 Task: Play online Dominion games in easy mode.
Action: Mouse moved to (634, 420)
Screenshot: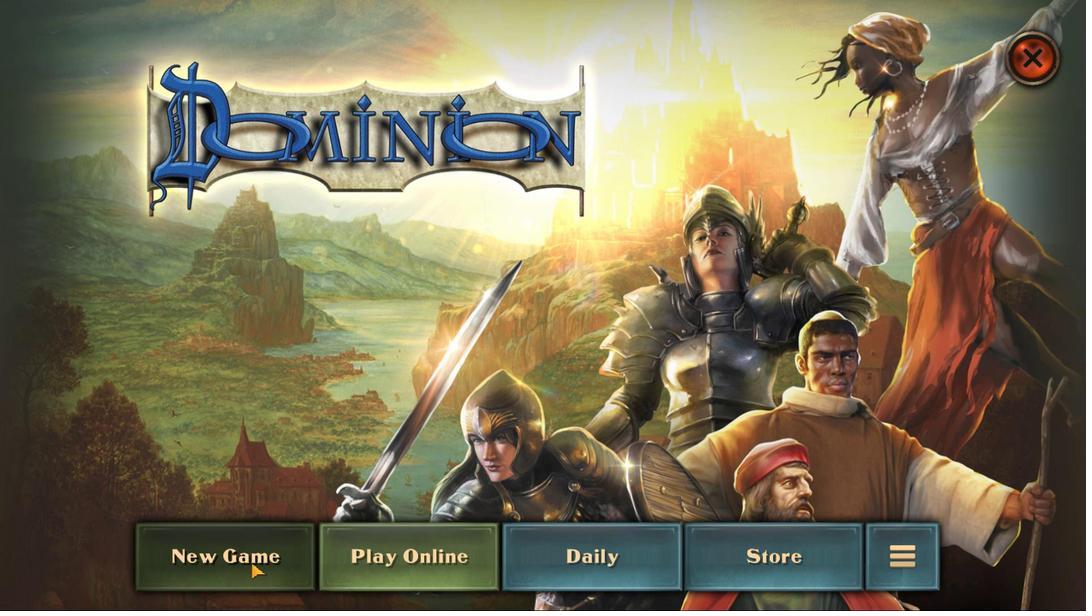 
Action: Mouse pressed left at (634, 420)
Screenshot: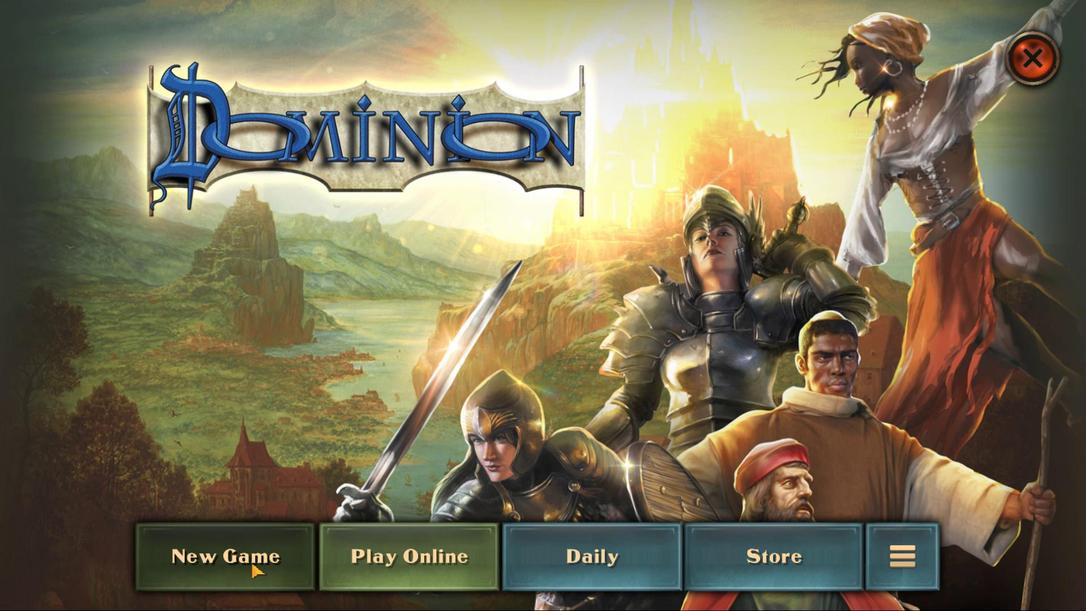 
Action: Mouse moved to (714, 469)
Screenshot: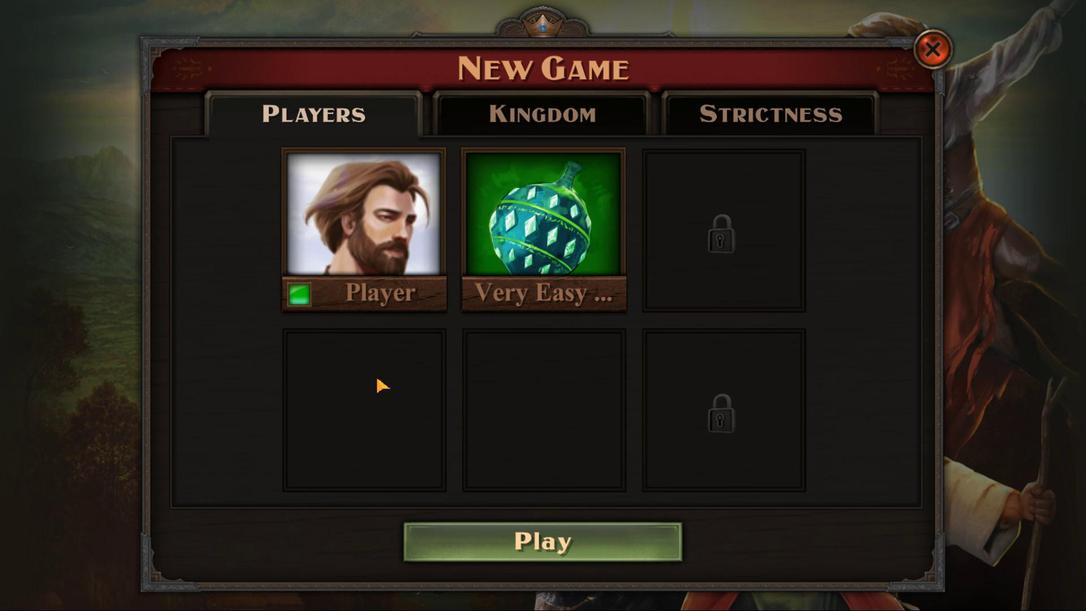
Action: Mouse pressed left at (714, 469)
Screenshot: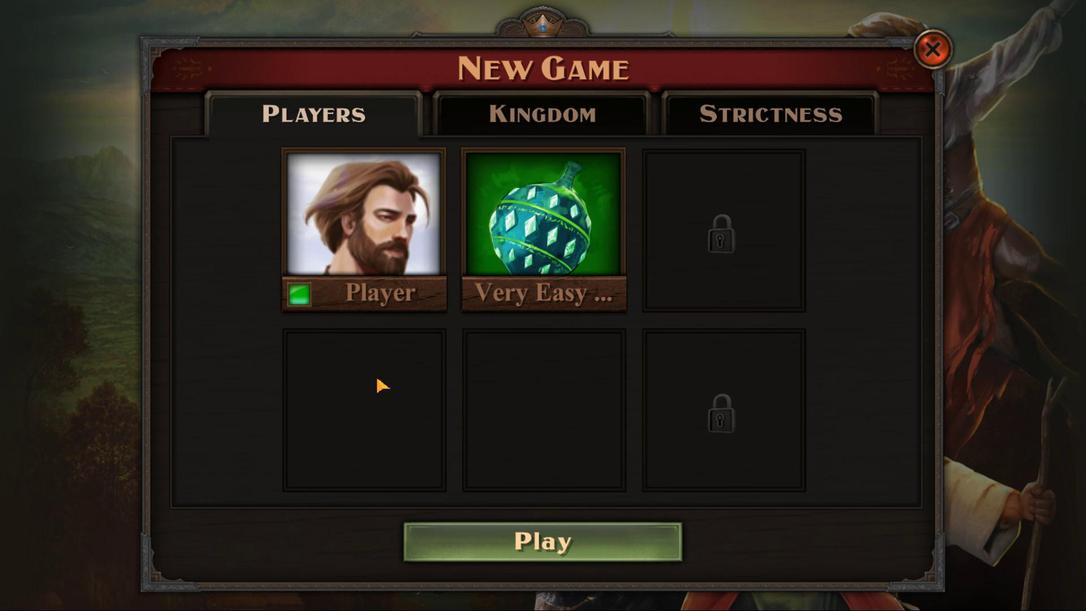 
Action: Mouse moved to (645, 456)
Screenshot: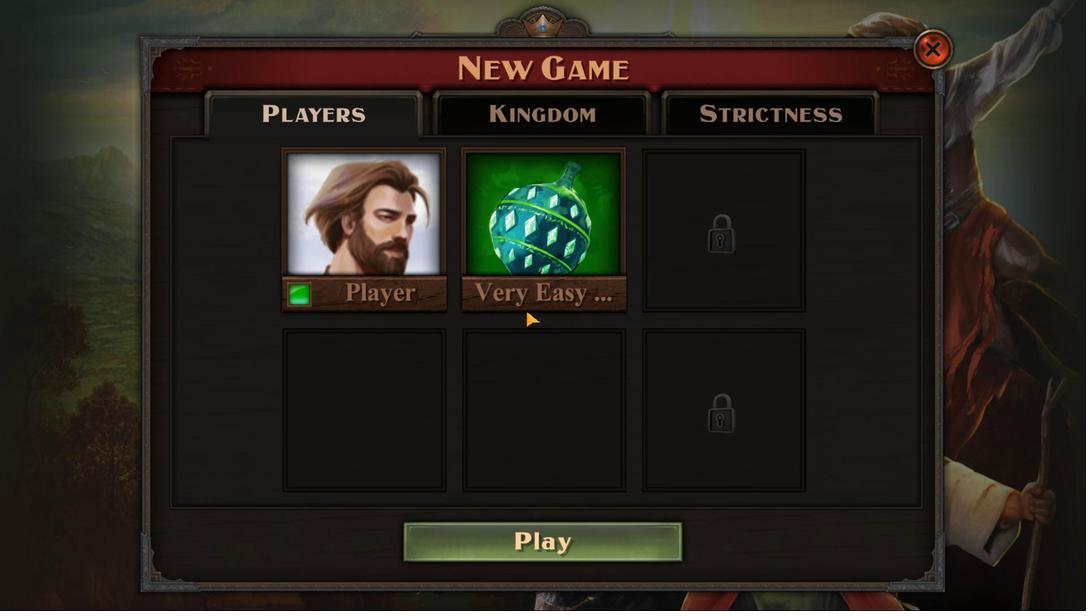 
Action: Mouse pressed left at (645, 456)
Screenshot: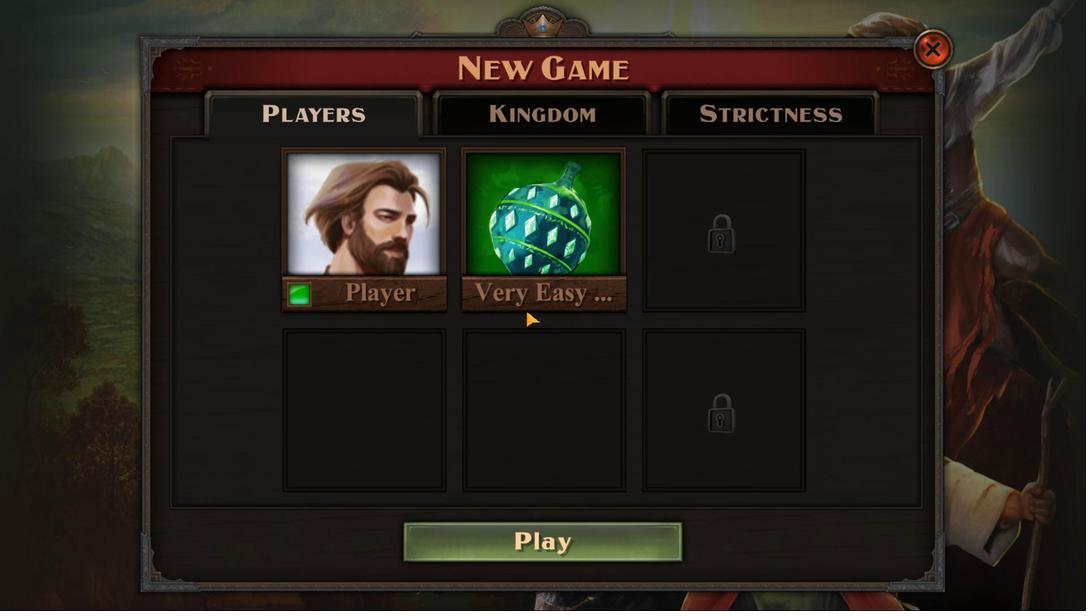 
Action: Mouse moved to (709, 426)
Screenshot: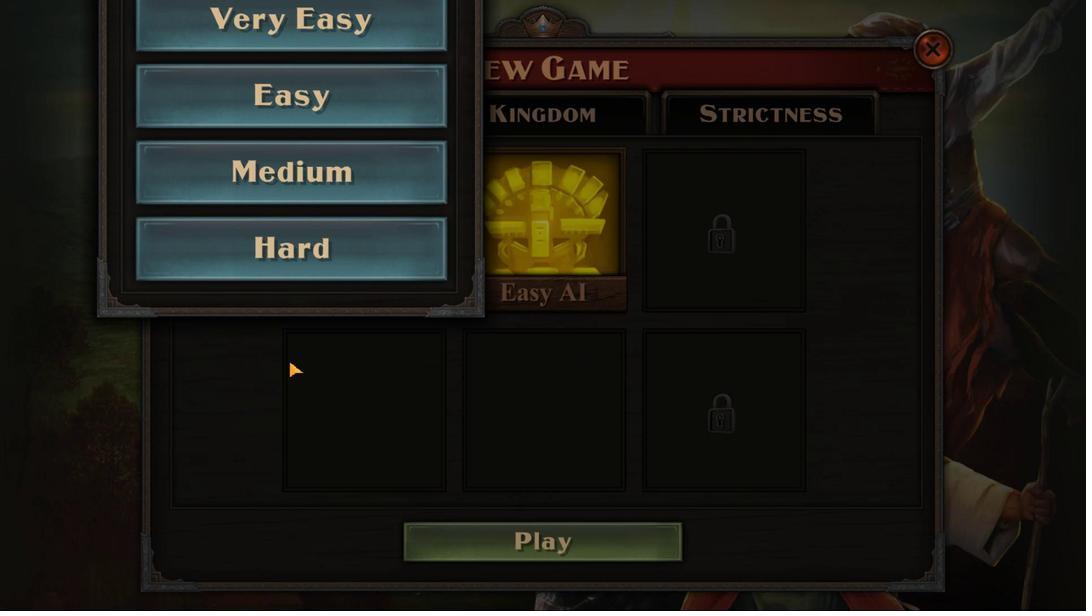 
Action: Mouse pressed left at (709, 426)
Screenshot: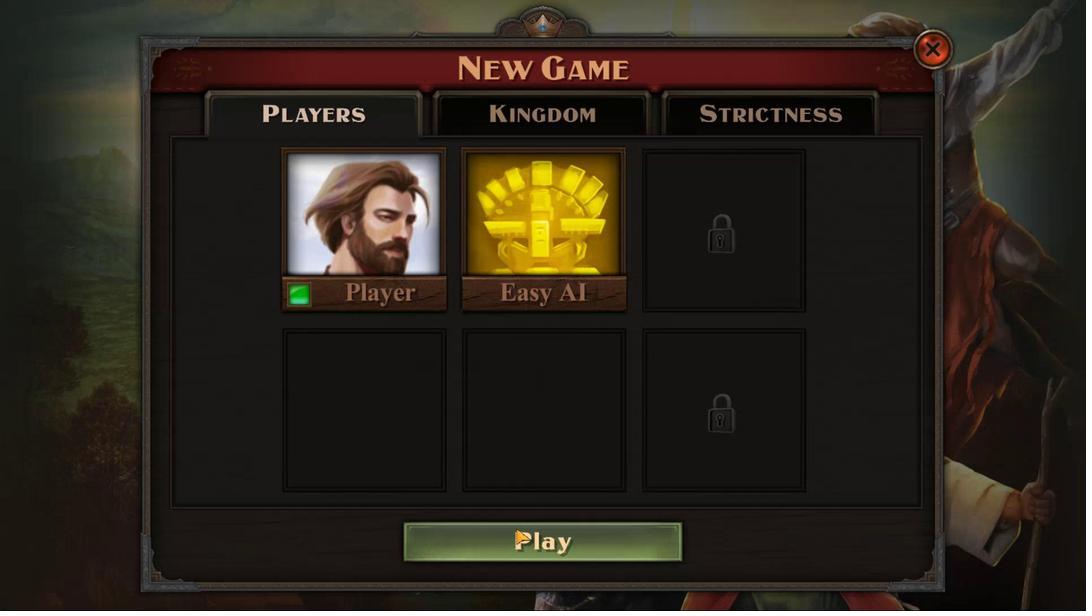 
Action: Mouse moved to (728, 426)
Screenshot: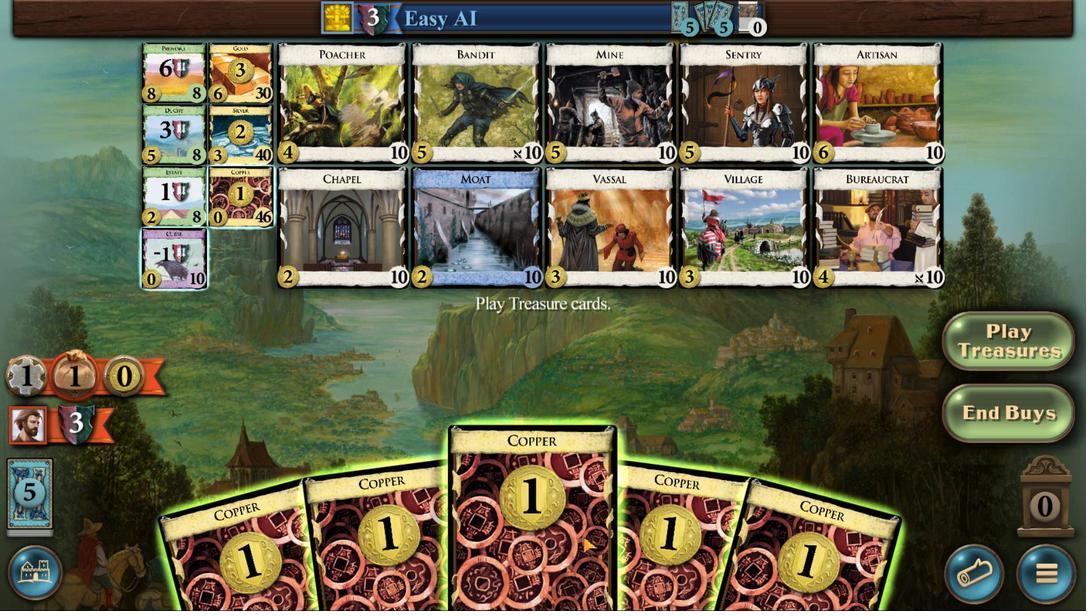 
Action: Mouse scrolled (728, 426) with delta (0, 0)
Screenshot: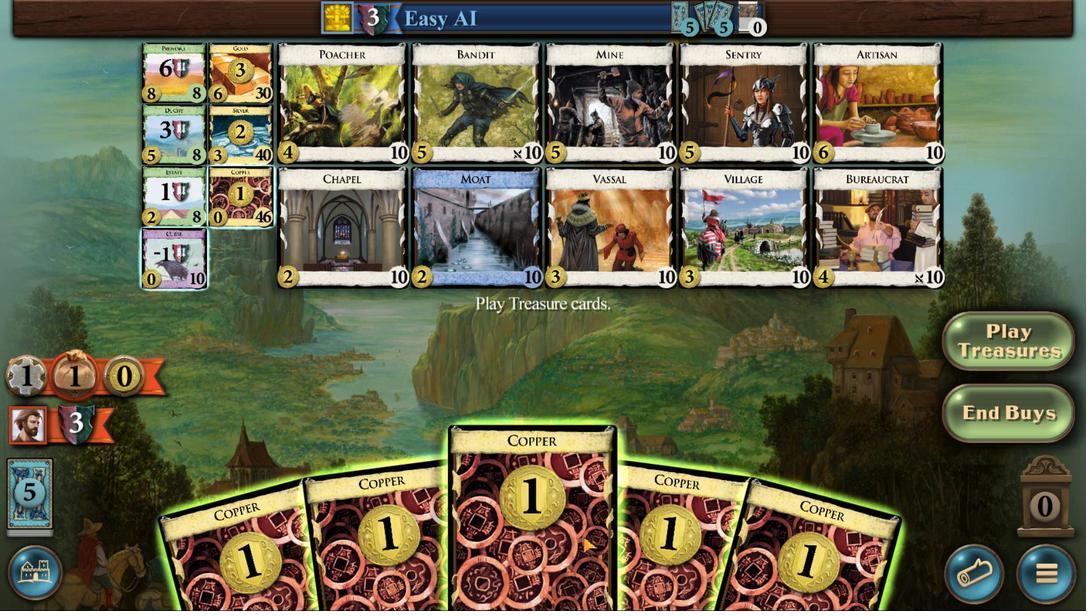 
Action: Mouse moved to (728, 425)
Screenshot: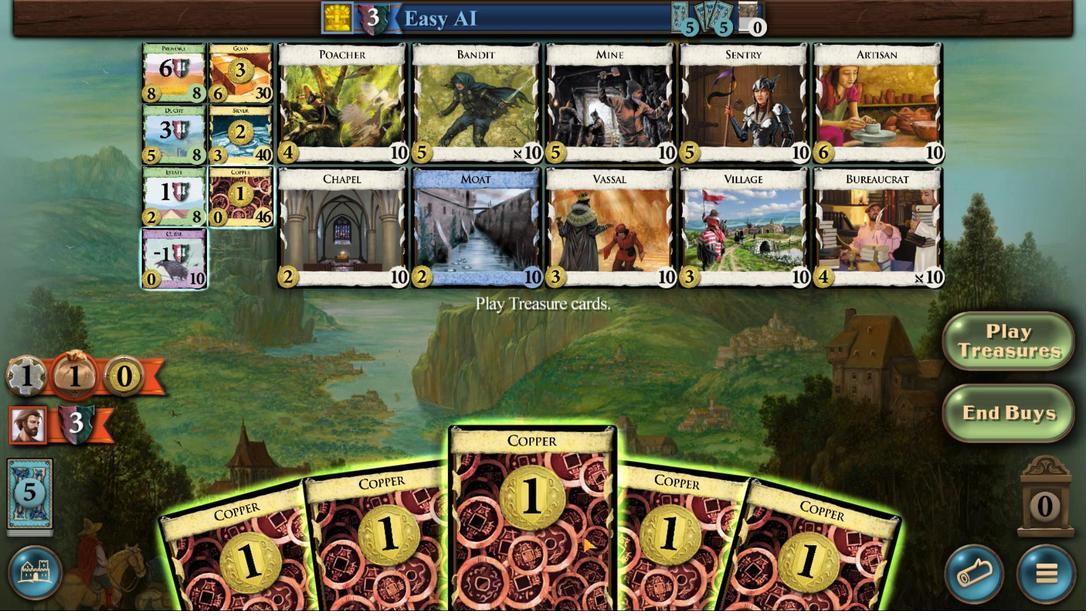 
Action: Mouse scrolled (728, 425) with delta (0, 0)
Screenshot: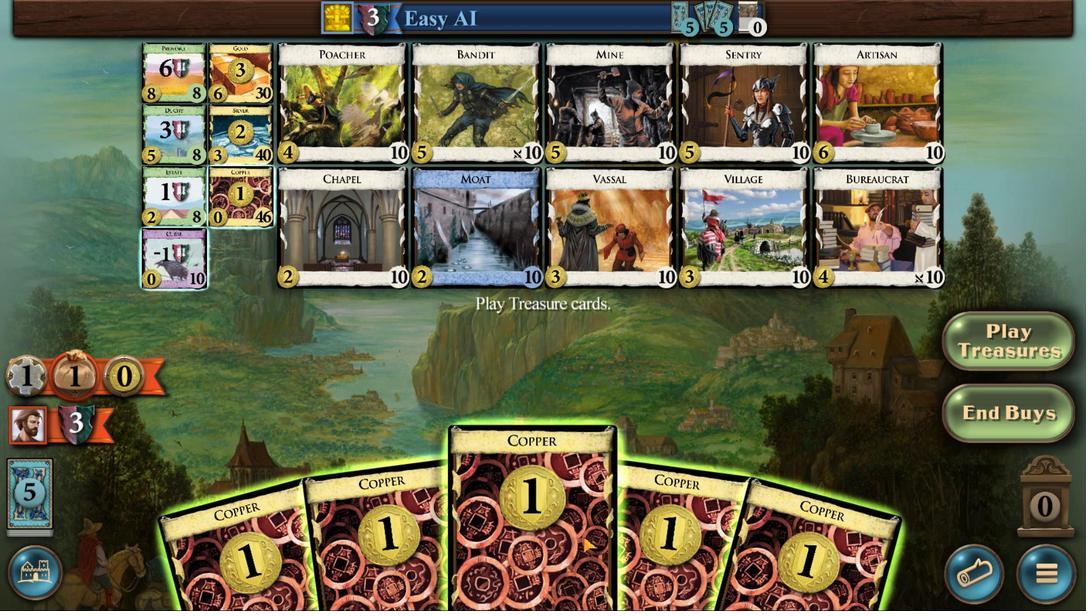 
Action: Mouse moved to (746, 431)
Screenshot: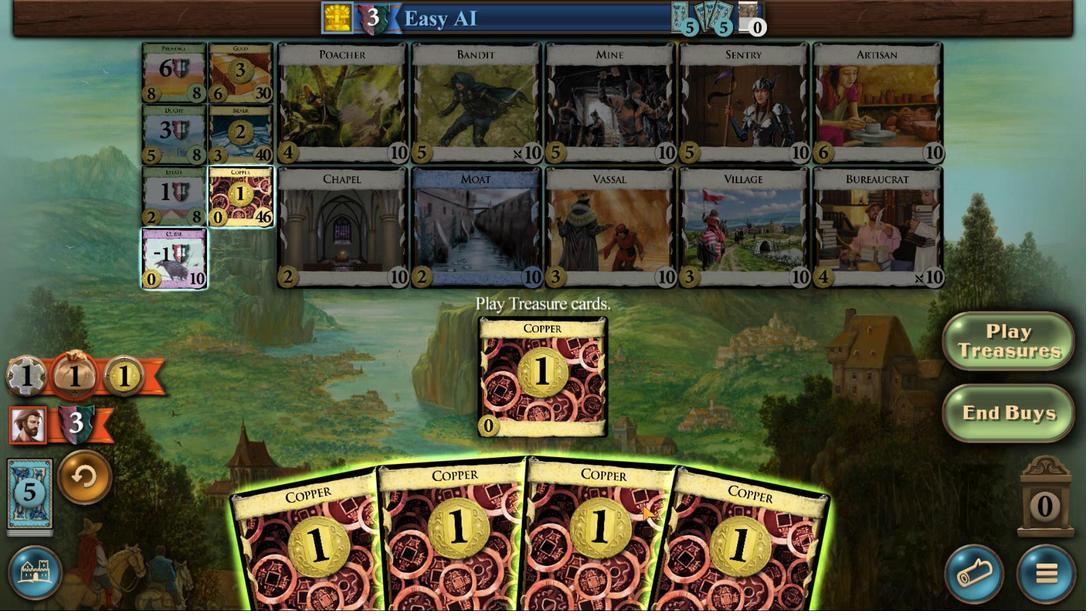 
Action: Mouse scrolled (746, 431) with delta (0, 0)
Screenshot: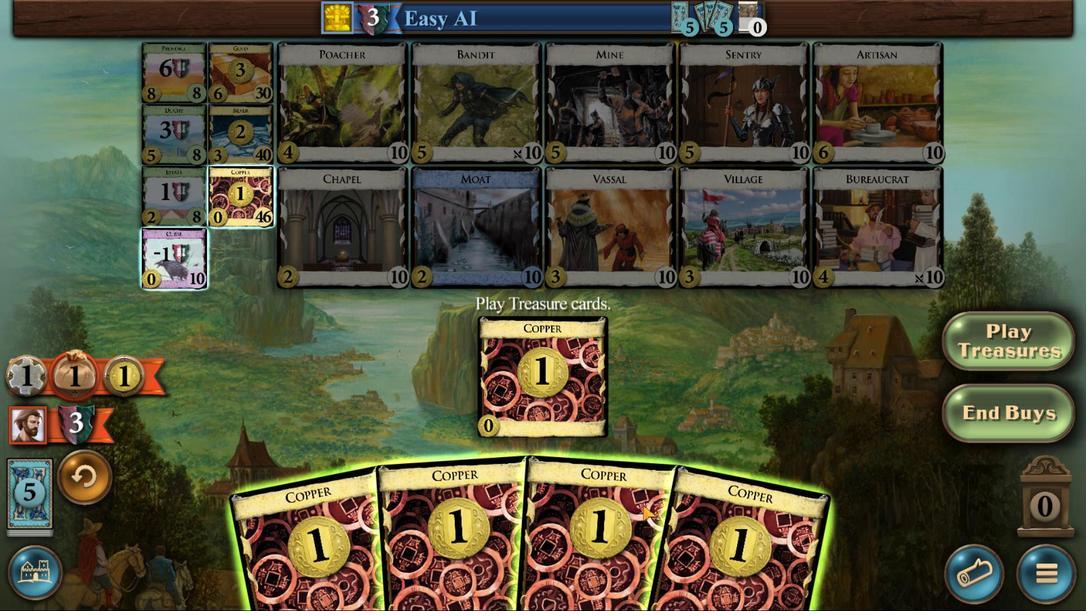 
Action: Mouse moved to (745, 431)
Screenshot: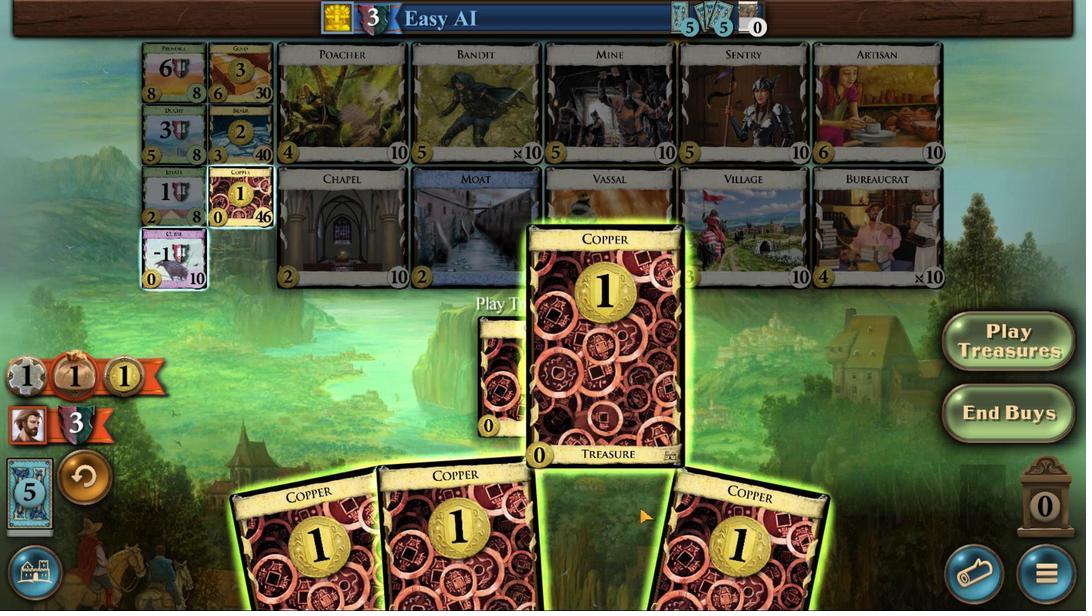
Action: Mouse scrolled (745, 431) with delta (0, 0)
Screenshot: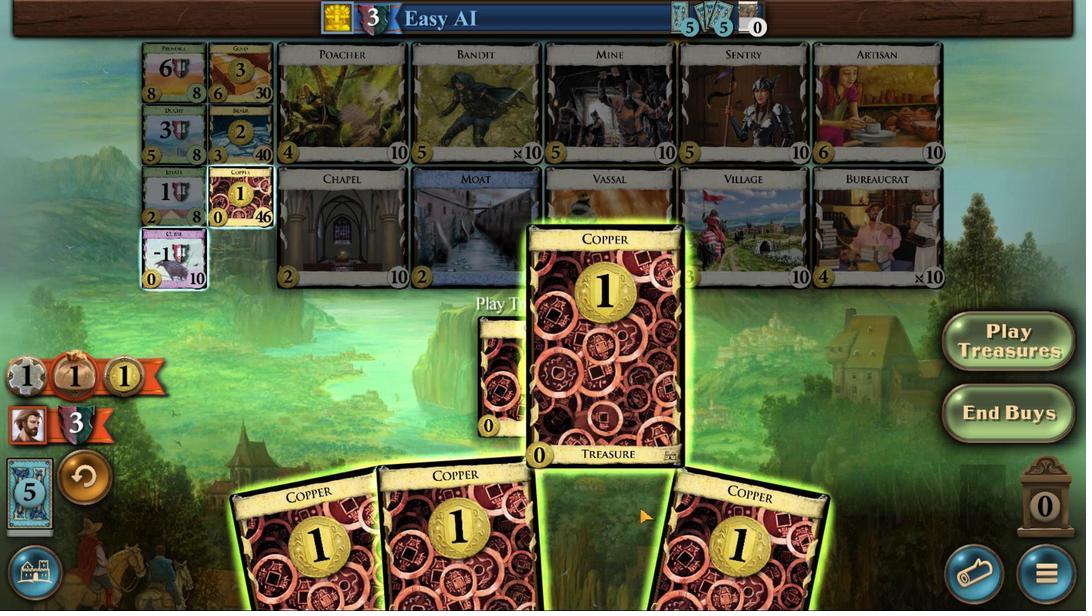 
Action: Mouse moved to (745, 431)
Screenshot: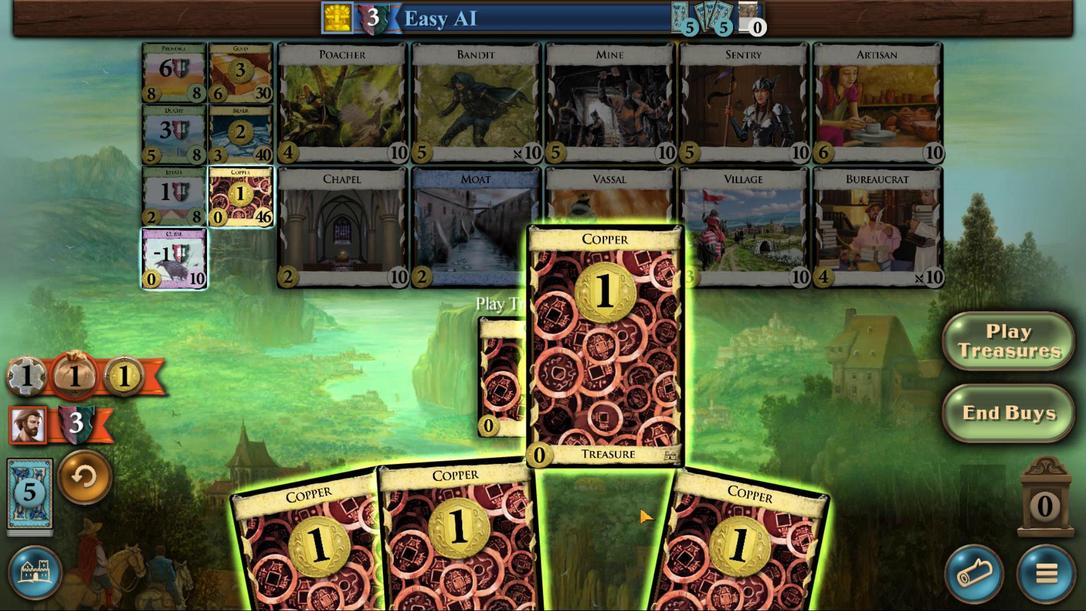 
Action: Mouse scrolled (745, 431) with delta (0, 0)
Screenshot: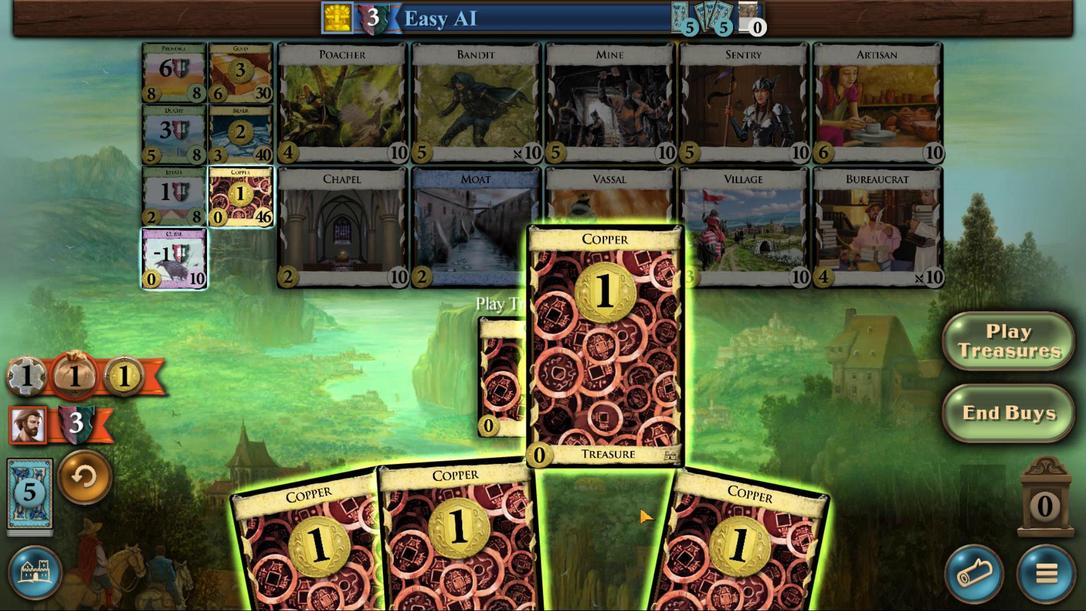 
Action: Mouse moved to (744, 430)
Screenshot: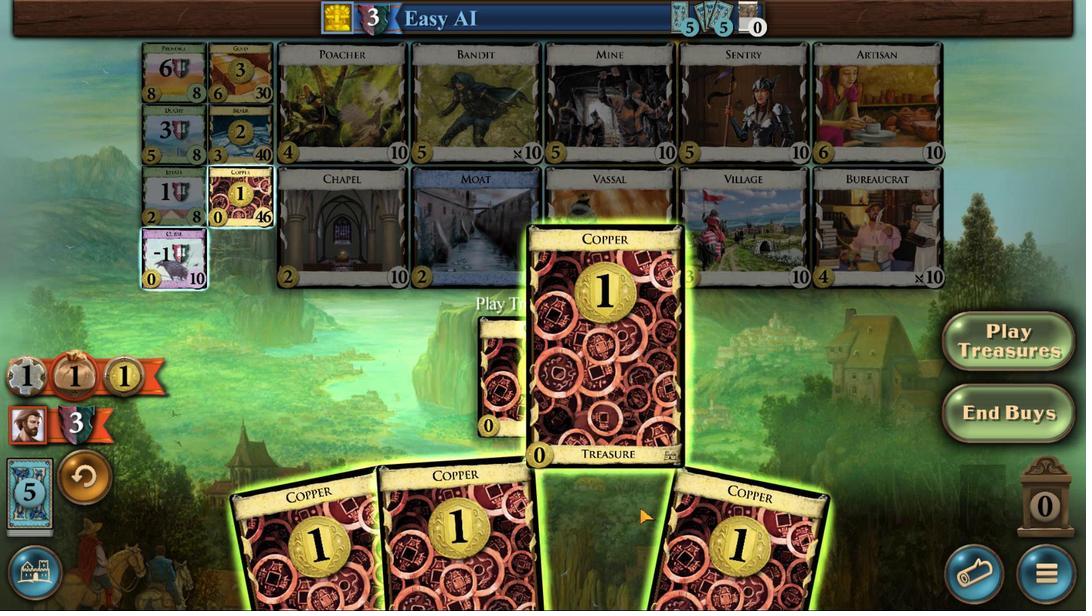 
Action: Mouse scrolled (744, 430) with delta (0, 0)
Screenshot: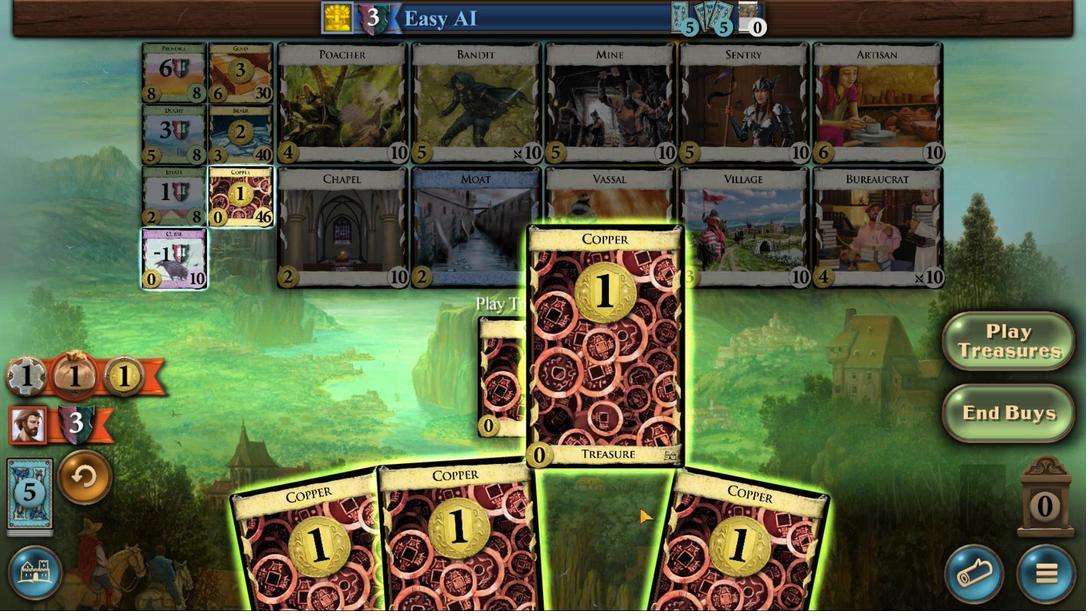 
Action: Mouse moved to (755, 426)
Screenshot: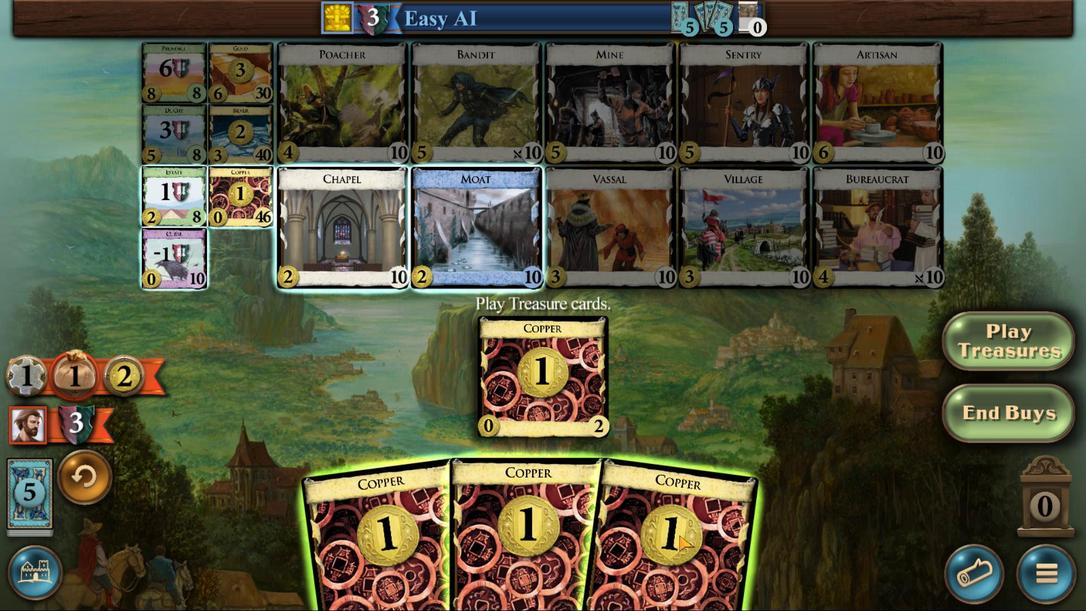 
Action: Mouse scrolled (755, 426) with delta (0, 0)
Screenshot: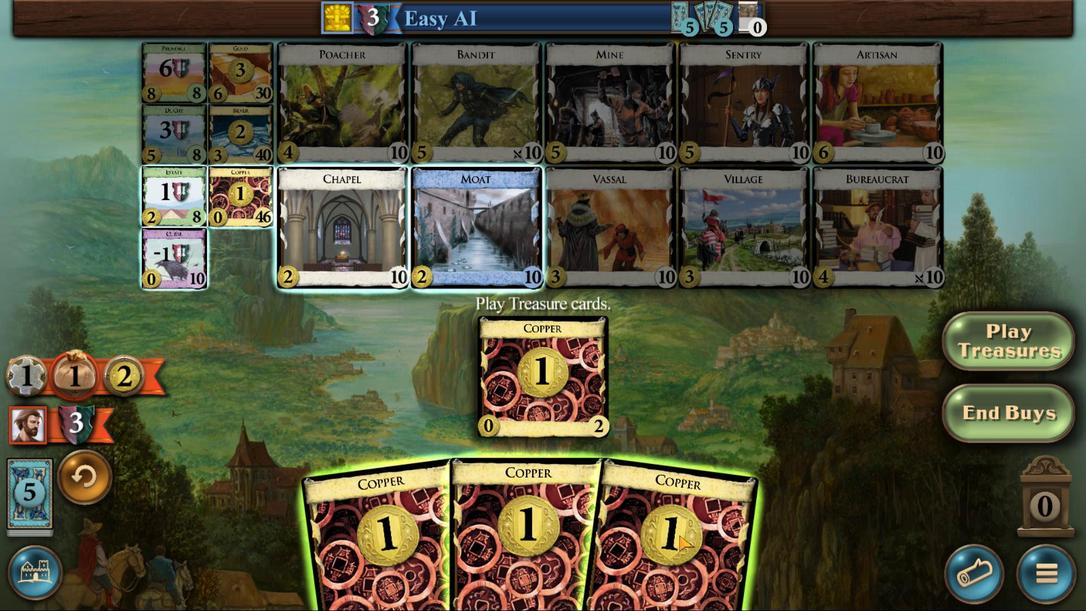 
Action: Mouse moved to (755, 426)
Screenshot: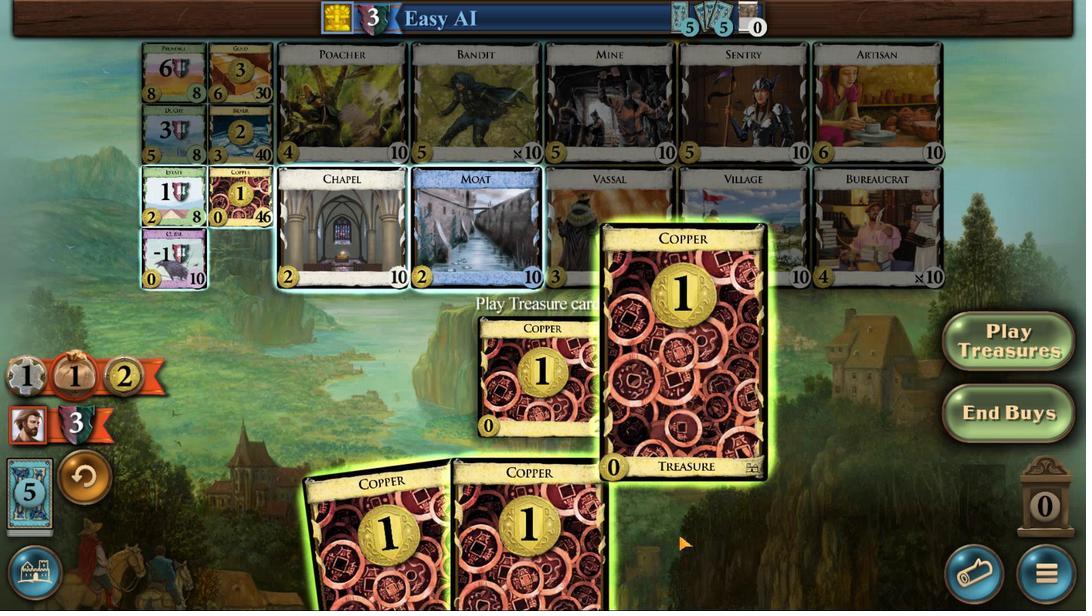 
Action: Mouse scrolled (755, 426) with delta (0, 0)
Screenshot: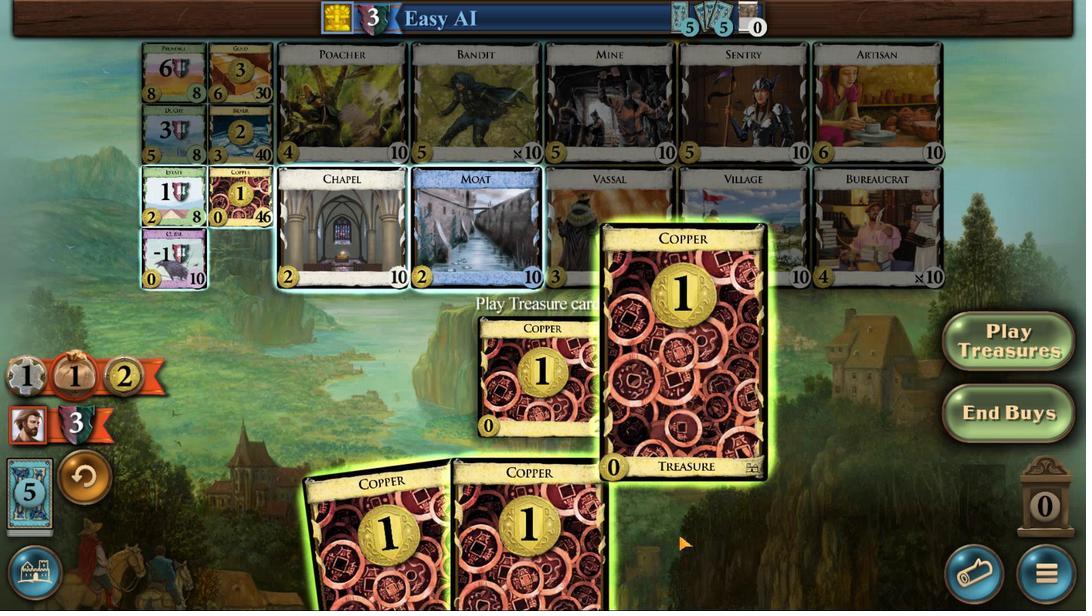 
Action: Mouse moved to (755, 425)
Screenshot: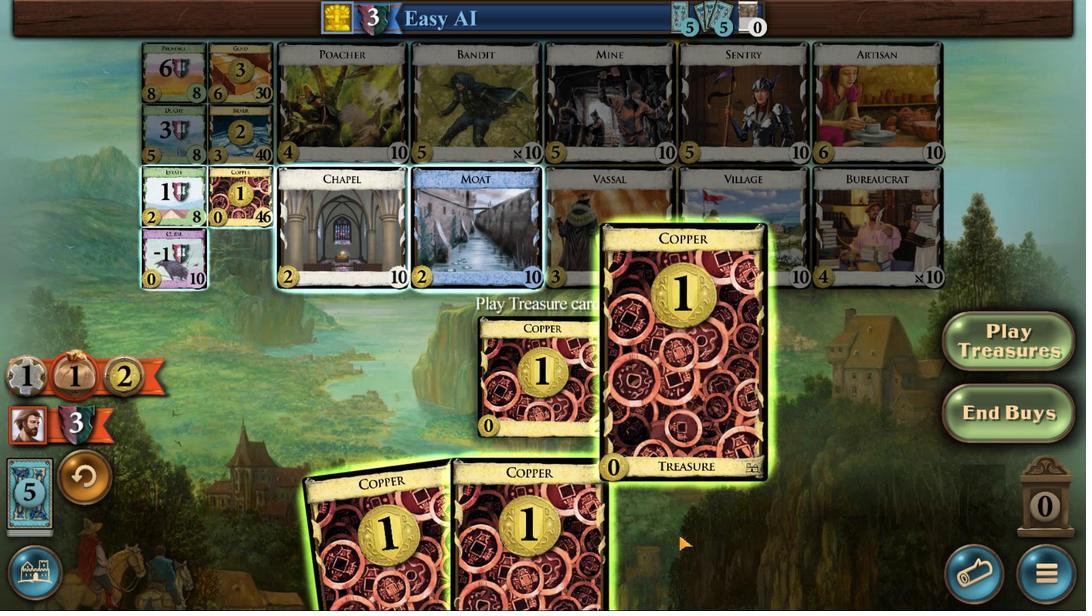 
Action: Mouse scrolled (755, 426) with delta (0, 0)
Screenshot: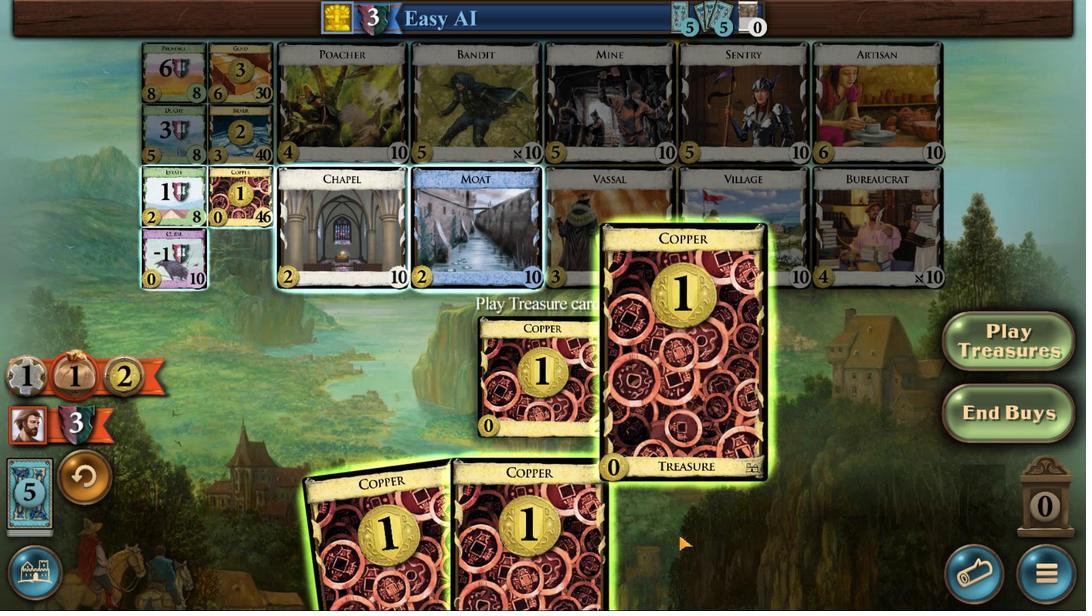 
Action: Mouse scrolled (755, 426) with delta (0, 0)
Screenshot: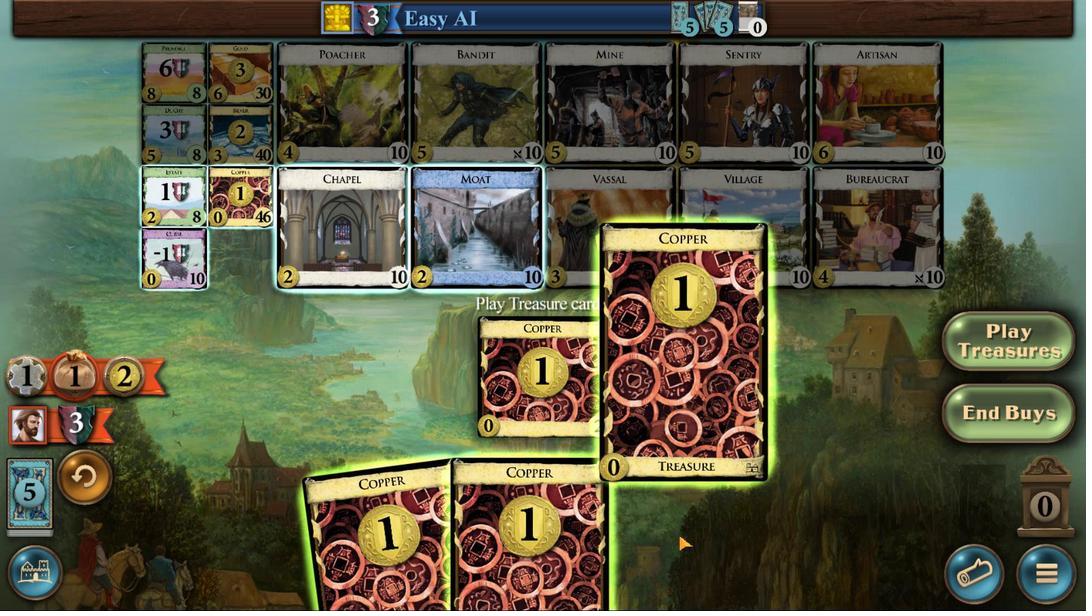 
Action: Mouse moved to (721, 423)
Screenshot: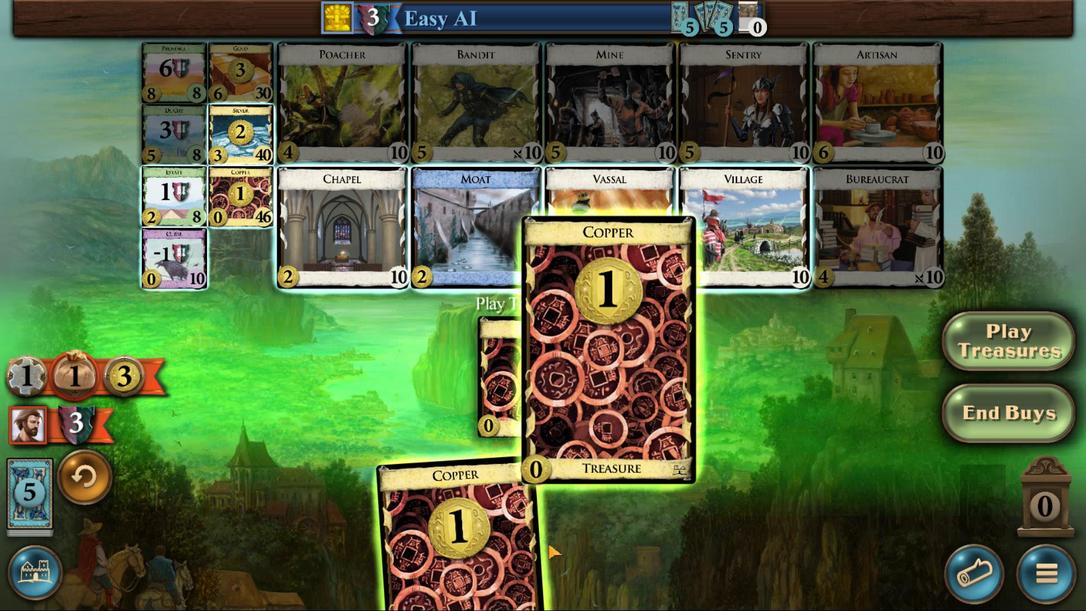
Action: Mouse scrolled (721, 423) with delta (0, 0)
Screenshot: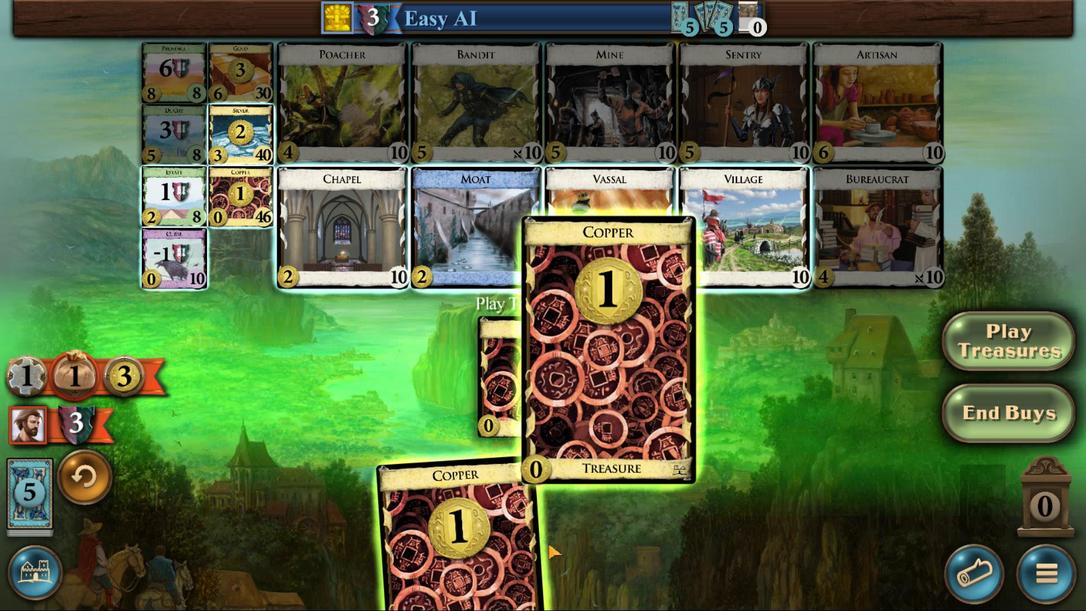 
Action: Mouse moved to (720, 423)
Screenshot: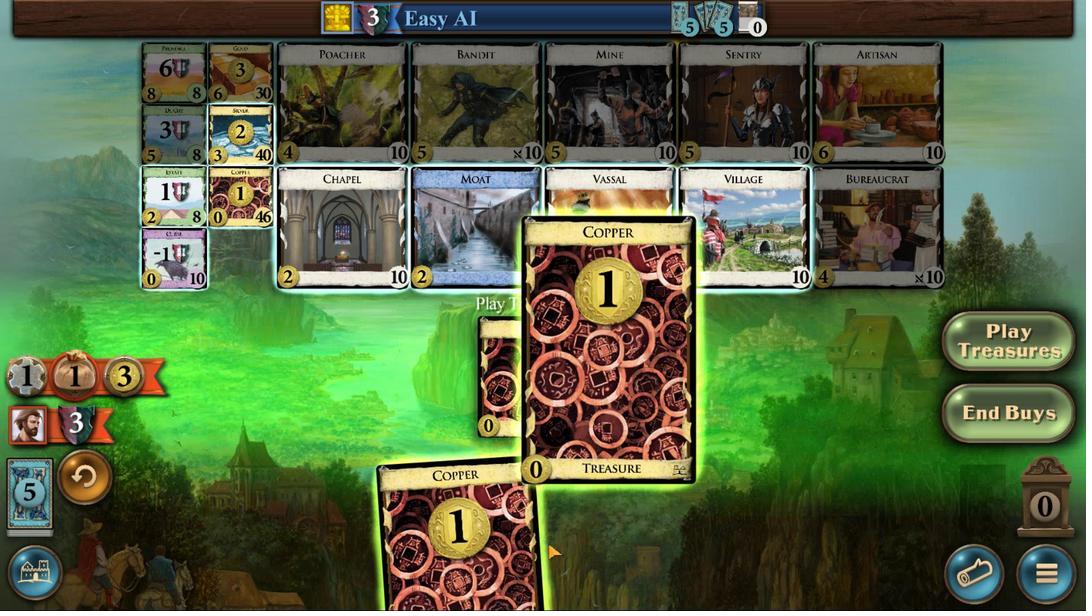 
Action: Mouse scrolled (720, 423) with delta (0, 0)
Screenshot: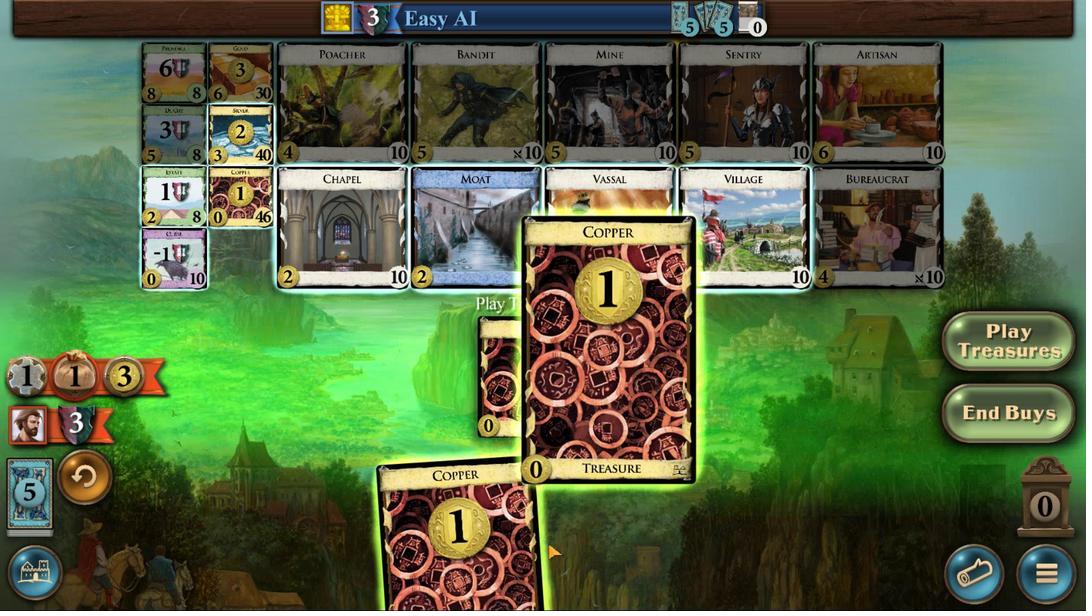 
Action: Mouse moved to (720, 423)
Screenshot: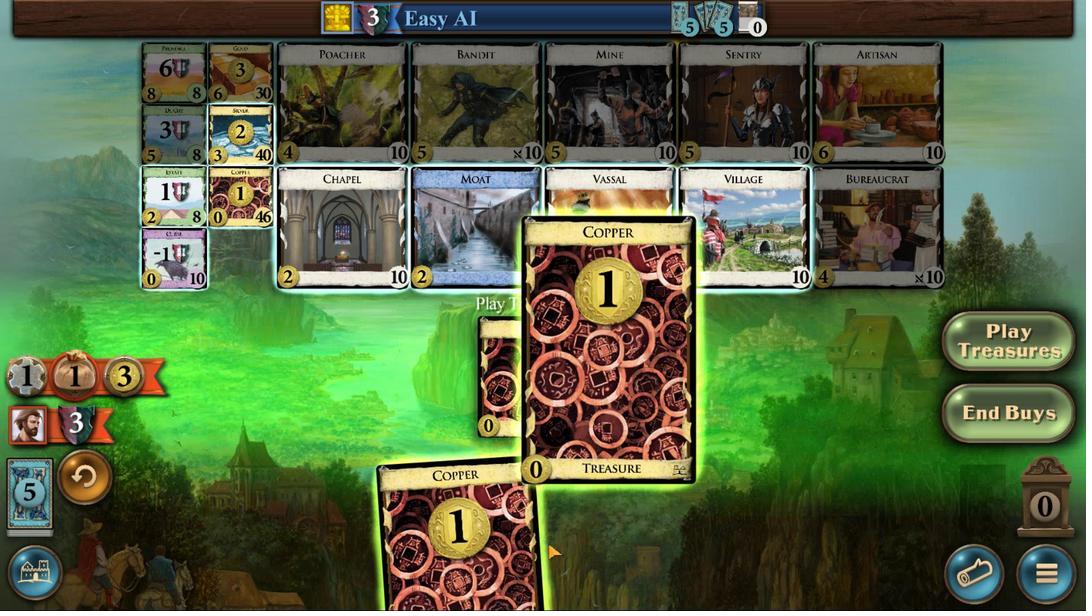 
Action: Mouse scrolled (720, 423) with delta (0, 0)
Screenshot: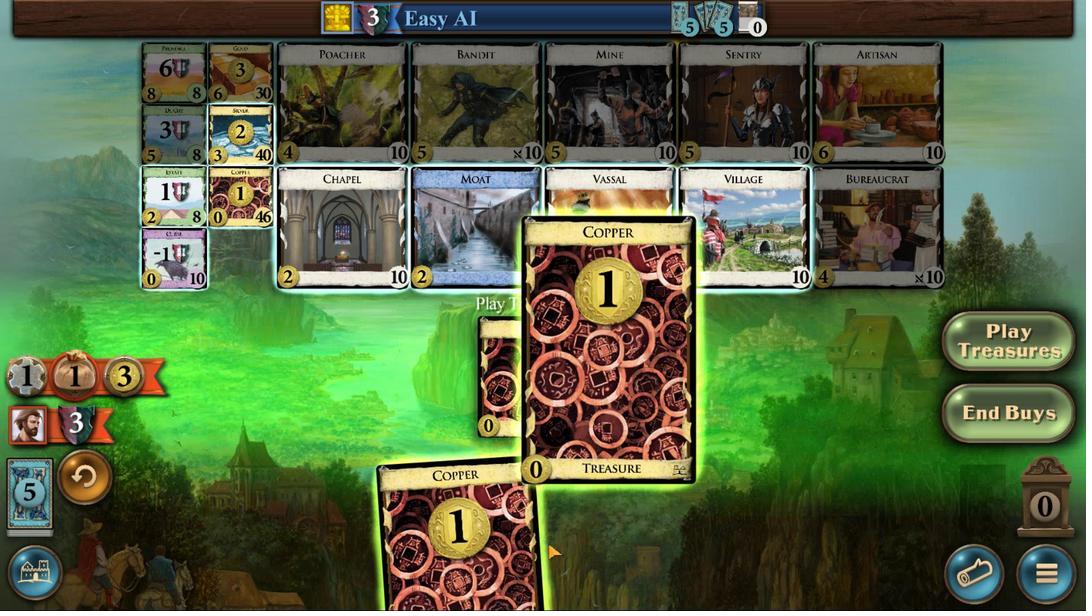 
Action: Mouse moved to (719, 423)
Screenshot: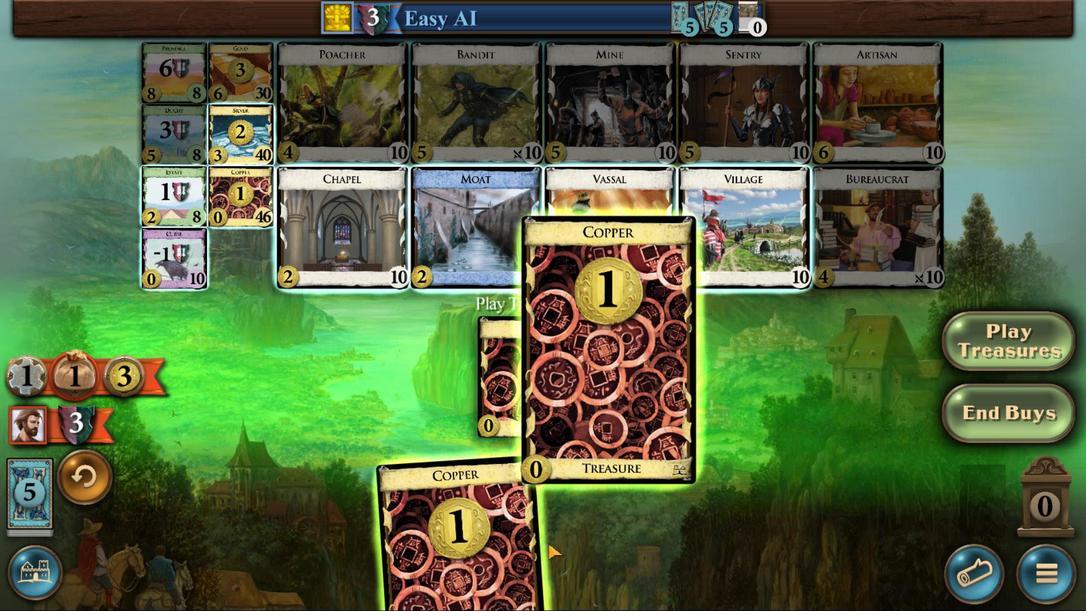 
Action: Mouse scrolled (719, 423) with delta (0, 0)
Screenshot: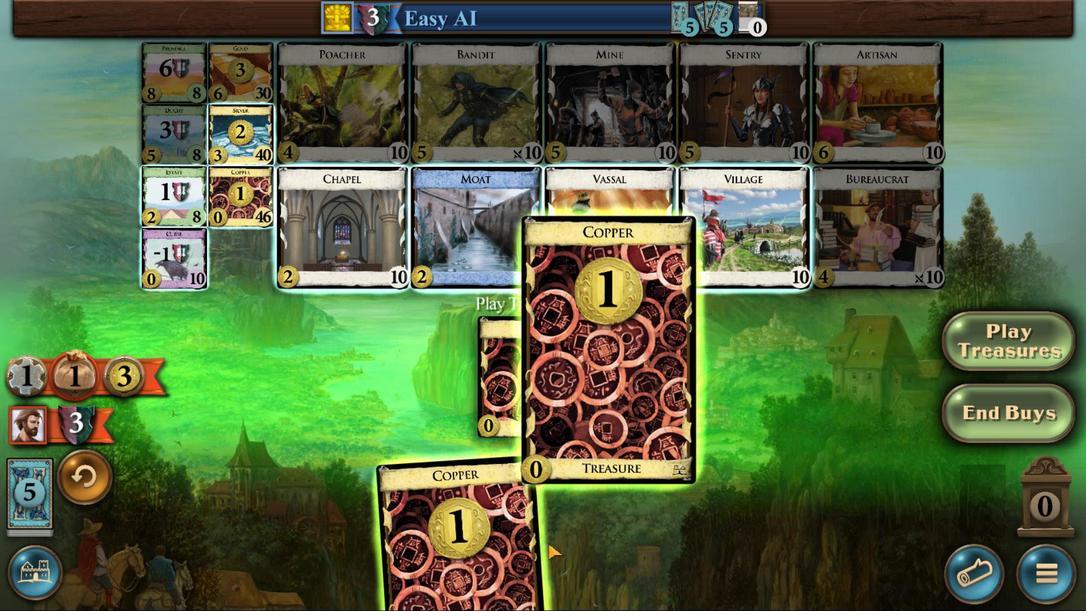 
Action: Mouse moved to (719, 423)
Screenshot: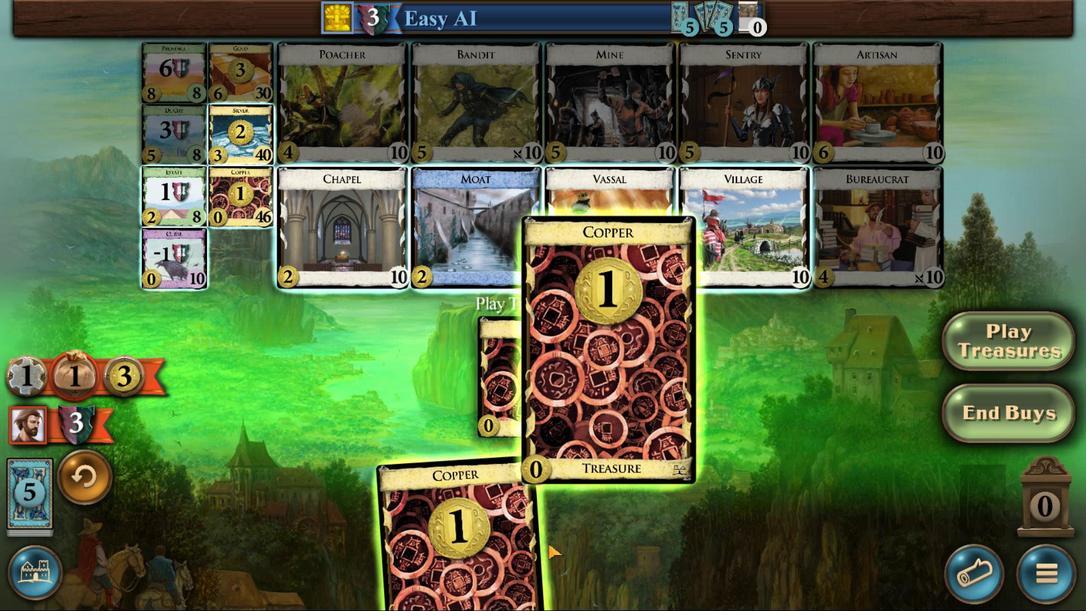 
Action: Mouse scrolled (719, 423) with delta (0, 0)
Screenshot: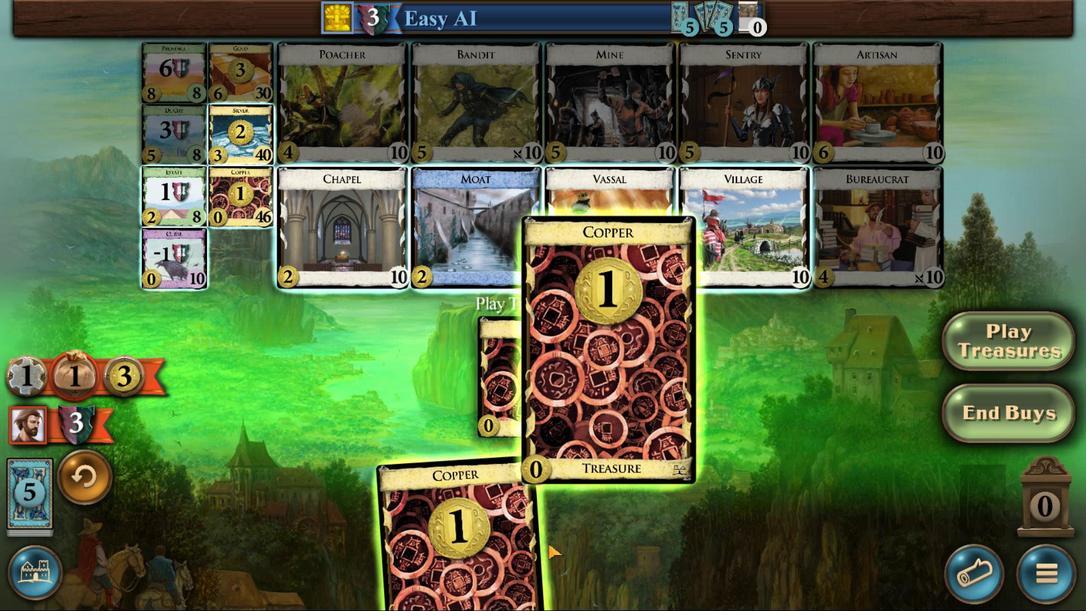
Action: Mouse moved to (719, 423)
Screenshot: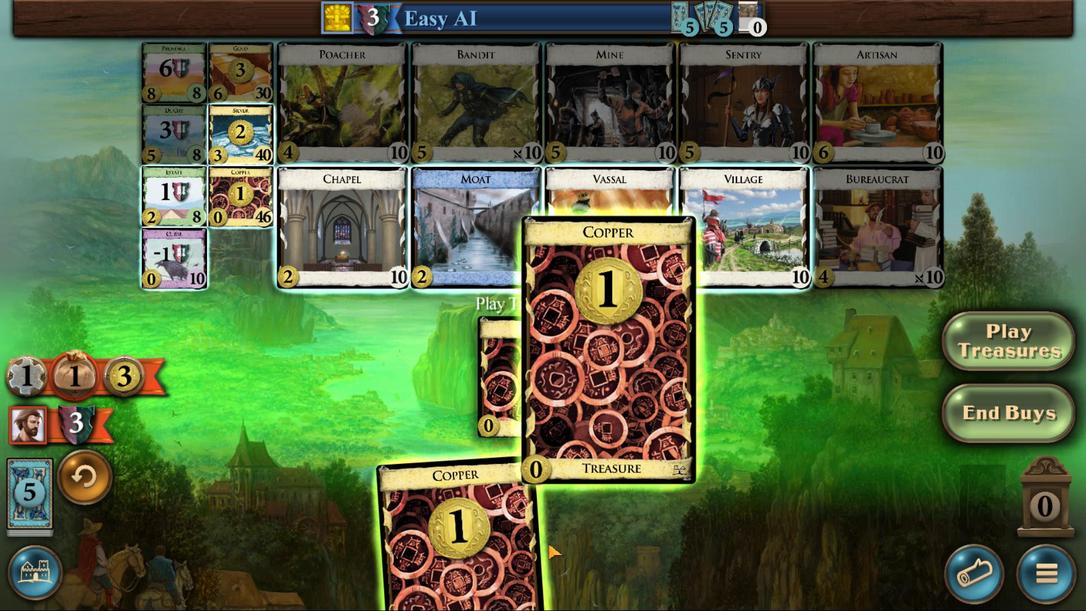 
Action: Mouse scrolled (719, 423) with delta (0, 0)
Screenshot: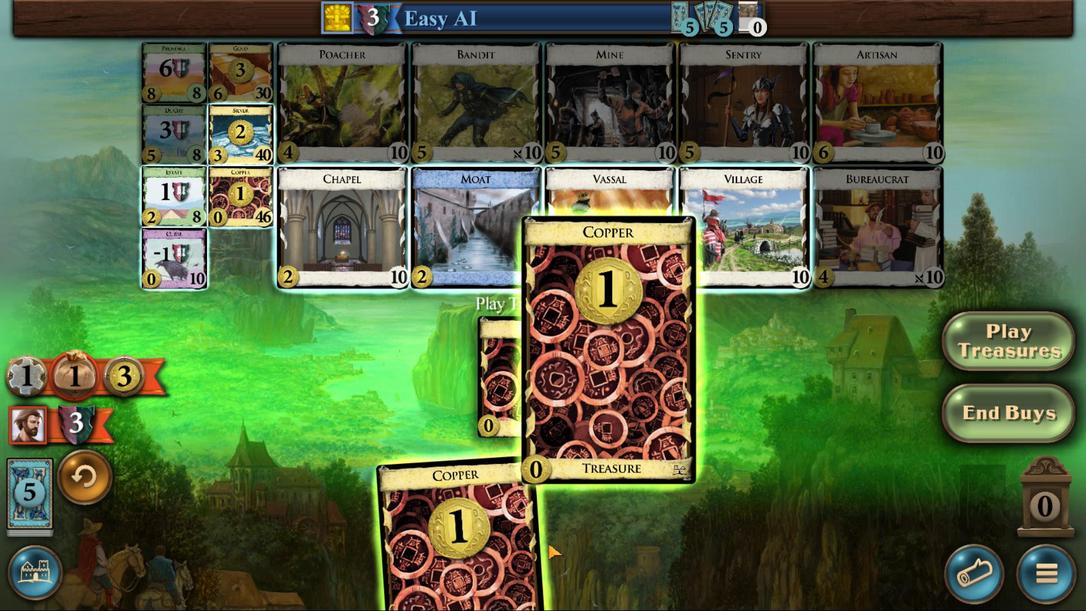 
Action: Mouse moved to (698, 426)
Screenshot: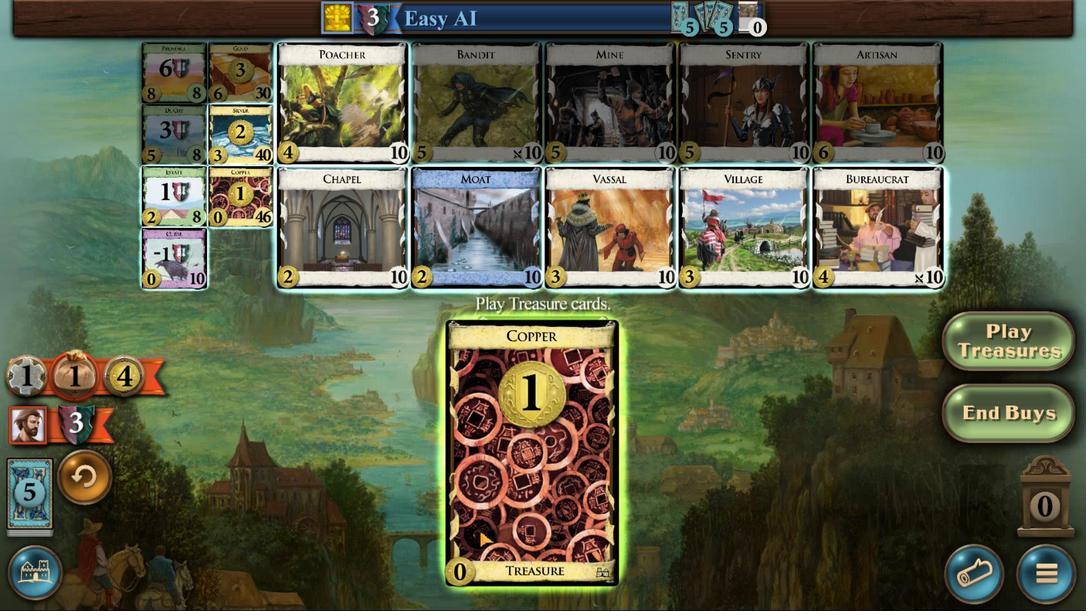 
Action: Mouse scrolled (698, 426) with delta (0, 0)
Screenshot: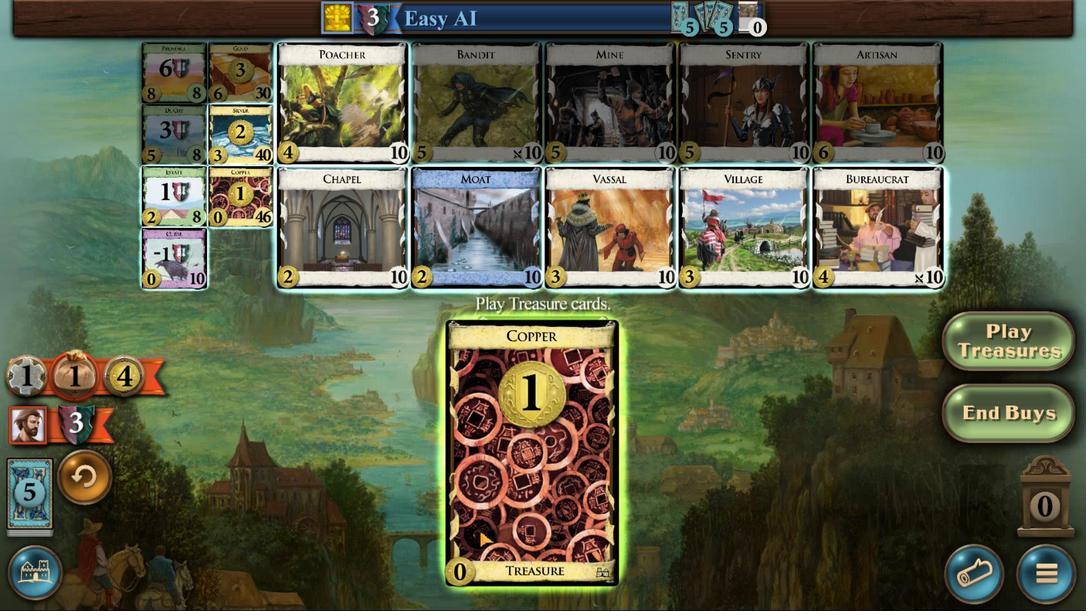 
Action: Mouse scrolled (698, 426) with delta (0, 0)
Screenshot: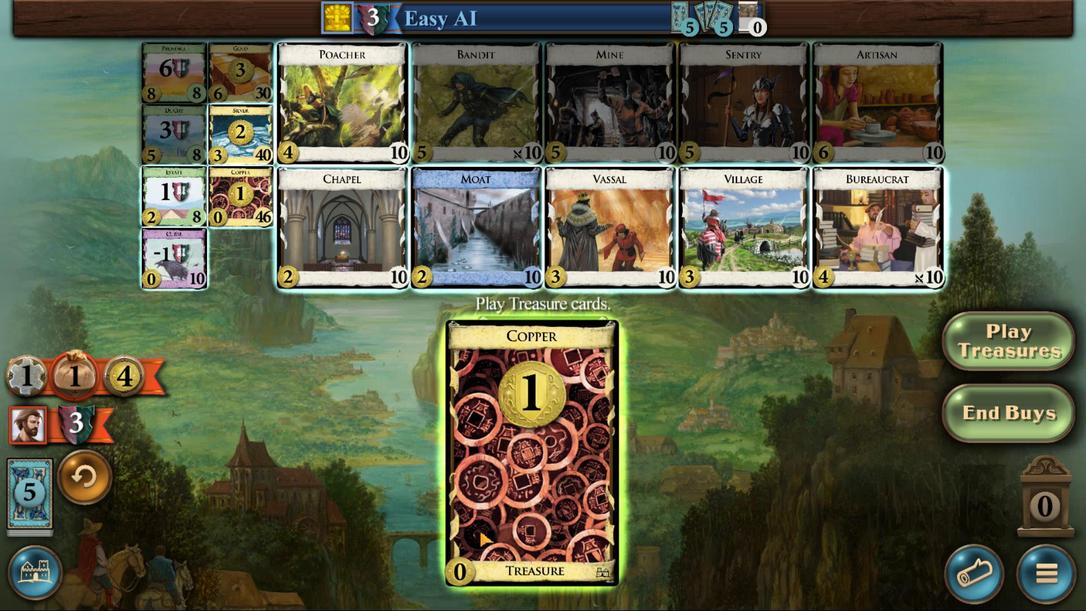 
Action: Mouse scrolled (698, 426) with delta (0, 0)
Screenshot: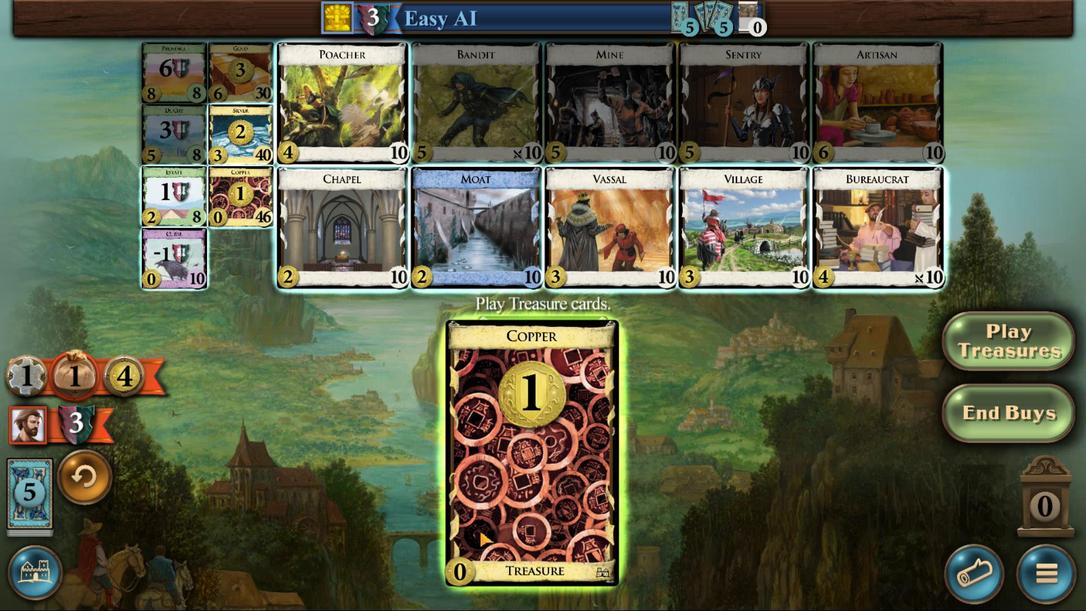 
Action: Mouse moved to (698, 426)
Screenshot: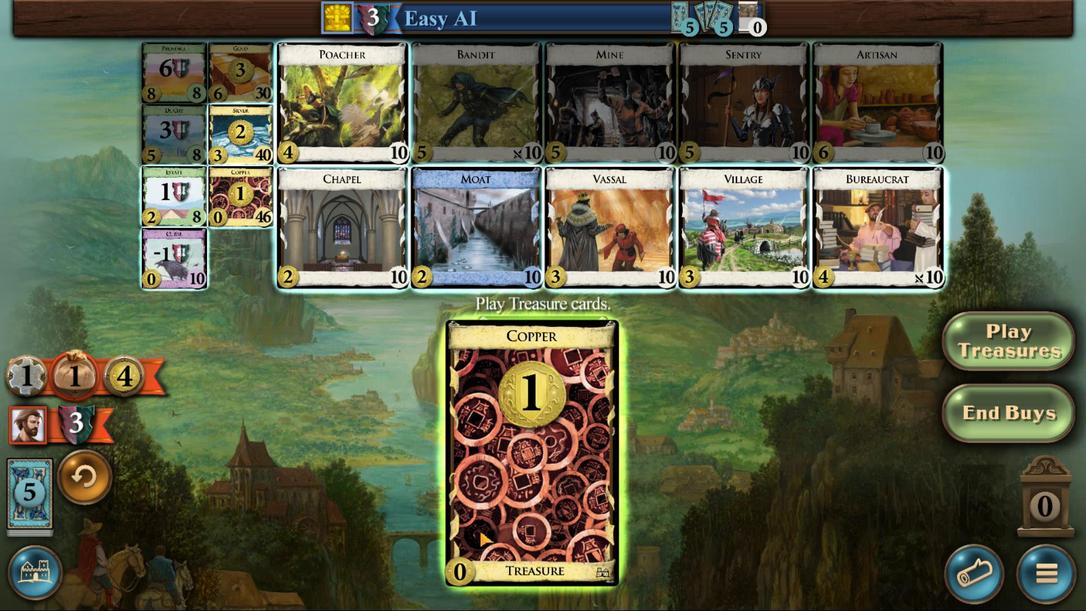 
Action: Mouse scrolled (698, 426) with delta (0, 0)
Screenshot: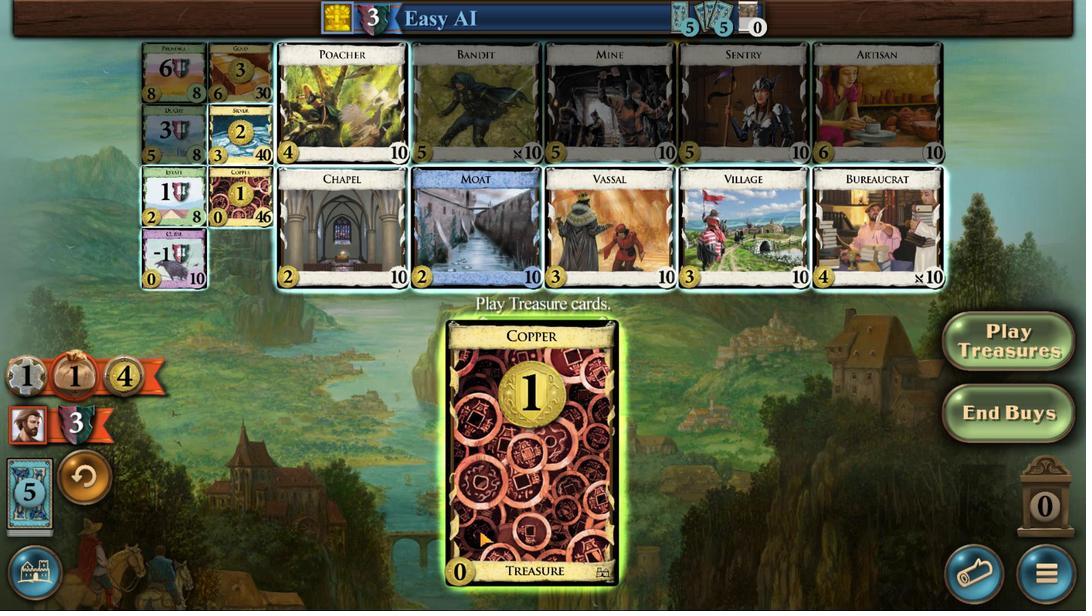 
Action: Mouse scrolled (698, 426) with delta (0, 0)
Screenshot: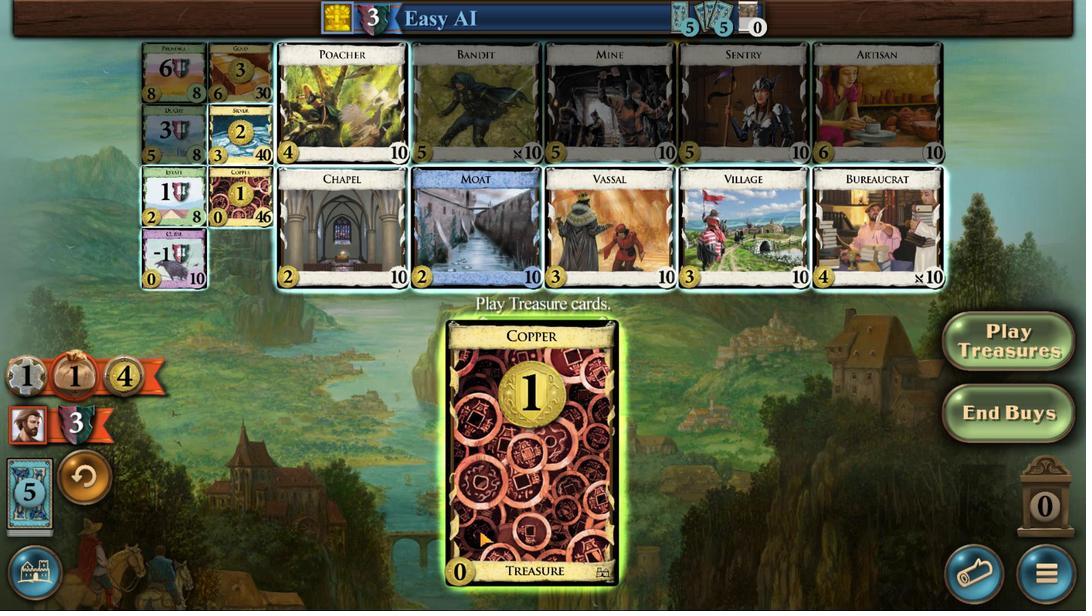 
Action: Mouse moved to (613, 495)
Screenshot: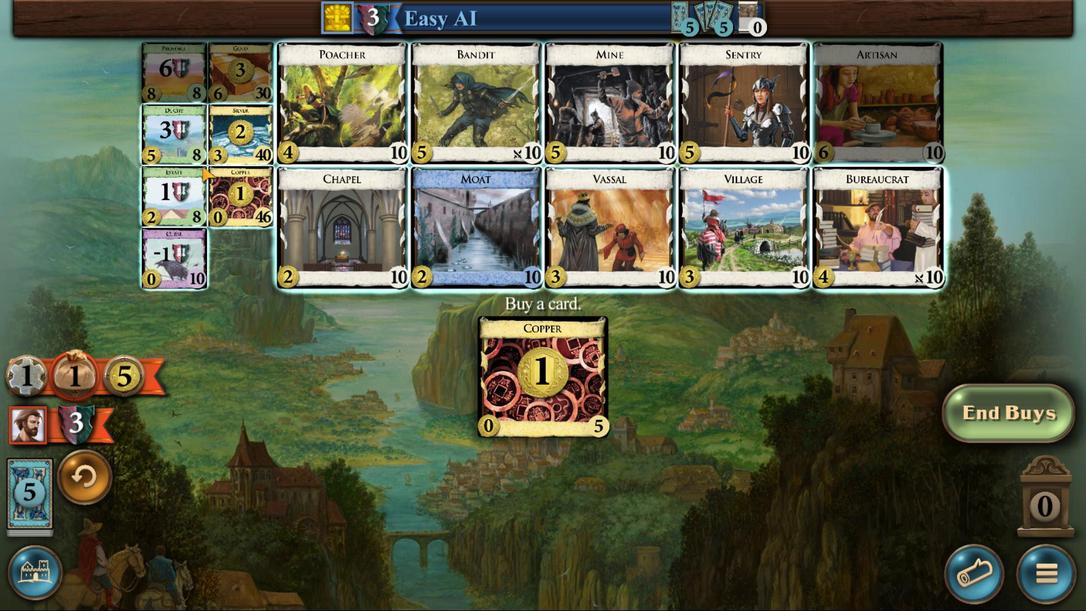 
Action: Mouse pressed left at (613, 495)
Screenshot: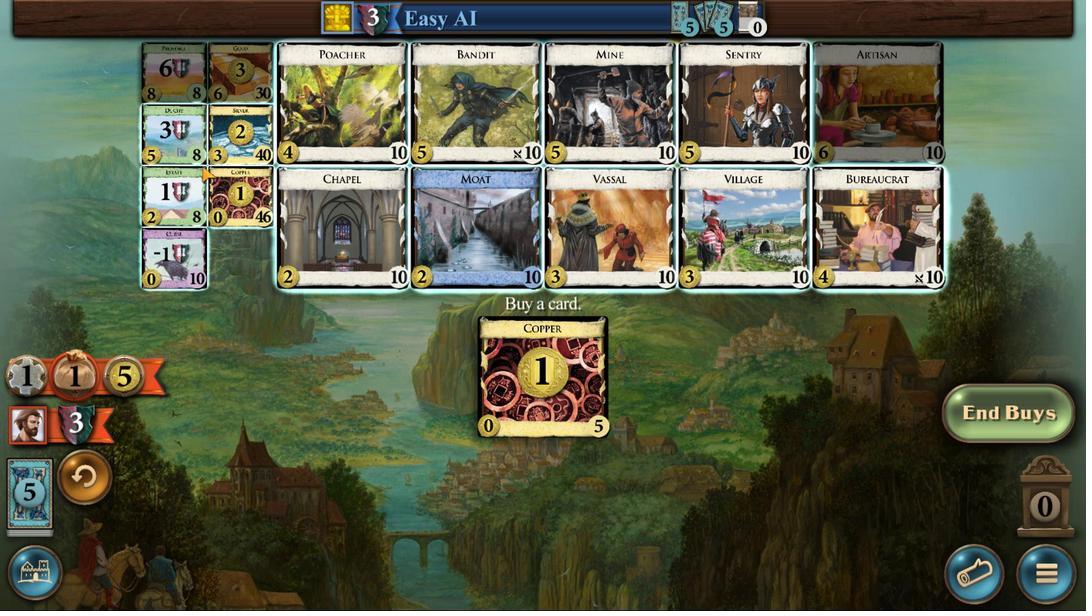 
Action: Mouse moved to (677, 425)
Screenshot: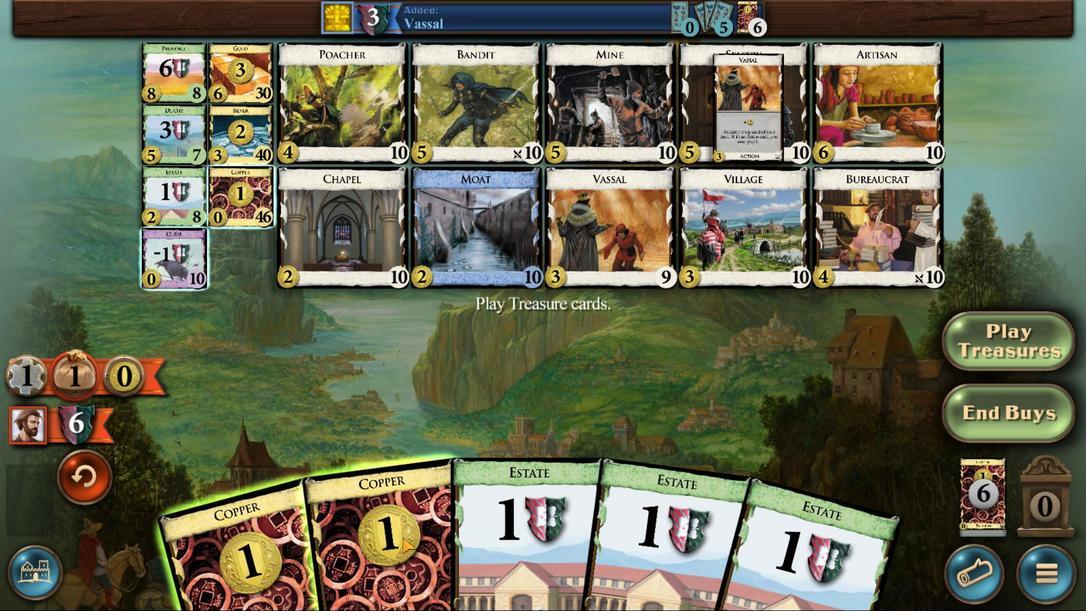 
Action: Mouse scrolled (677, 425) with delta (0, 0)
Screenshot: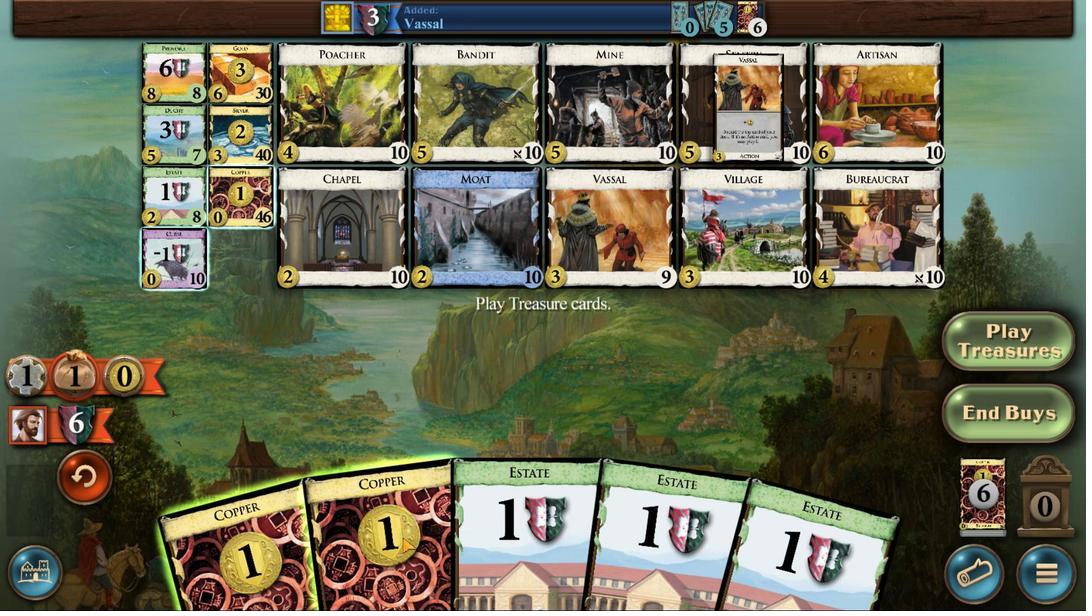 
Action: Mouse scrolled (677, 425) with delta (0, 0)
Screenshot: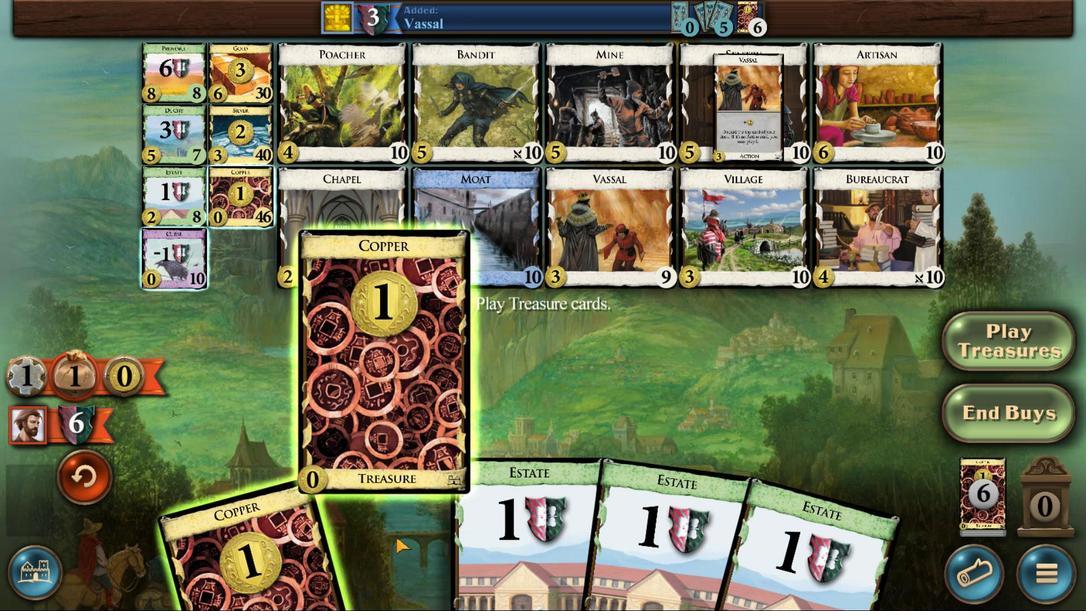 
Action: Mouse scrolled (677, 425) with delta (0, 0)
Screenshot: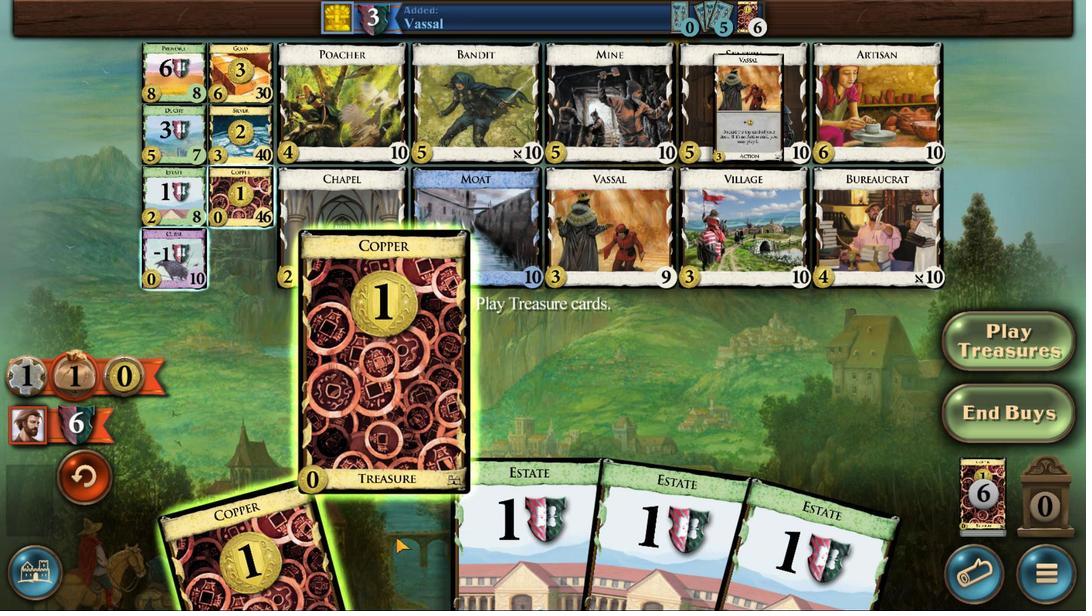 
Action: Mouse moved to (648, 422)
Screenshot: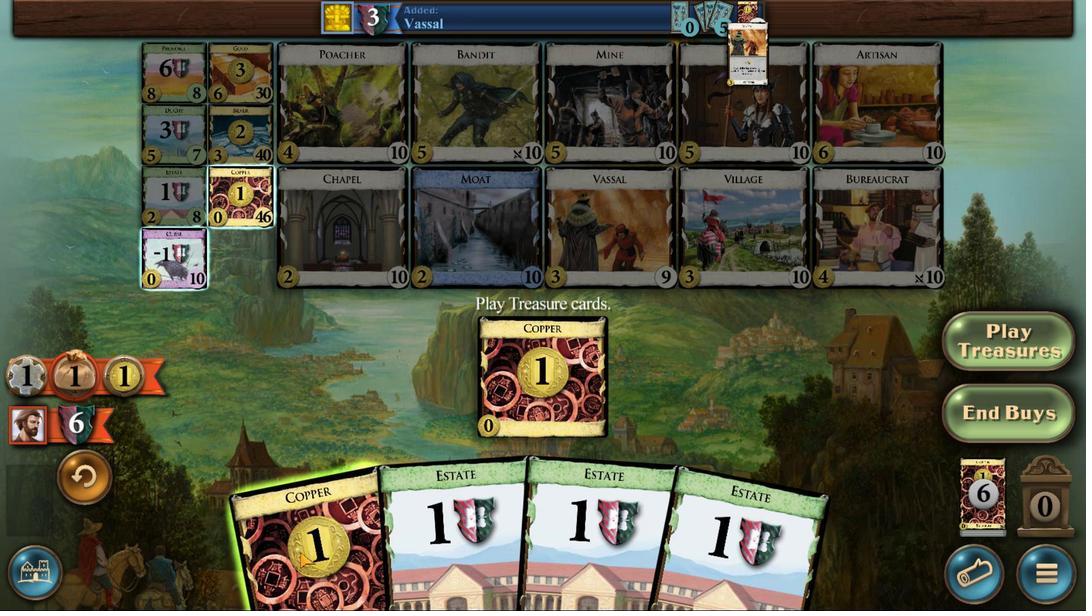 
Action: Mouse scrolled (648, 422) with delta (0, 0)
Screenshot: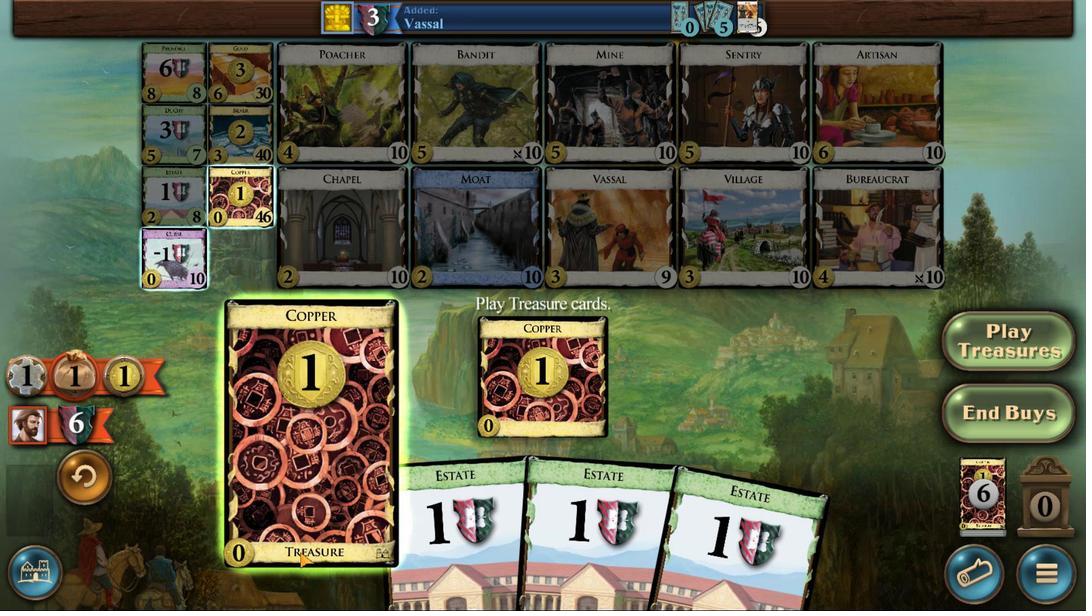
Action: Mouse scrolled (648, 422) with delta (0, 0)
Screenshot: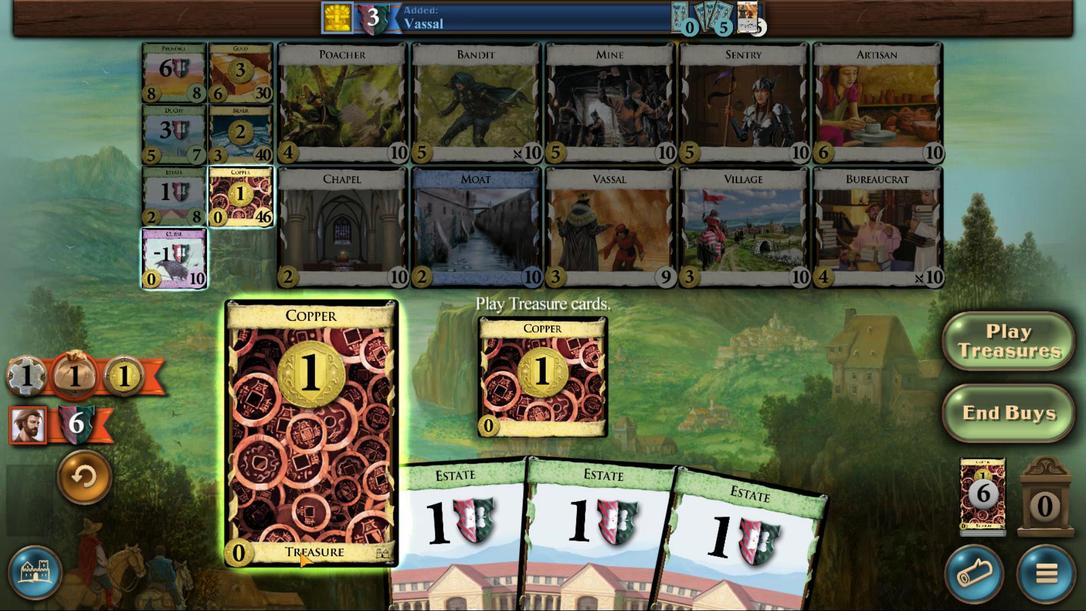
Action: Mouse scrolled (648, 422) with delta (0, 0)
Screenshot: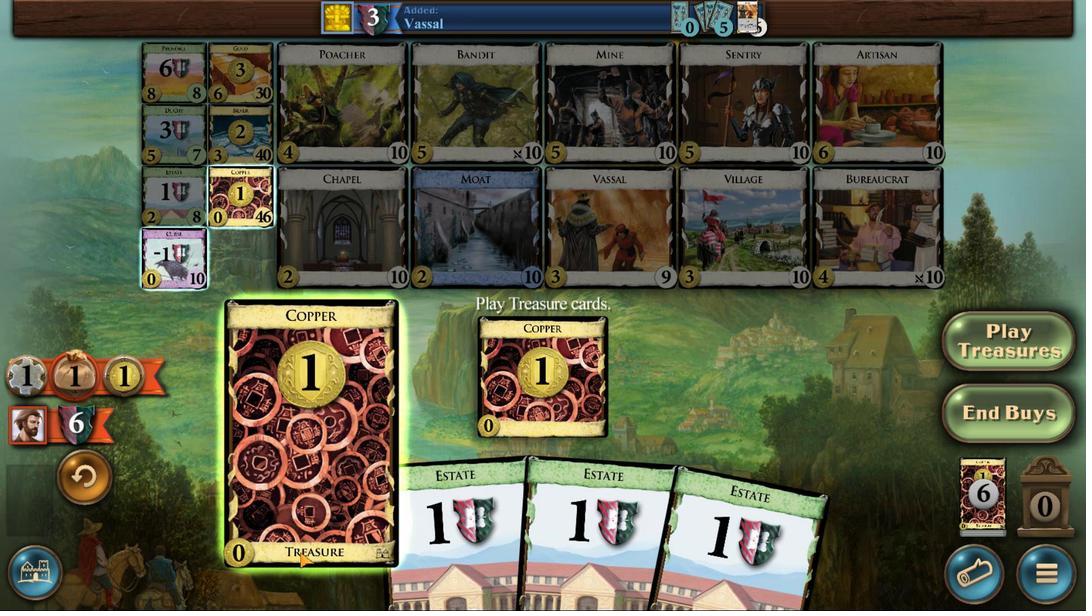 
Action: Mouse scrolled (648, 422) with delta (0, 0)
Screenshot: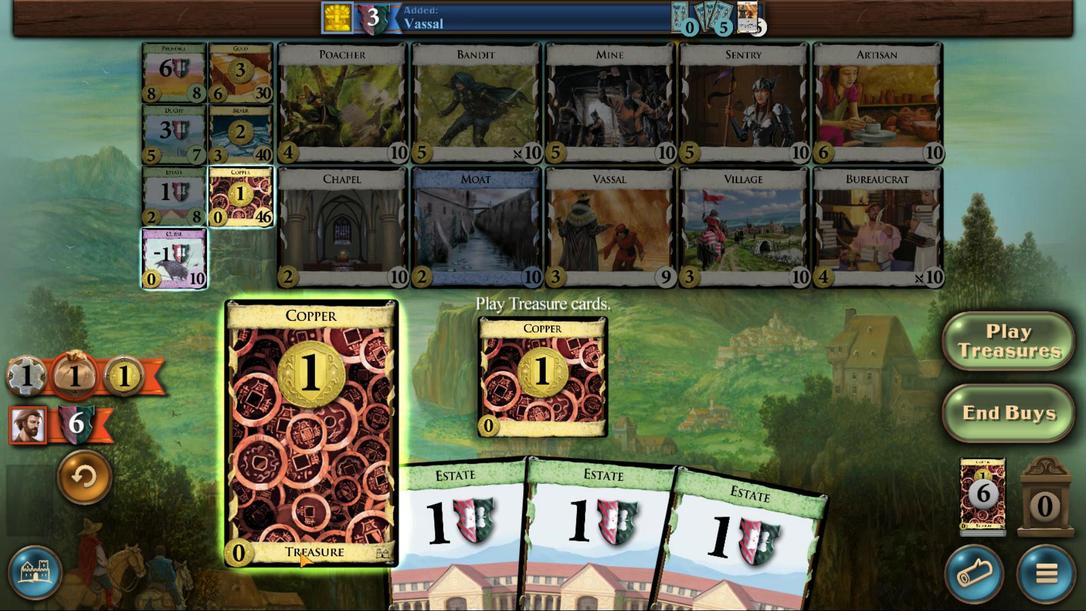 
Action: Mouse moved to (612, 485)
Screenshot: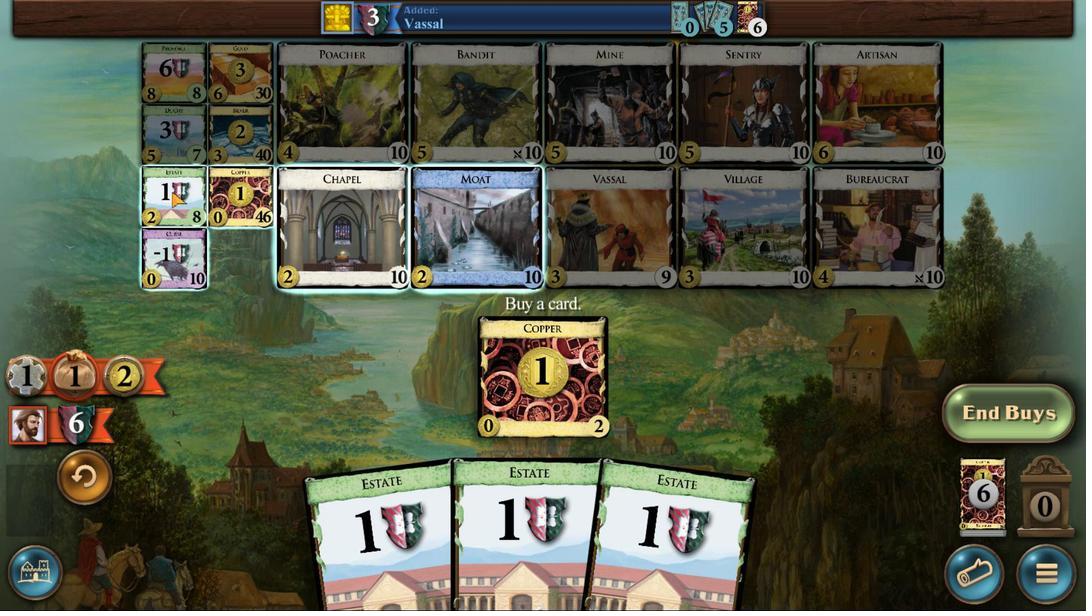
Action: Mouse pressed left at (612, 485)
Screenshot: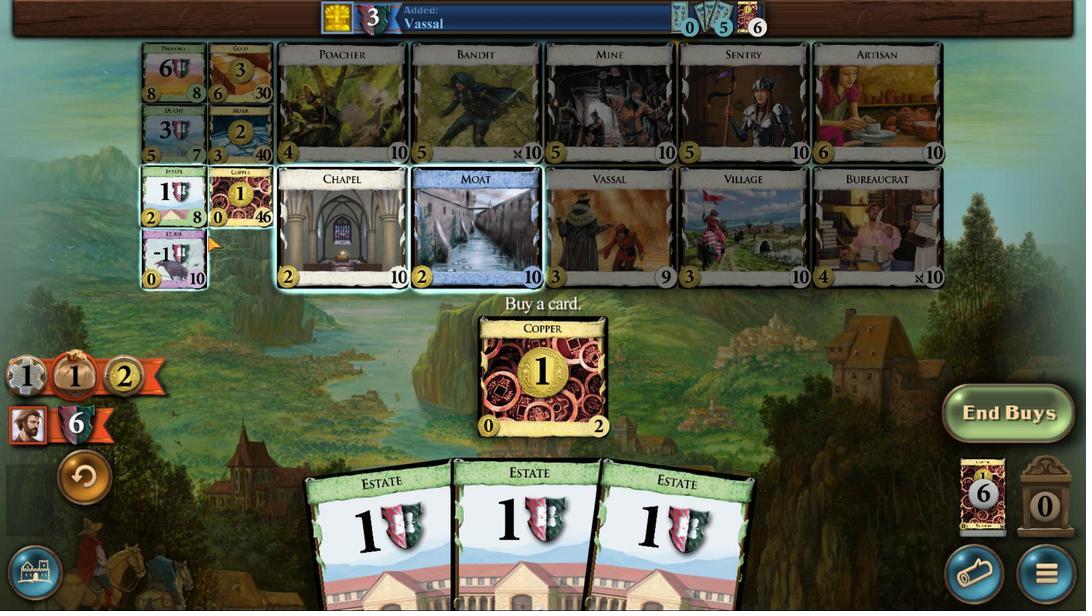 
Action: Mouse moved to (742, 418)
Screenshot: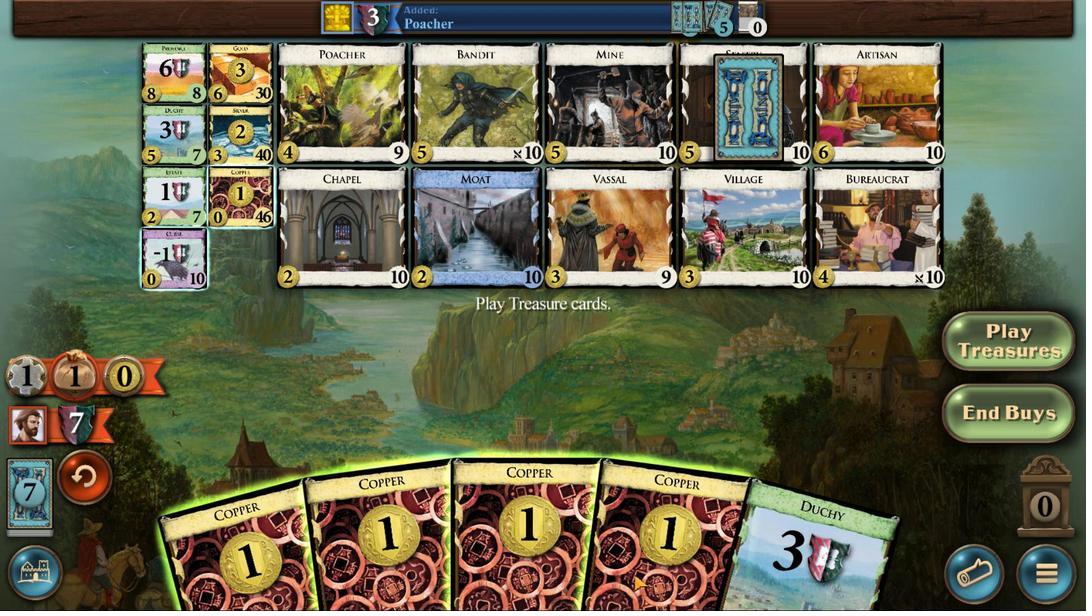 
Action: Mouse scrolled (742, 418) with delta (0, 0)
Screenshot: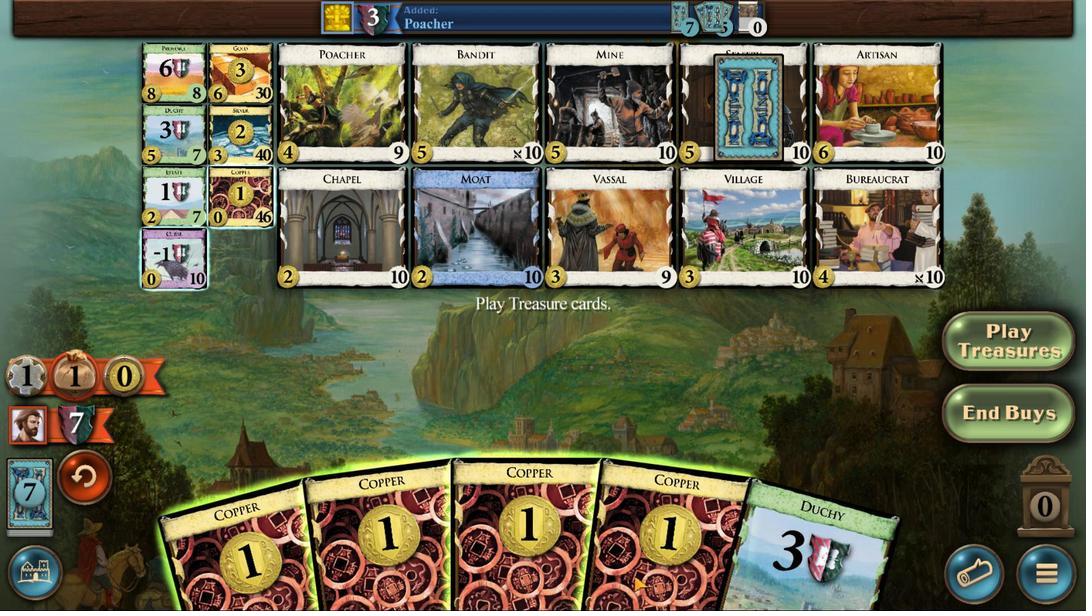 
Action: Mouse moved to (742, 418)
Screenshot: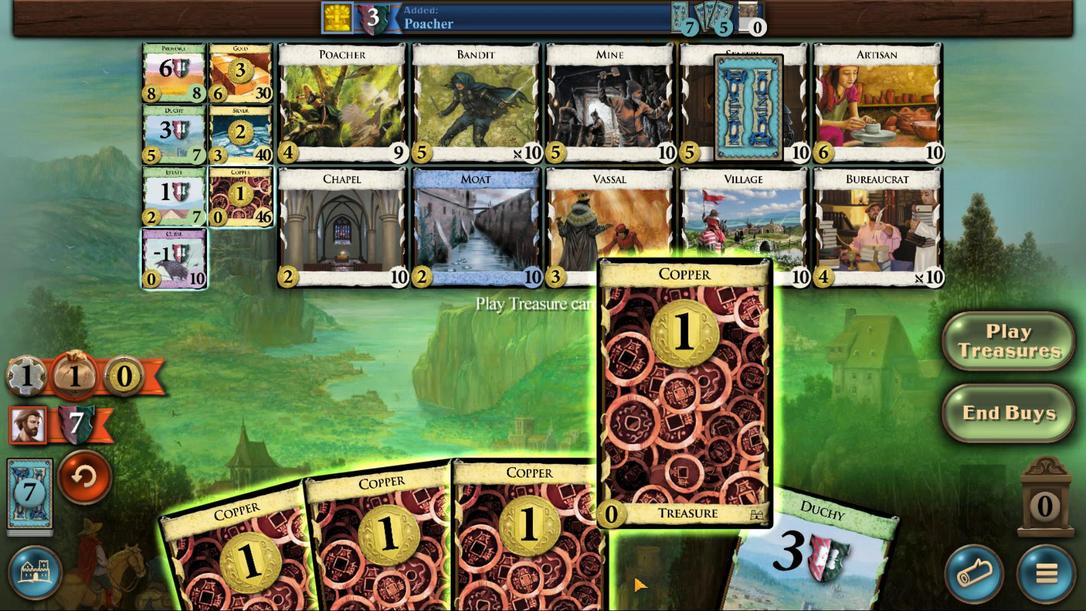 
Action: Mouse scrolled (742, 418) with delta (0, 0)
Screenshot: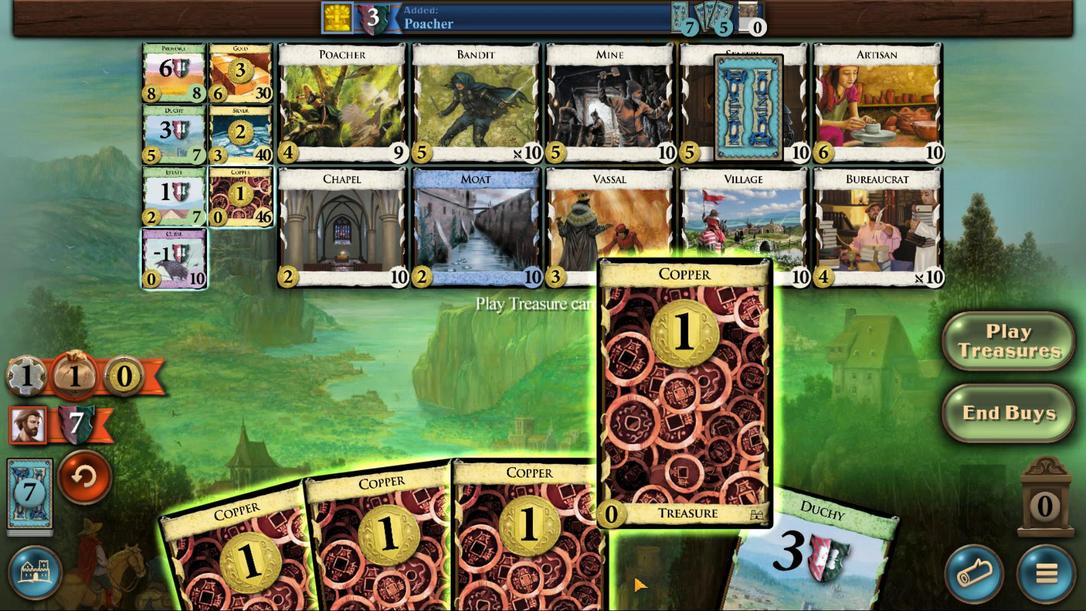 
Action: Mouse moved to (742, 418)
Screenshot: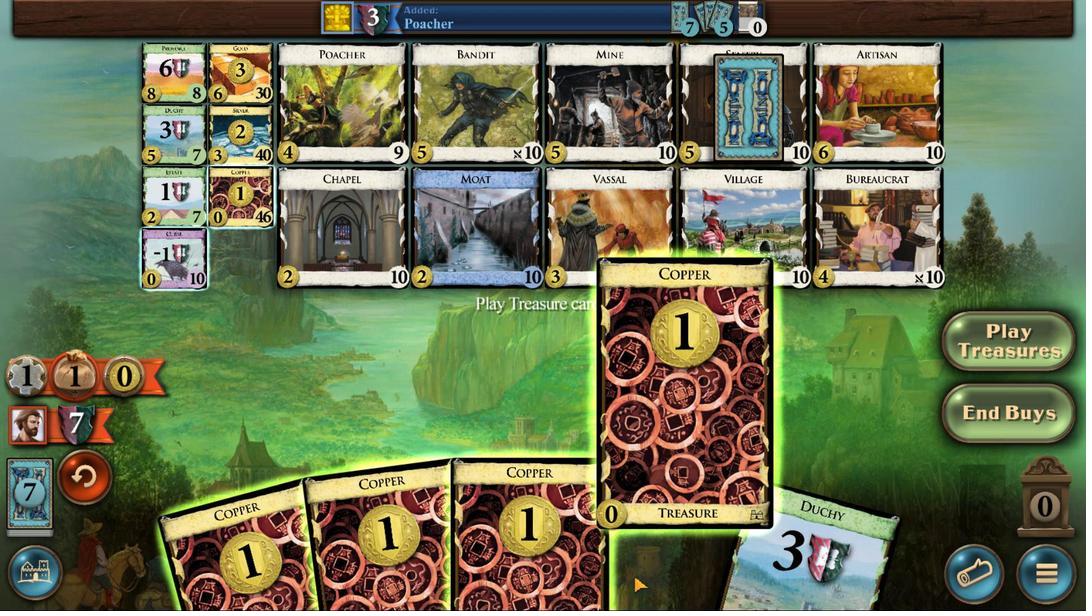 
Action: Mouse scrolled (742, 418) with delta (0, 0)
Screenshot: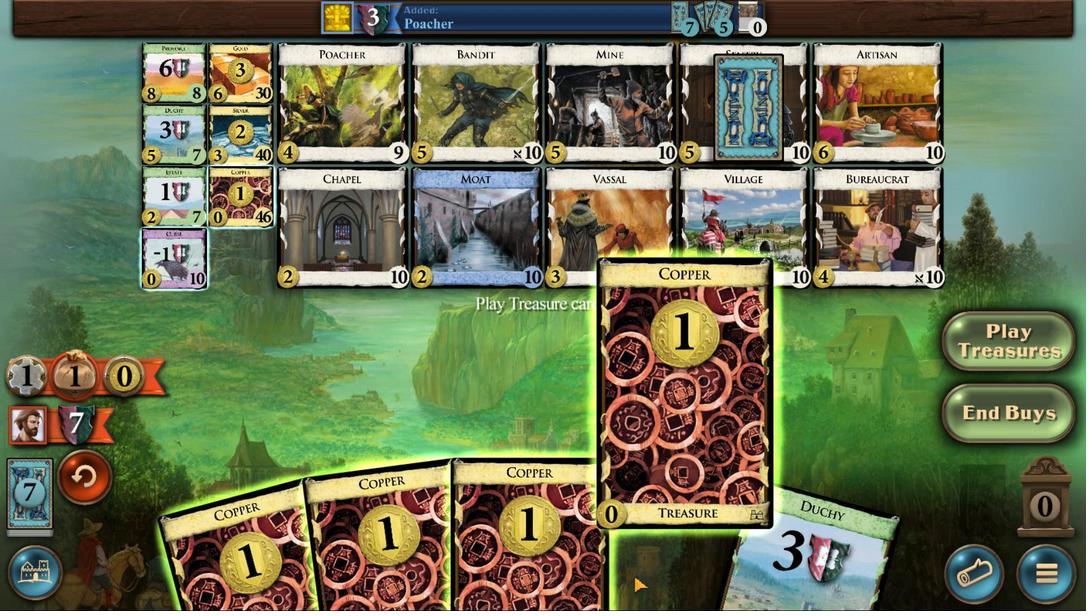 
Action: Mouse moved to (729, 419)
Screenshot: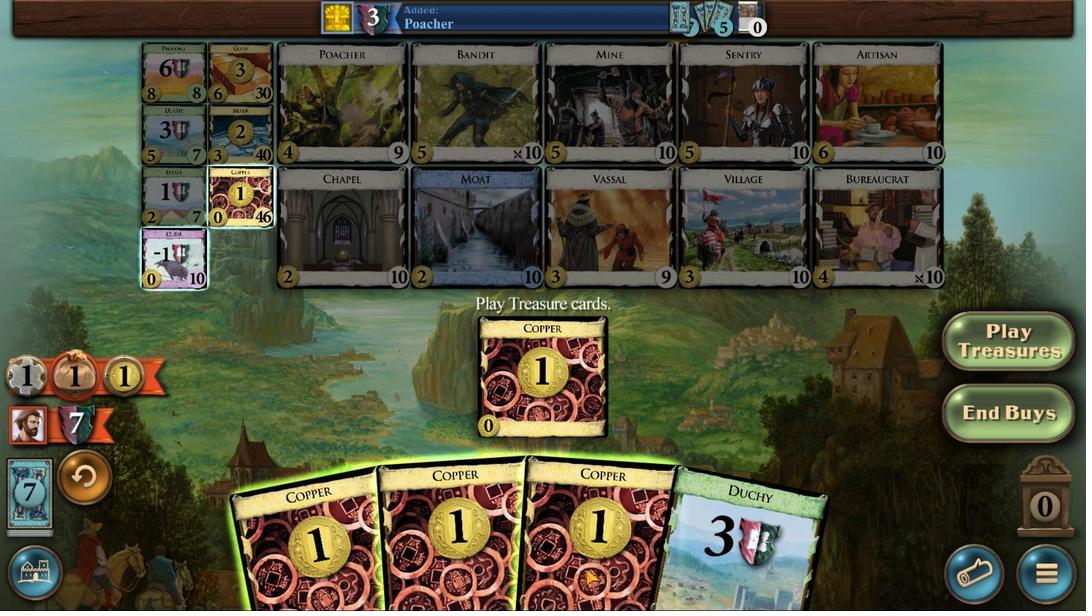 
Action: Mouse scrolled (729, 419) with delta (0, 0)
Screenshot: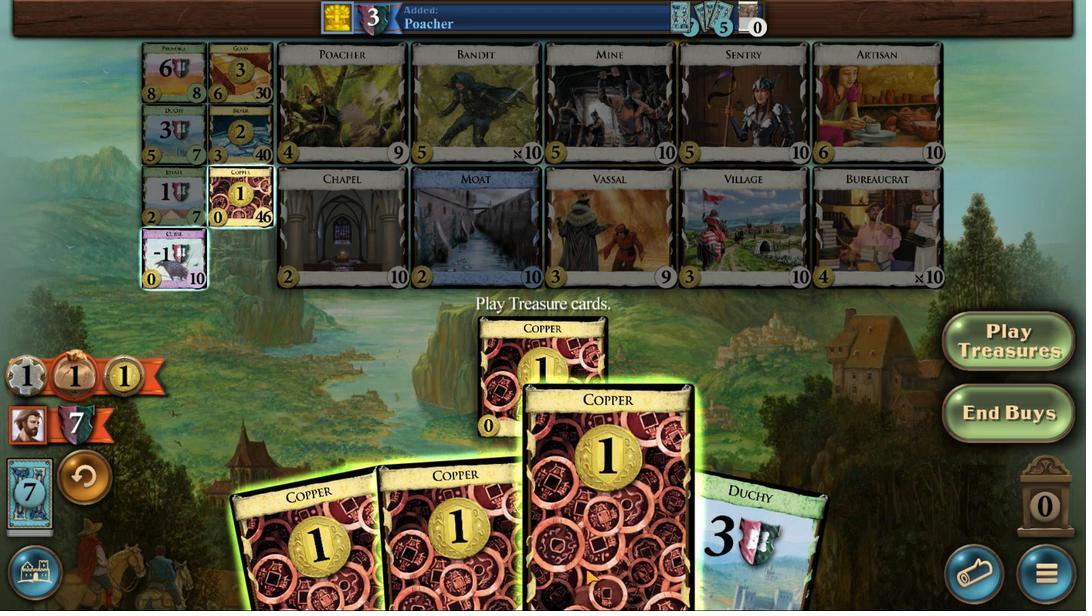 
Action: Mouse moved to (729, 419)
Screenshot: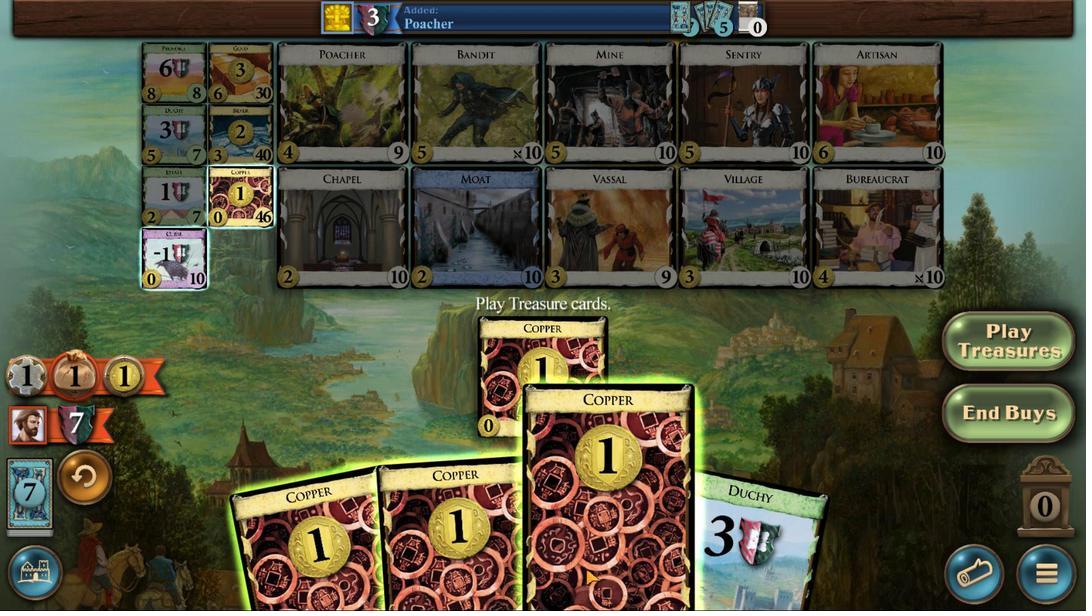 
Action: Mouse scrolled (729, 419) with delta (0, 0)
Screenshot: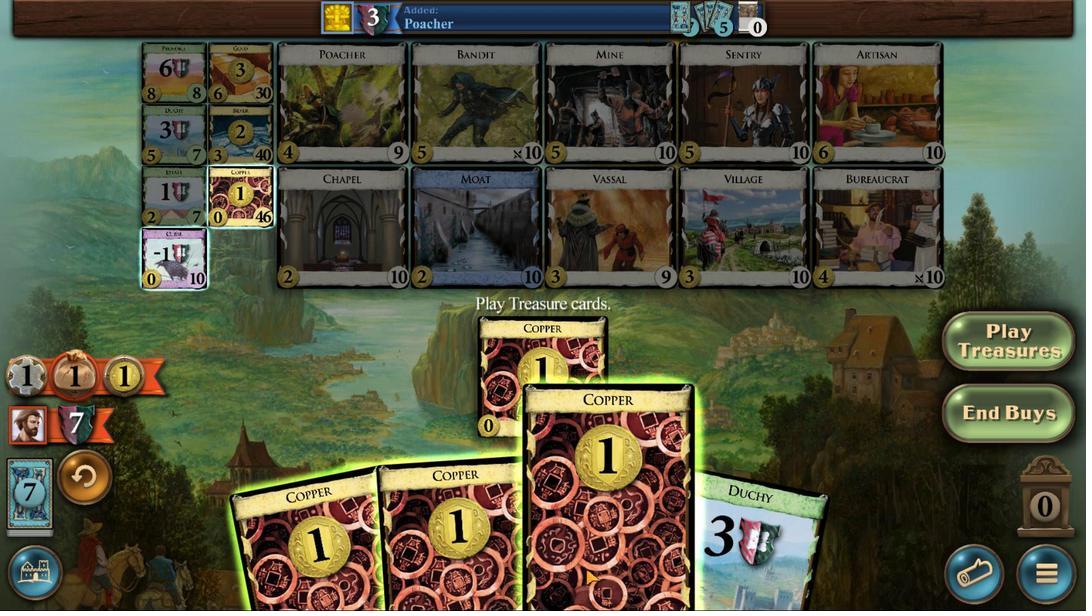 
Action: Mouse scrolled (729, 419) with delta (0, 0)
Screenshot: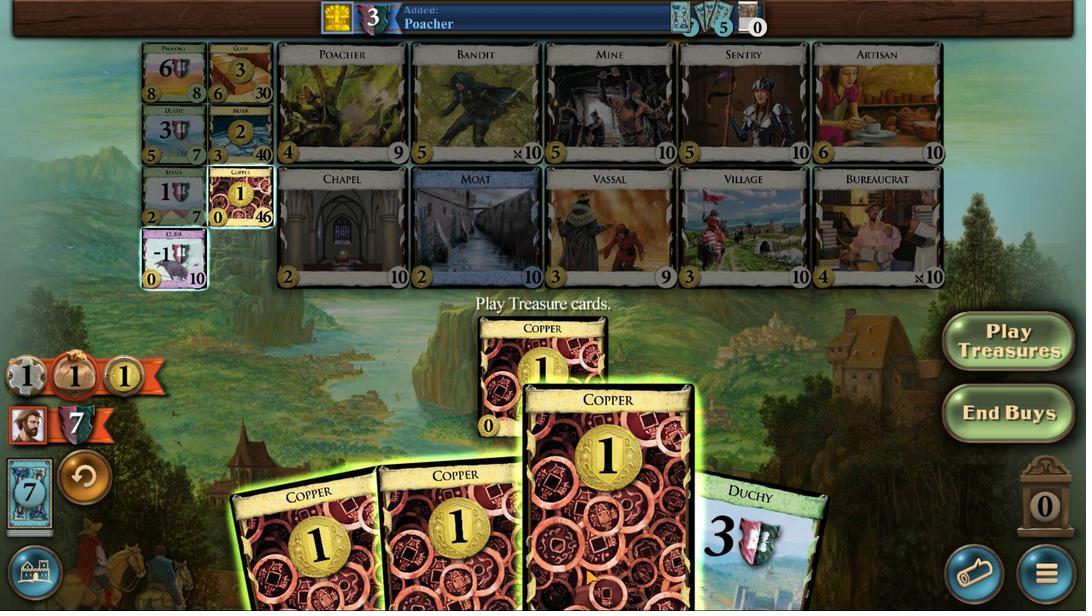 
Action: Mouse scrolled (729, 419) with delta (0, 0)
Screenshot: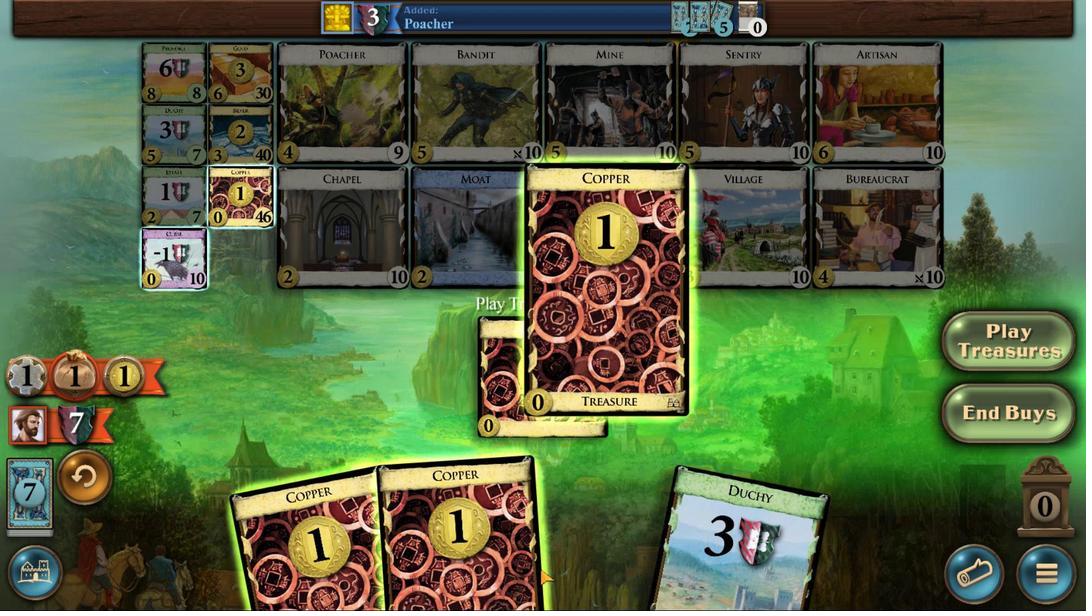 
Action: Mouse moved to (707, 422)
Screenshot: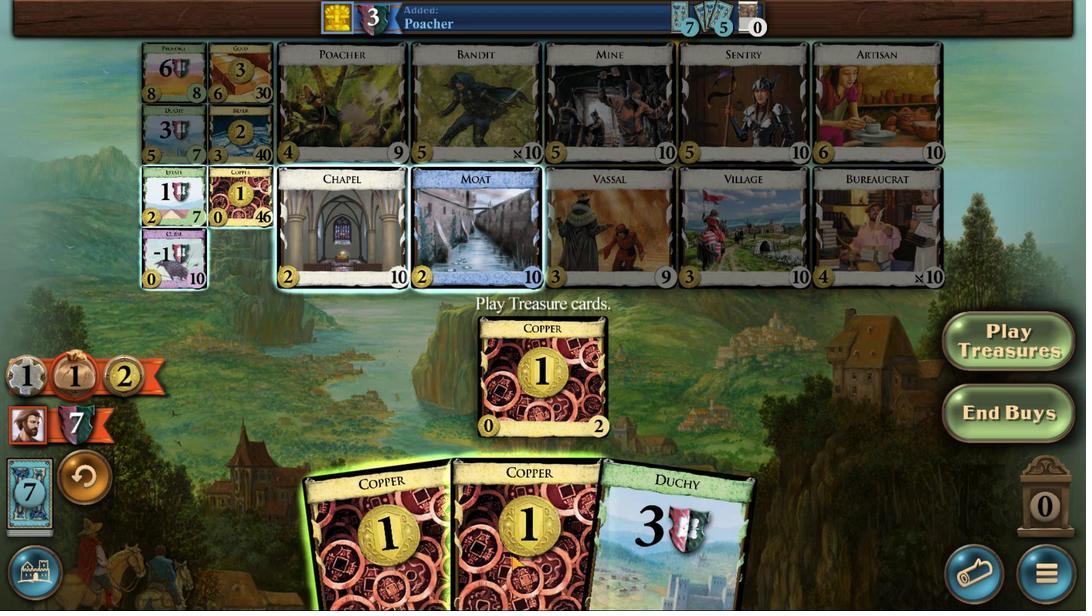 
Action: Mouse scrolled (707, 422) with delta (0, 0)
Screenshot: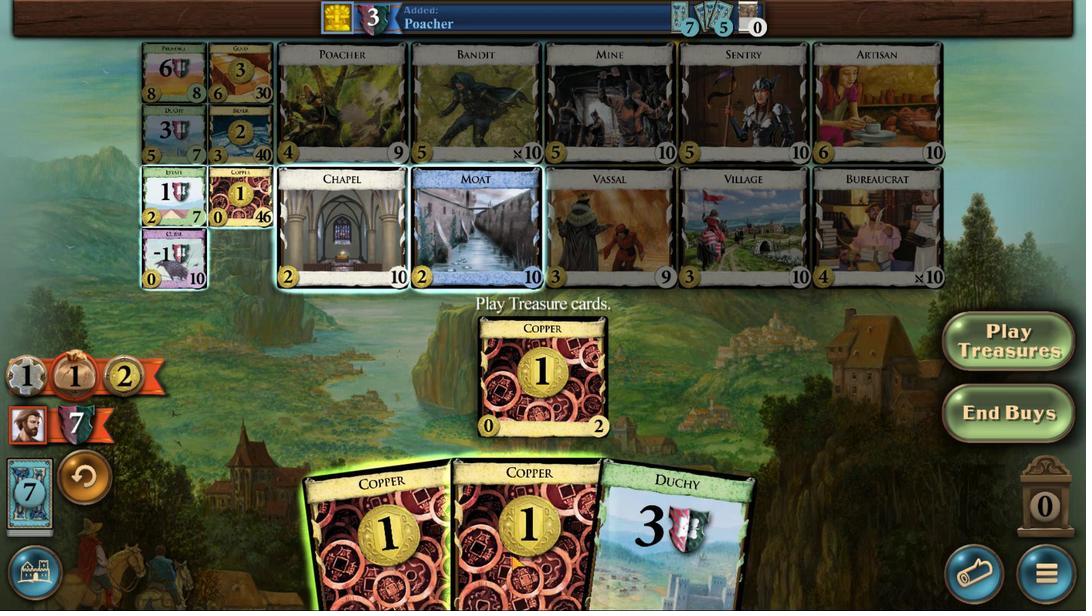 
Action: Mouse scrolled (707, 422) with delta (0, 0)
Screenshot: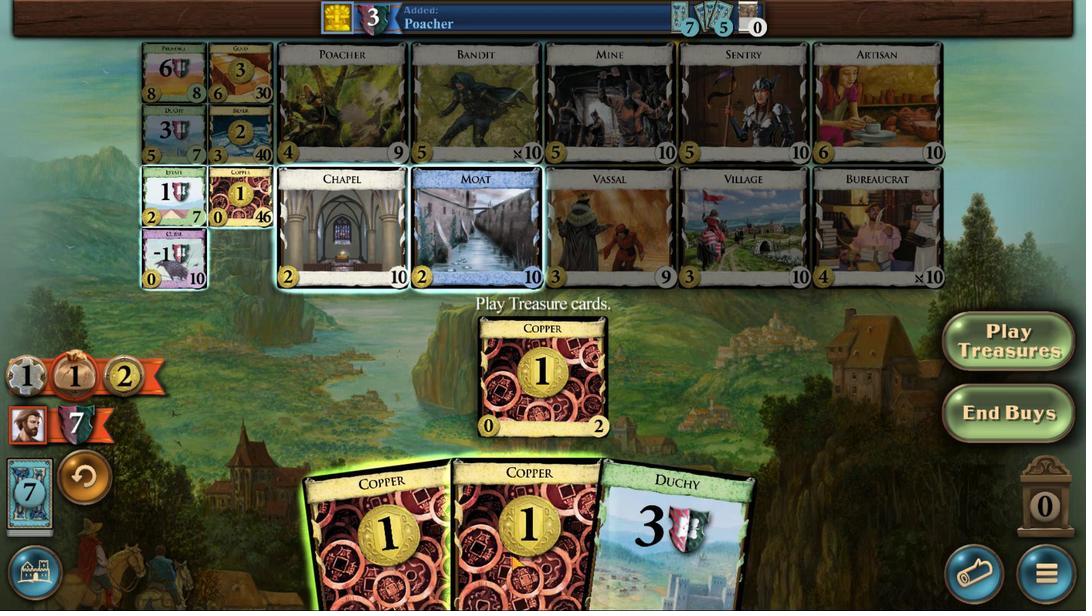 
Action: Mouse scrolled (707, 422) with delta (0, 0)
Screenshot: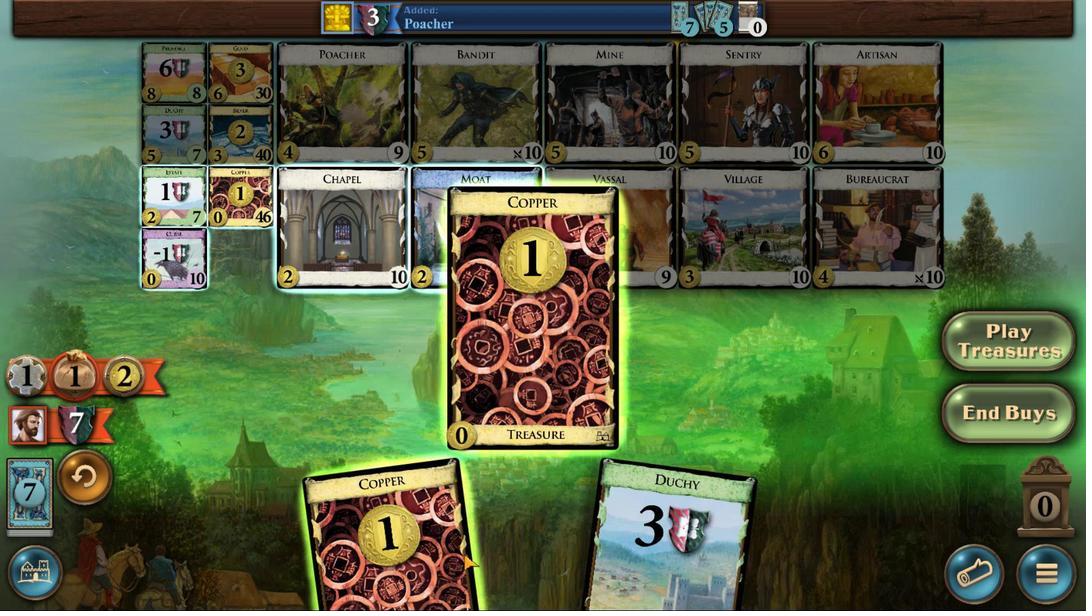 
Action: Mouse scrolled (707, 422) with delta (0, 0)
Screenshot: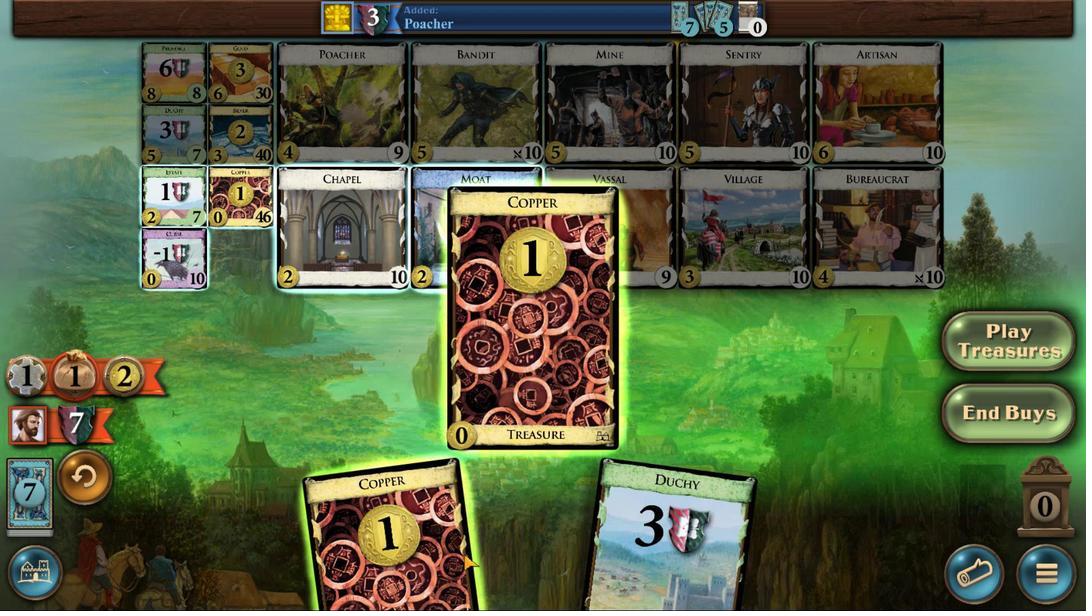 
Action: Mouse moved to (679, 422)
Screenshot: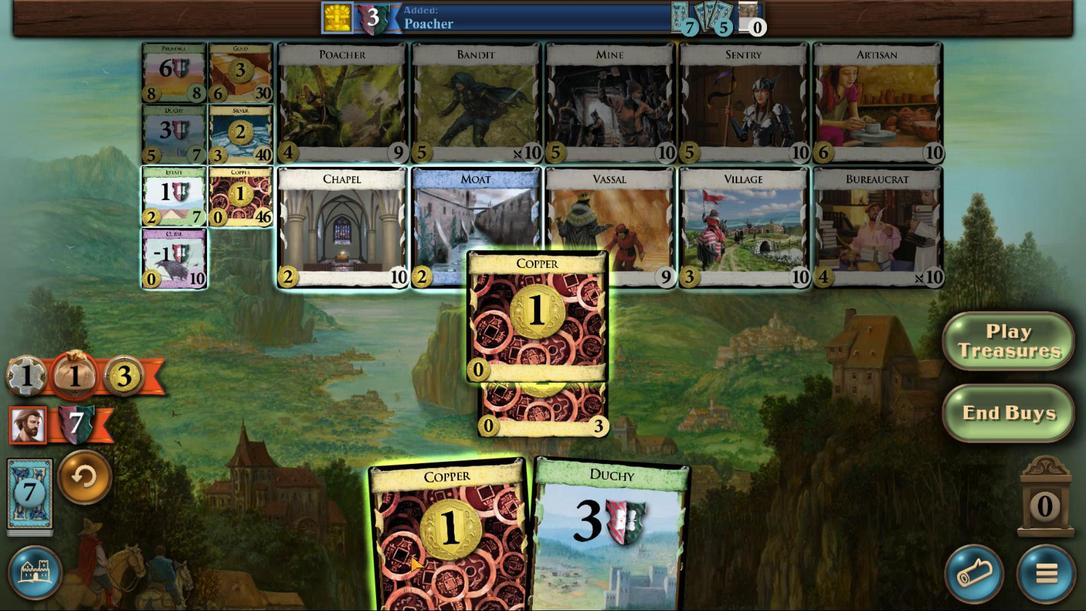 
Action: Mouse scrolled (679, 422) with delta (0, 0)
Screenshot: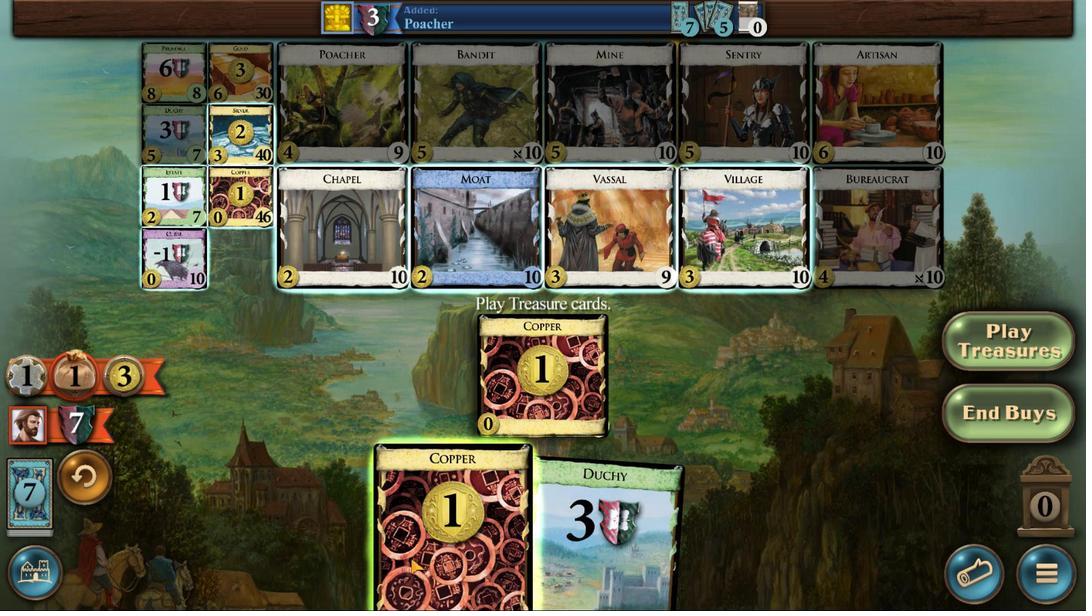 
Action: Mouse moved to (679, 422)
Screenshot: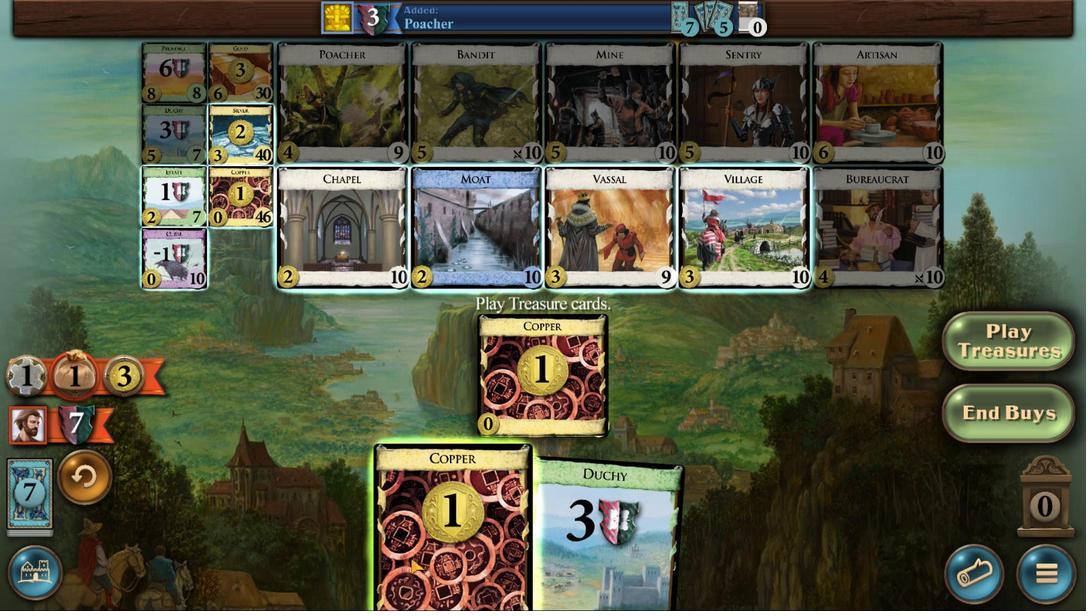 
Action: Mouse scrolled (679, 422) with delta (0, 0)
Screenshot: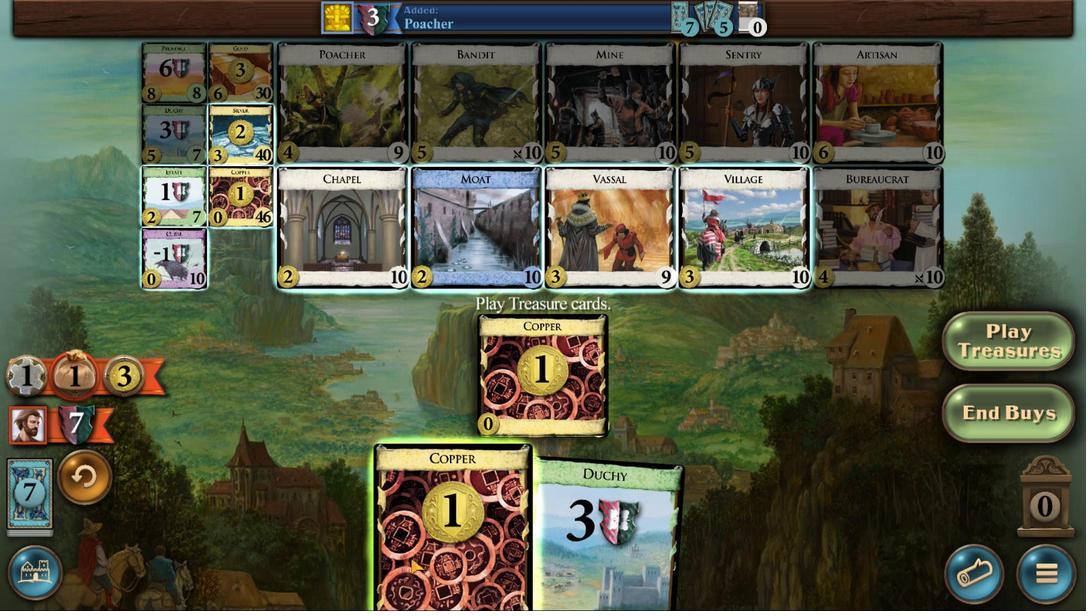 
Action: Mouse moved to (679, 421)
Screenshot: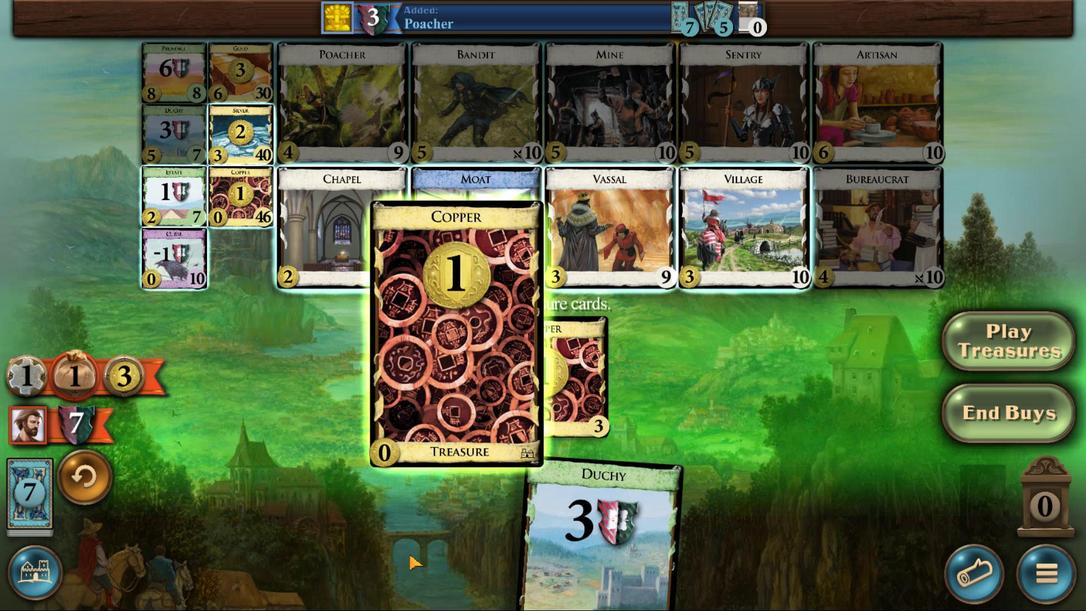 
Action: Mouse scrolled (679, 422) with delta (0, 0)
Screenshot: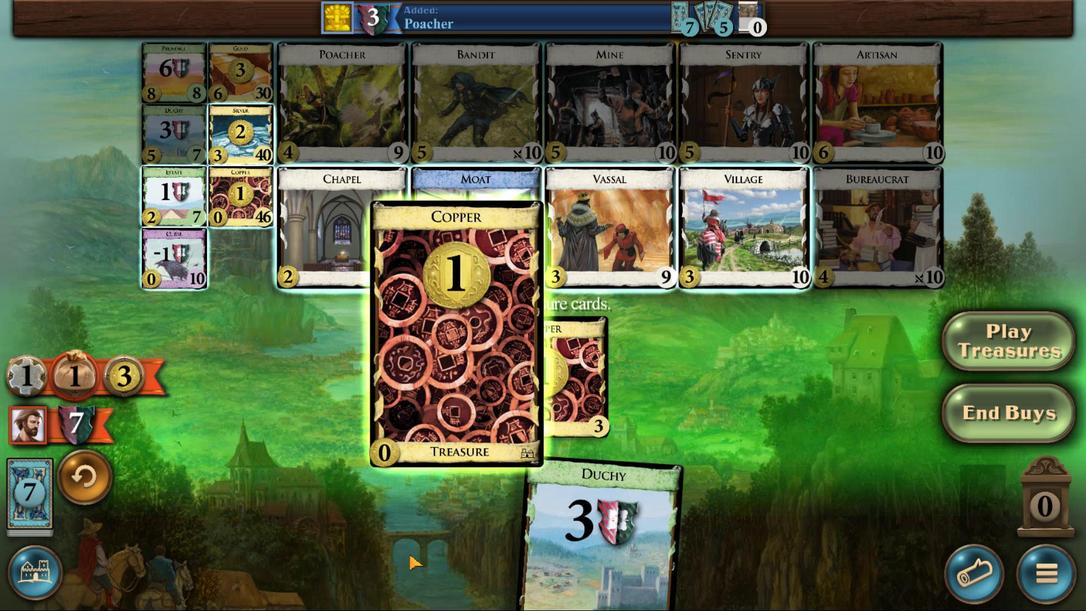 
Action: Mouse moved to (679, 421)
Screenshot: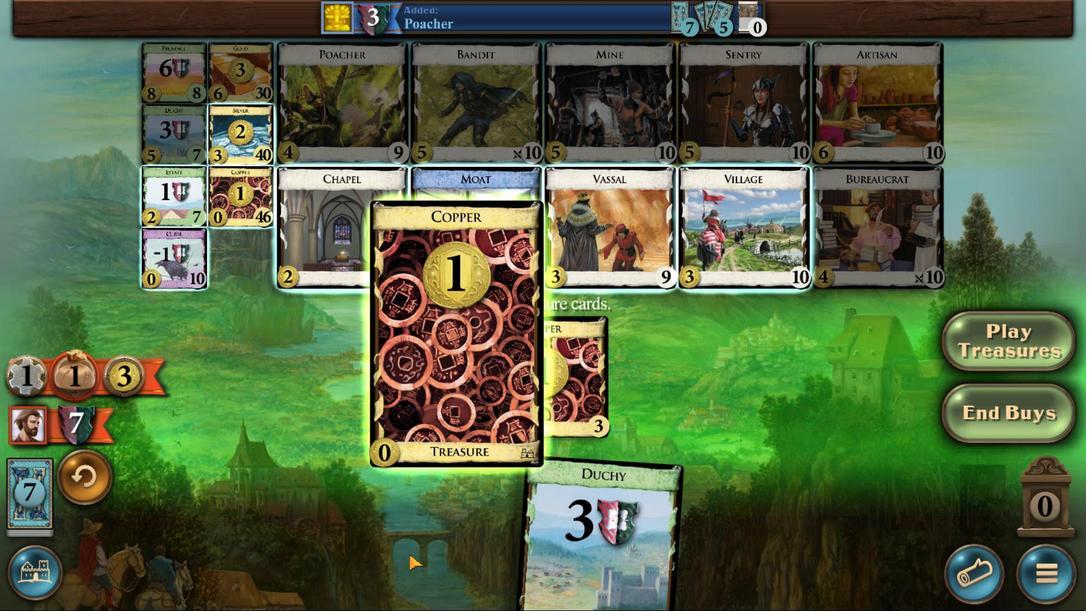 
Action: Mouse scrolled (679, 421) with delta (0, 0)
Screenshot: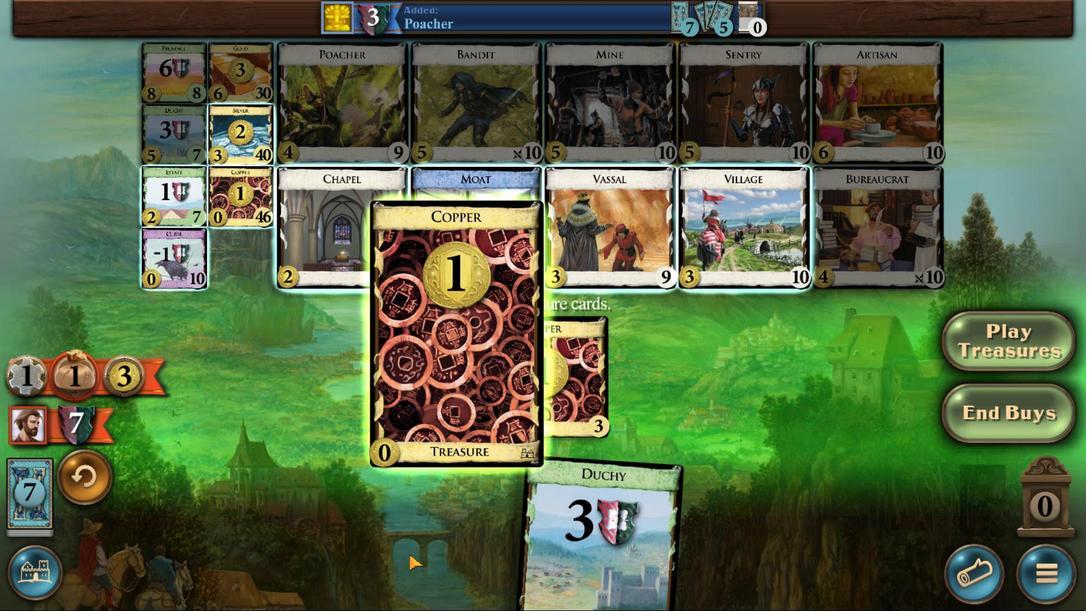 
Action: Mouse scrolled (679, 421) with delta (0, 0)
Screenshot: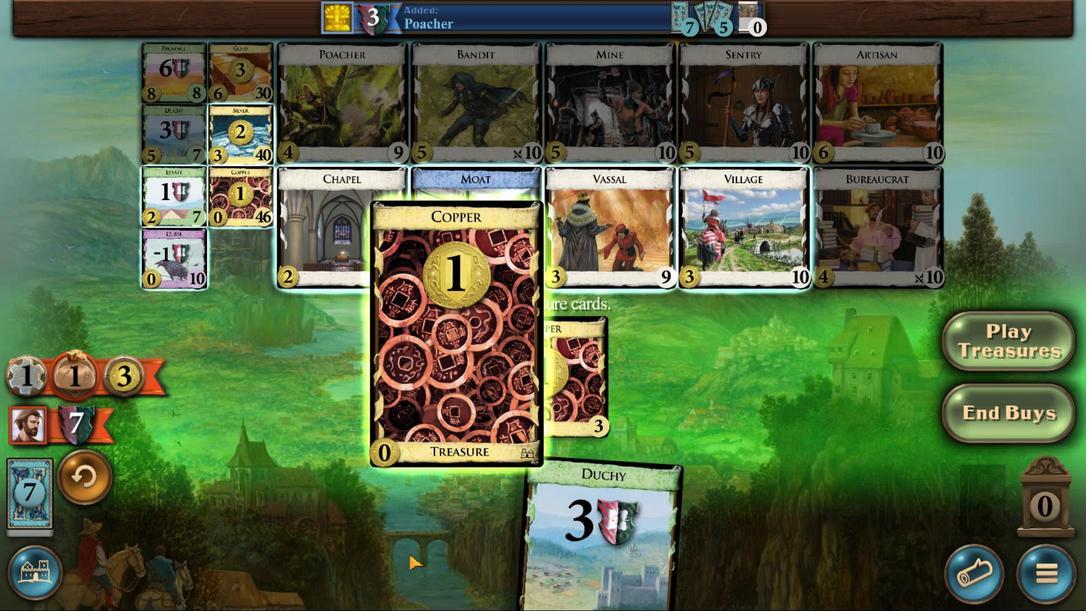 
Action: Mouse moved to (626, 495)
Screenshot: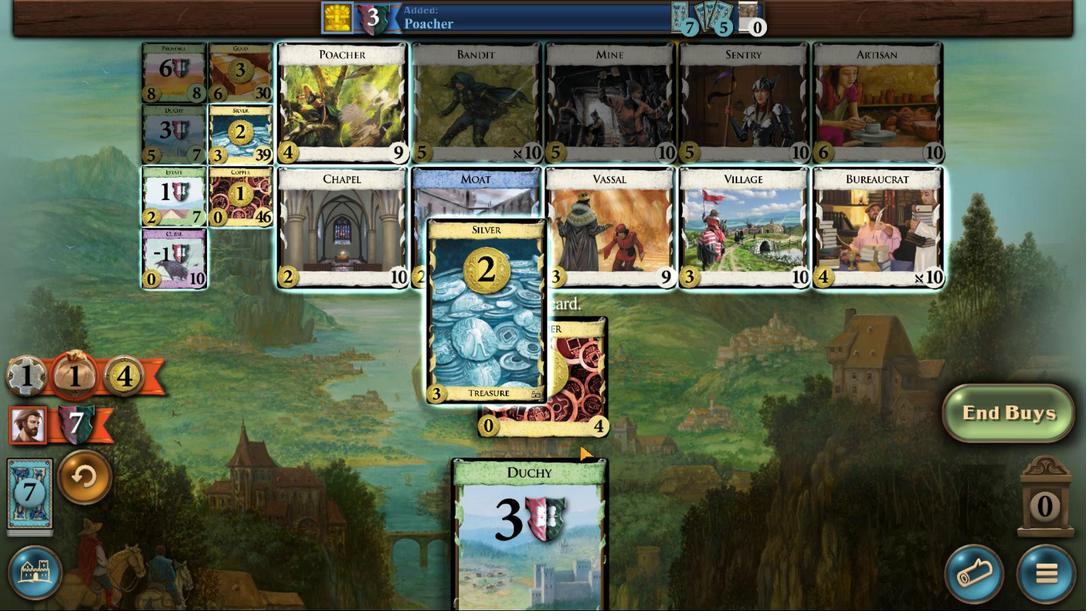
Action: Mouse pressed left at (626, 495)
Screenshot: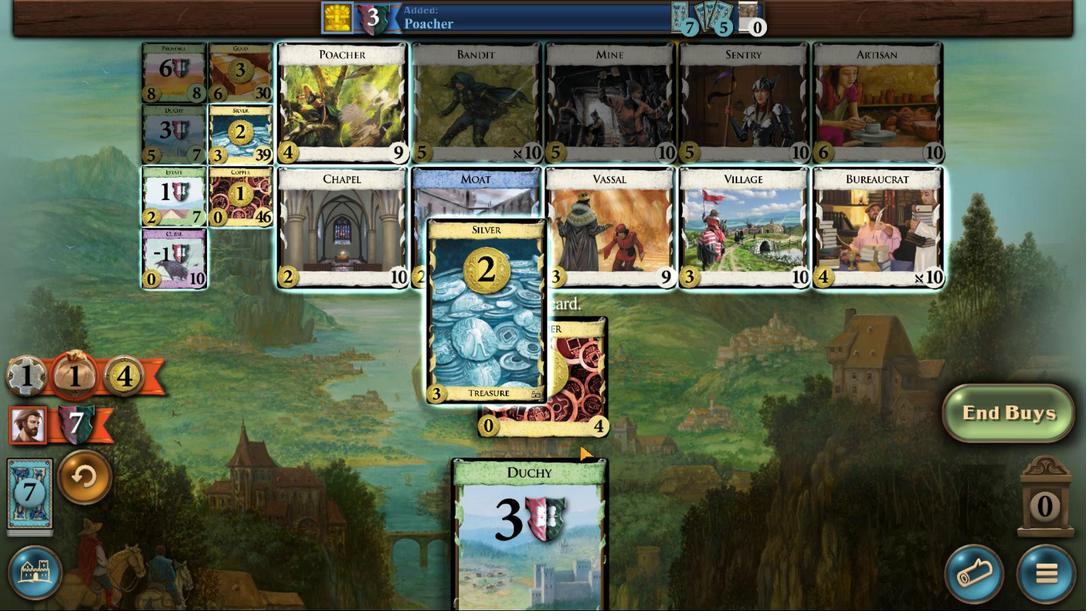 
Action: Mouse moved to (663, 420)
Screenshot: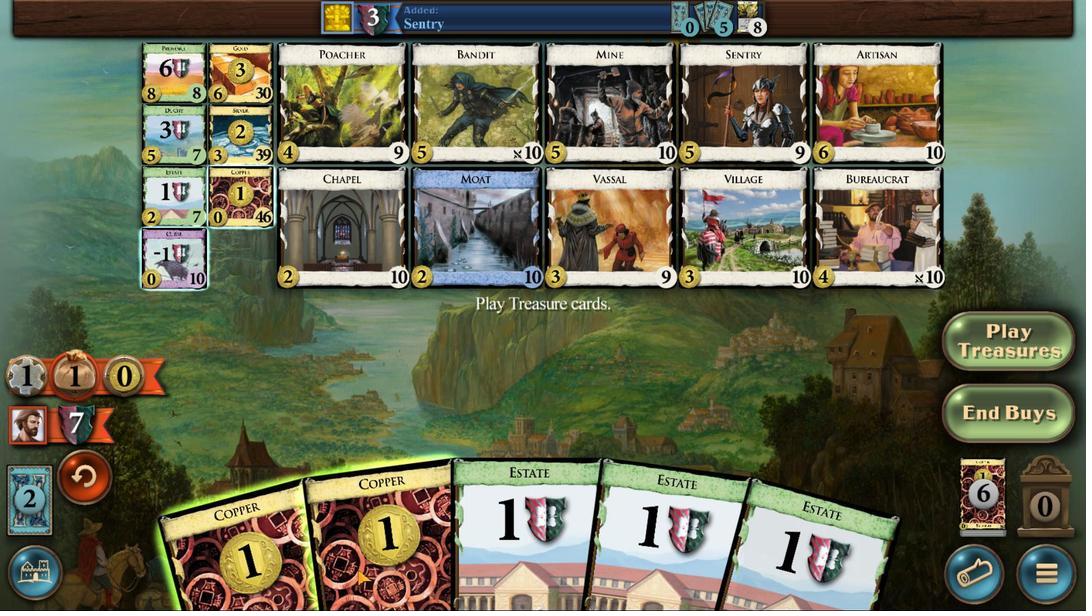 
Action: Mouse scrolled (663, 420) with delta (0, 0)
Screenshot: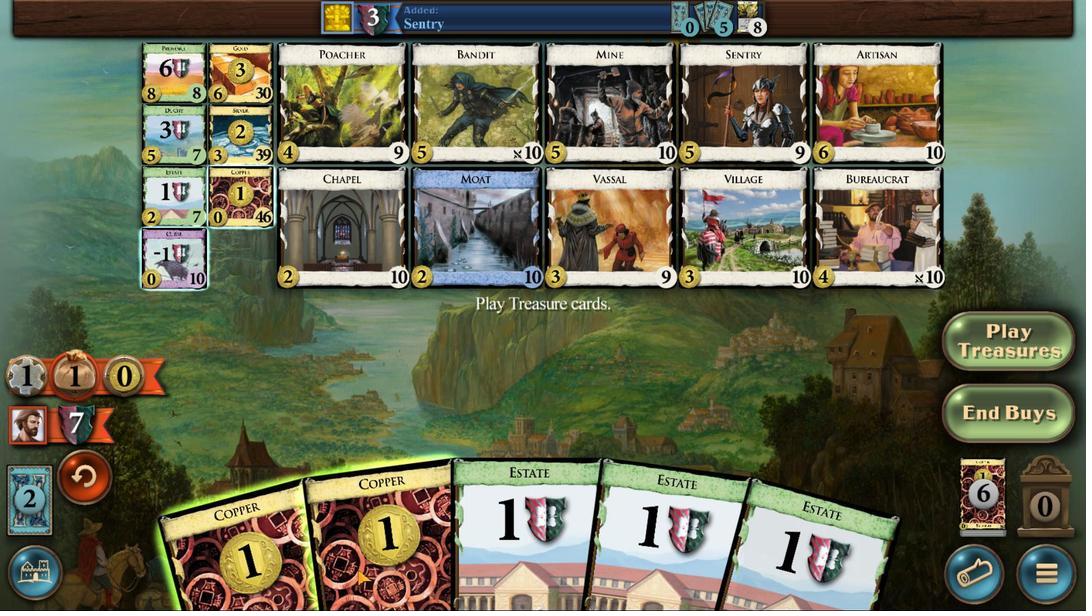 
Action: Mouse moved to (664, 419)
Screenshot: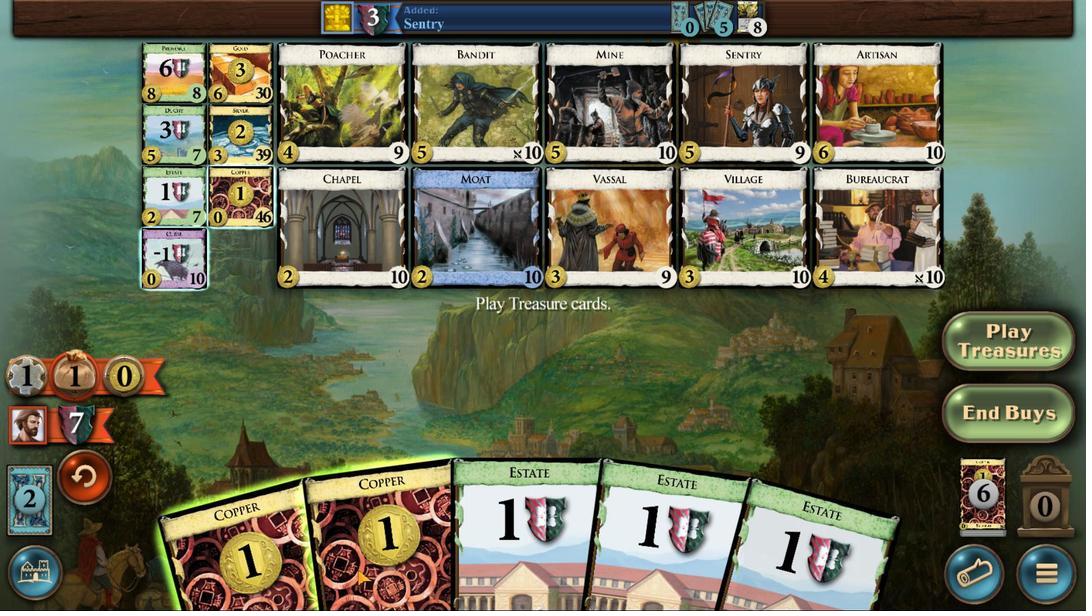 
Action: Mouse scrolled (664, 419) with delta (0, 0)
Screenshot: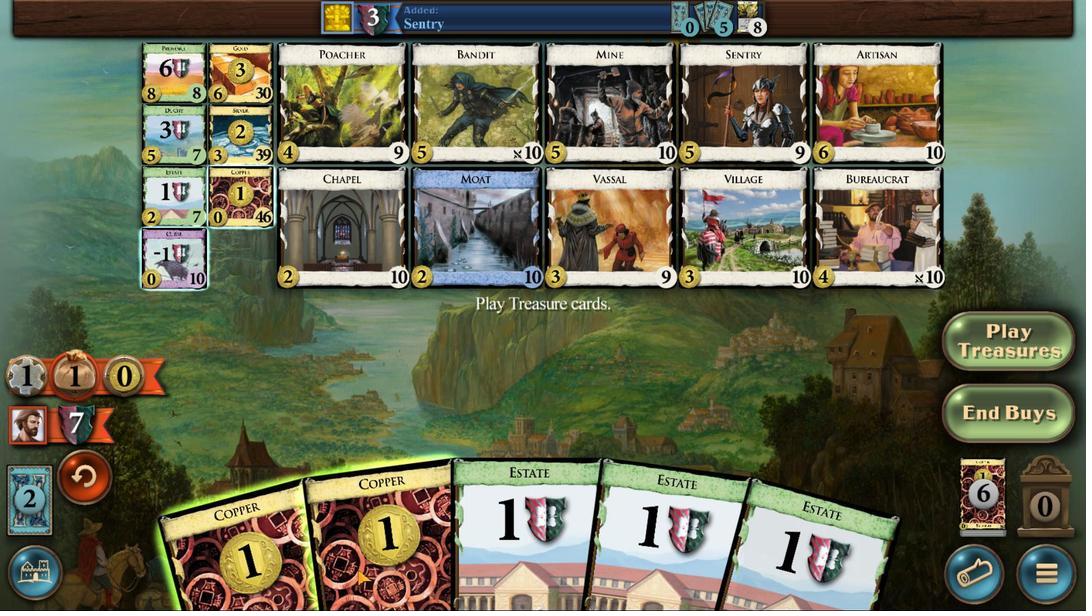 
Action: Mouse moved to (665, 419)
Screenshot: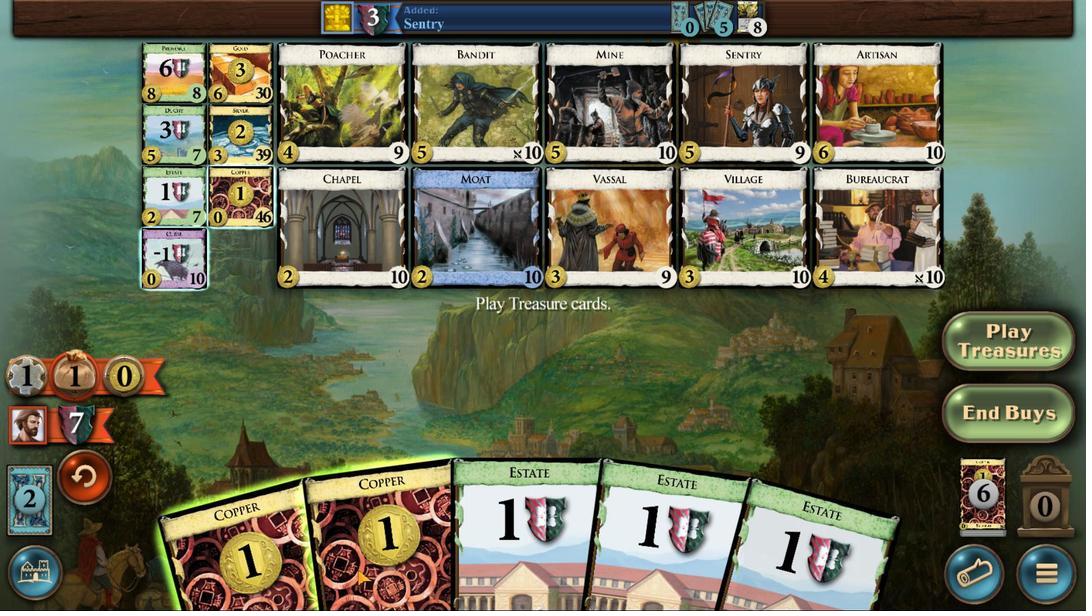 
Action: Mouse scrolled (665, 419) with delta (0, 0)
Screenshot: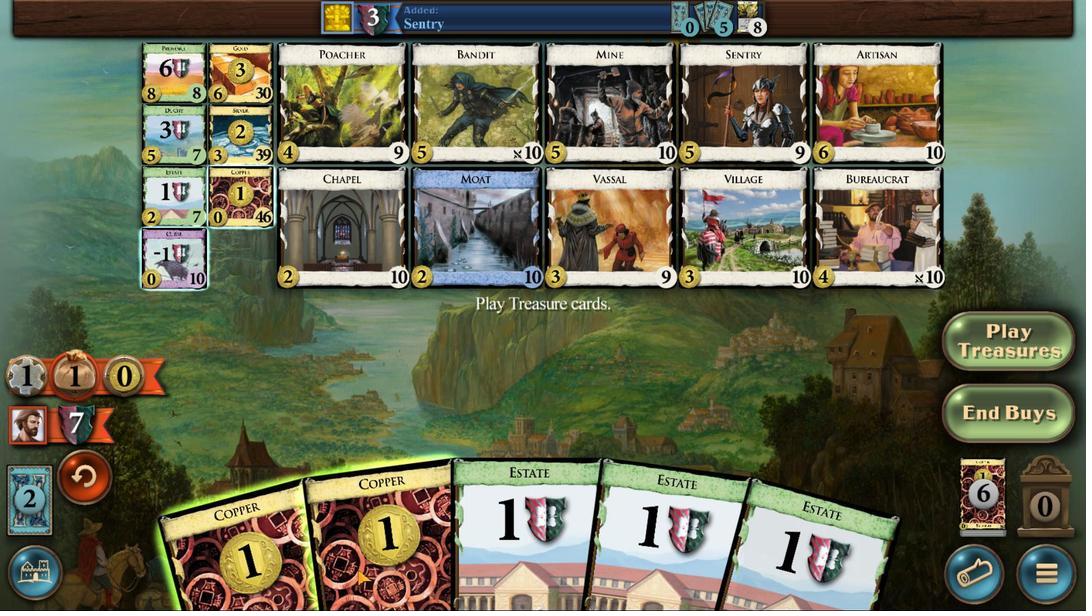 
Action: Mouse moved to (644, 420)
Screenshot: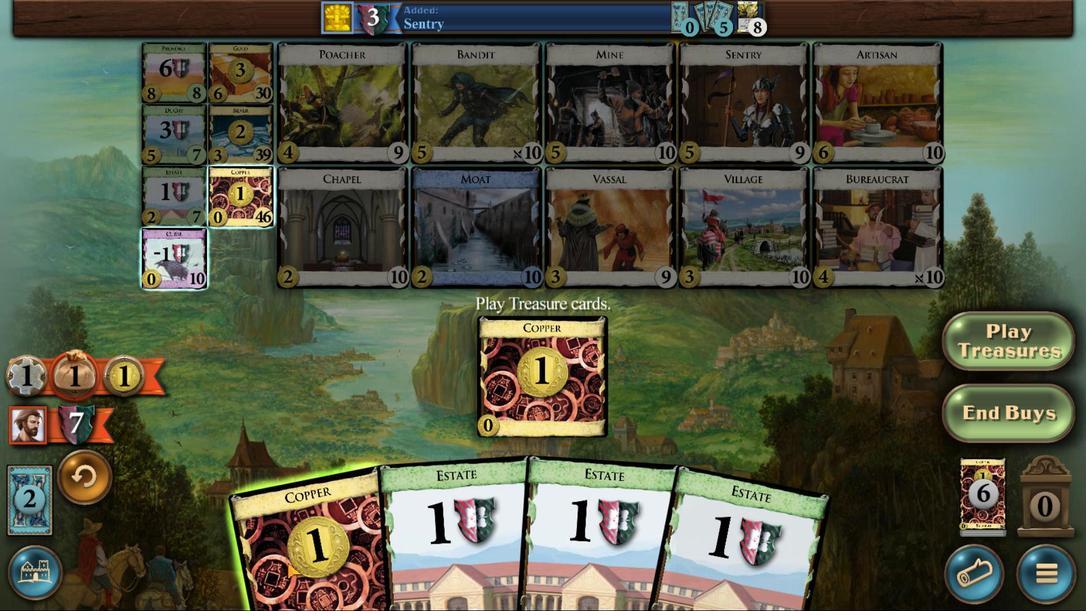 
Action: Mouse scrolled (644, 420) with delta (0, 0)
Screenshot: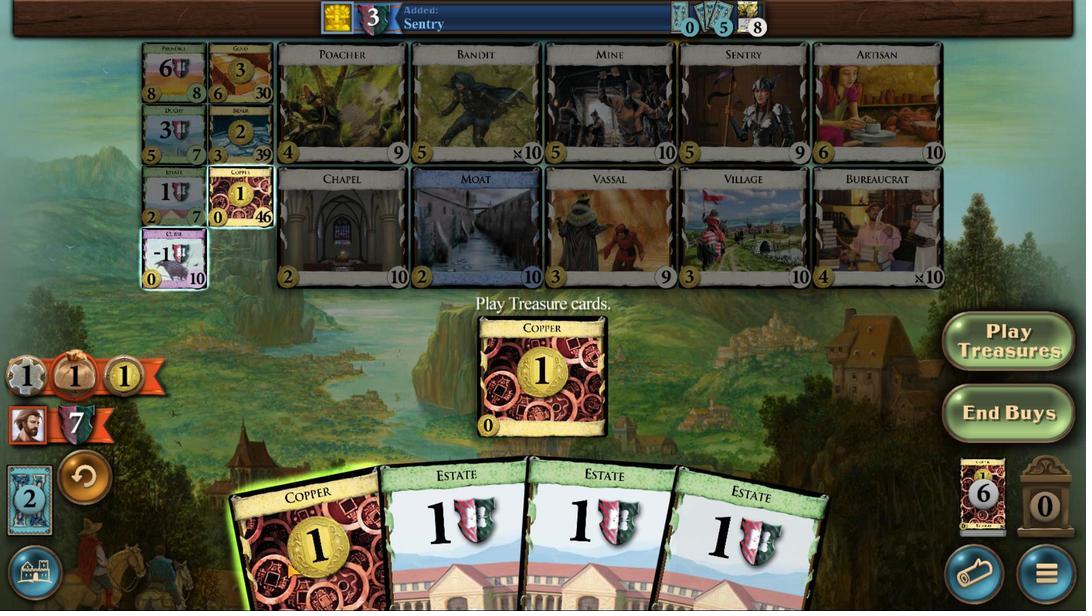 
Action: Mouse moved to (645, 420)
Screenshot: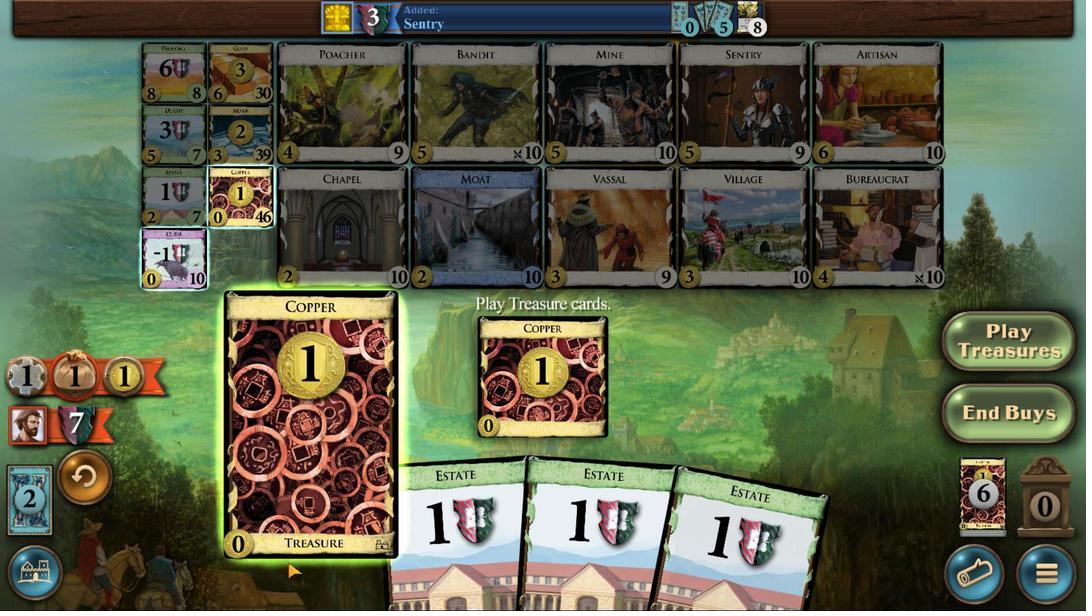 
Action: Mouse scrolled (645, 420) with delta (0, 0)
Screenshot: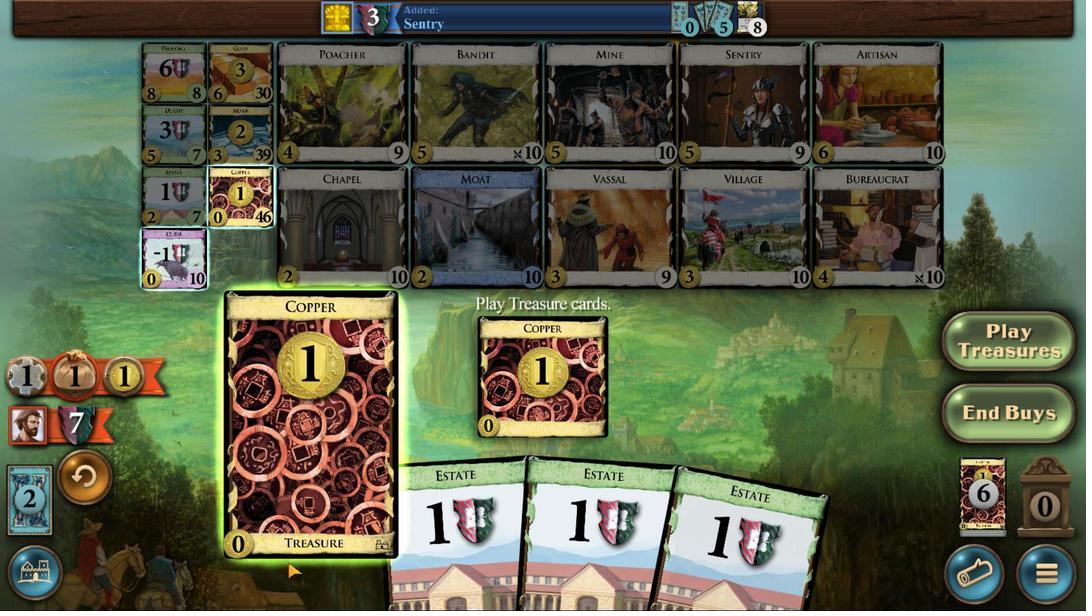 
Action: Mouse scrolled (645, 420) with delta (0, 0)
Screenshot: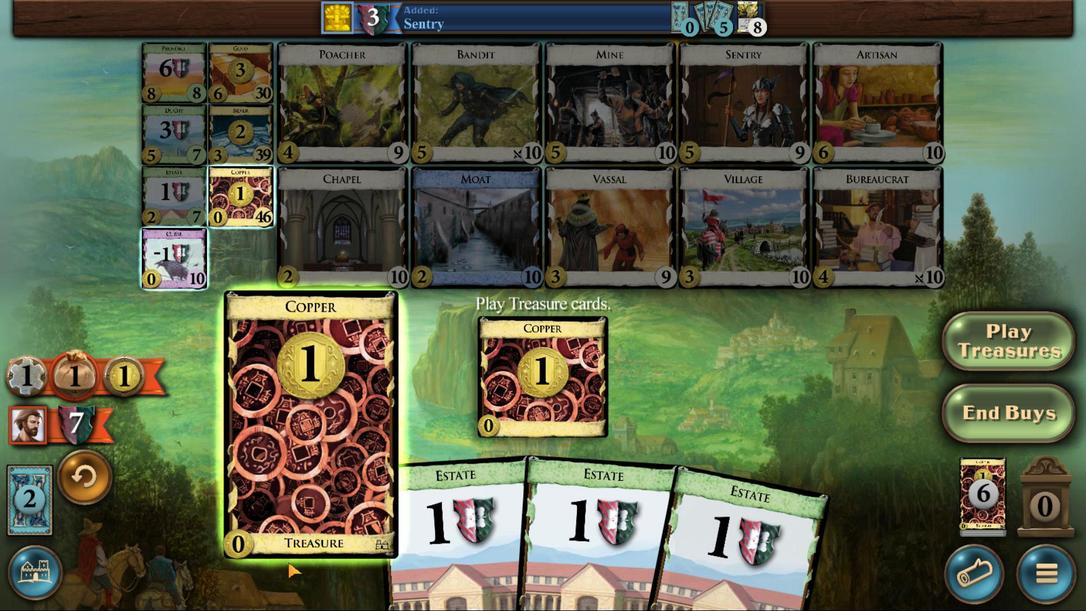 
Action: Mouse moved to (613, 485)
Screenshot: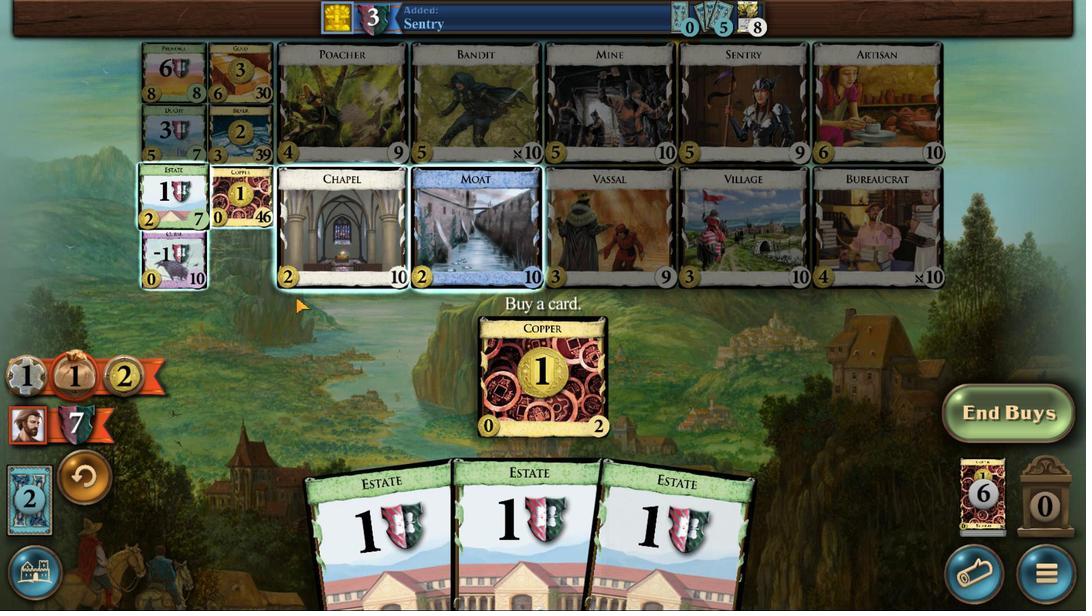 
Action: Mouse pressed left at (613, 485)
Screenshot: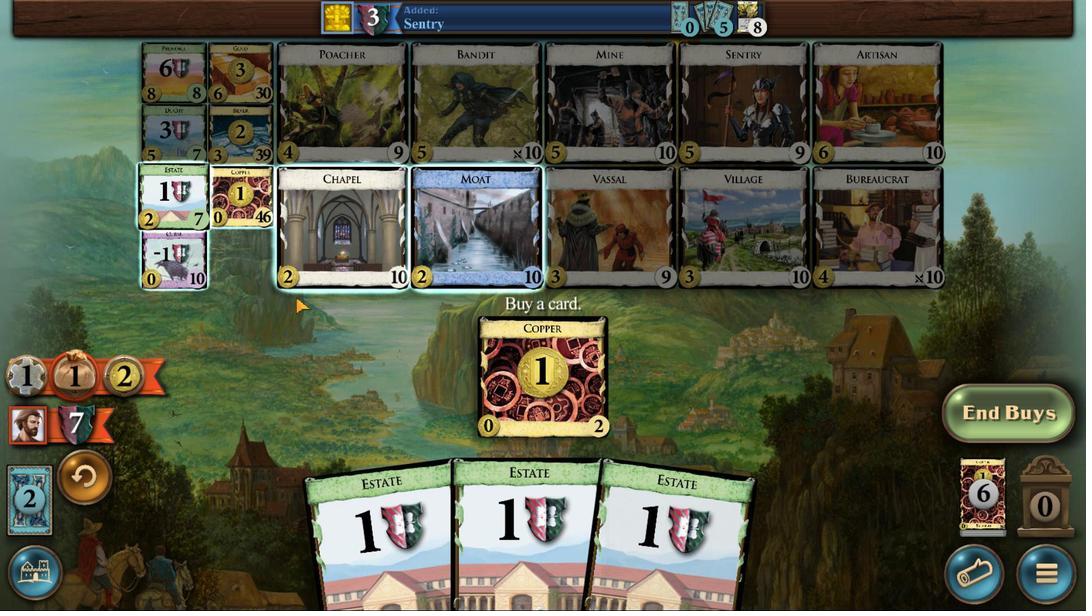 
Action: Mouse moved to (711, 430)
Screenshot: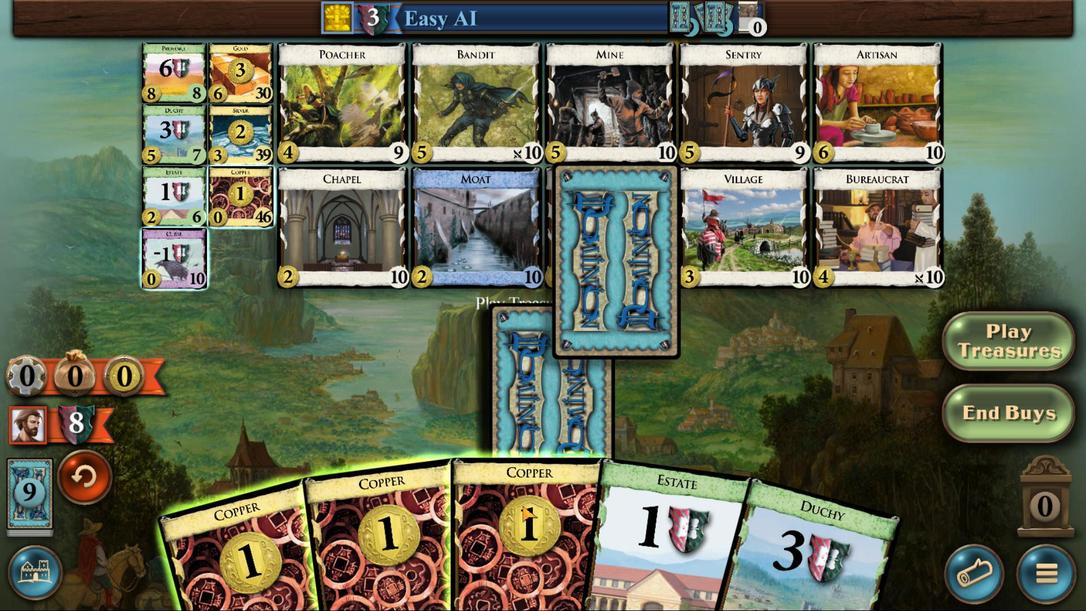 
Action: Mouse scrolled (711, 431) with delta (0, 0)
Screenshot: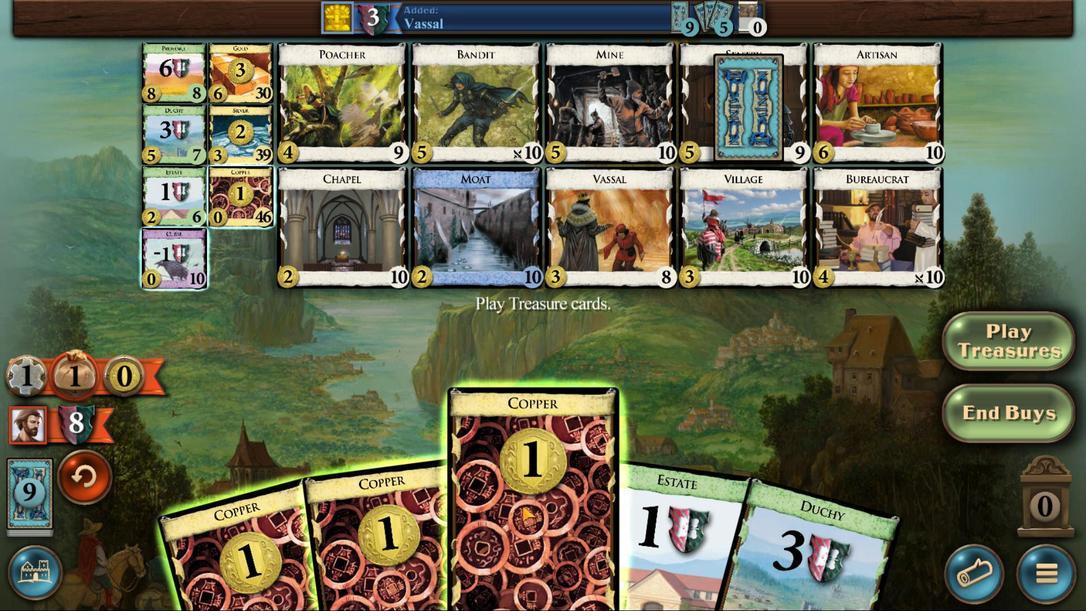 
Action: Mouse scrolled (711, 431) with delta (0, 0)
Screenshot: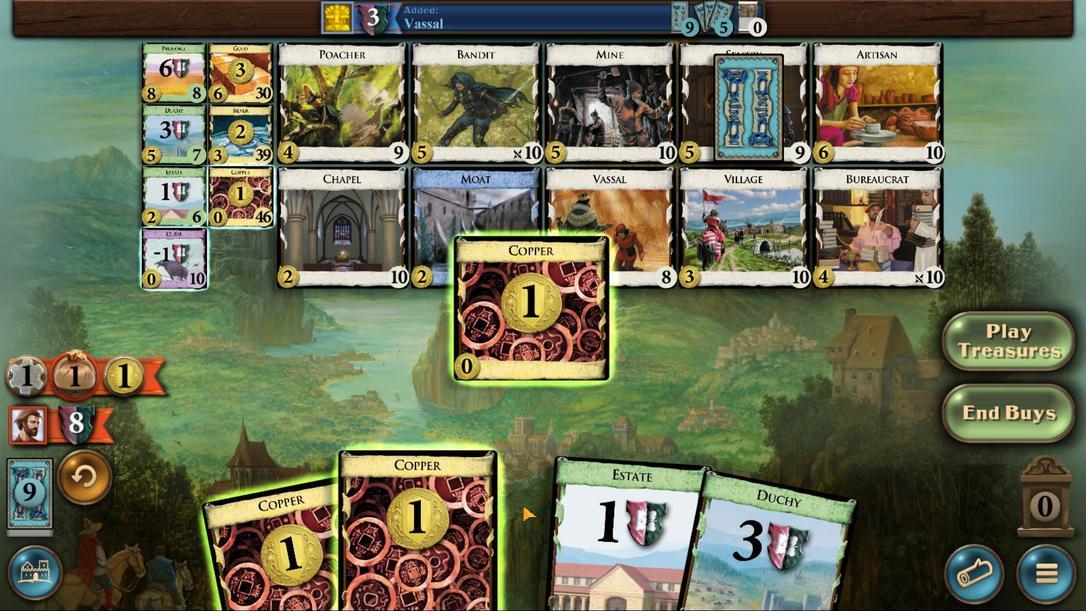 
Action: Mouse scrolled (711, 431) with delta (0, 0)
Screenshot: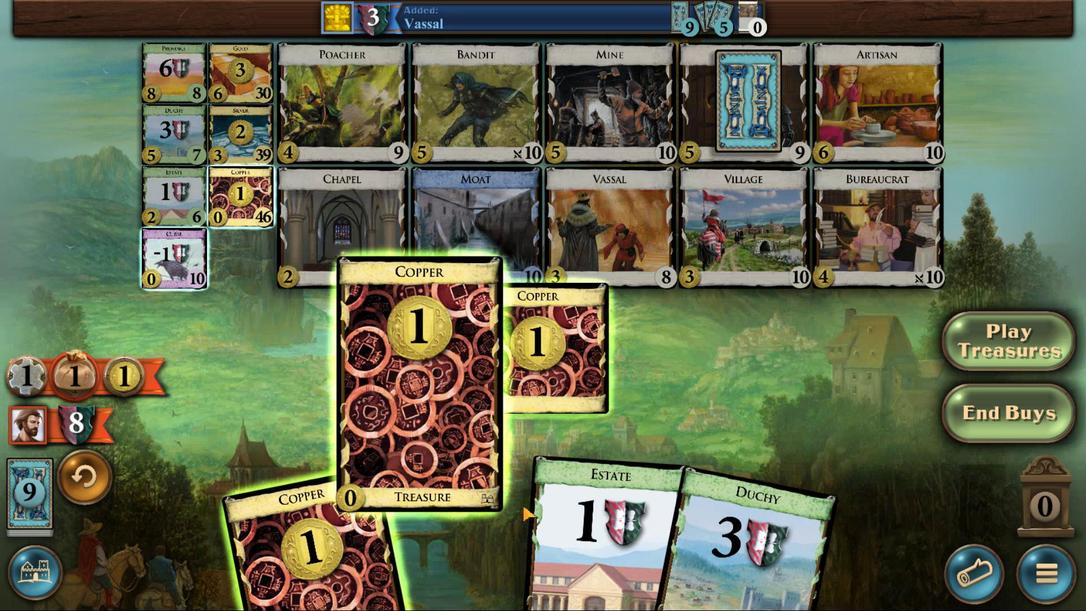 
Action: Mouse moved to (711, 430)
Screenshot: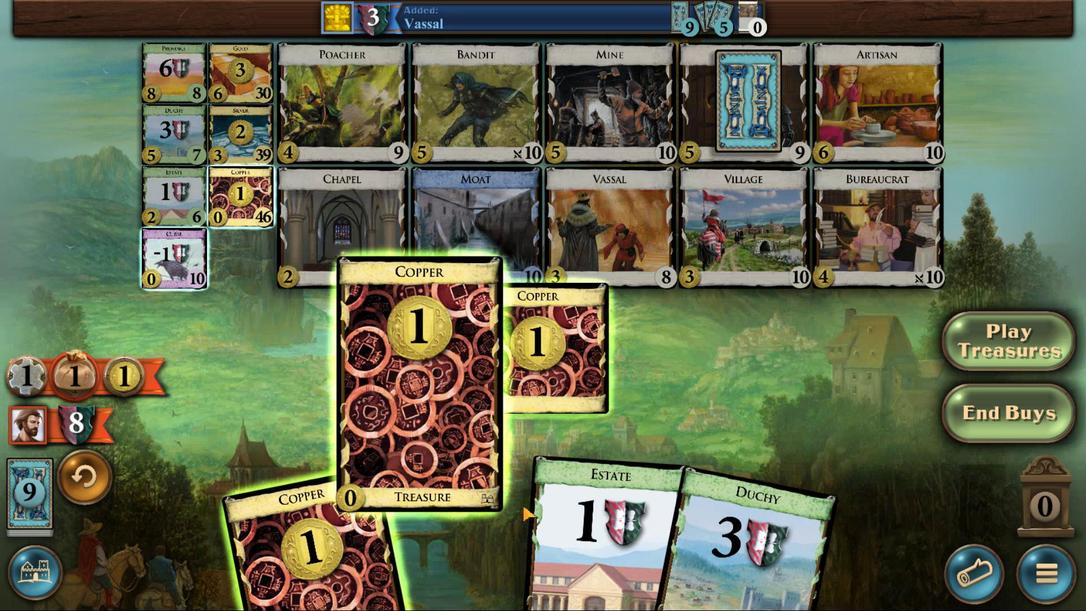 
Action: Mouse scrolled (711, 431) with delta (0, 0)
Screenshot: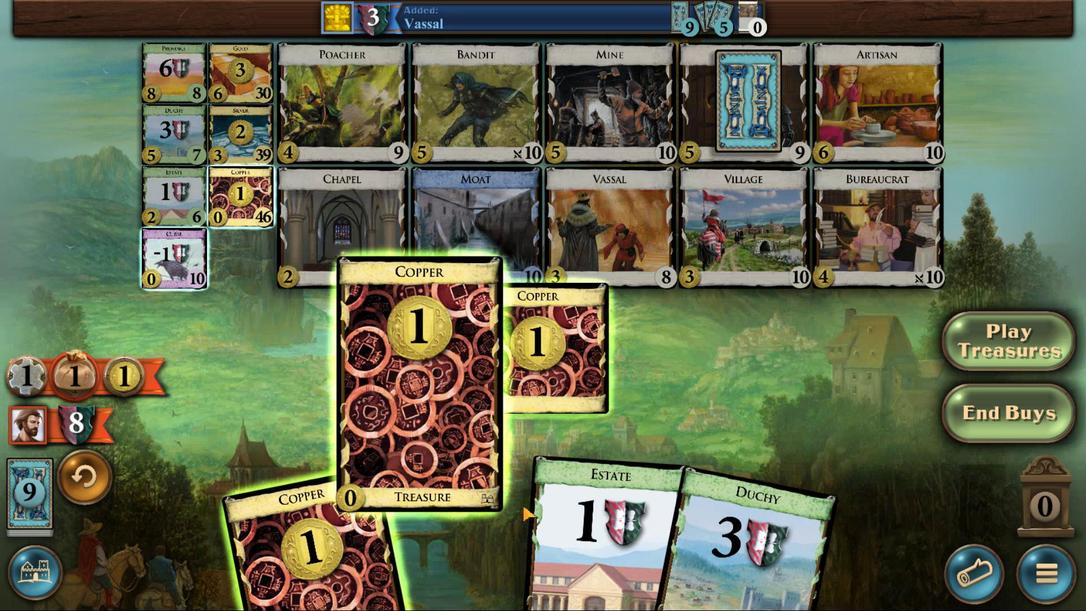 
Action: Mouse scrolled (711, 431) with delta (0, 0)
Screenshot: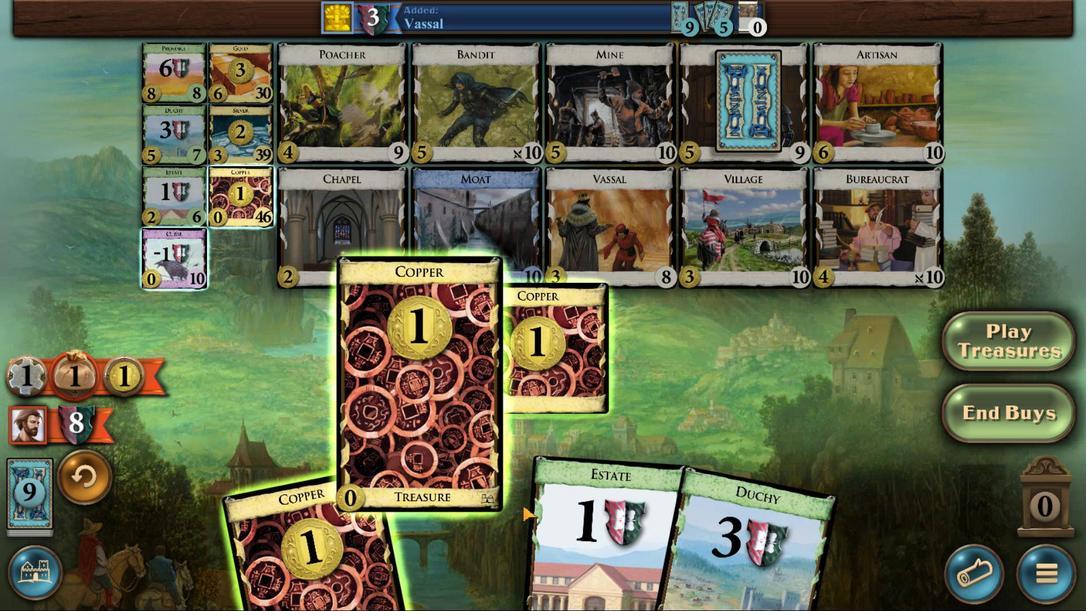 
Action: Mouse moved to (690, 430)
Screenshot: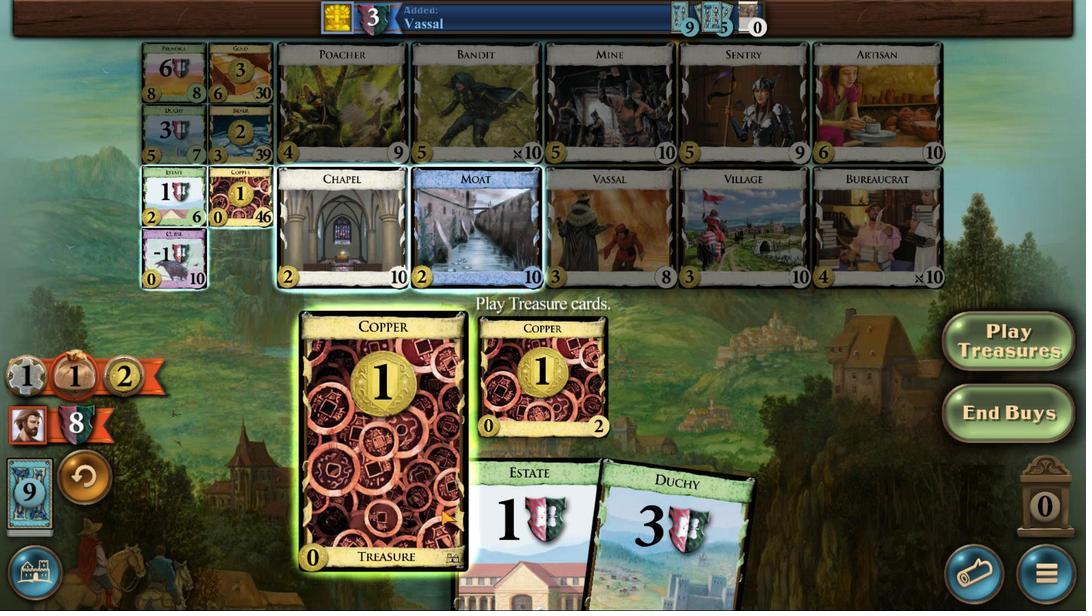 
Action: Mouse scrolled (690, 430) with delta (0, 0)
Screenshot: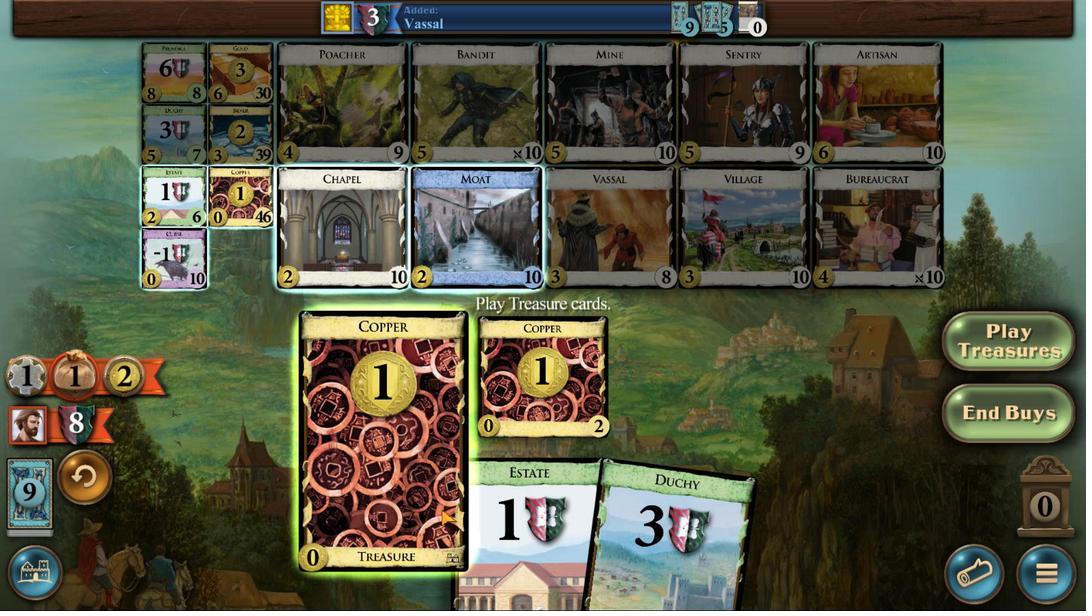 
Action: Mouse moved to (690, 430)
Screenshot: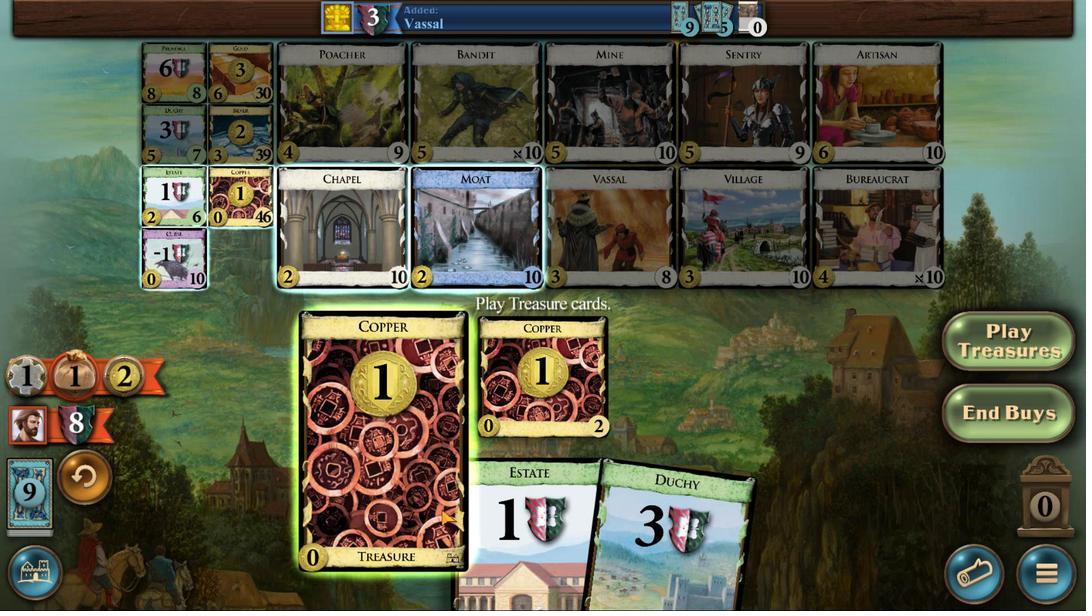 
Action: Mouse scrolled (690, 430) with delta (0, 0)
Screenshot: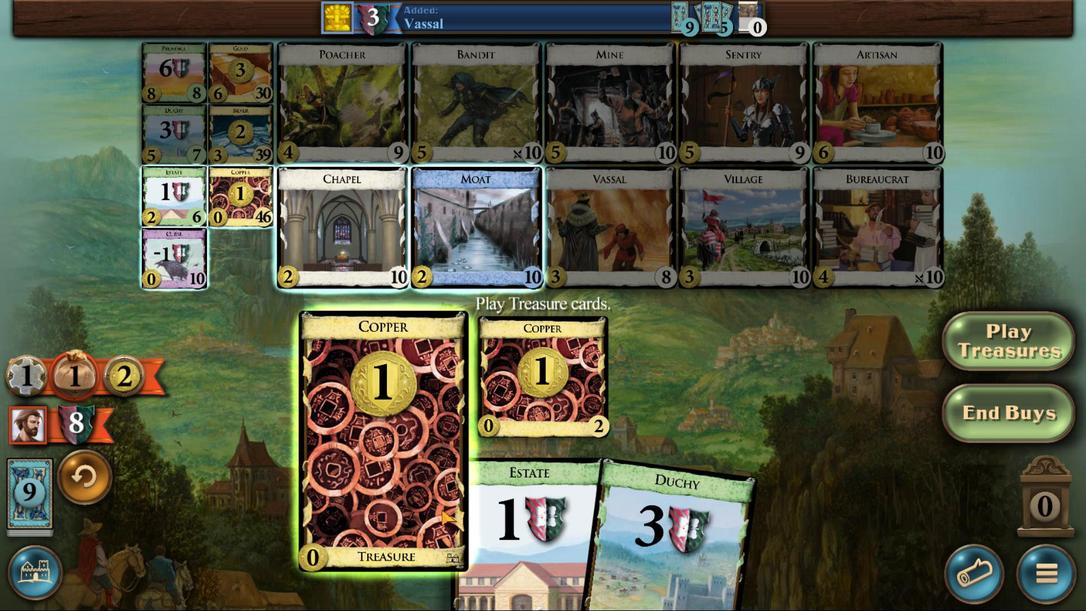
Action: Mouse moved to (690, 430)
Screenshot: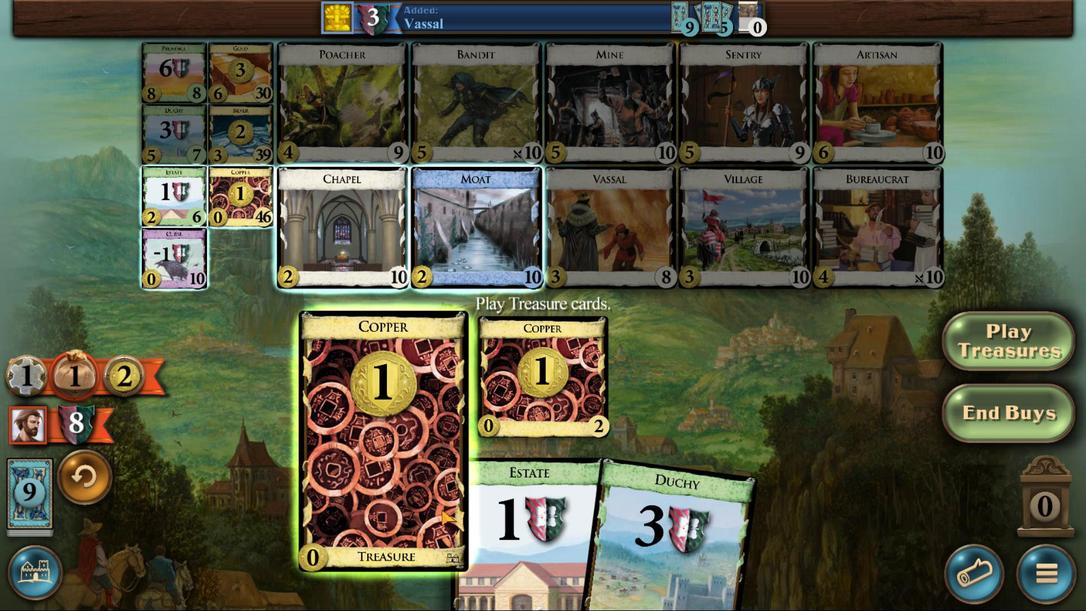 
Action: Mouse scrolled (690, 430) with delta (0, 0)
Screenshot: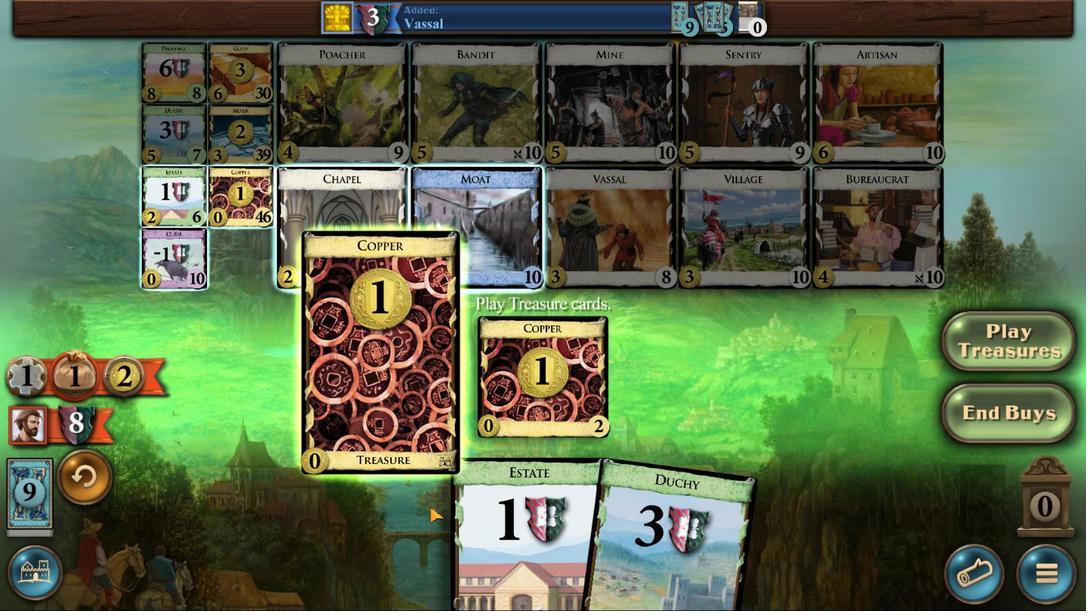 
Action: Mouse moved to (689, 430)
Screenshot: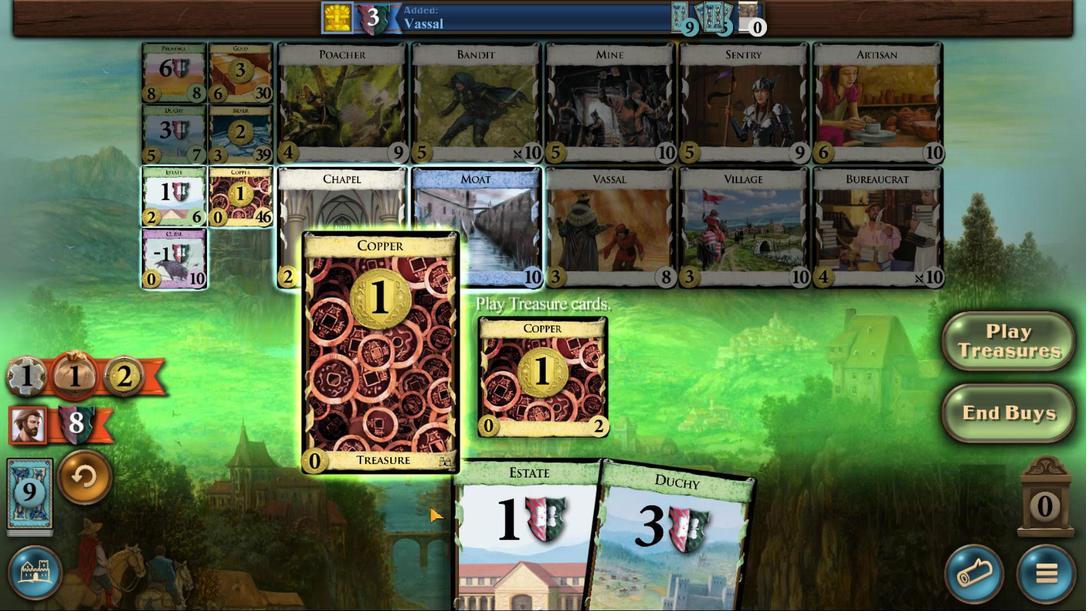 
Action: Mouse scrolled (689, 430) with delta (0, 0)
Screenshot: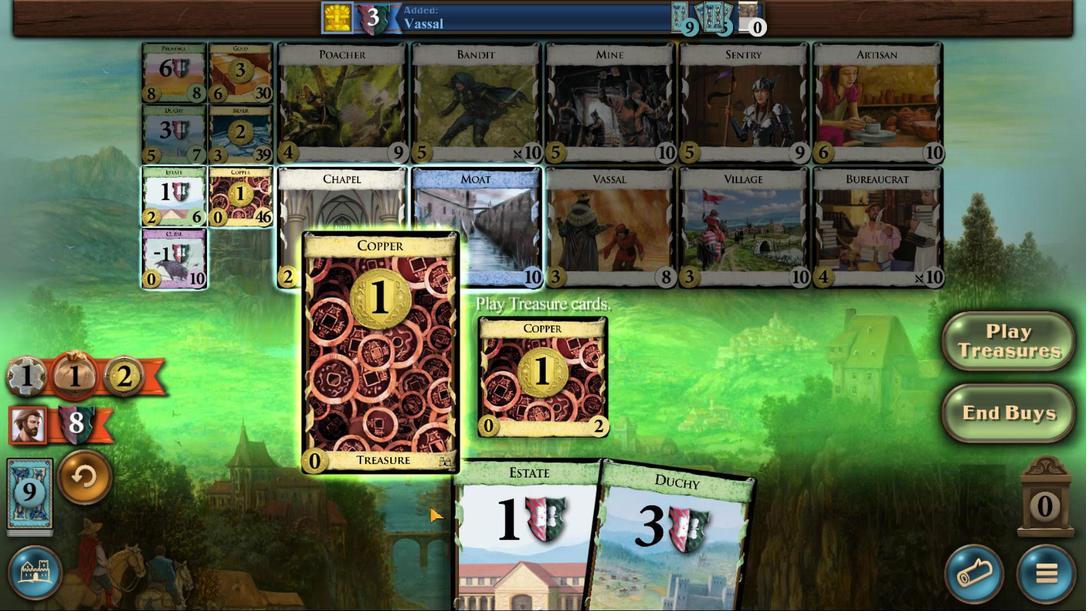
Action: Mouse moved to (626, 497)
Screenshot: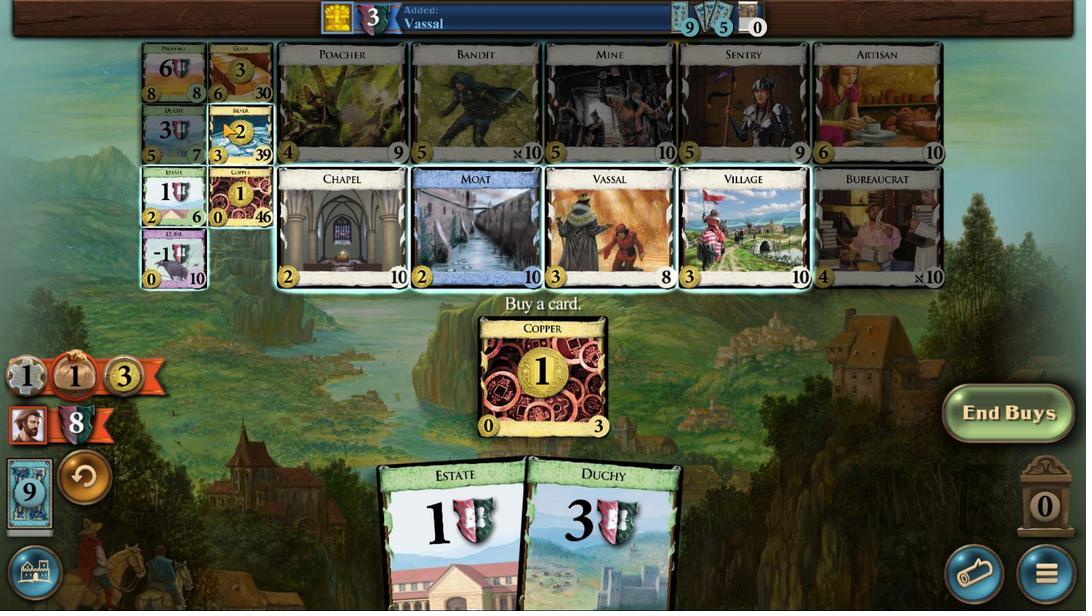 
Action: Mouse pressed left at (626, 497)
Screenshot: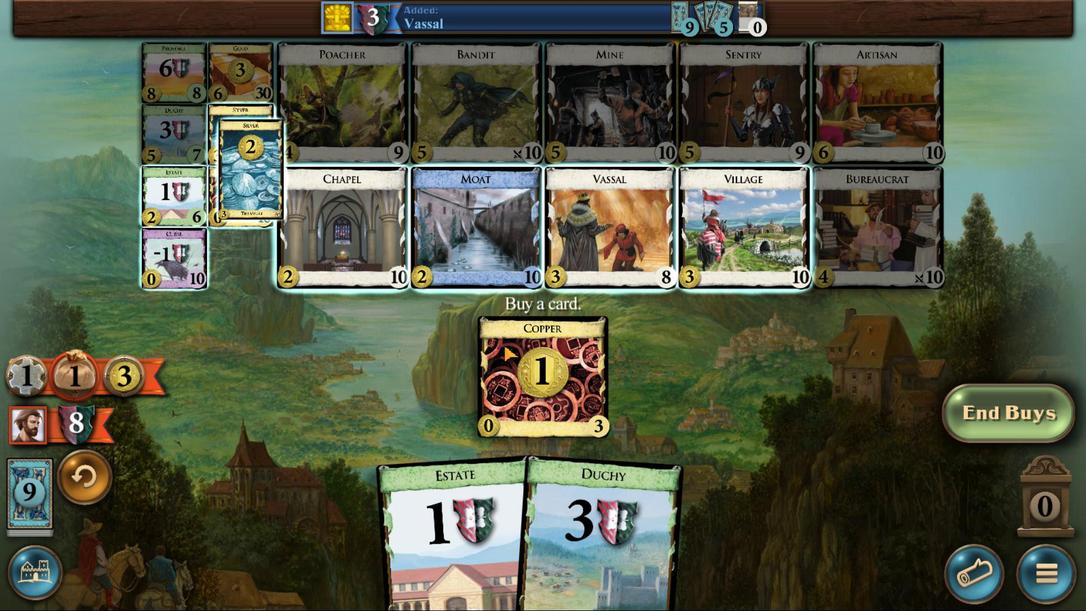
Action: Mouse moved to (756, 424)
Screenshot: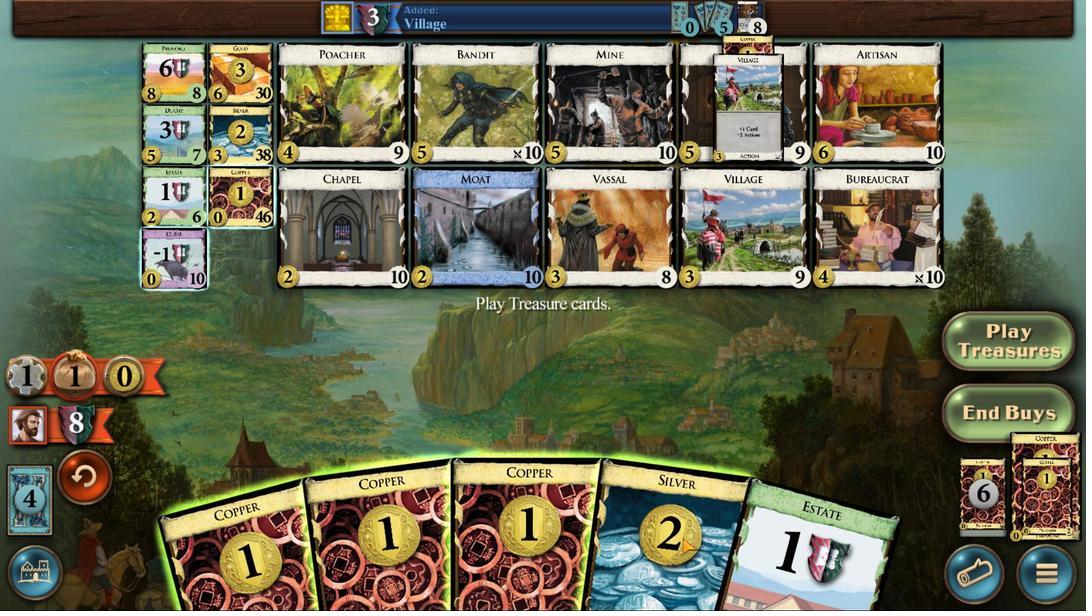 
Action: Mouse scrolled (756, 425) with delta (0, 0)
Screenshot: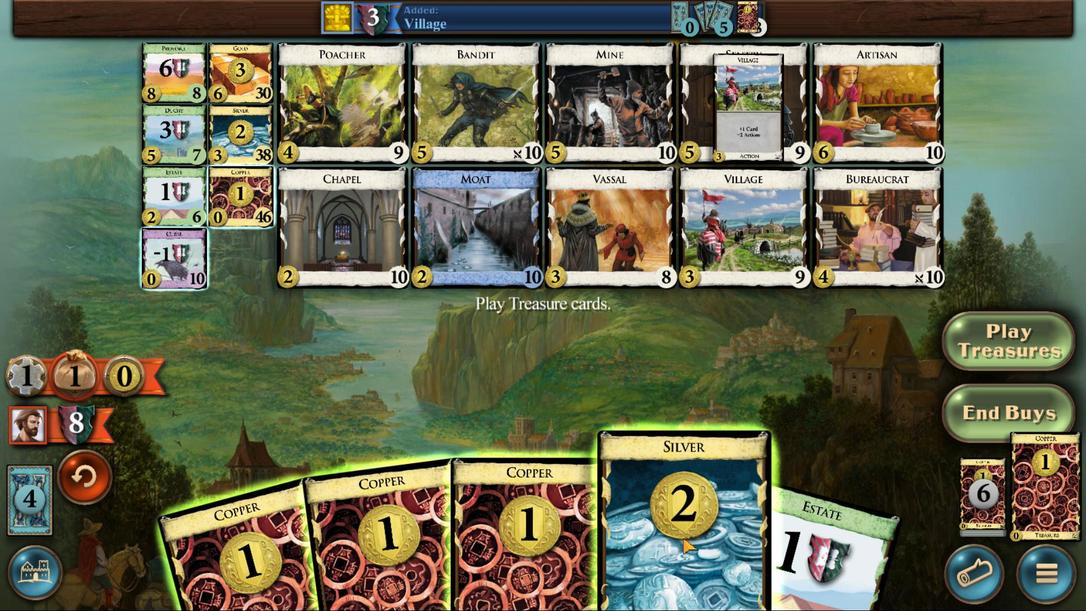
Action: Mouse moved to (756, 424)
Screenshot: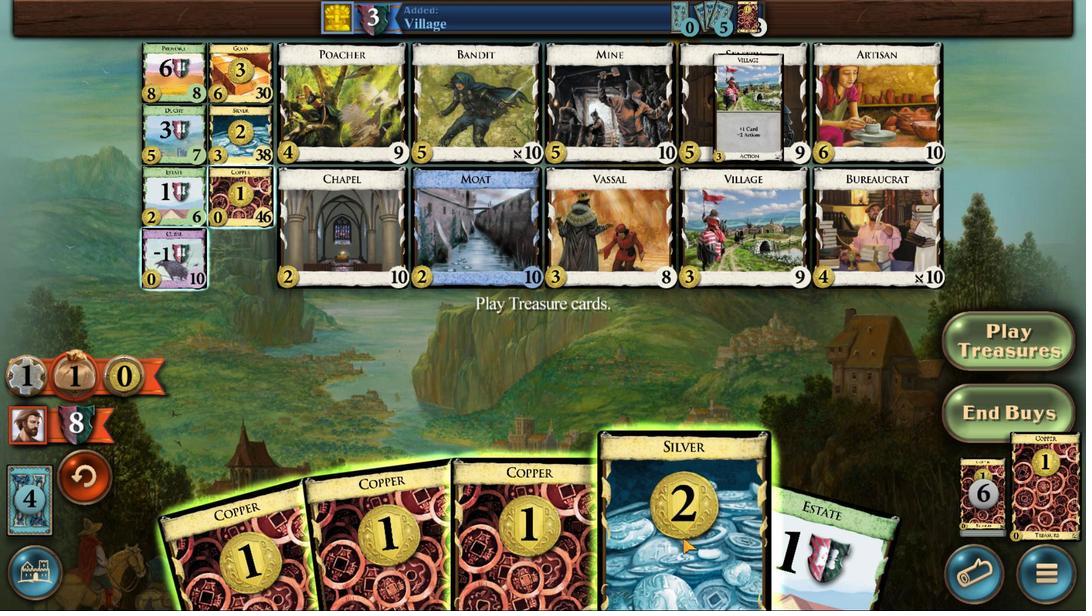 
Action: Mouse scrolled (756, 425) with delta (0, 0)
Screenshot: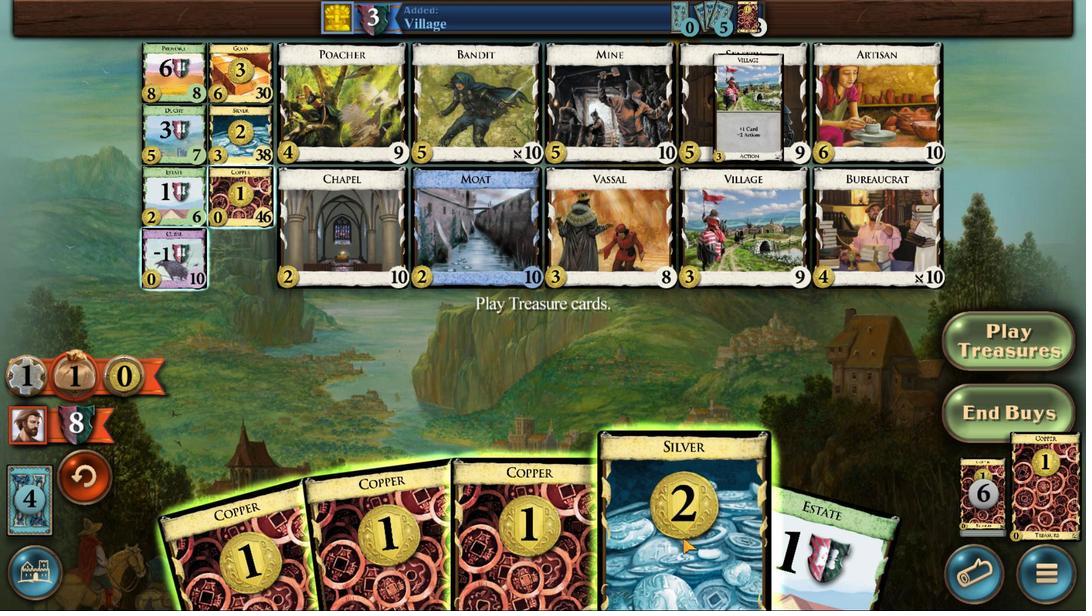 
Action: Mouse scrolled (756, 425) with delta (0, 0)
Screenshot: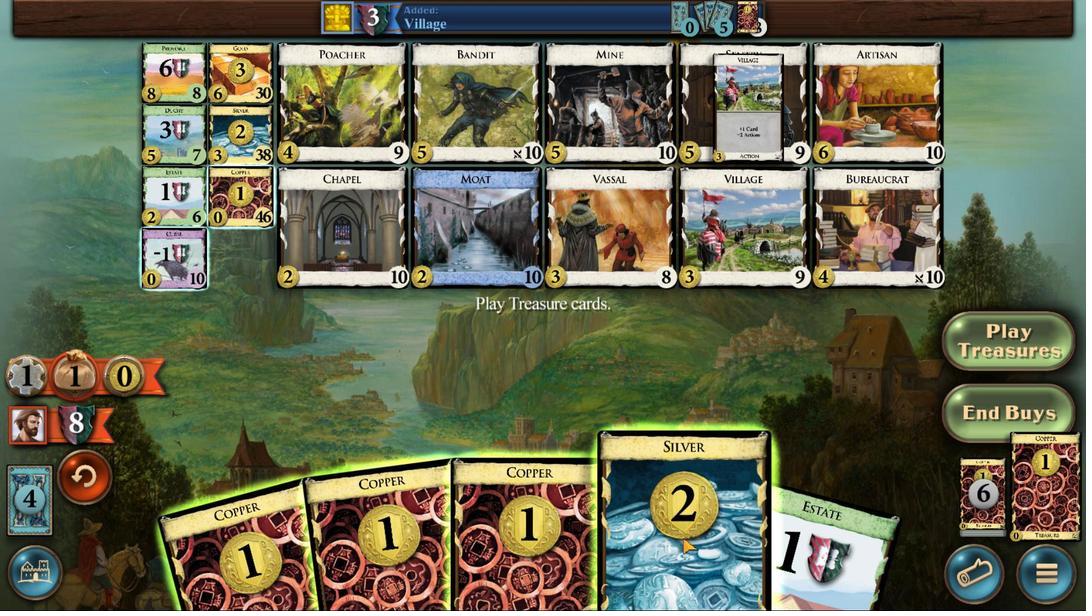 
Action: Mouse scrolled (756, 425) with delta (0, 0)
Screenshot: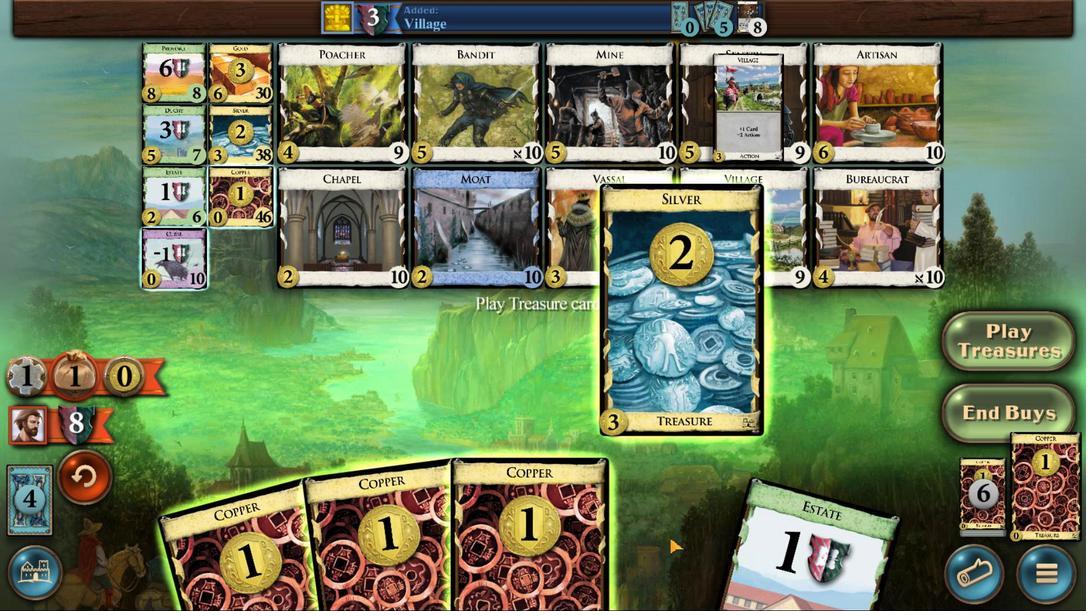 
Action: Mouse moved to (724, 424)
Screenshot: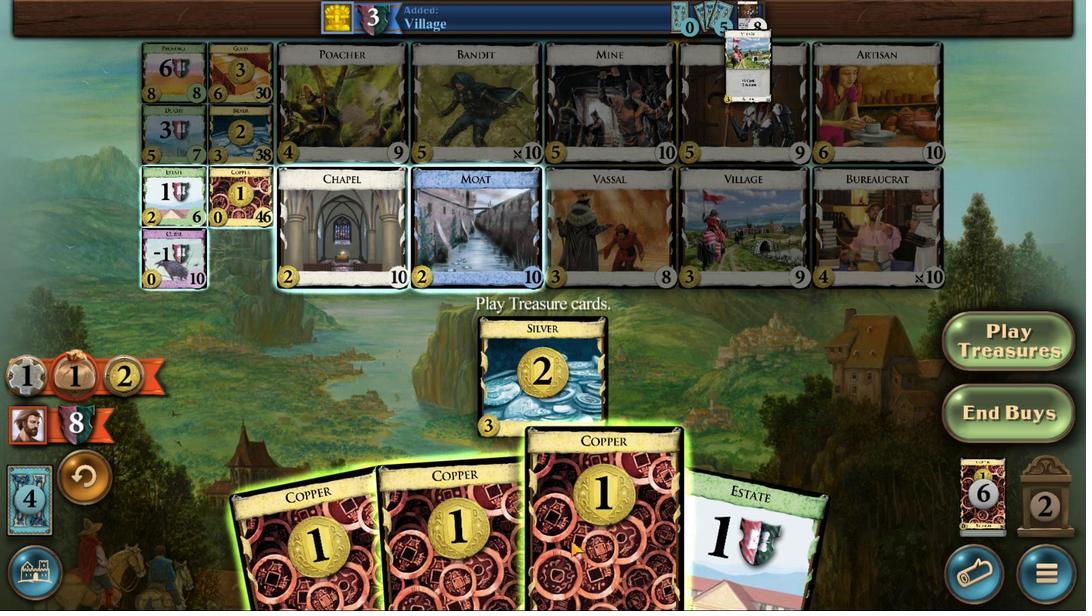 
Action: Mouse scrolled (724, 424) with delta (0, 0)
Screenshot: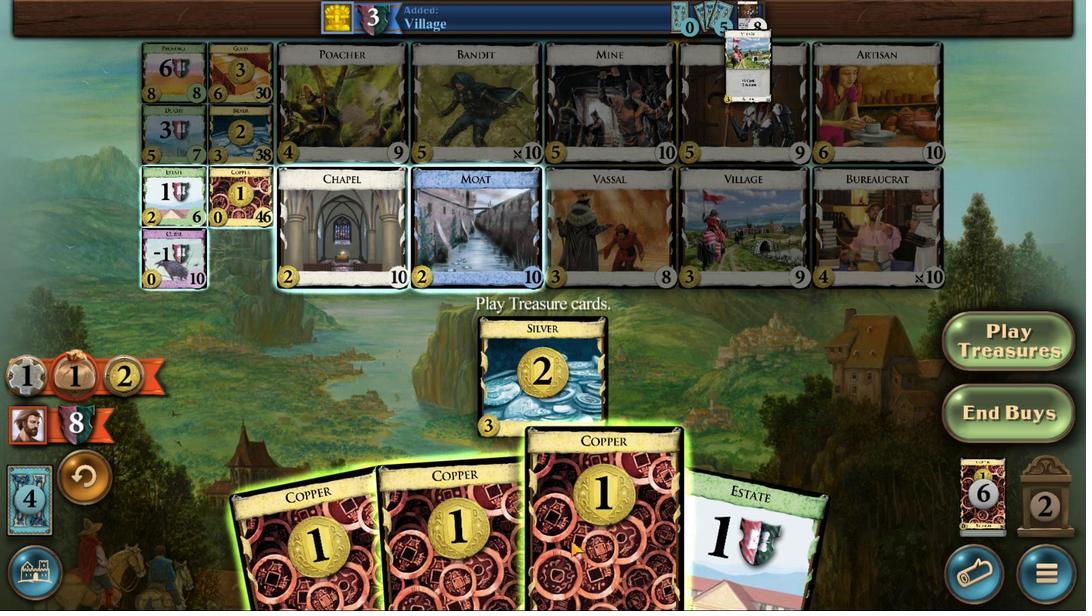 
Action: Mouse moved to (724, 424)
Screenshot: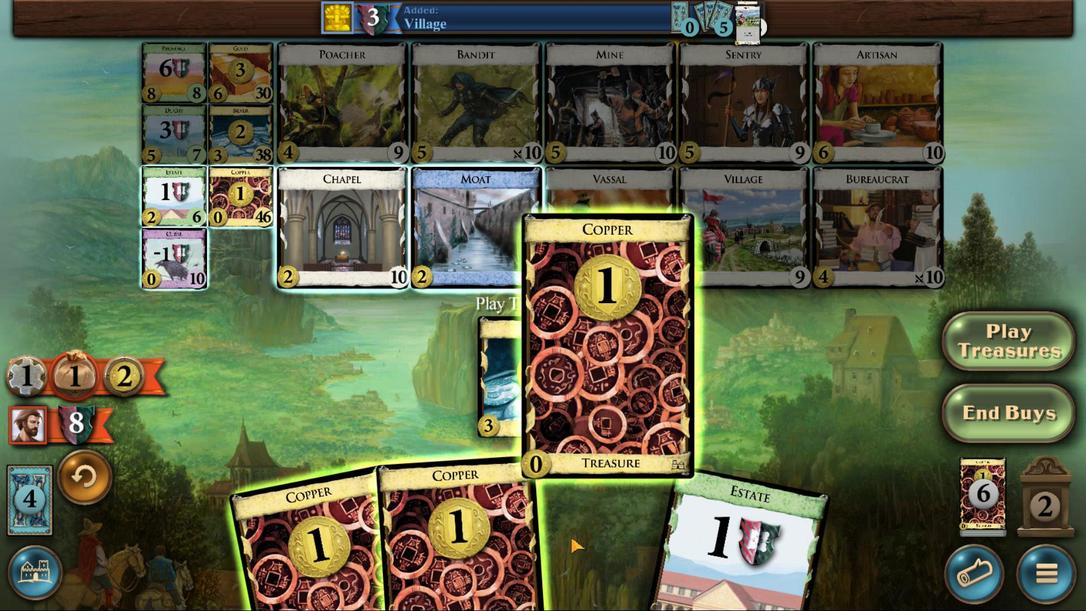 
Action: Mouse scrolled (724, 424) with delta (0, 0)
Screenshot: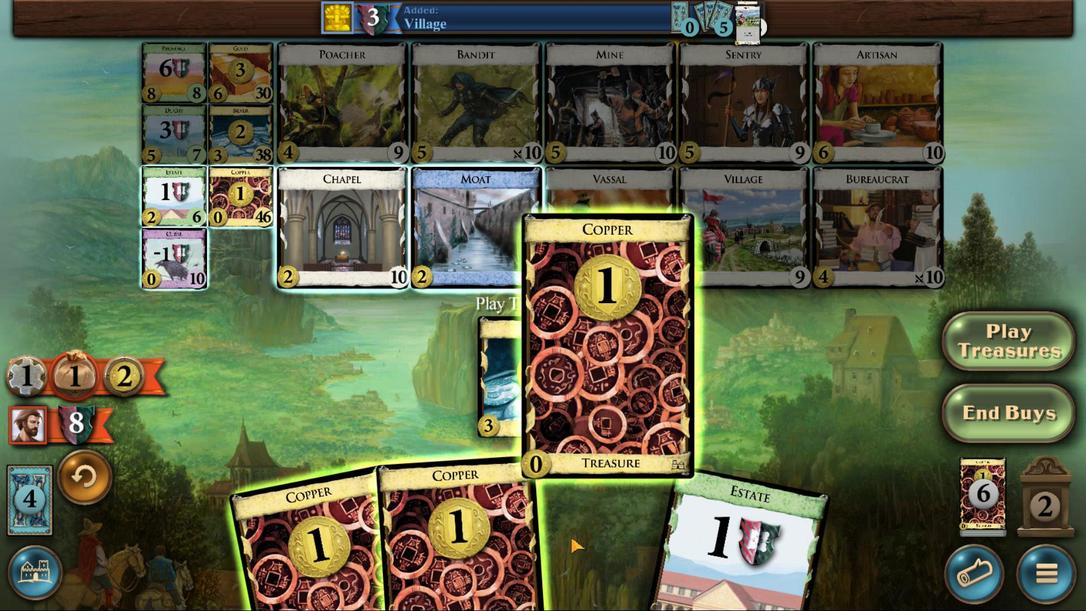 
Action: Mouse scrolled (724, 424) with delta (0, 0)
Screenshot: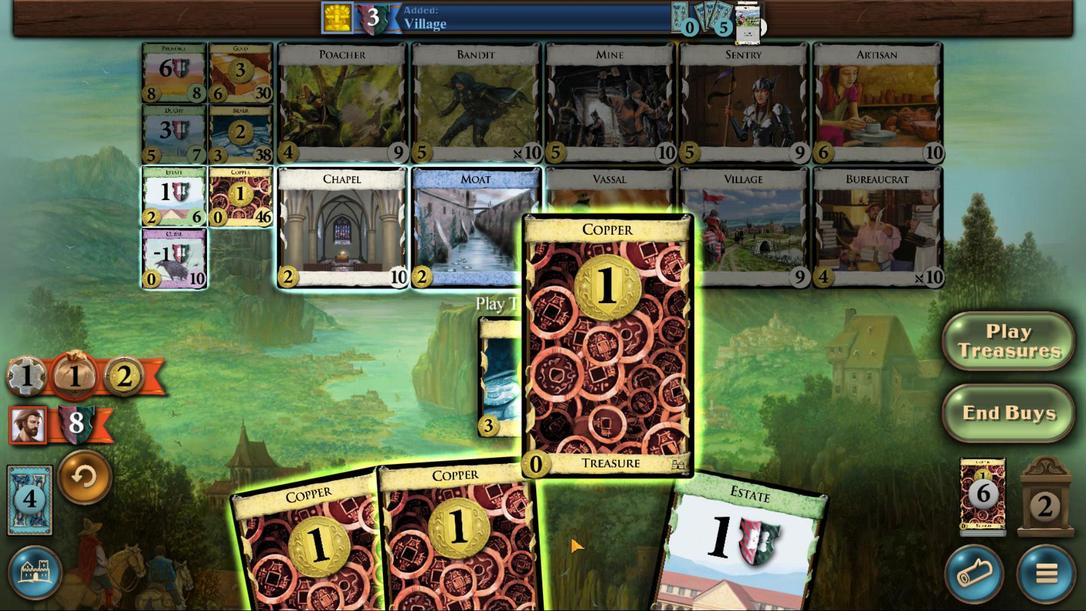
Action: Mouse moved to (704, 424)
Screenshot: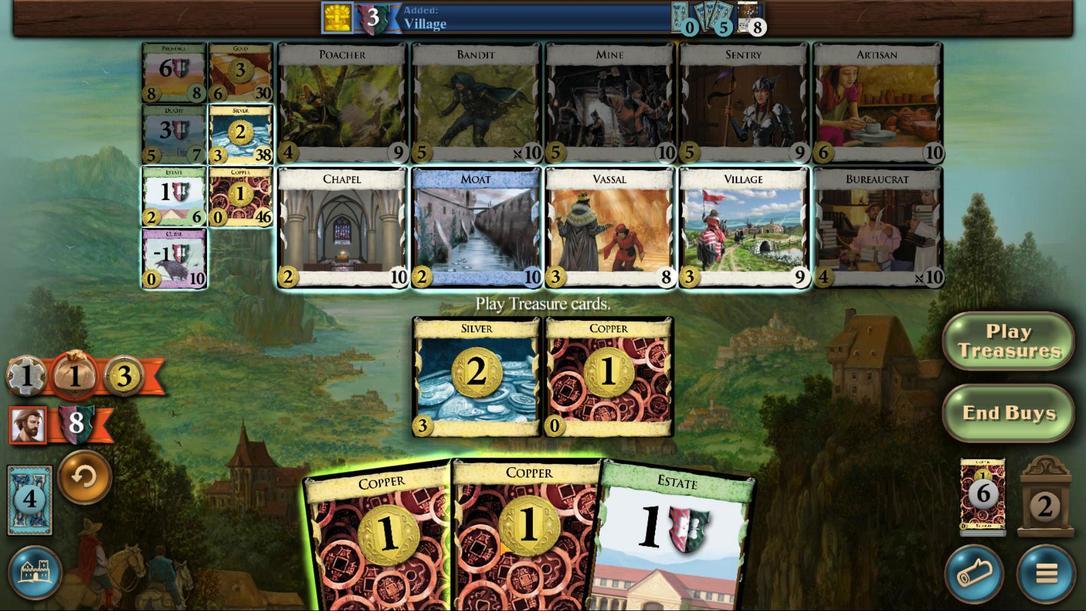 
Action: Mouse scrolled (704, 424) with delta (0, 0)
Screenshot: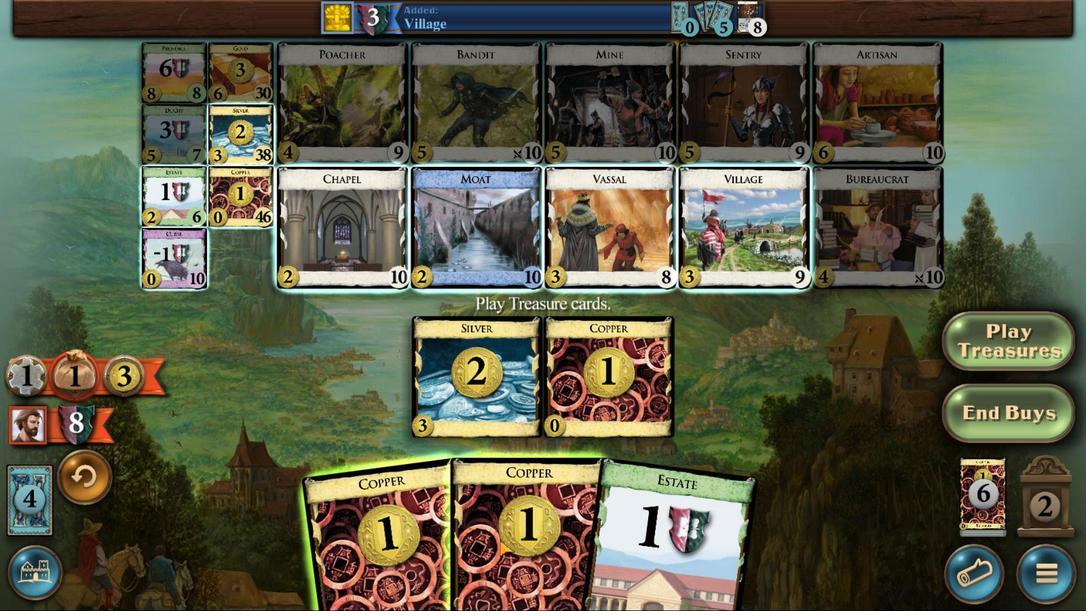 
Action: Mouse moved to (704, 424)
Screenshot: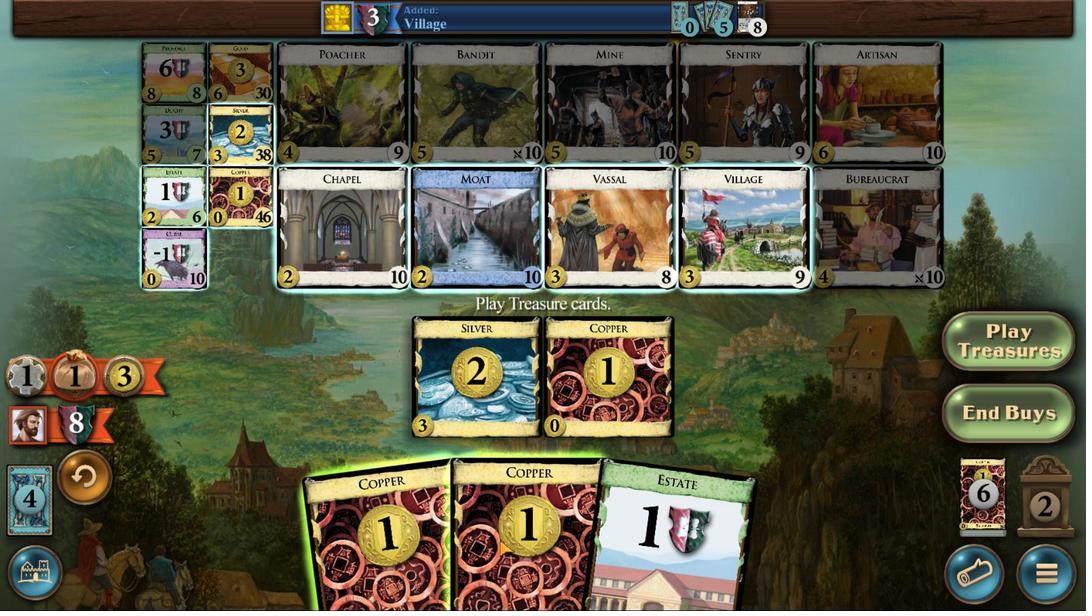 
Action: Mouse scrolled (704, 424) with delta (0, 0)
Screenshot: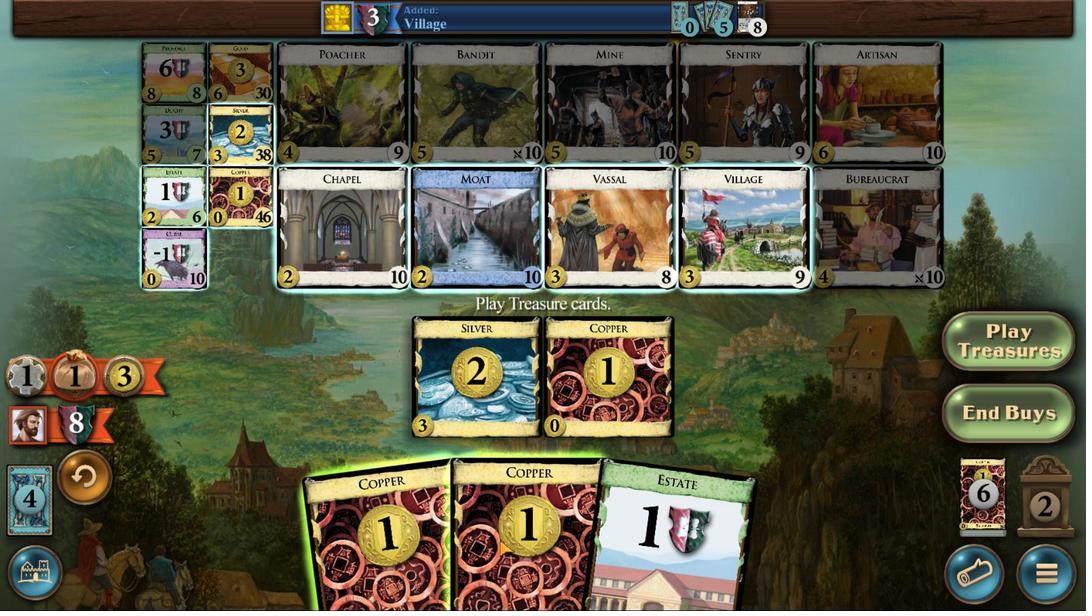 
Action: Mouse scrolled (704, 424) with delta (0, 0)
Screenshot: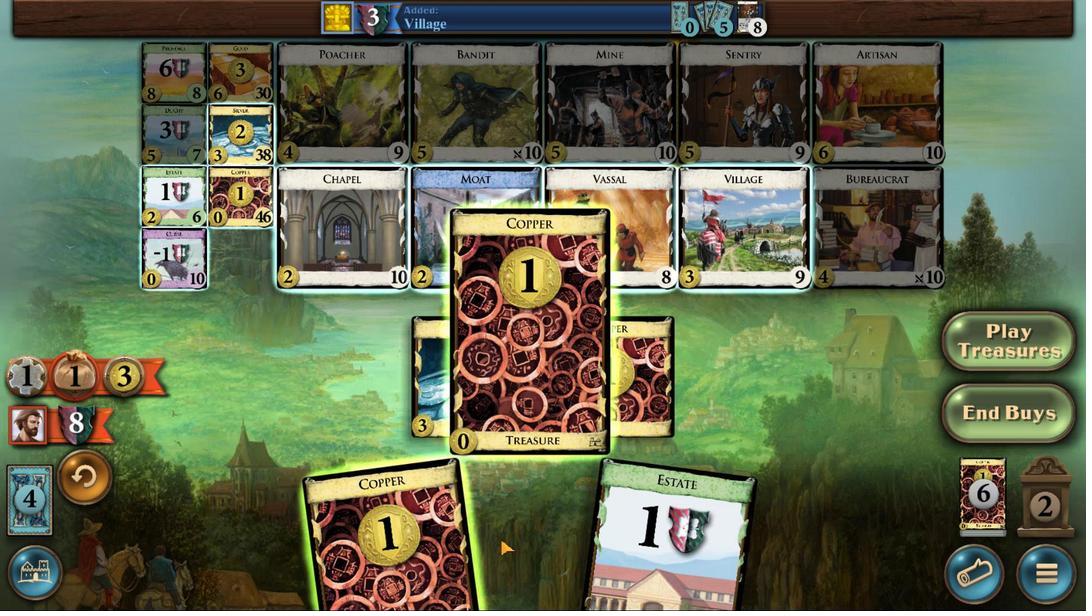 
Action: Mouse moved to (693, 426)
Screenshot: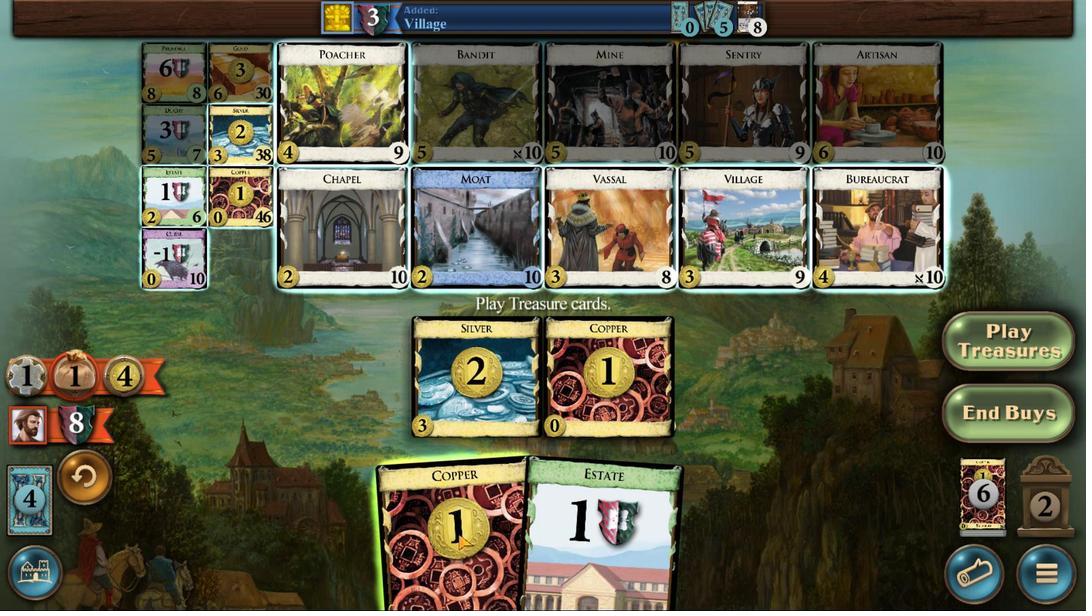 
Action: Mouse scrolled (693, 426) with delta (0, 0)
Screenshot: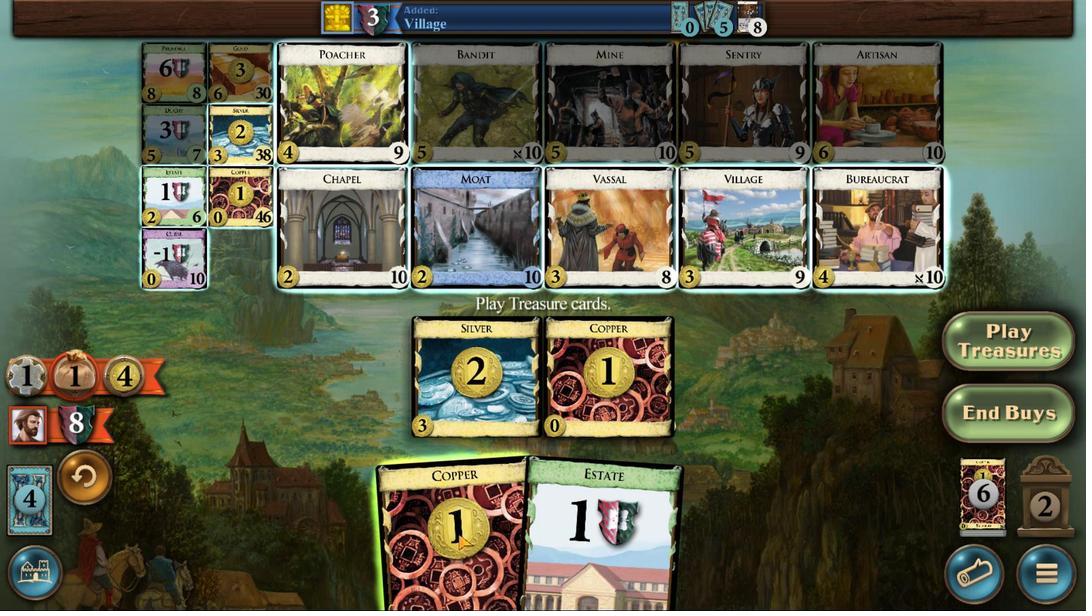 
Action: Mouse moved to (693, 426)
Screenshot: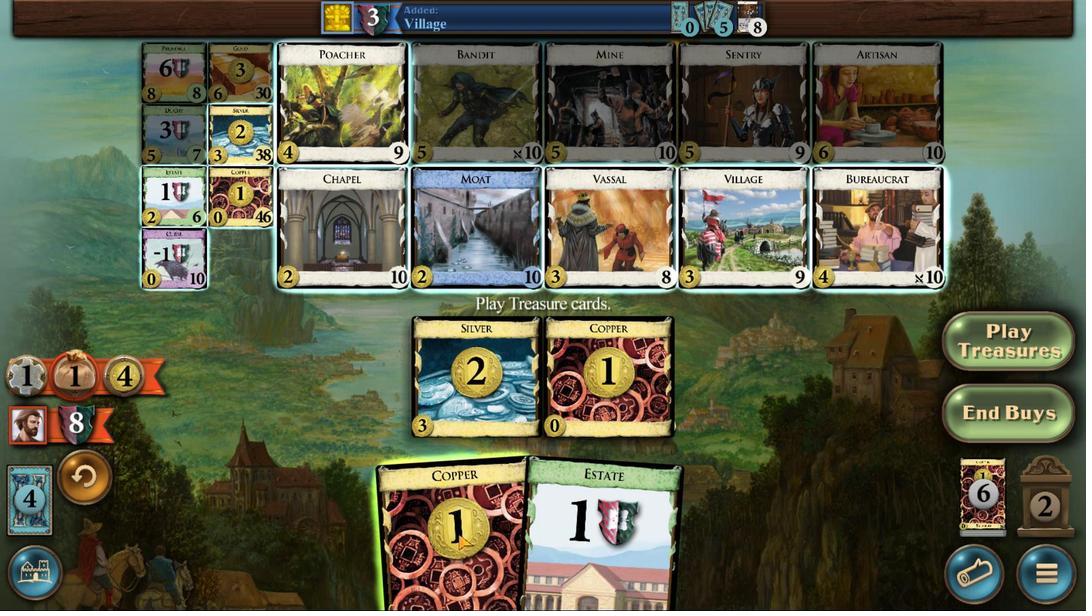 
Action: Mouse scrolled (693, 426) with delta (0, 0)
Screenshot: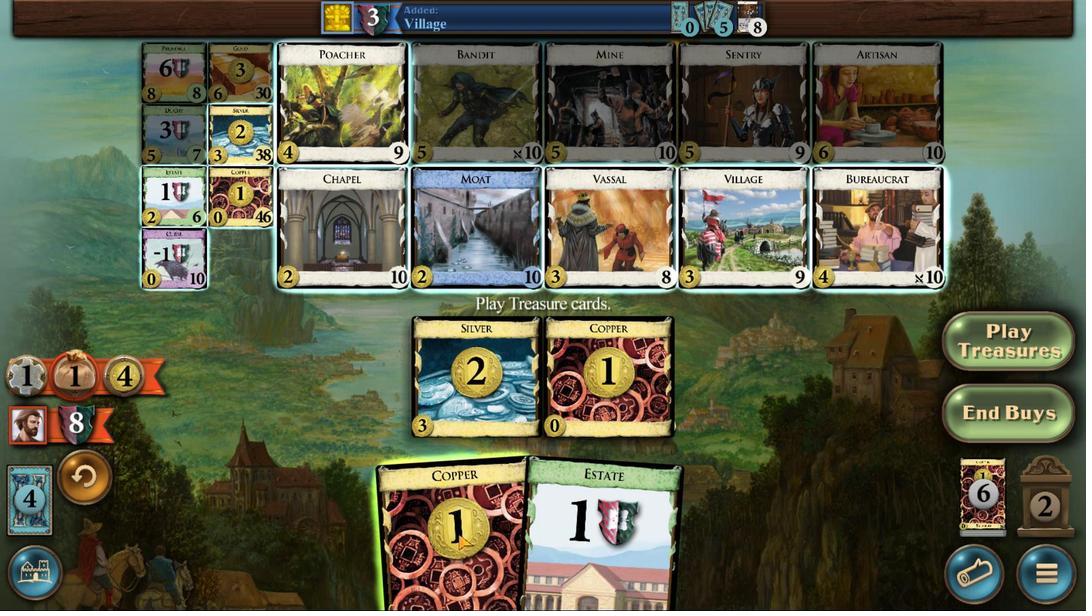 
Action: Mouse scrolled (693, 426) with delta (0, 0)
Screenshot: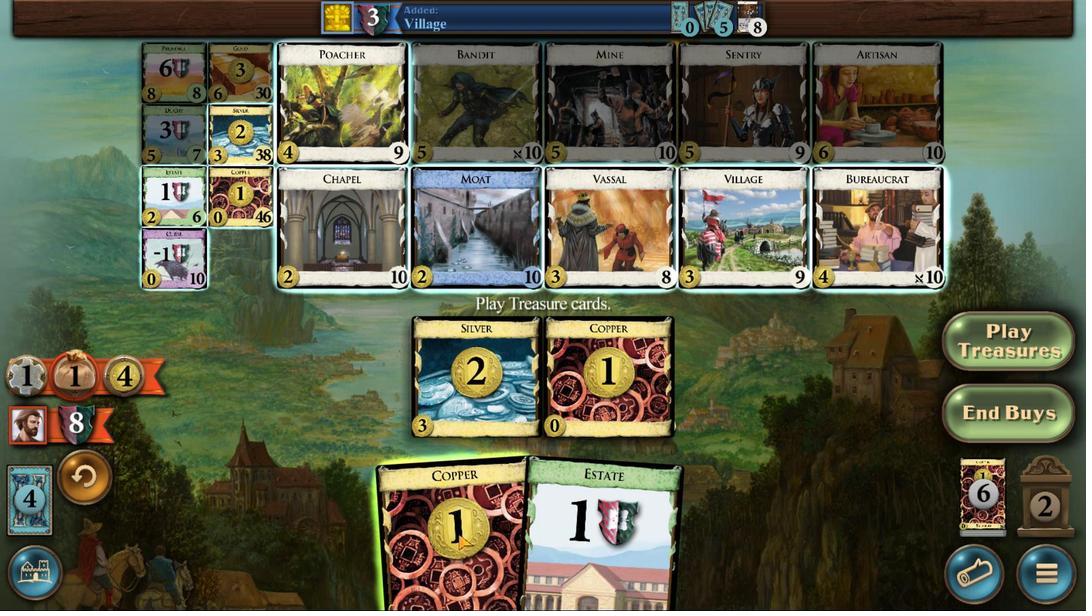
Action: Mouse moved to (692, 426)
Screenshot: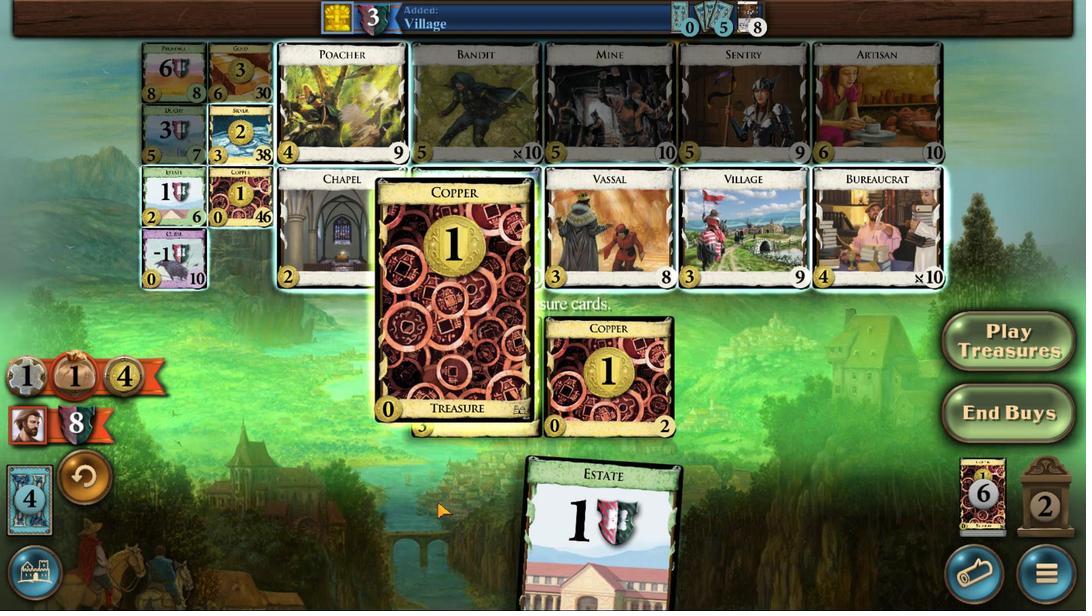 
Action: Mouse scrolled (692, 426) with delta (0, 0)
Screenshot: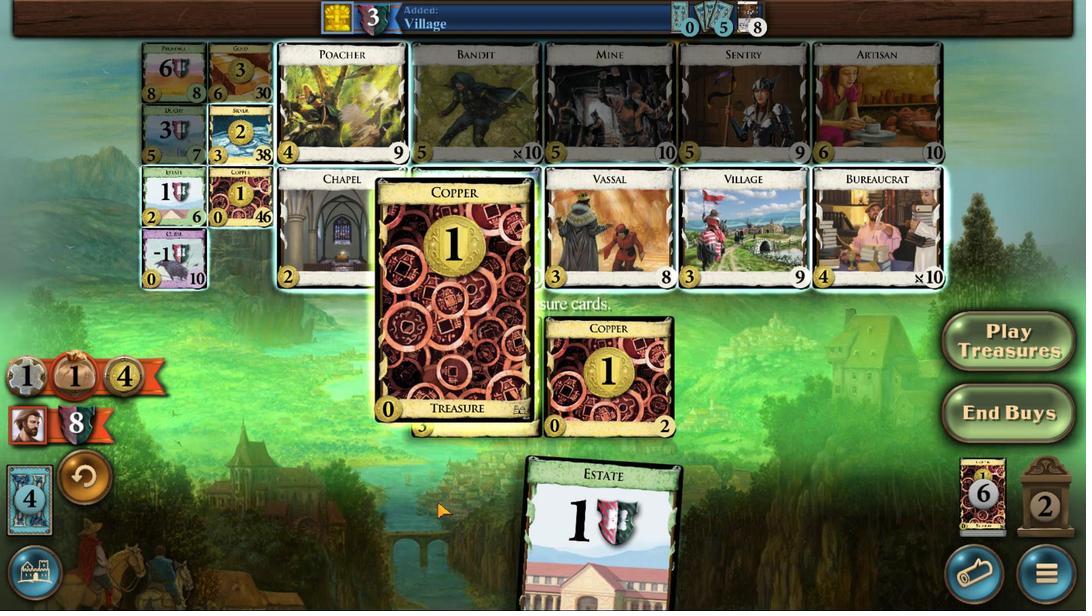 
Action: Mouse moved to (611, 496)
Screenshot: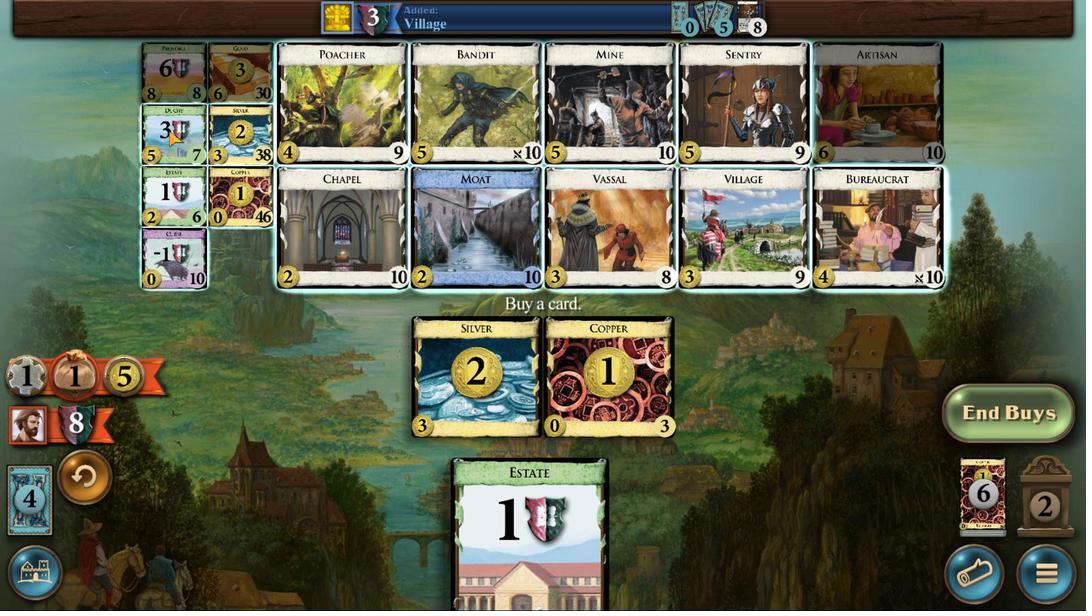 
Action: Mouse pressed left at (611, 496)
Screenshot: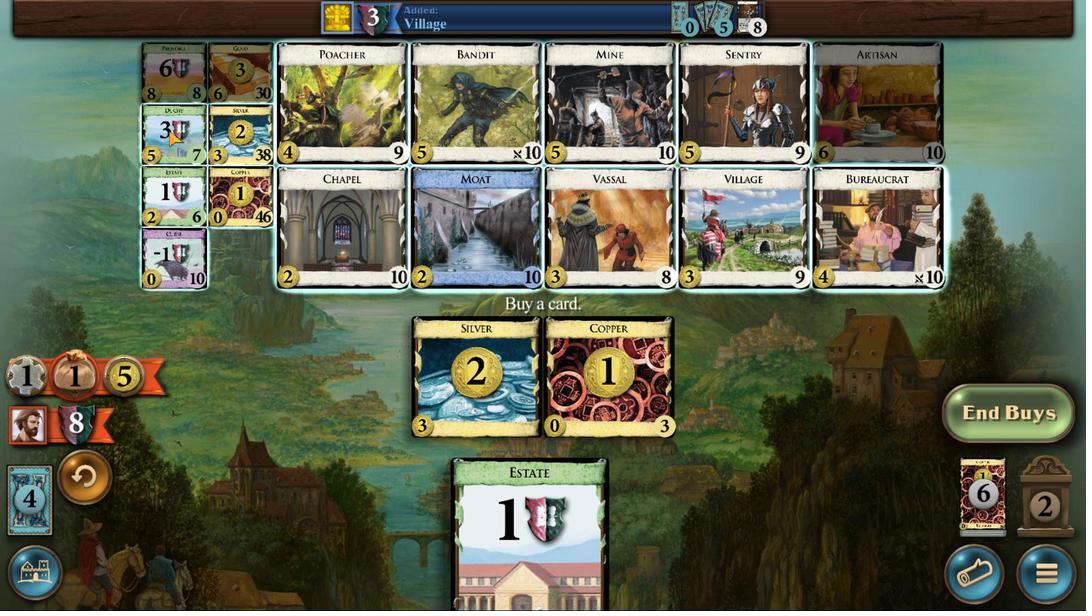 
Action: Mouse moved to (676, 423)
Screenshot: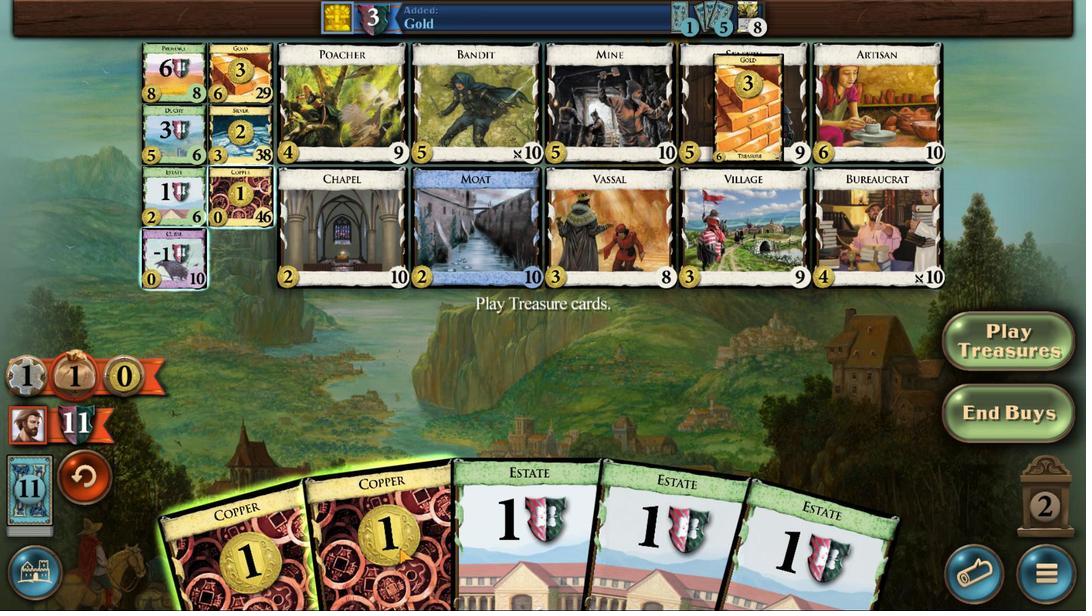 
Action: Mouse scrolled (676, 423) with delta (0, 0)
Screenshot: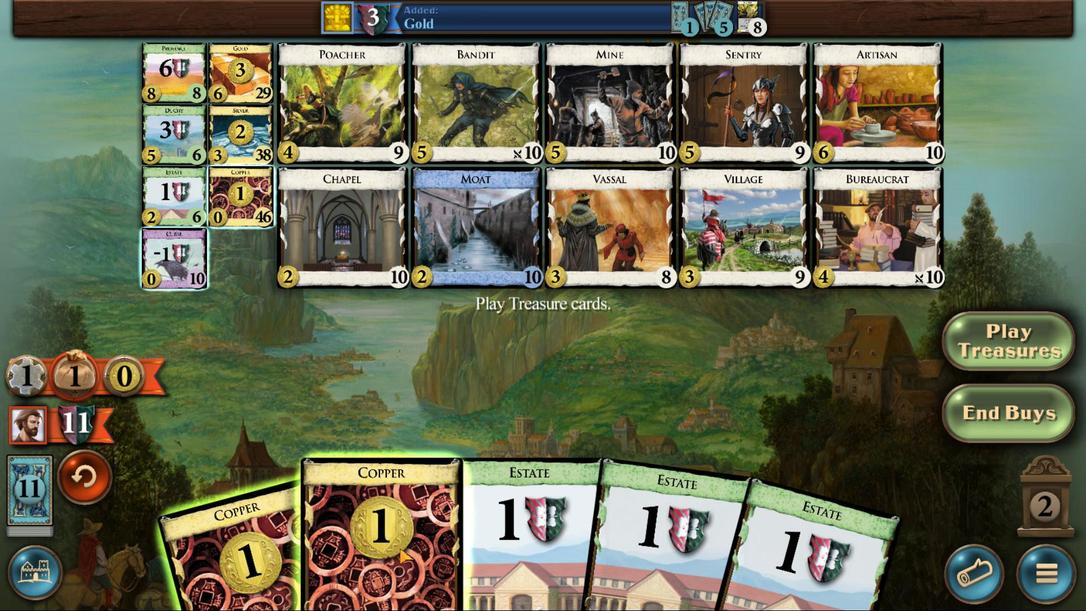 
Action: Mouse scrolled (676, 423) with delta (0, 0)
Screenshot: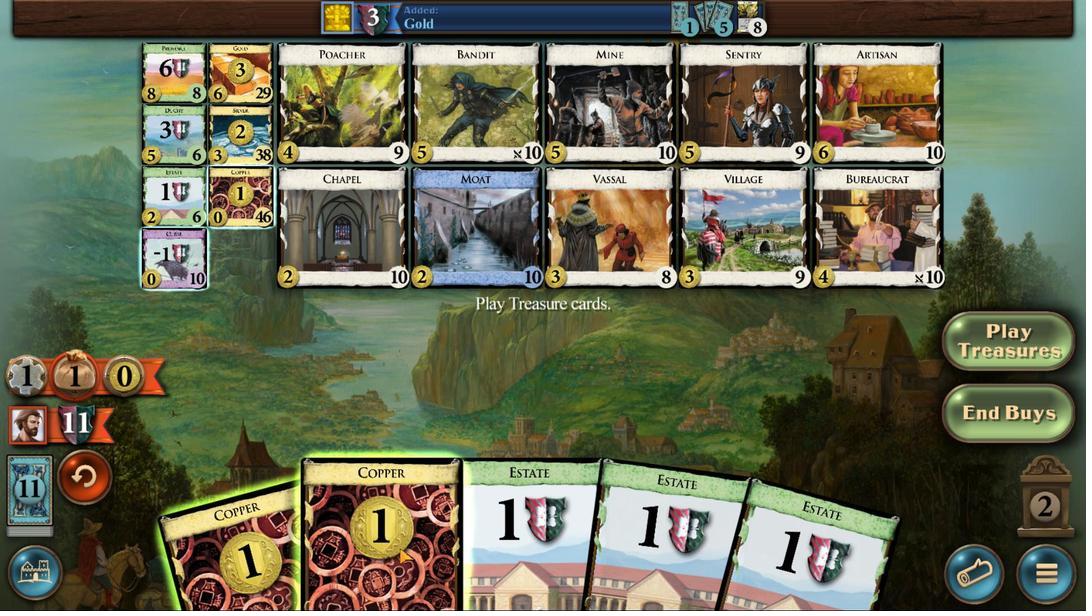 
Action: Mouse scrolled (676, 423) with delta (0, 0)
Screenshot: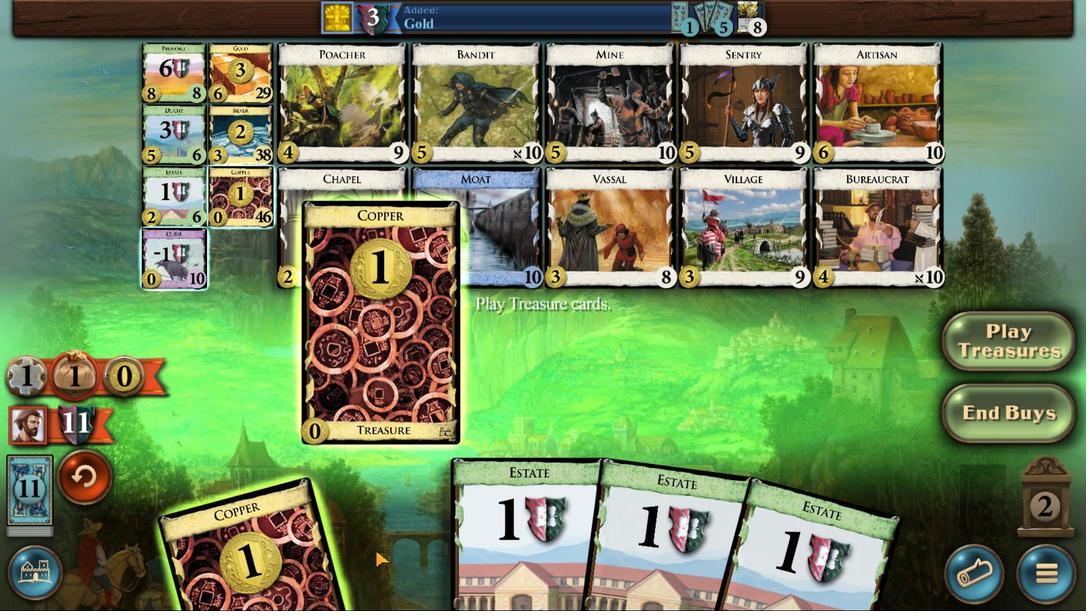 
Action: Mouse moved to (649, 422)
Screenshot: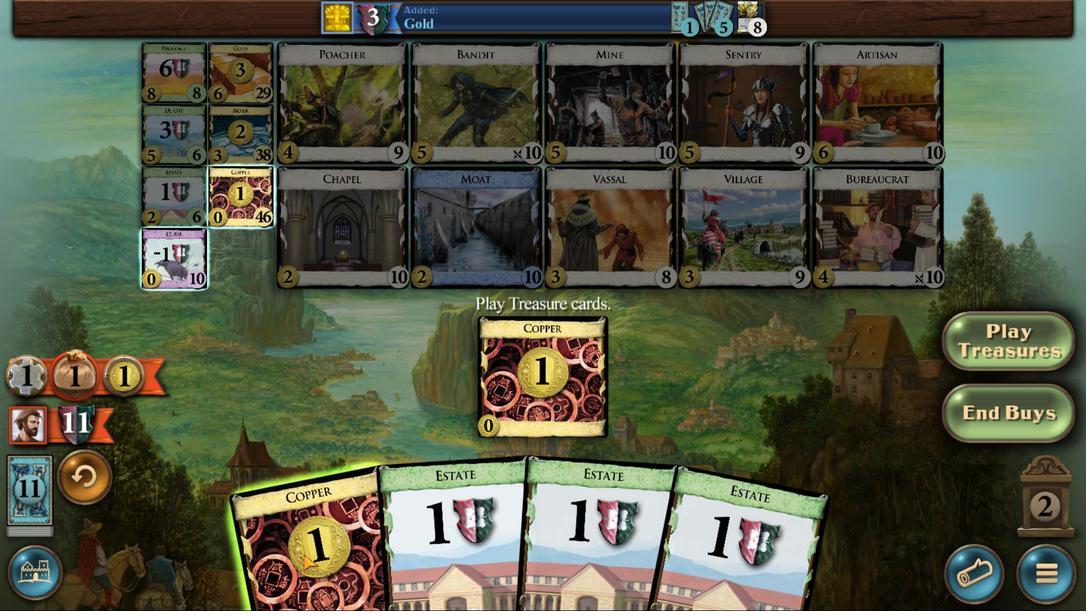 
Action: Mouse scrolled (649, 422) with delta (0, 0)
Screenshot: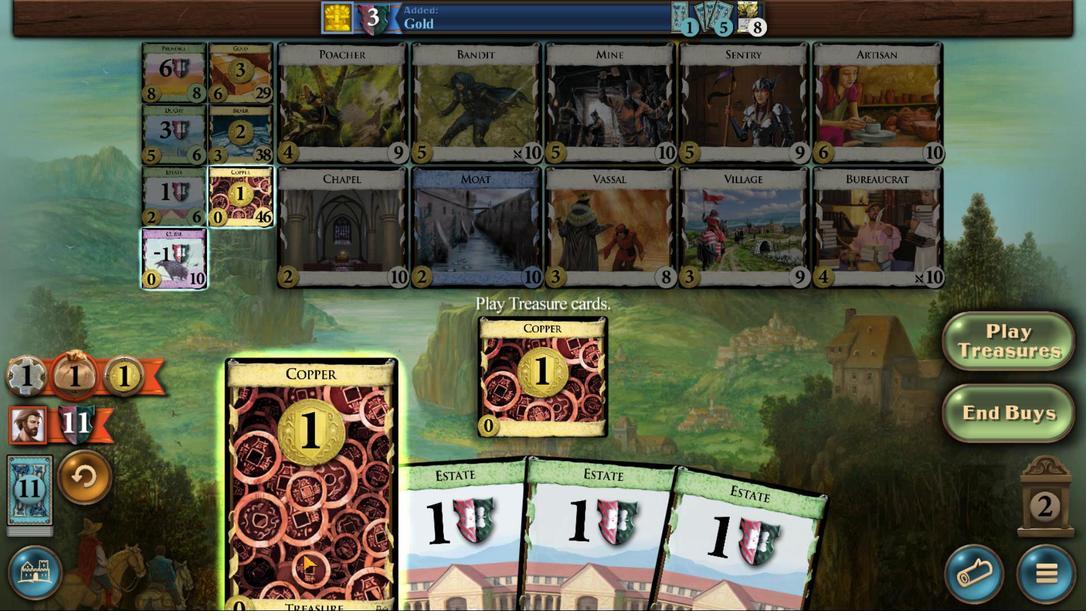 
Action: Mouse scrolled (649, 422) with delta (0, 0)
Screenshot: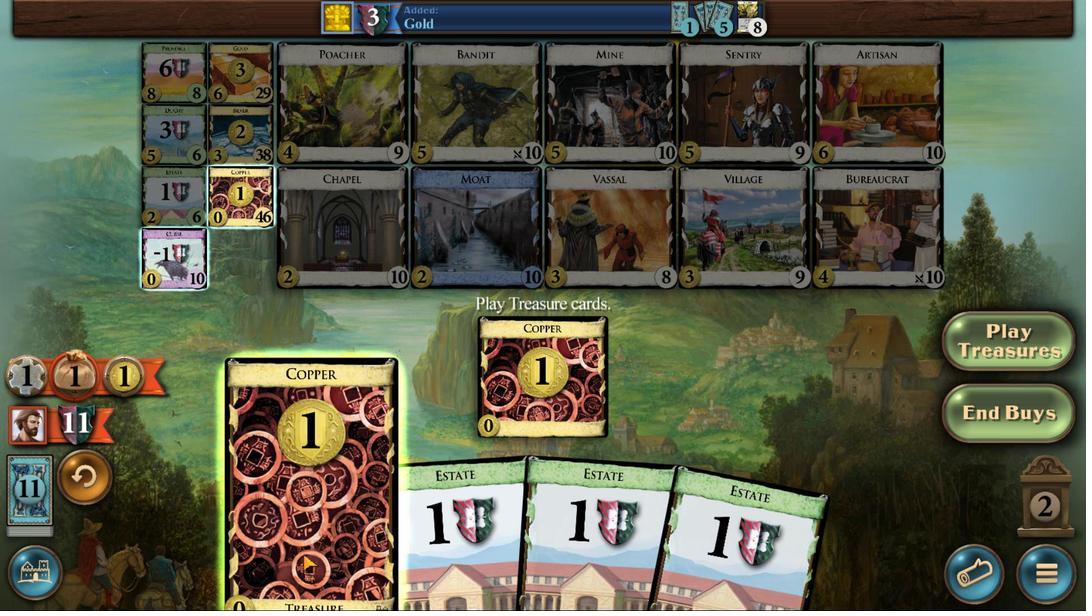 
Action: Mouse scrolled (649, 422) with delta (0, 0)
Screenshot: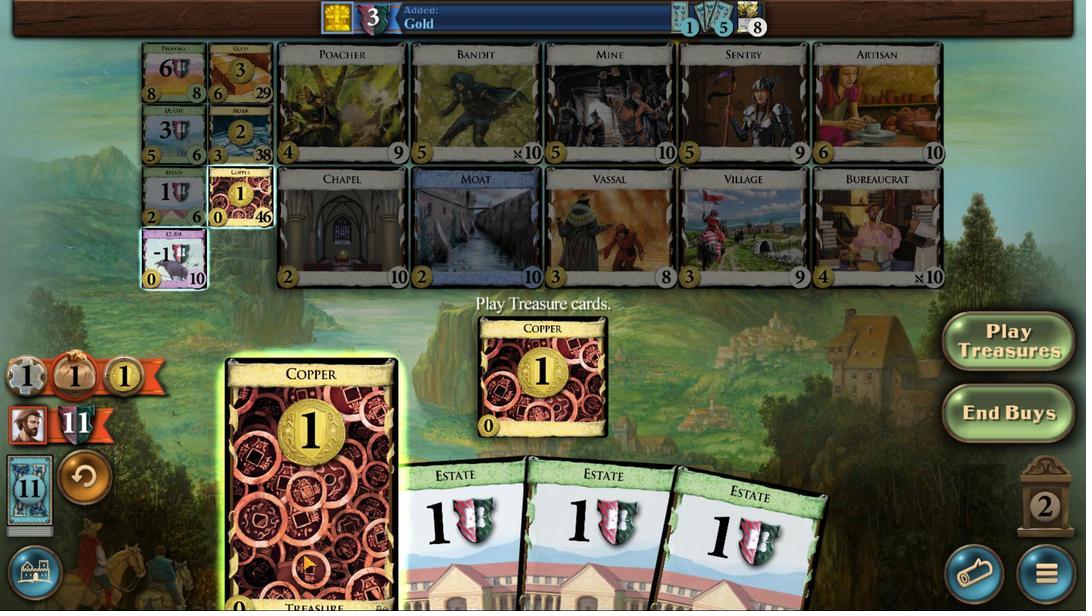 
Action: Mouse moved to (608, 484)
Screenshot: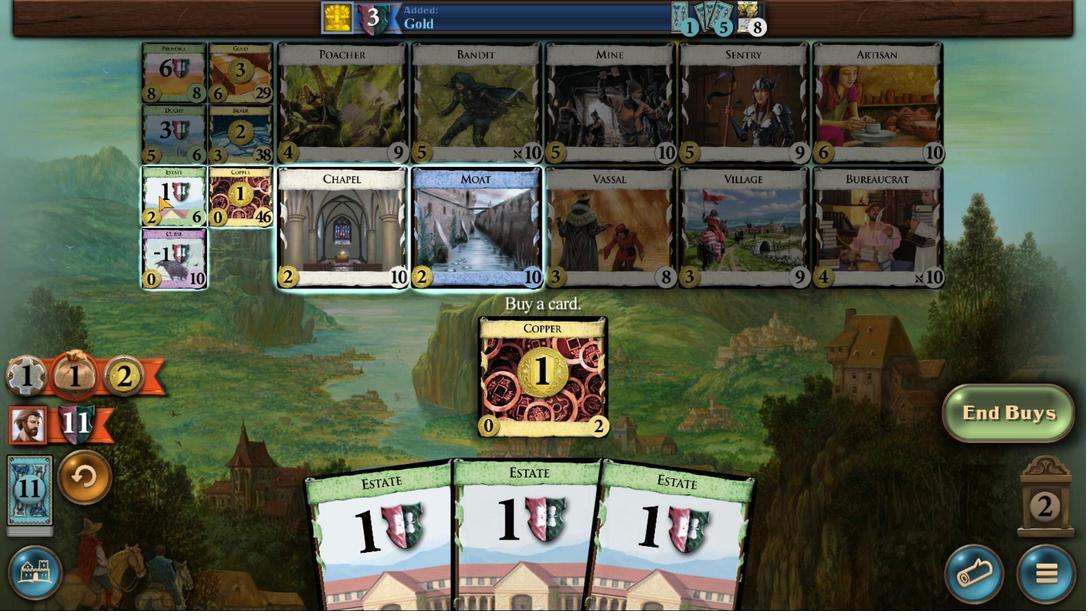 
Action: Mouse pressed left at (608, 484)
Screenshot: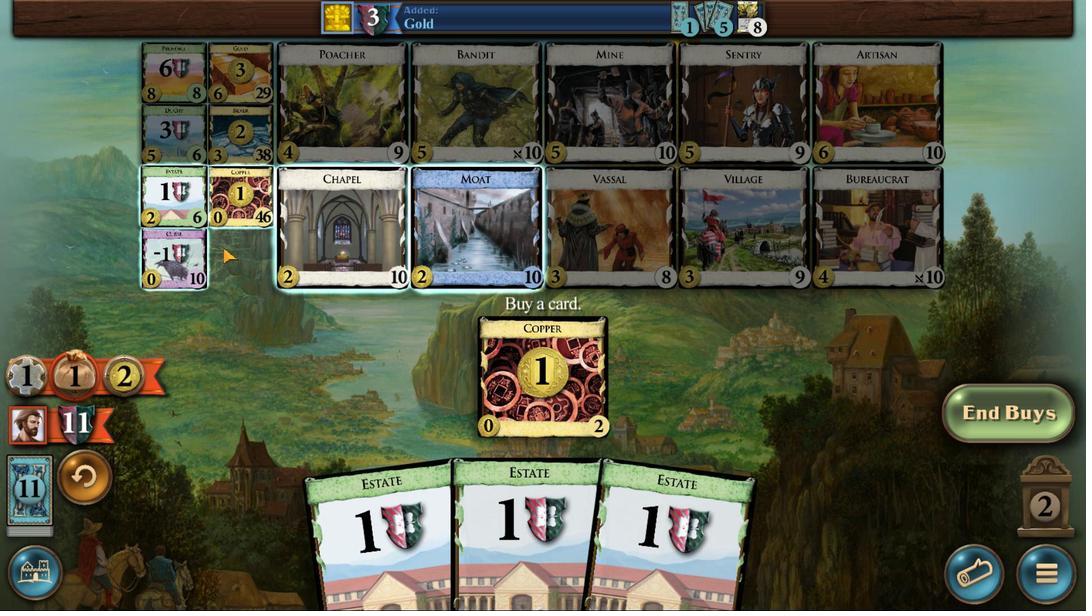 
Action: Mouse moved to (746, 422)
Screenshot: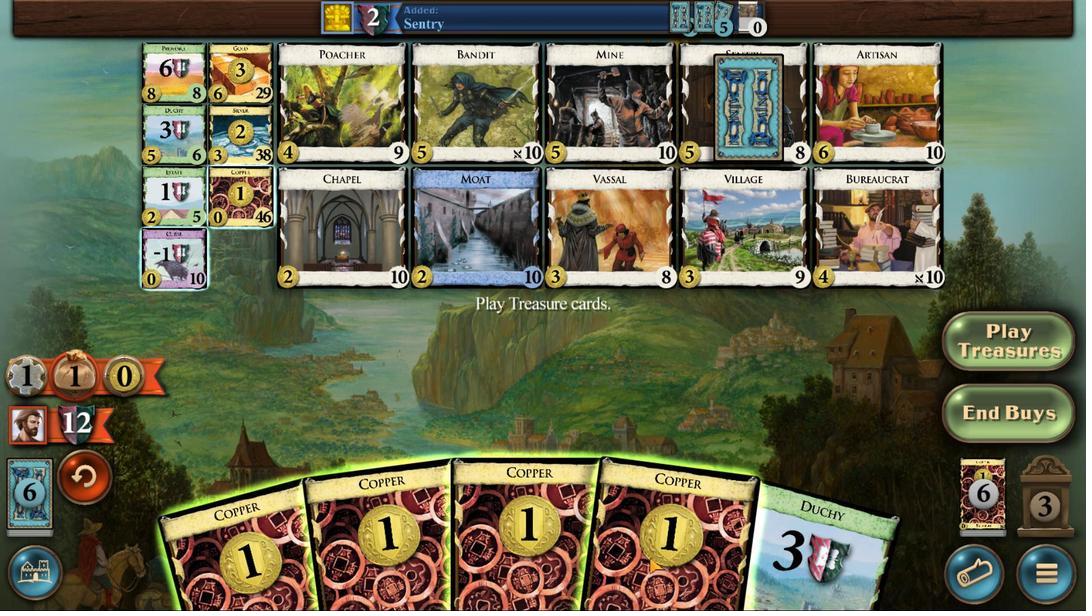 
Action: Mouse scrolled (746, 422) with delta (0, 0)
Screenshot: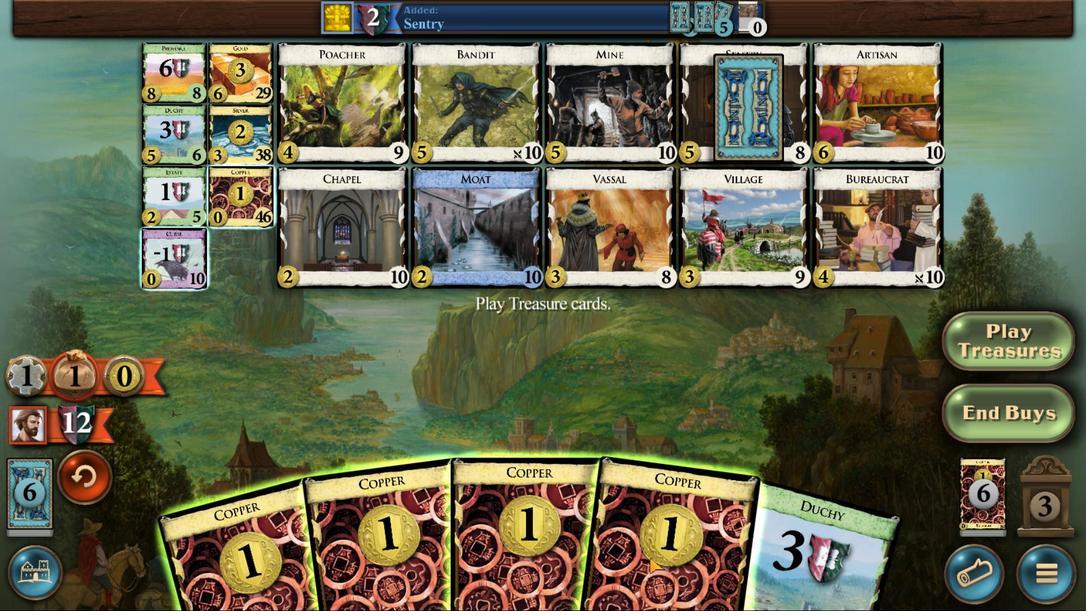 
Action: Mouse moved to (746, 422)
Screenshot: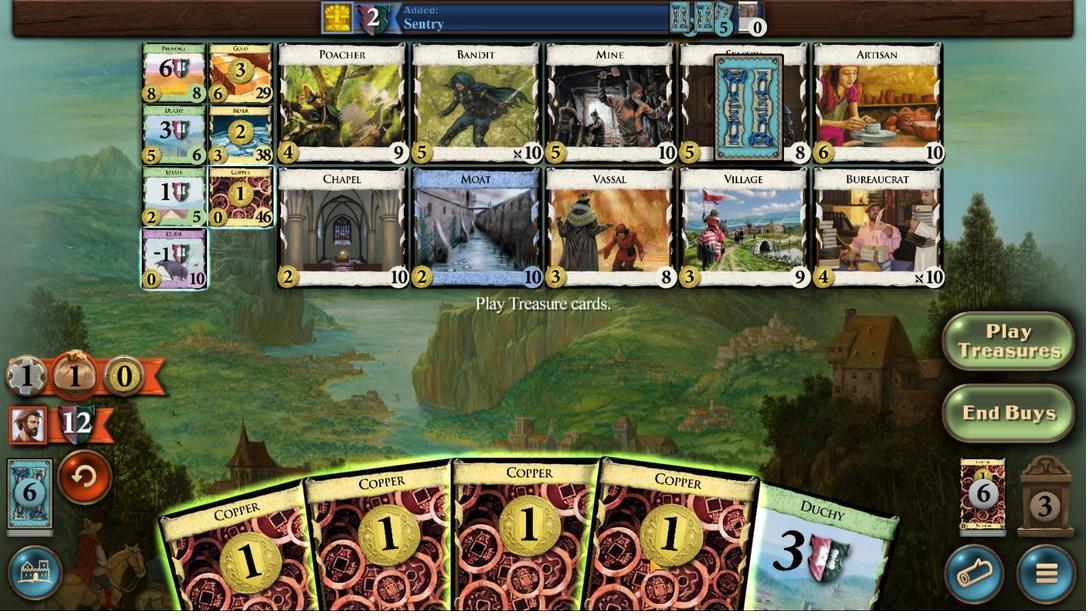 
Action: Mouse scrolled (746, 422) with delta (0, 0)
Screenshot: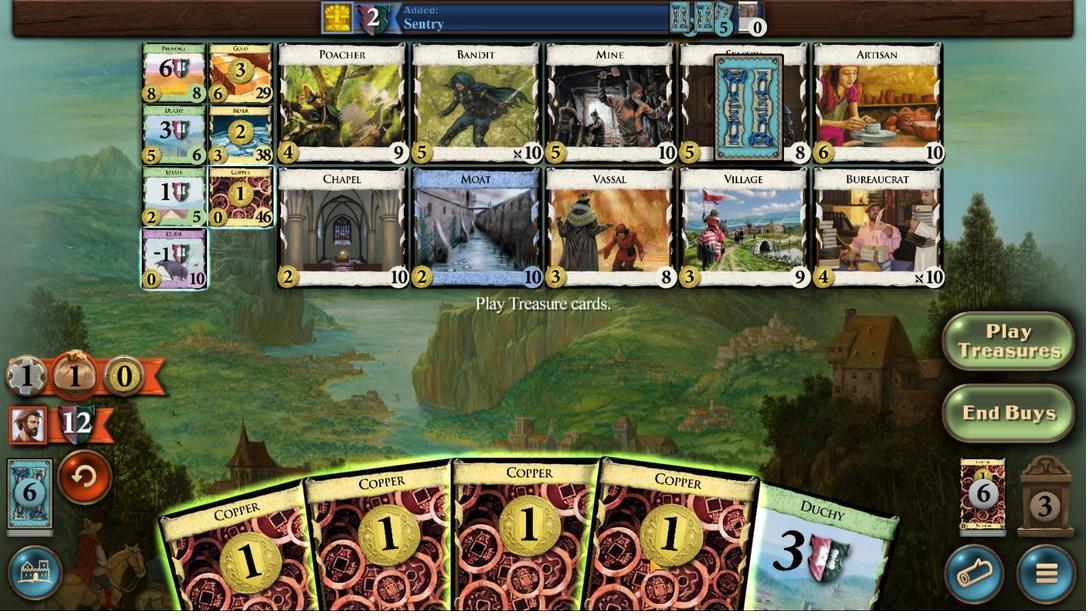 
Action: Mouse moved to (746, 421)
Screenshot: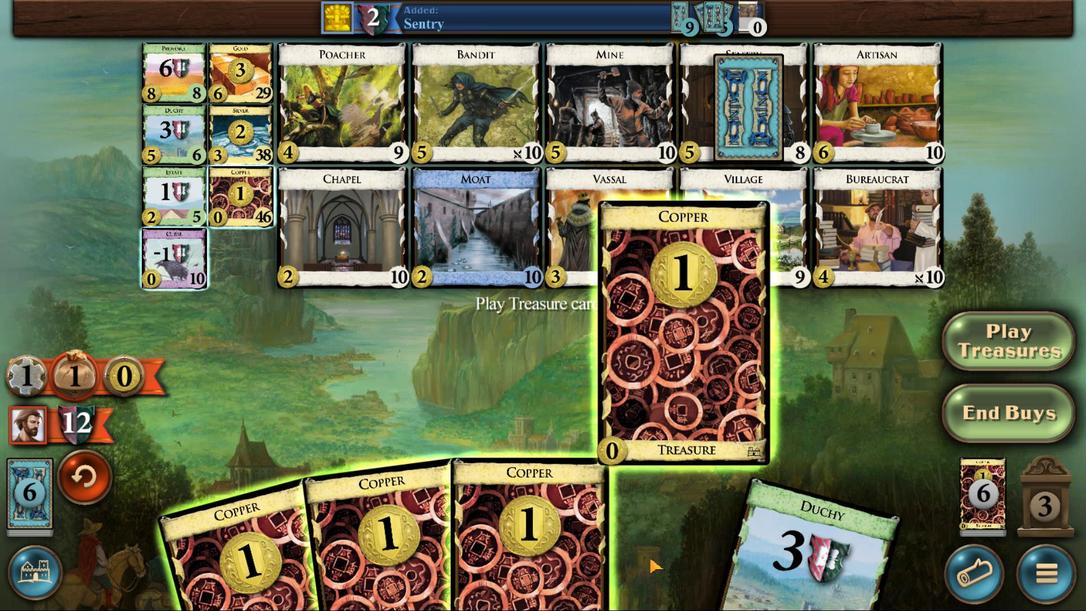 
Action: Mouse scrolled (746, 422) with delta (0, 0)
Screenshot: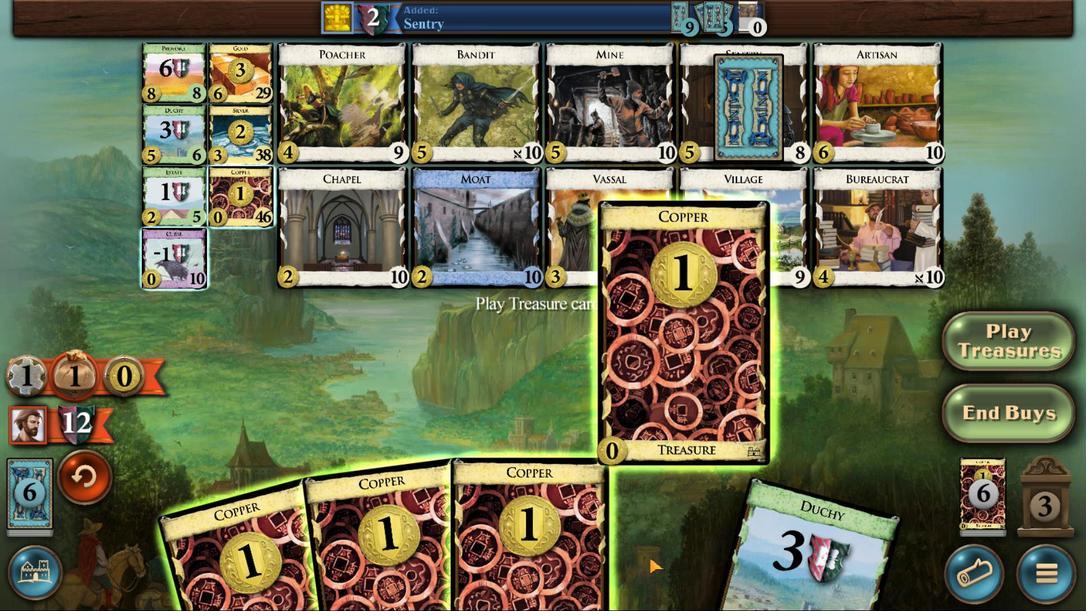 
Action: Mouse moved to (710, 419)
Screenshot: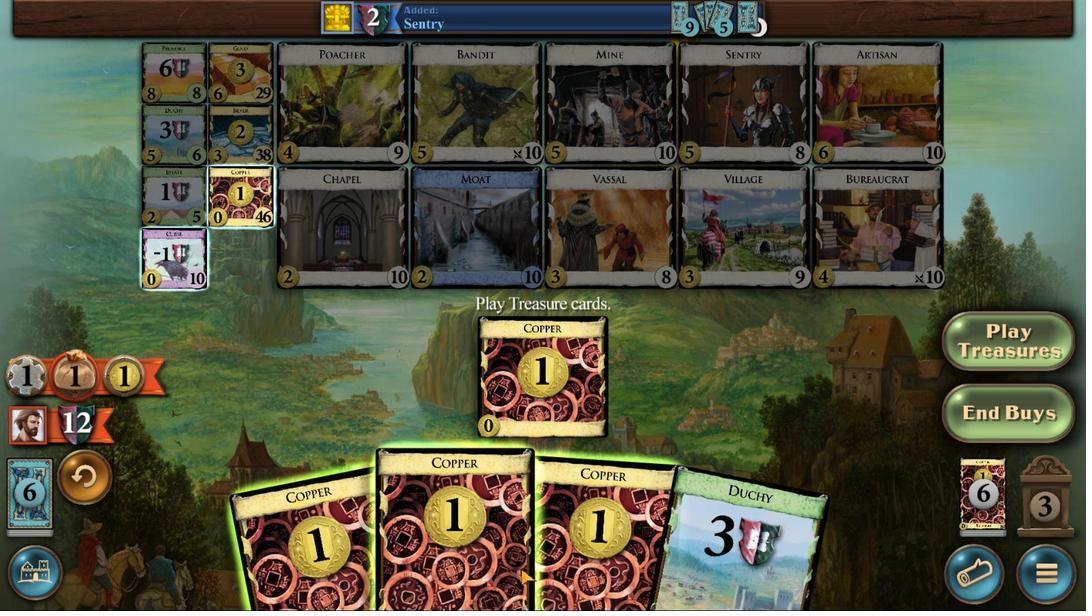 
Action: Mouse scrolled (710, 419) with delta (0, 0)
Screenshot: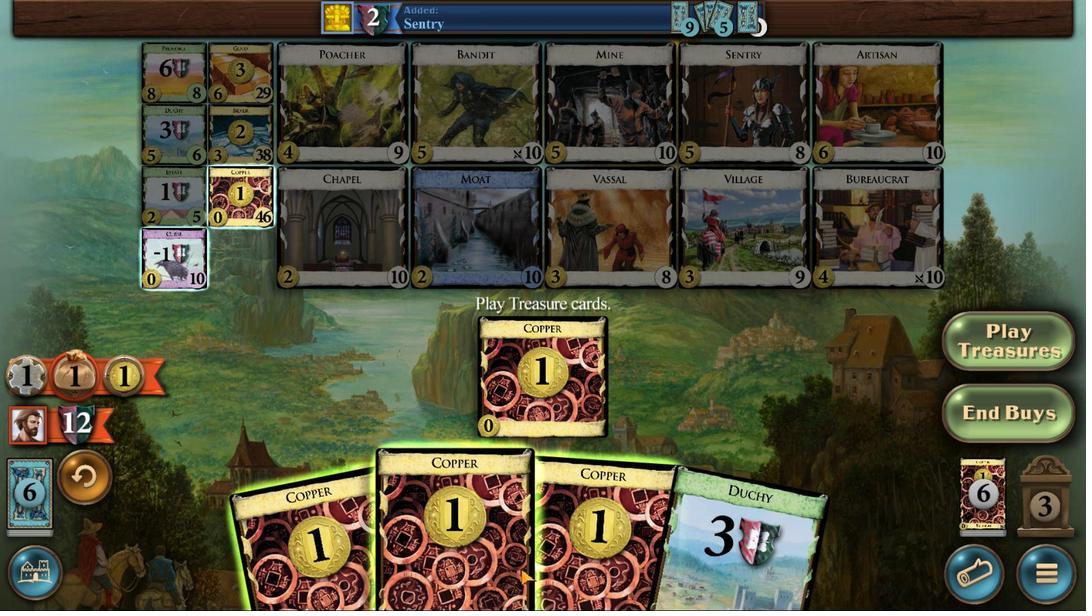
Action: Mouse scrolled (710, 419) with delta (0, 0)
Screenshot: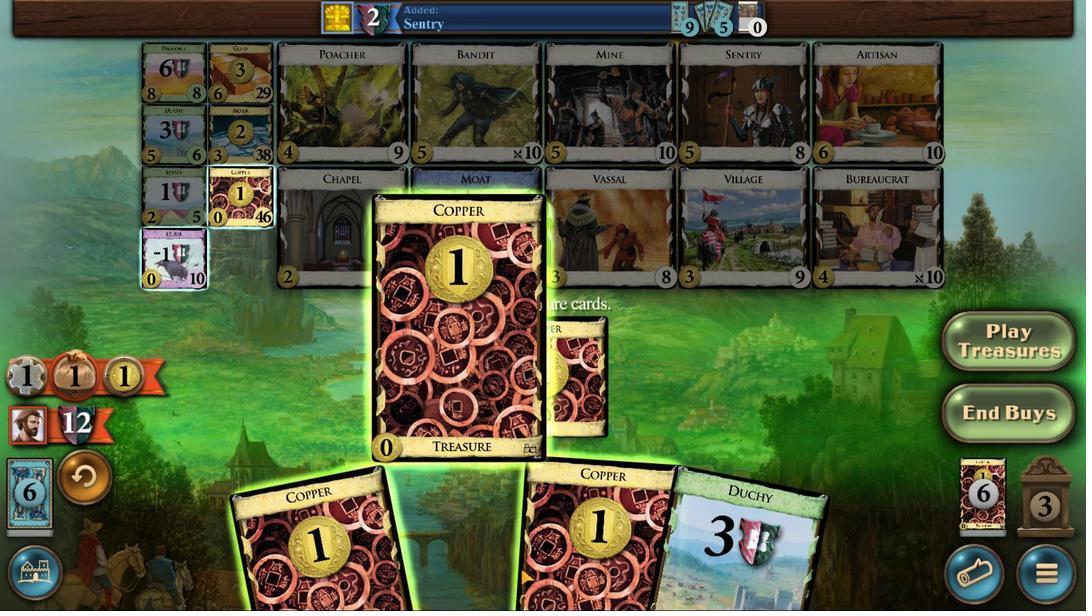 
Action: Mouse scrolled (710, 419) with delta (0, 0)
Screenshot: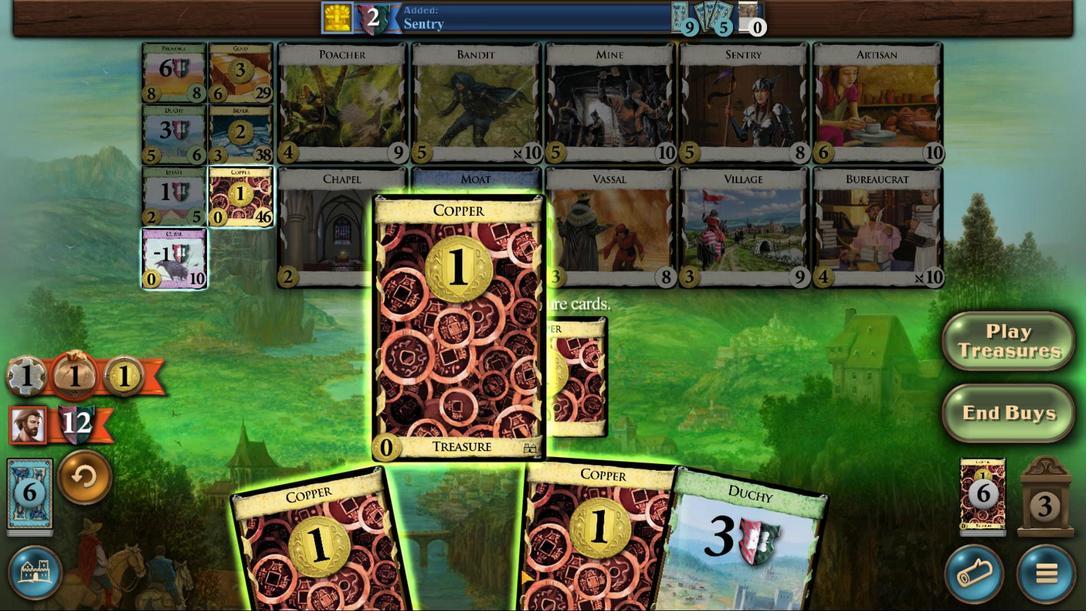 
Action: Mouse moved to (689, 424)
Screenshot: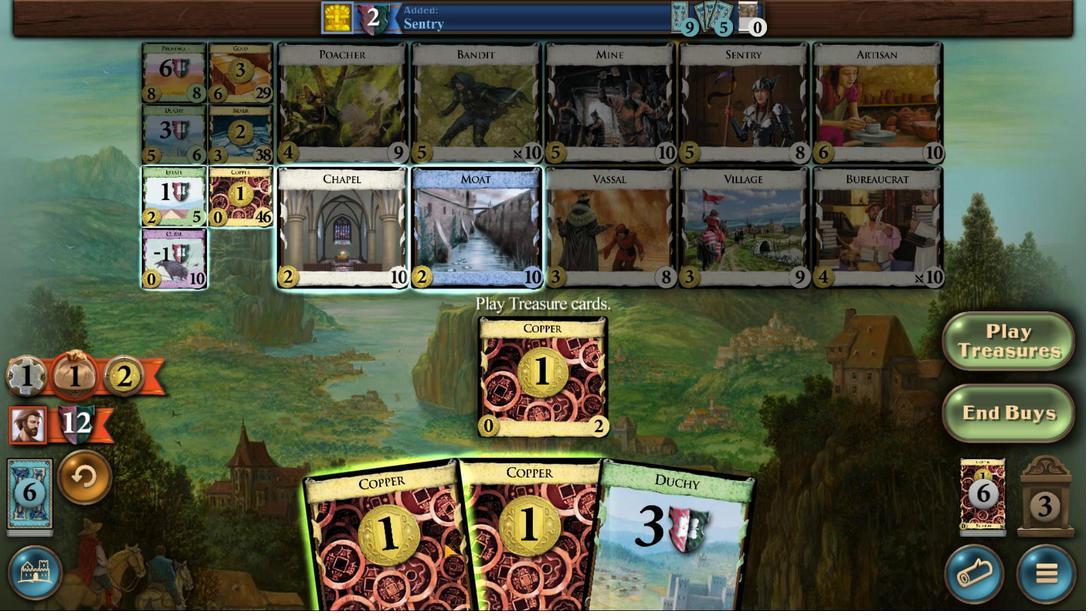 
Action: Mouse scrolled (689, 424) with delta (0, 0)
Screenshot: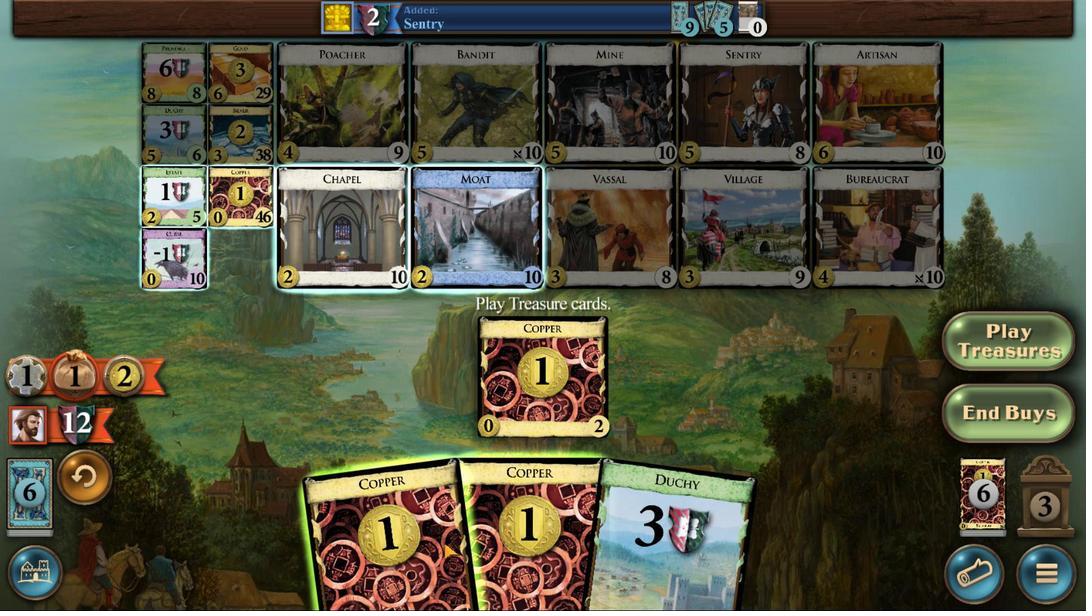 
Action: Mouse scrolled (689, 424) with delta (0, 0)
Screenshot: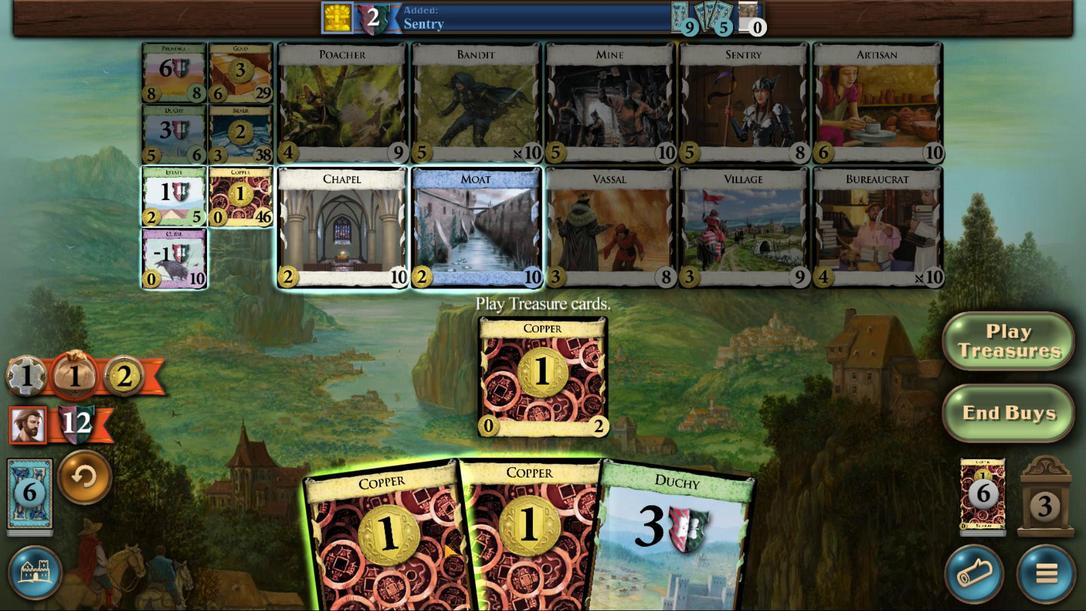 
Action: Mouse scrolled (689, 424) with delta (0, 0)
Screenshot: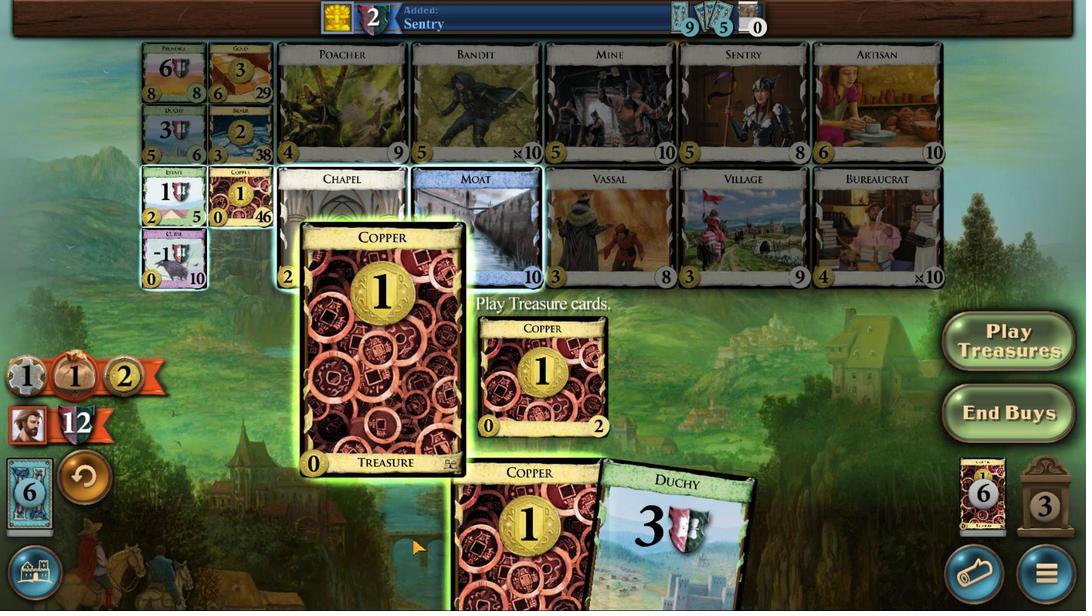 
Action: Mouse scrolled (689, 424) with delta (0, 0)
Screenshot: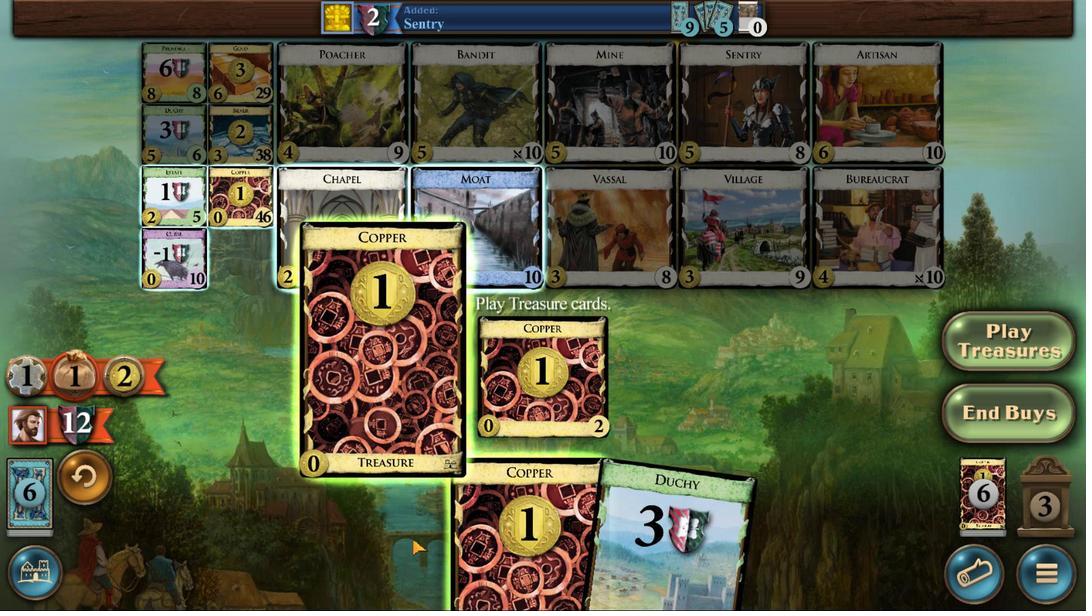 
Action: Mouse moved to (688, 423)
Screenshot: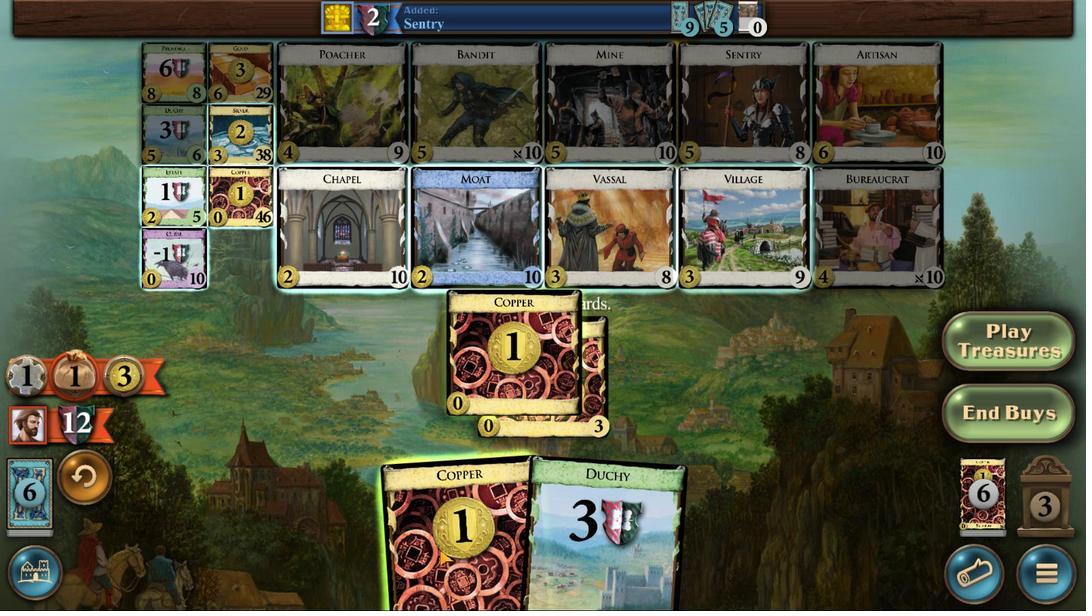 
Action: Mouse scrolled (688, 423) with delta (0, 0)
Screenshot: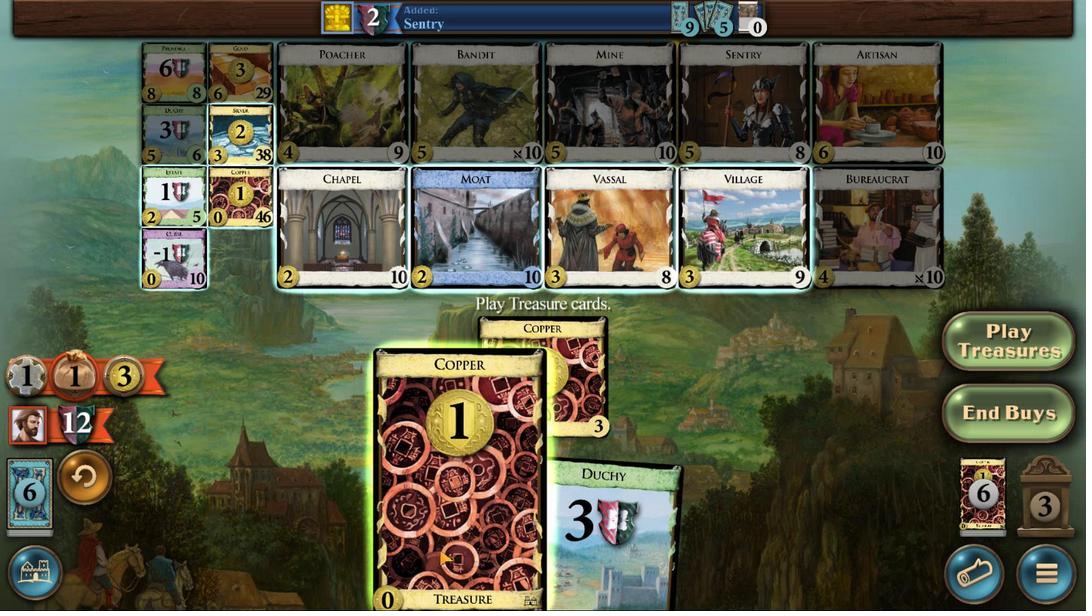 
Action: Mouse scrolled (688, 423) with delta (0, 0)
Screenshot: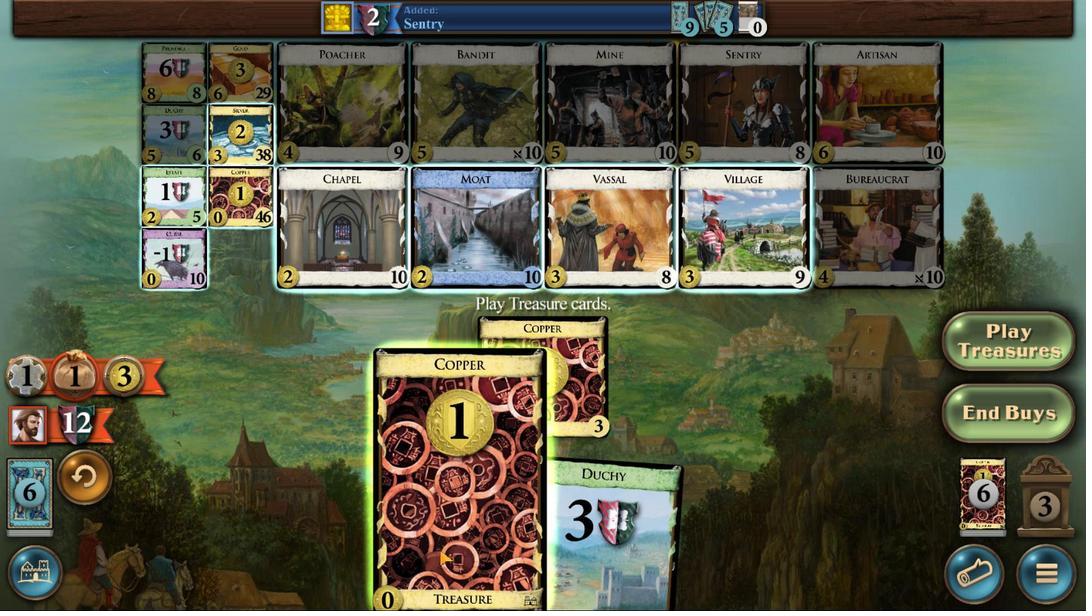 
Action: Mouse scrolled (688, 423) with delta (0, 0)
Screenshot: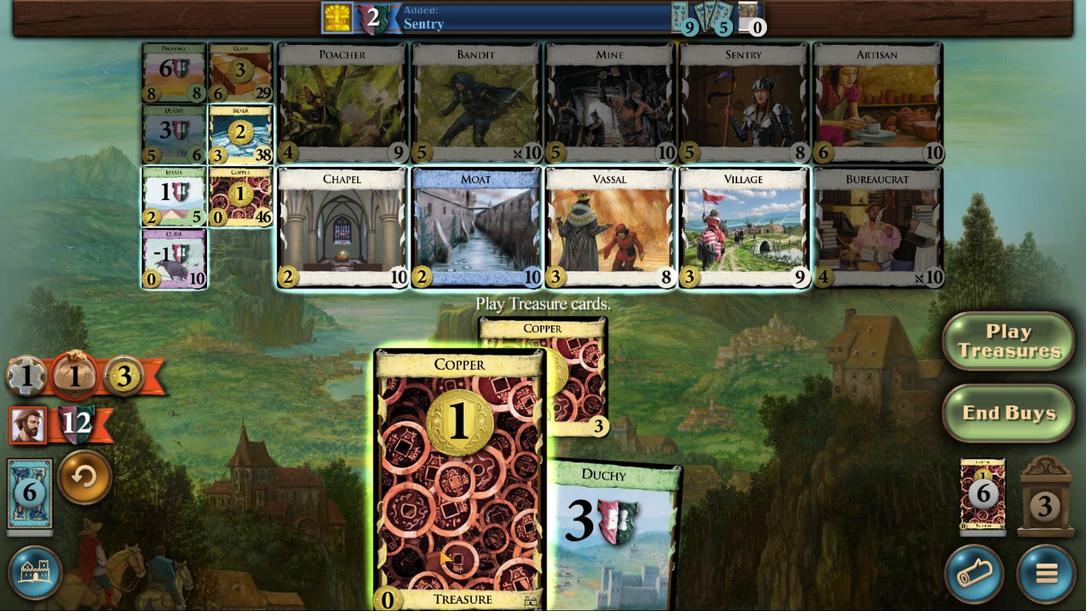 
Action: Mouse scrolled (688, 423) with delta (0, 0)
Screenshot: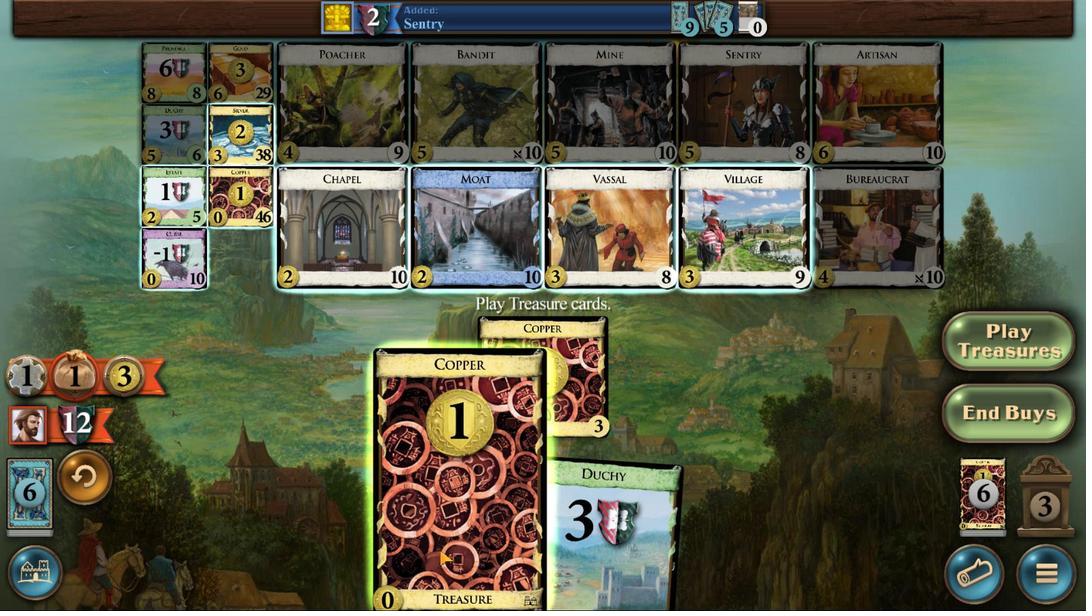 
Action: Mouse moved to (629, 494)
Screenshot: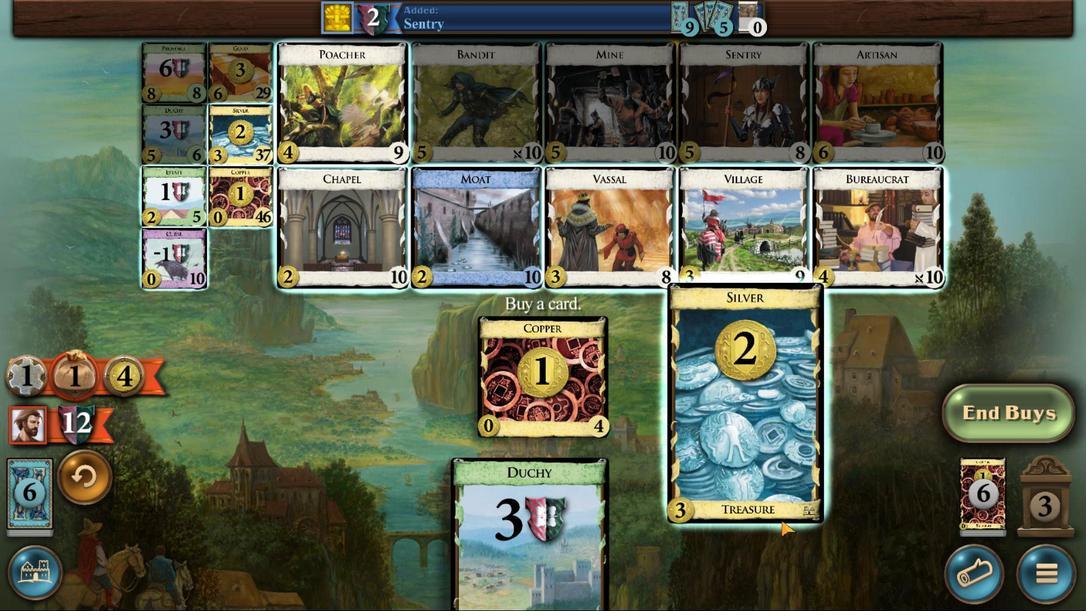 
Action: Mouse pressed left at (629, 494)
Screenshot: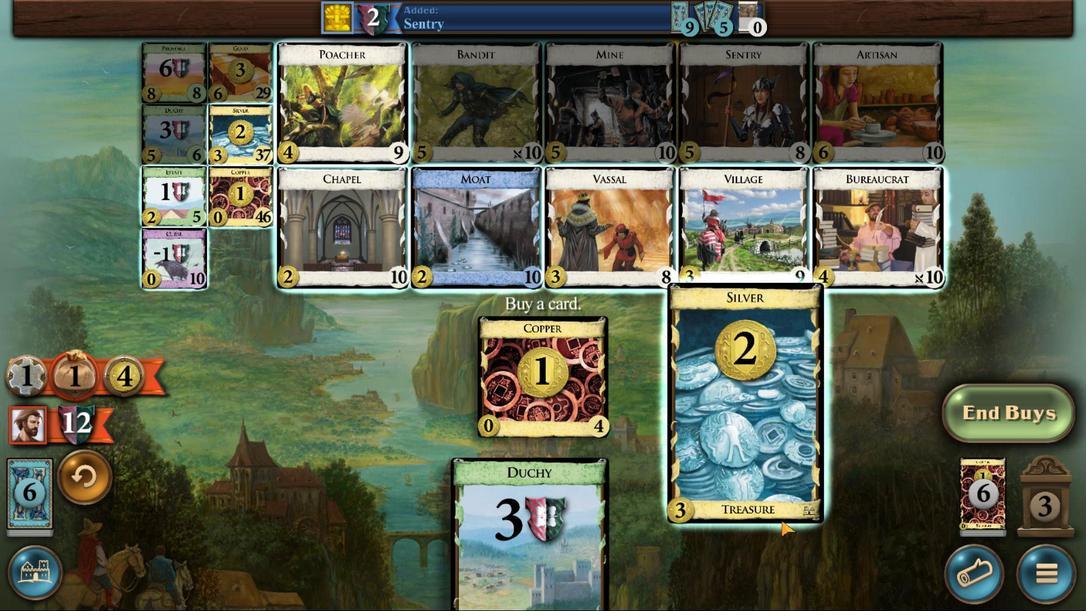 
Action: Mouse moved to (680, 429)
Screenshot: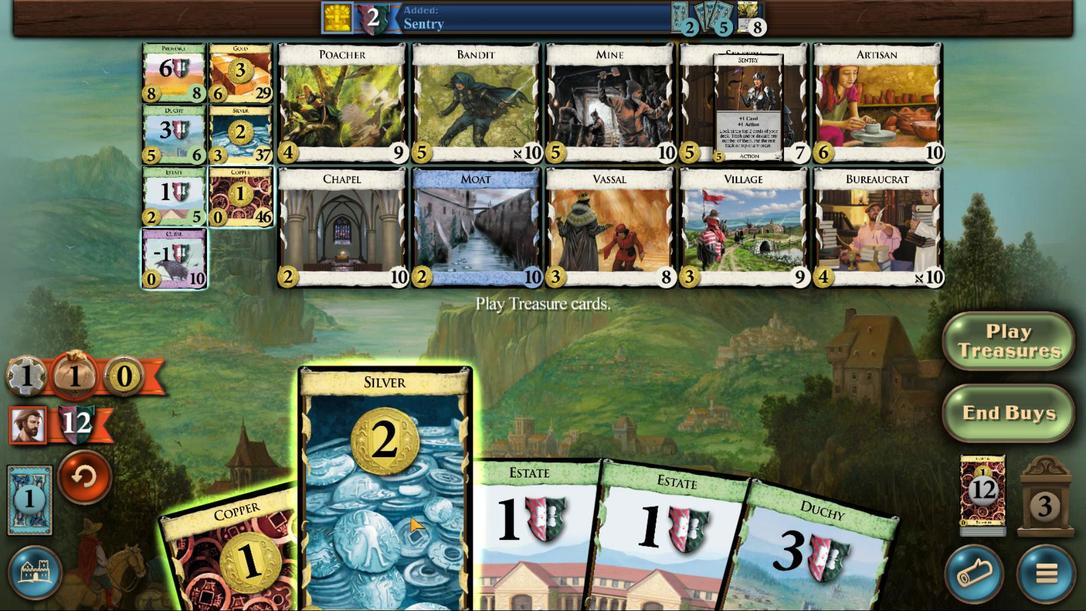 
Action: Mouse scrolled (680, 429) with delta (0, 0)
Screenshot: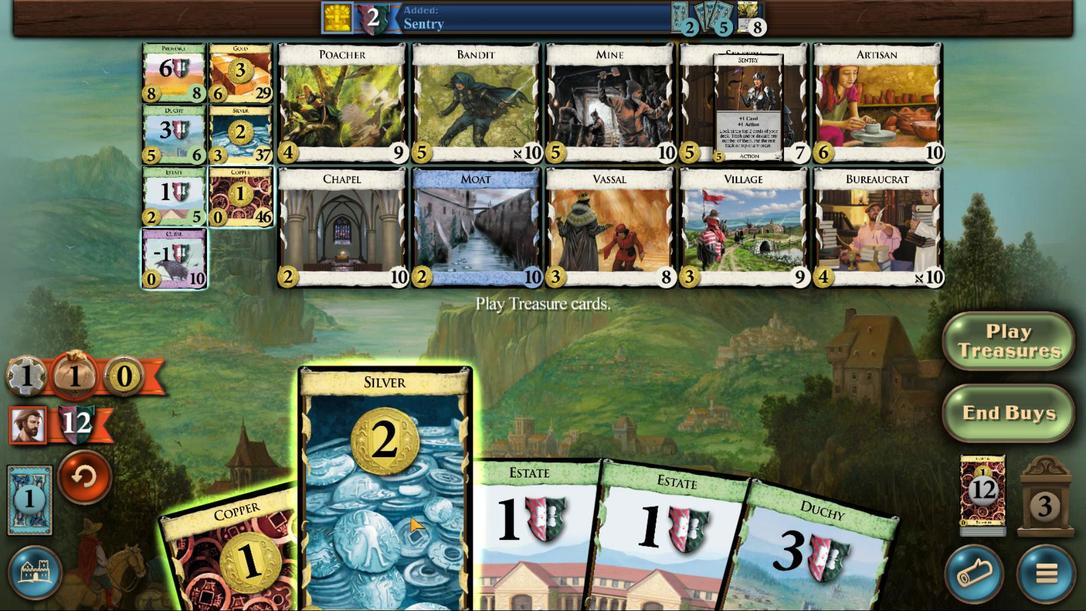 
Action: Mouse moved to (648, 428)
Screenshot: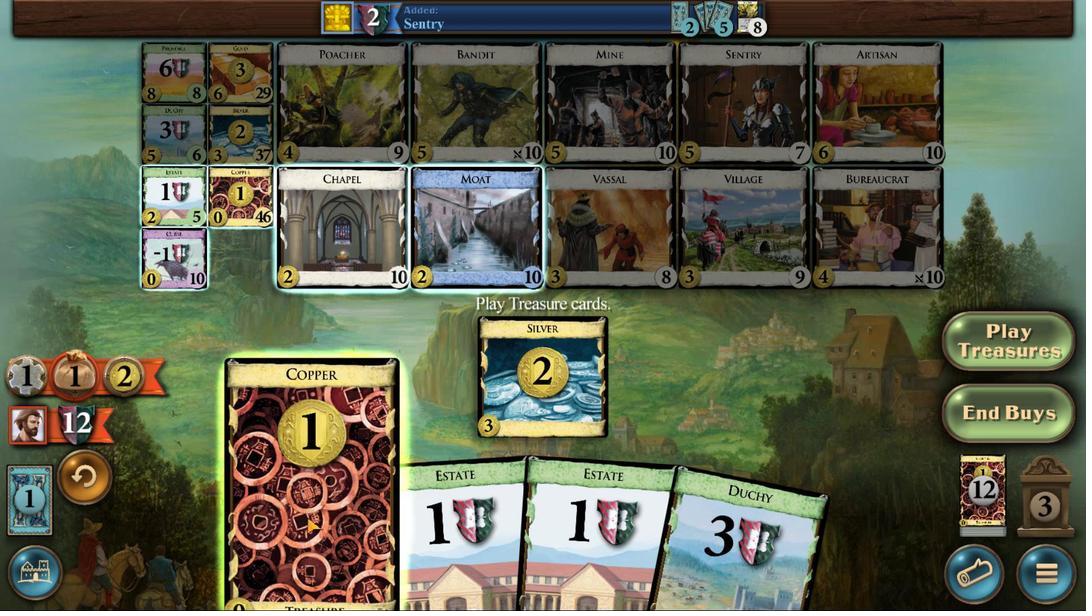 
Action: Mouse scrolled (648, 429) with delta (0, 0)
Screenshot: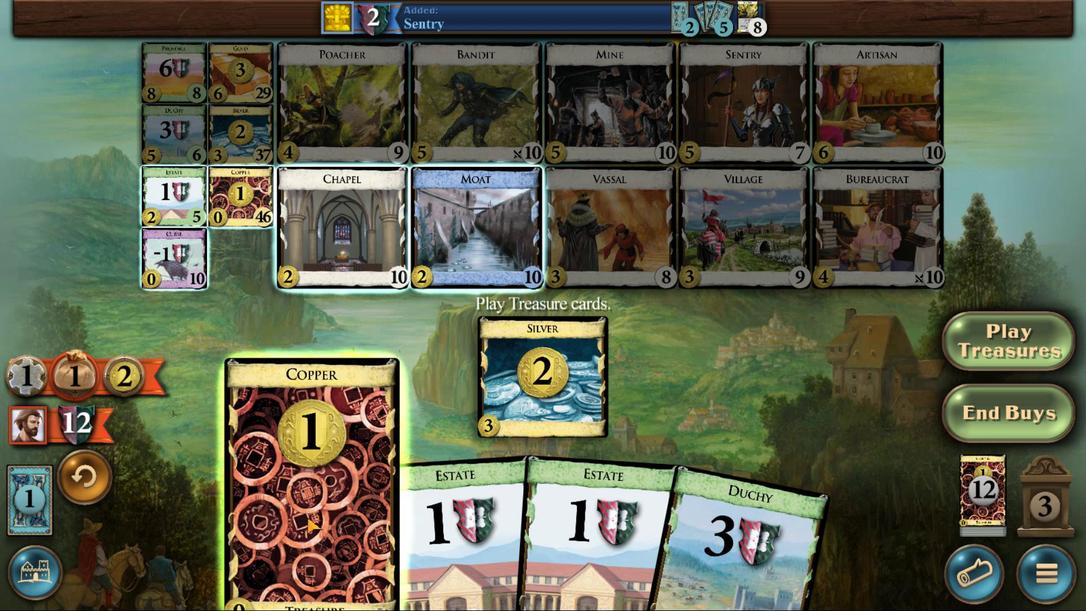
Action: Mouse moved to (648, 428)
Screenshot: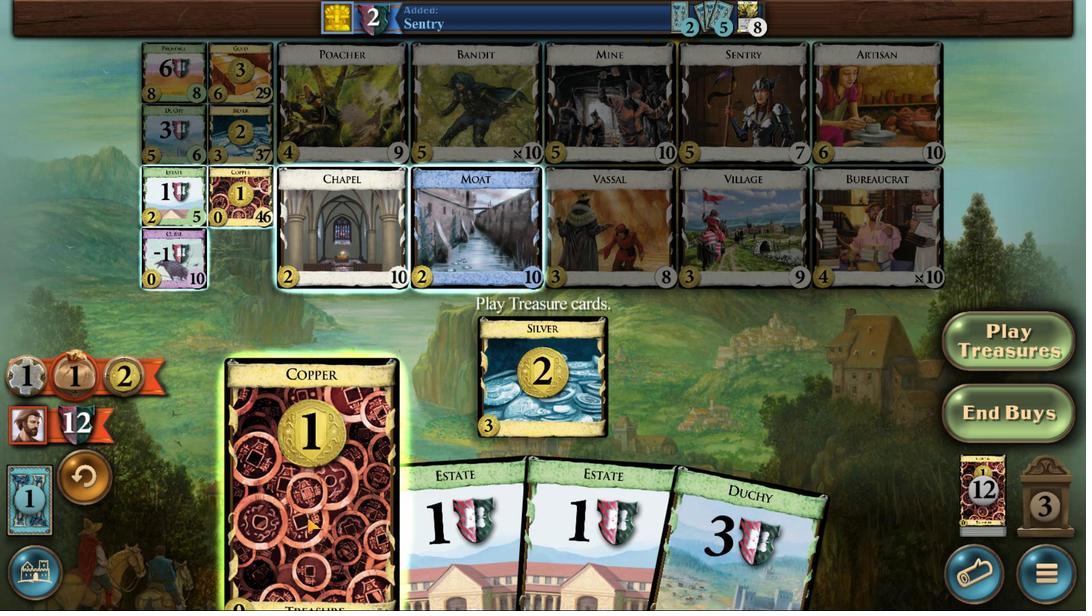 
Action: Mouse scrolled (648, 428) with delta (0, 0)
Screenshot: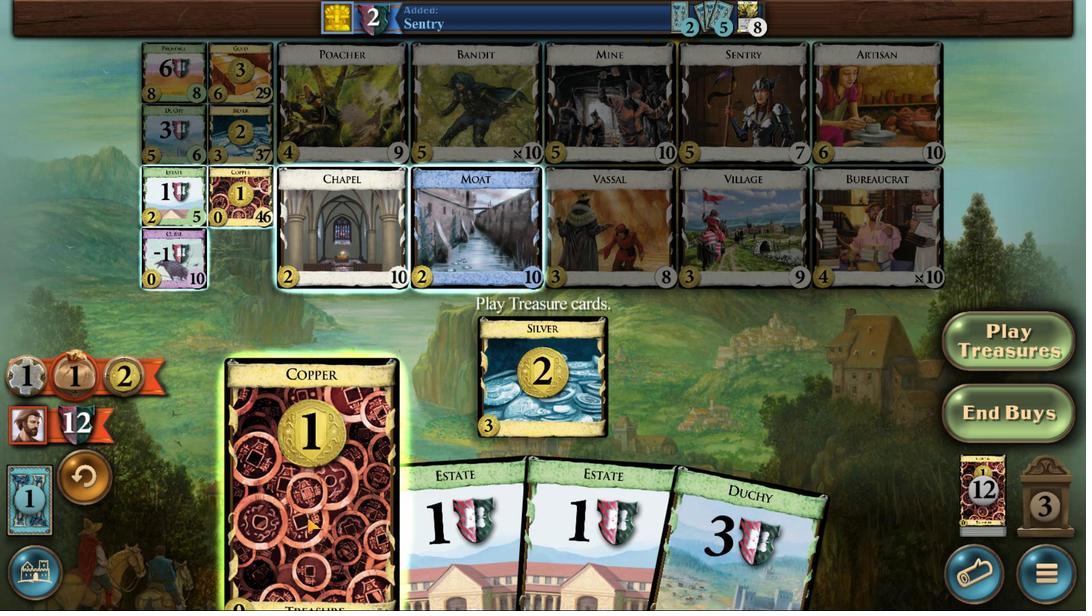 
Action: Mouse moved to (648, 428)
Screenshot: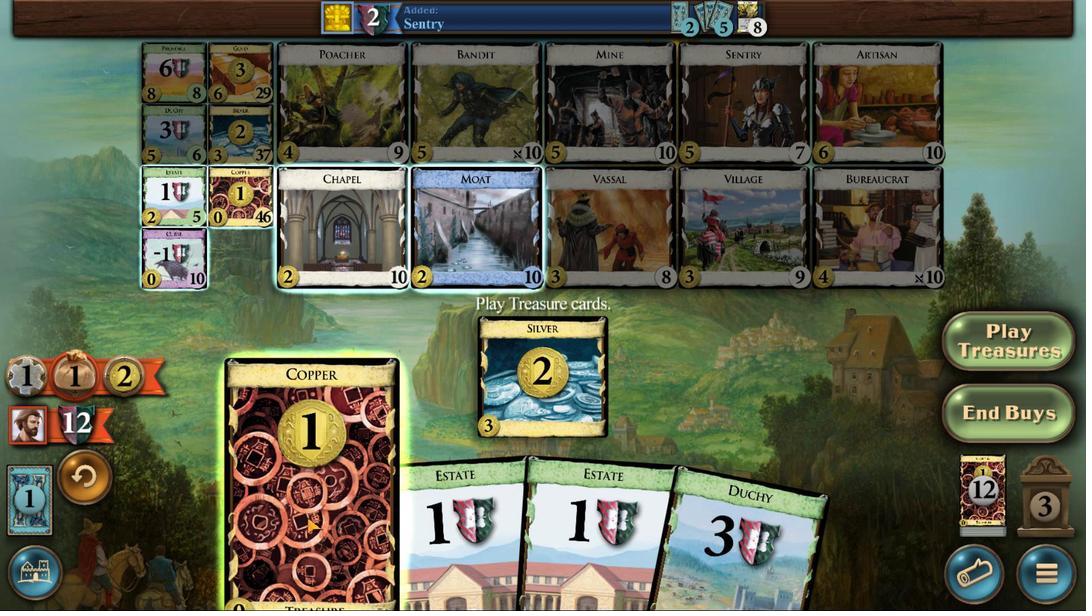 
Action: Mouse scrolled (648, 428) with delta (0, 0)
Screenshot: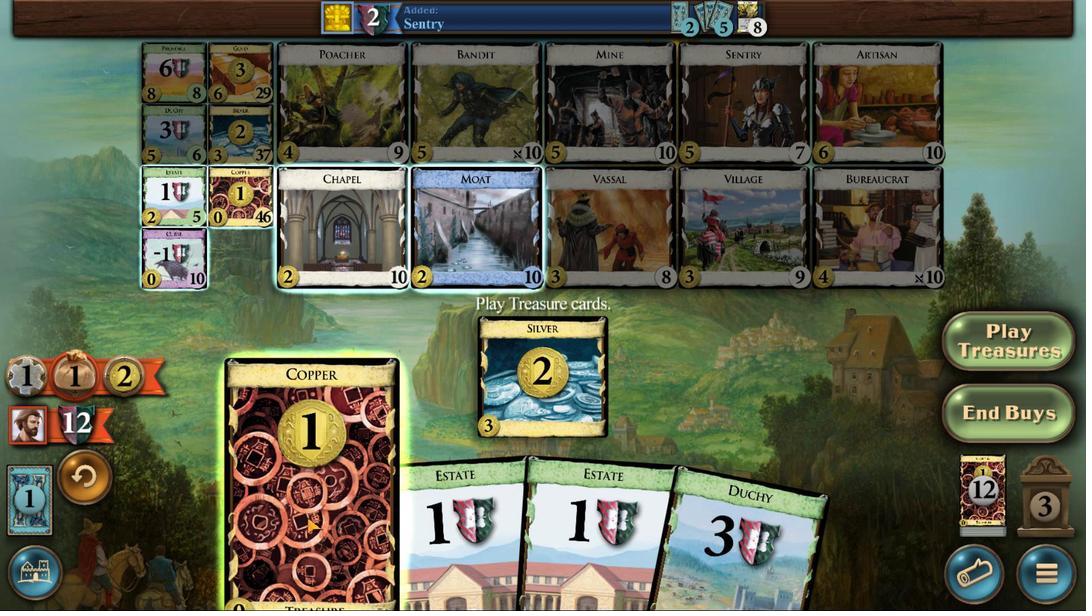 
Action: Mouse moved to (643, 484)
Screenshot: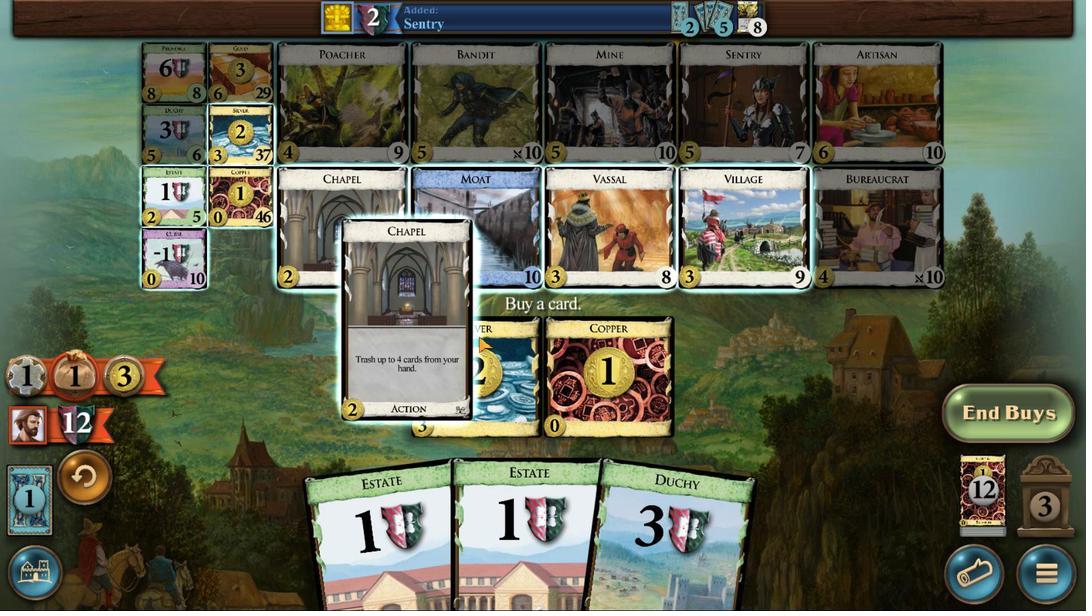 
Action: Mouse pressed left at (643, 484)
Screenshot: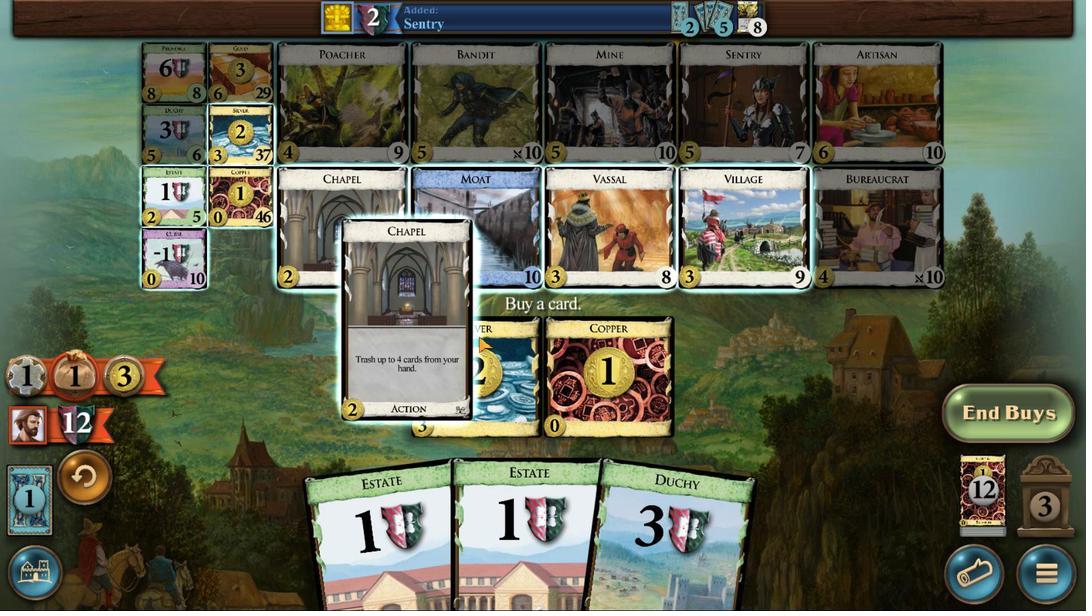 
Action: Mouse moved to (745, 426)
Screenshot: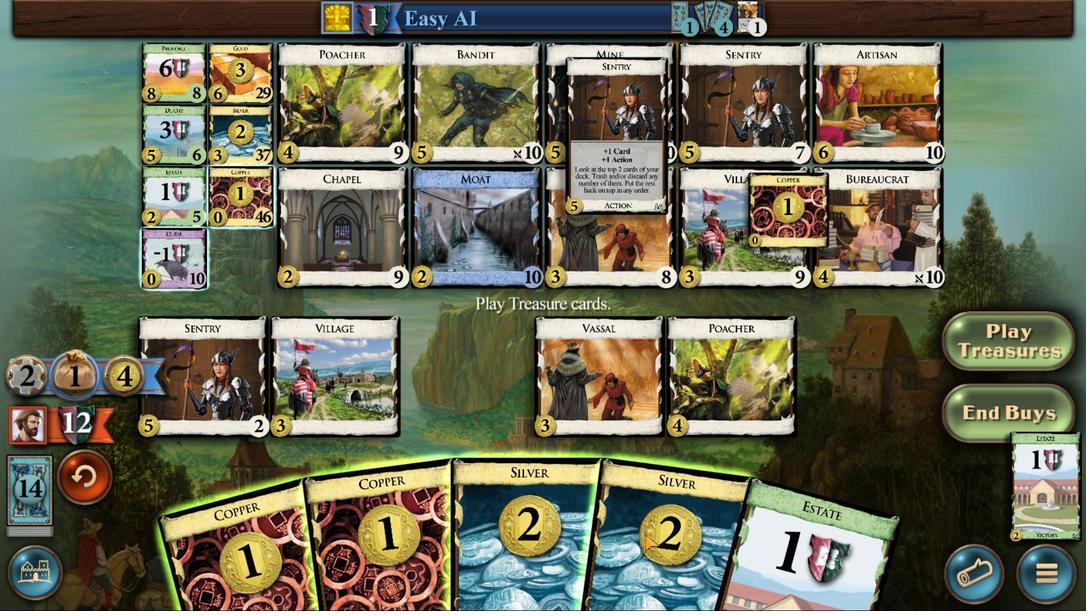 
Action: Mouse scrolled (745, 426) with delta (0, 0)
Screenshot: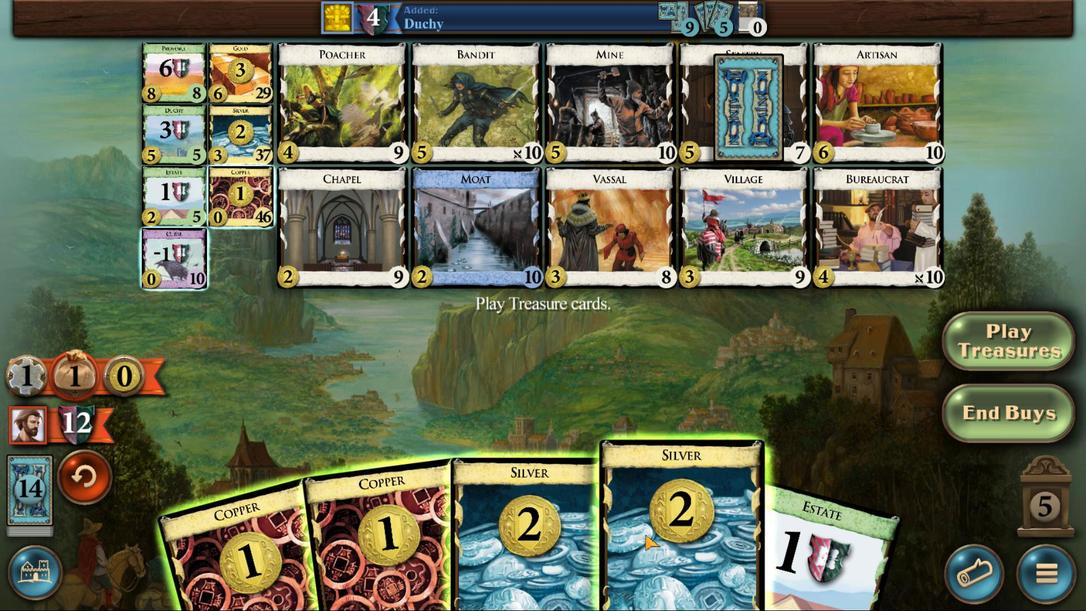 
Action: Mouse scrolled (745, 426) with delta (0, 0)
Screenshot: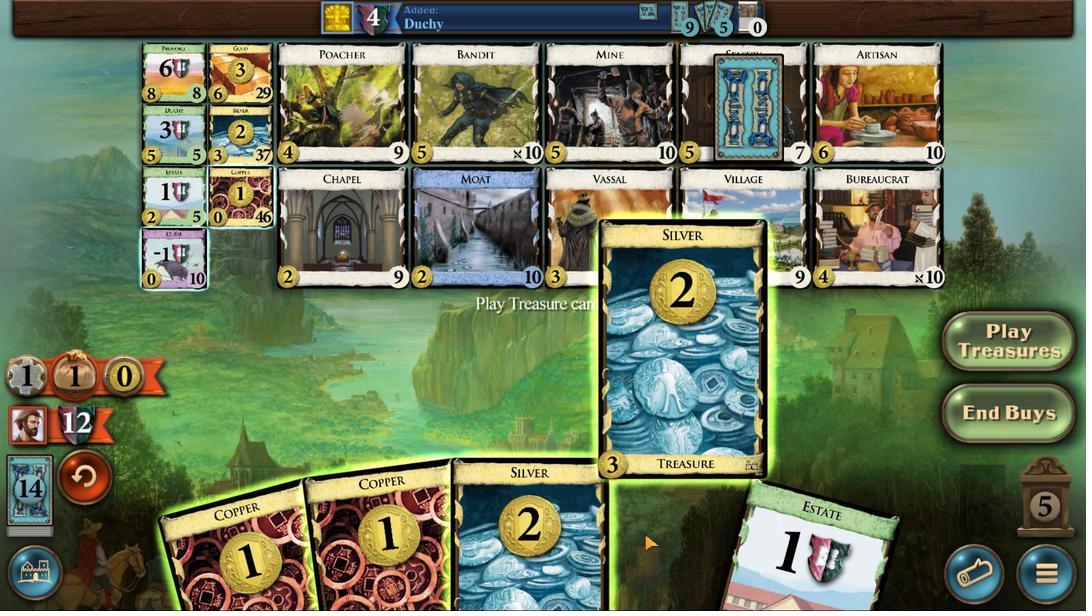 
Action: Mouse scrolled (745, 426) with delta (0, 0)
Screenshot: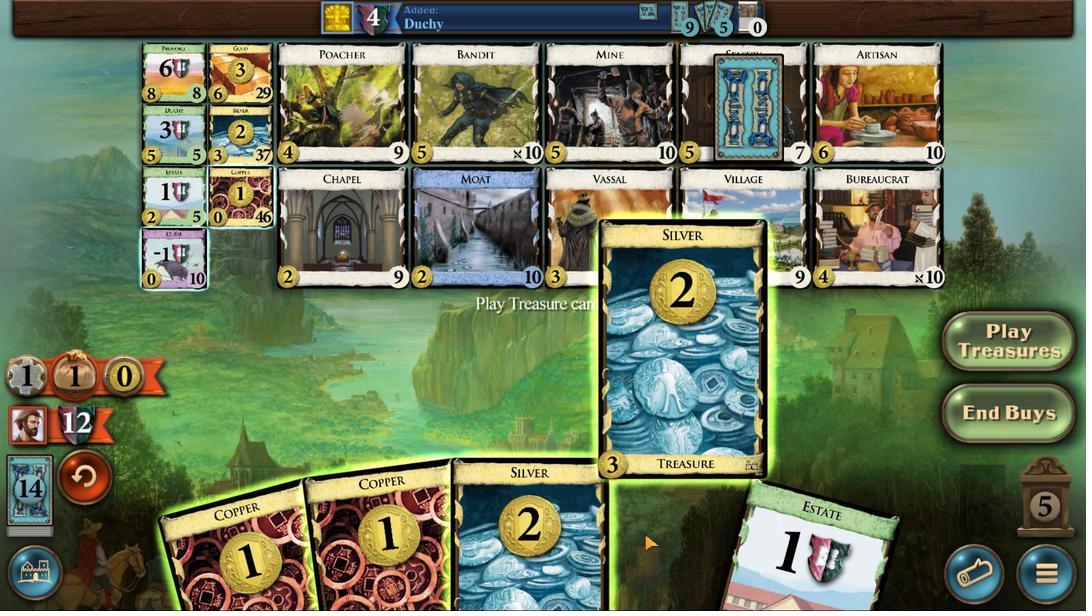 
Action: Mouse scrolled (745, 426) with delta (0, 0)
Screenshot: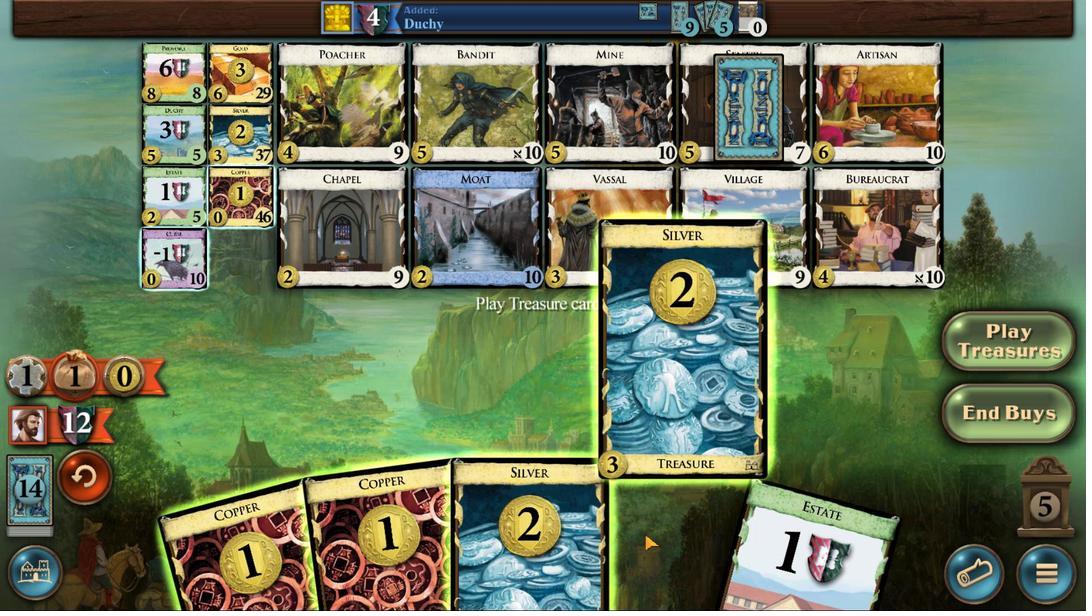 
Action: Mouse moved to (725, 424)
Screenshot: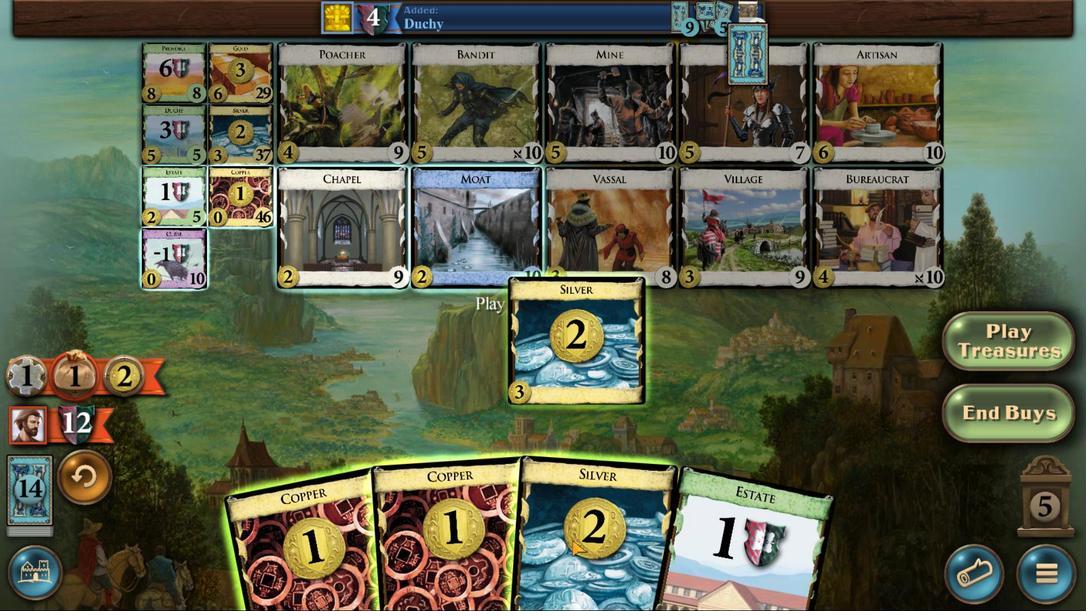 
Action: Mouse scrolled (725, 424) with delta (0, 0)
Screenshot: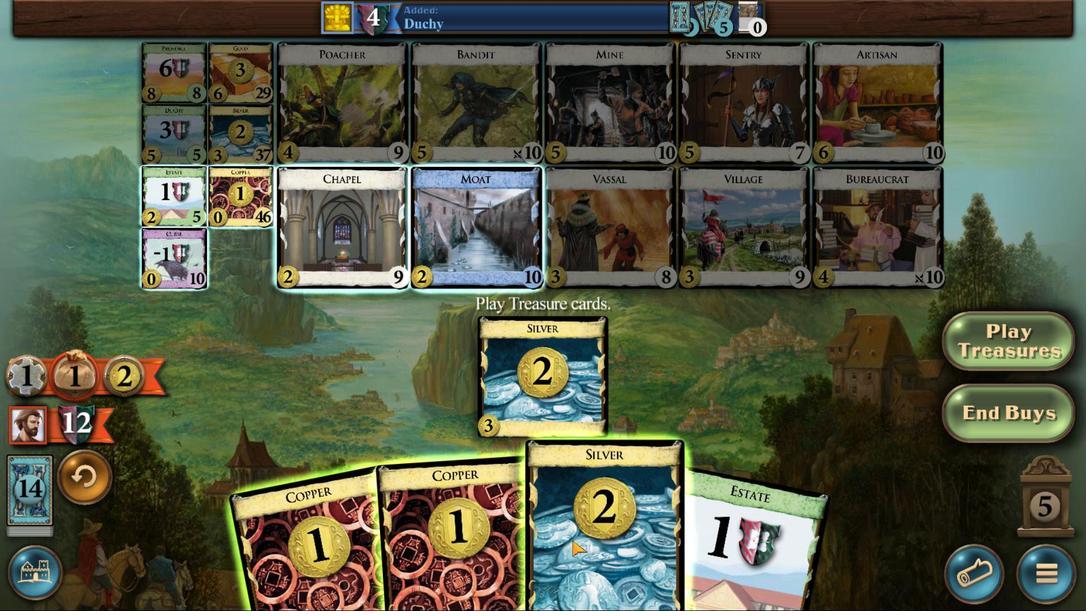 
Action: Mouse scrolled (725, 424) with delta (0, 0)
Screenshot: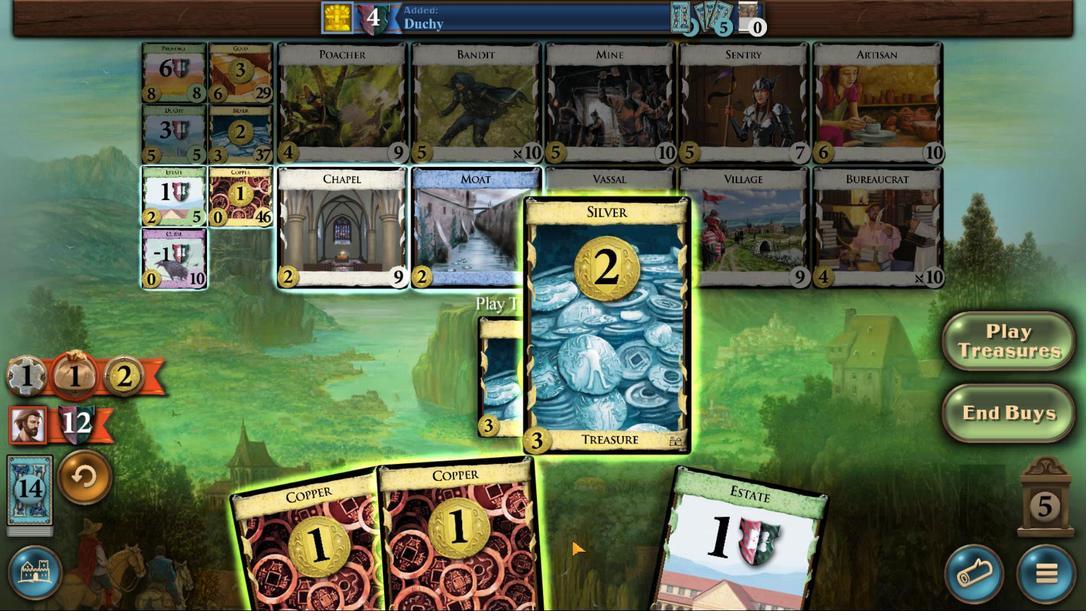 
Action: Mouse scrolled (725, 424) with delta (0, 0)
Screenshot: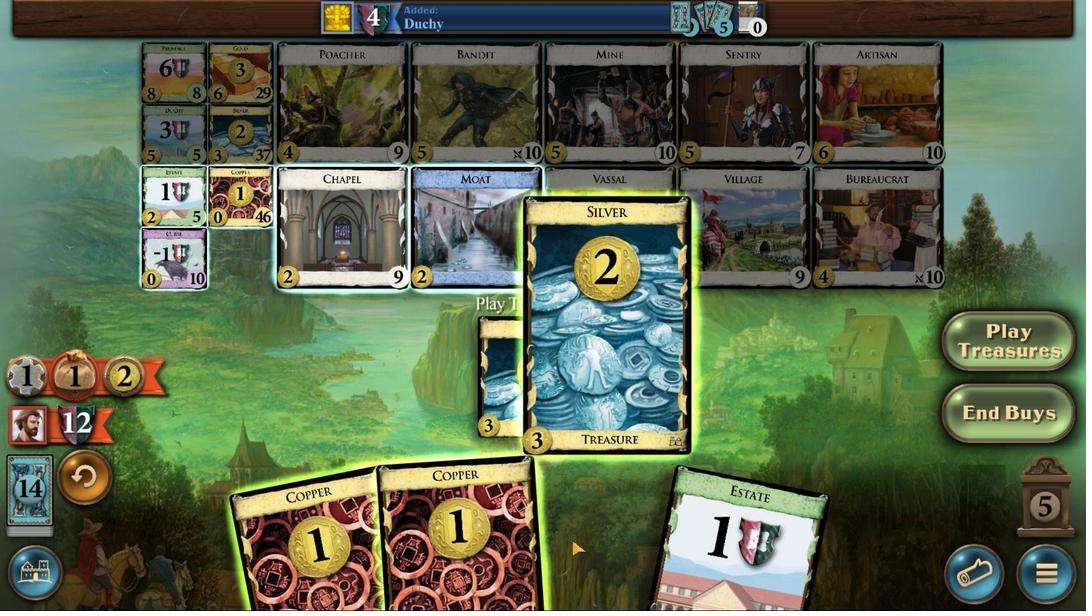 
Action: Mouse moved to (695, 421)
Screenshot: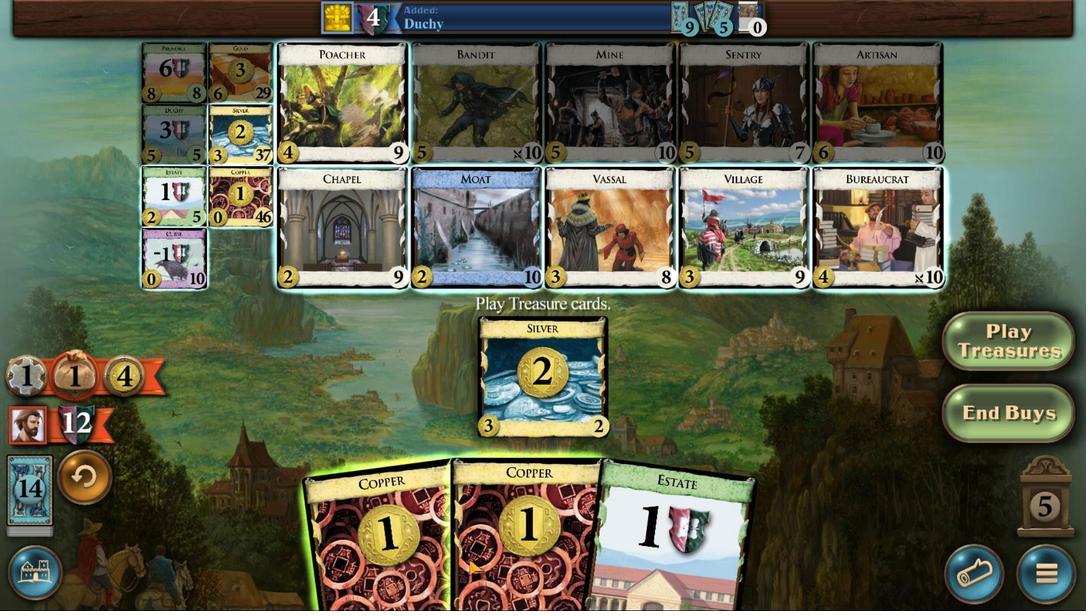 
Action: Mouse scrolled (695, 421) with delta (0, 0)
Screenshot: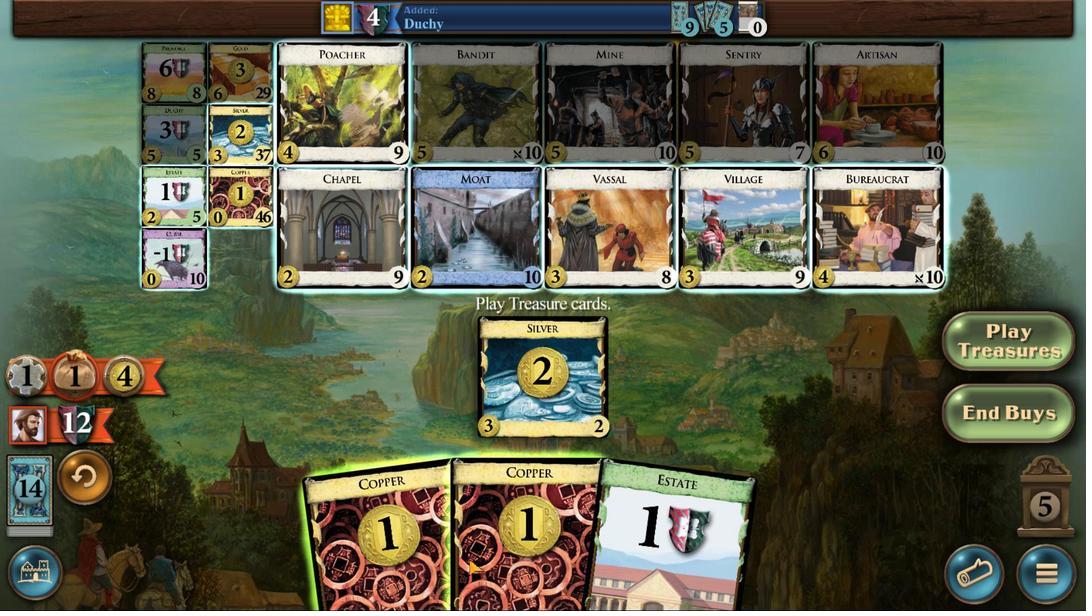 
Action: Mouse scrolled (695, 421) with delta (0, 0)
Screenshot: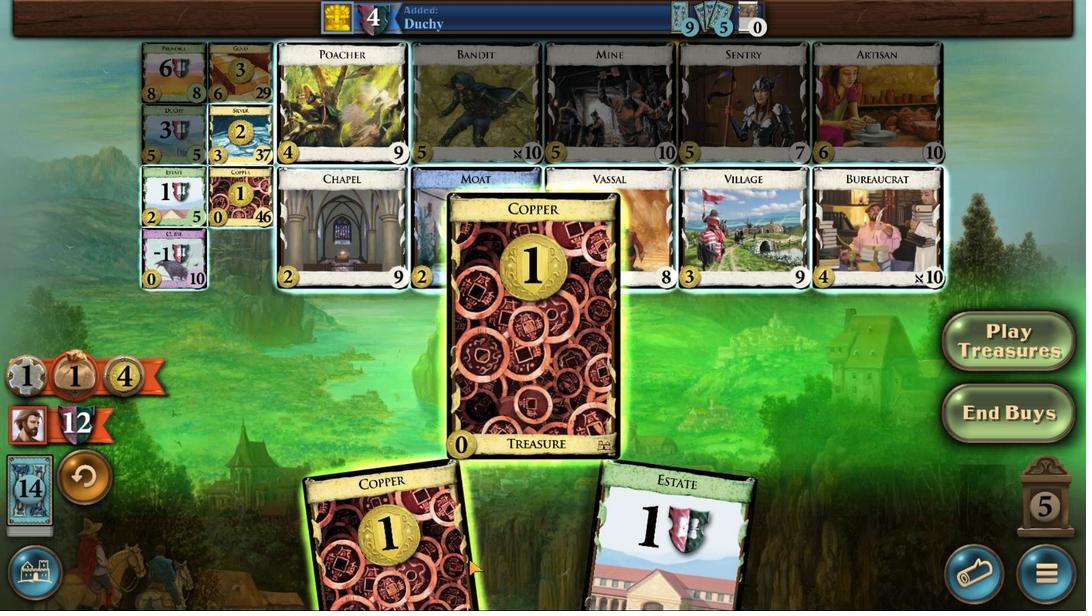 
Action: Mouse scrolled (695, 421) with delta (0, 0)
Screenshot: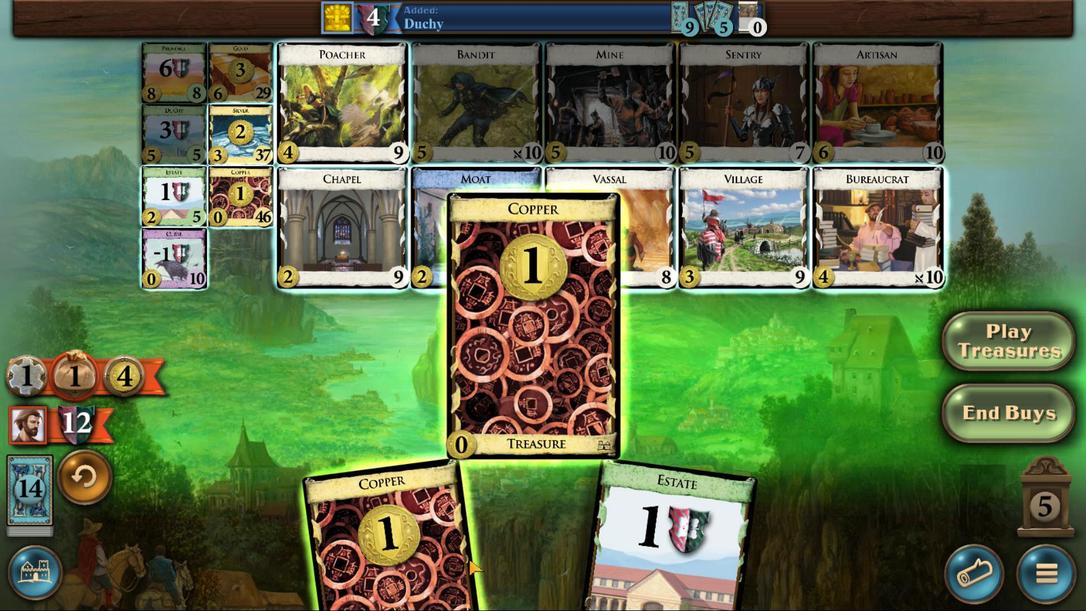 
Action: Mouse moved to (681, 422)
Screenshot: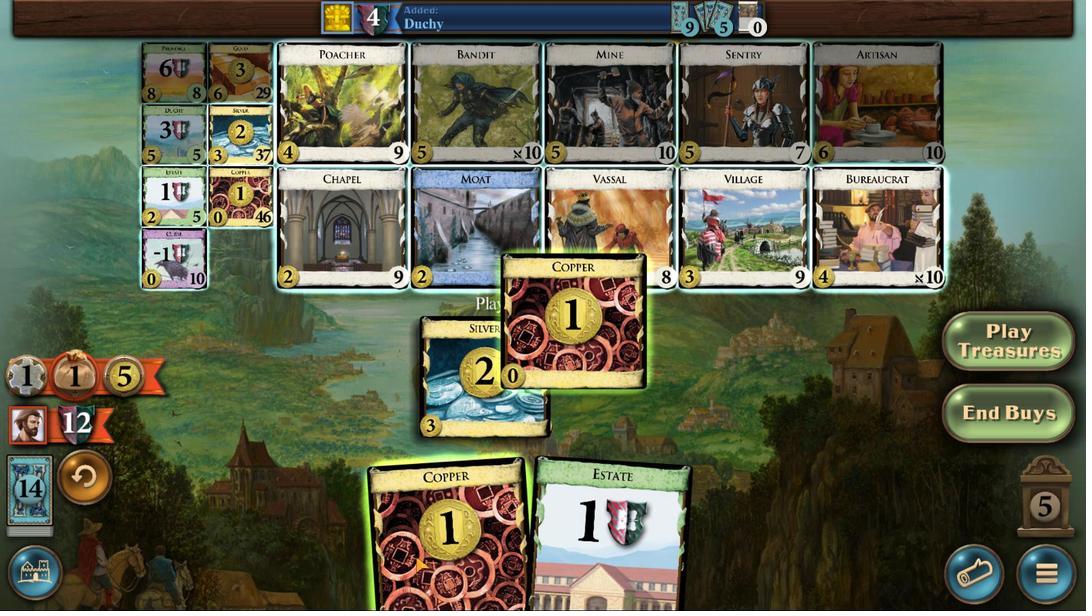 
Action: Mouse scrolled (681, 422) with delta (0, 0)
Screenshot: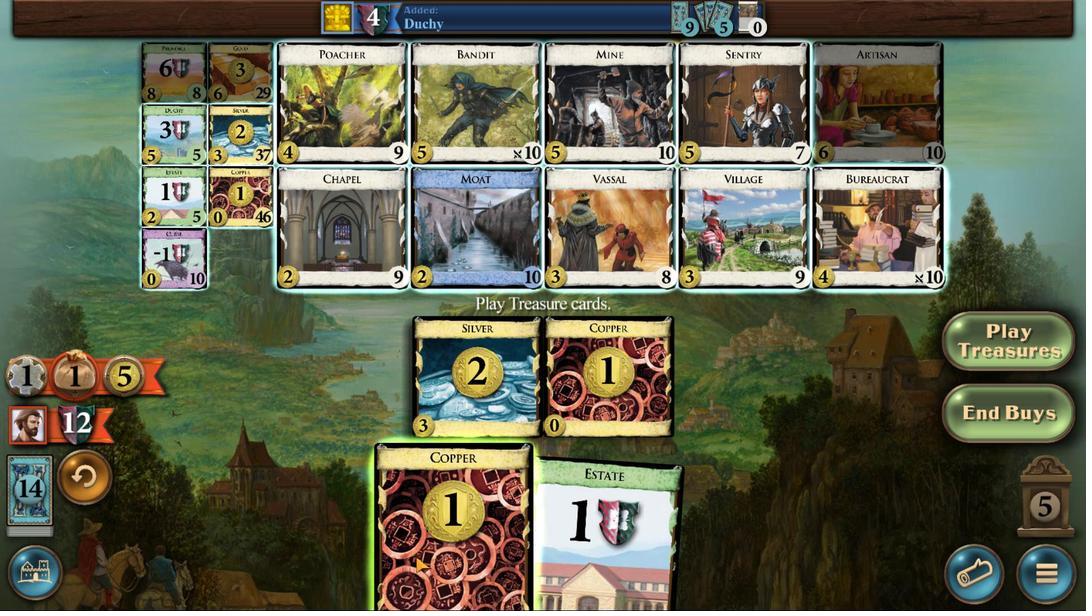 
Action: Mouse scrolled (681, 422) with delta (0, 0)
Screenshot: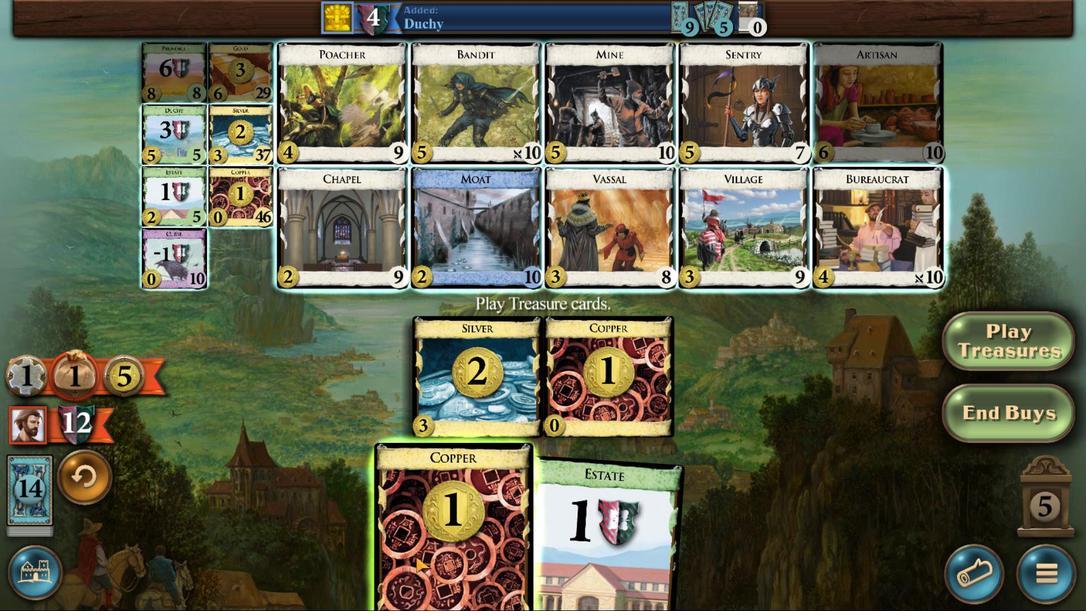 
Action: Mouse scrolled (681, 422) with delta (0, 0)
Screenshot: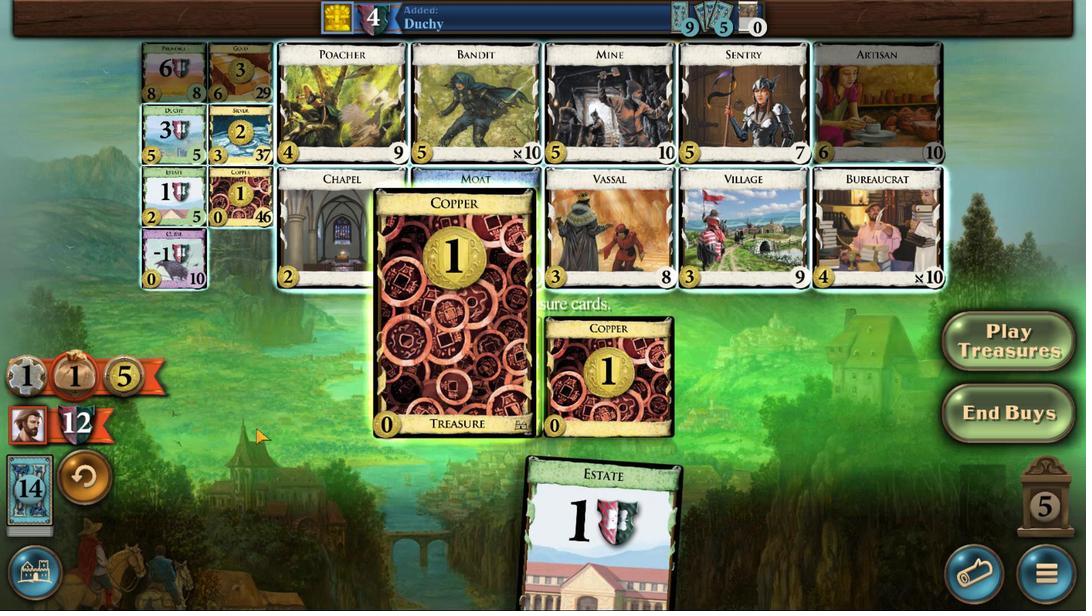 
Action: Mouse moved to (635, 508)
Screenshot: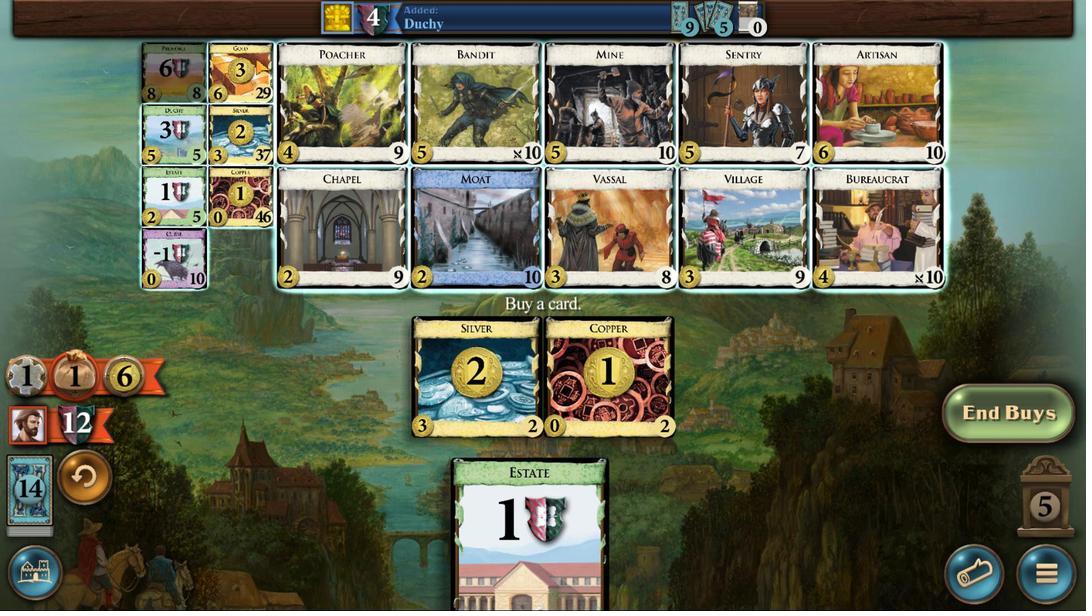
Action: Mouse pressed left at (635, 508)
Screenshot: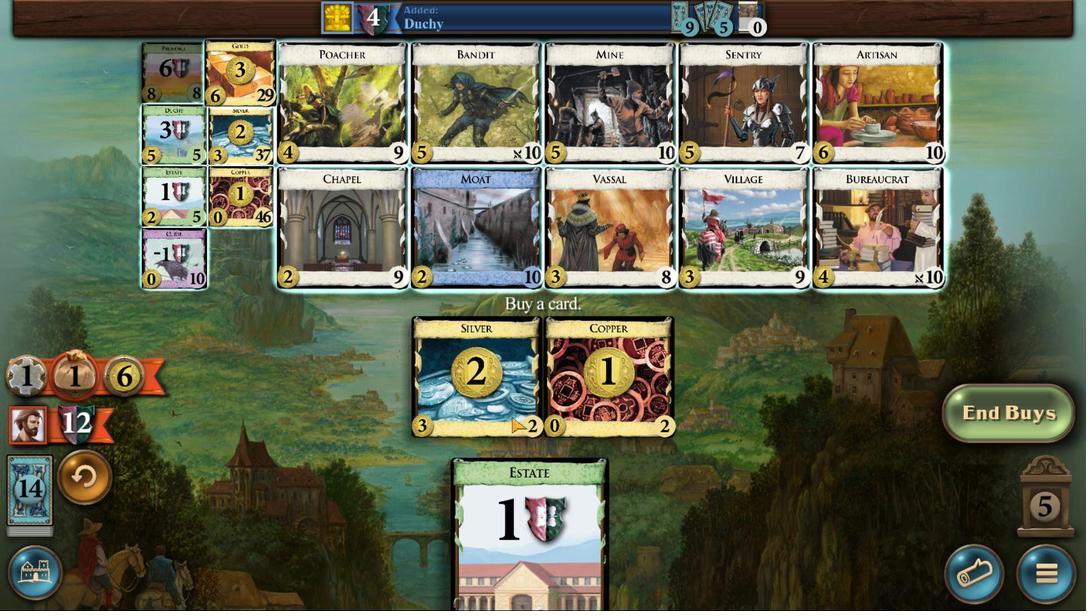 
Action: Mouse moved to (723, 427)
Screenshot: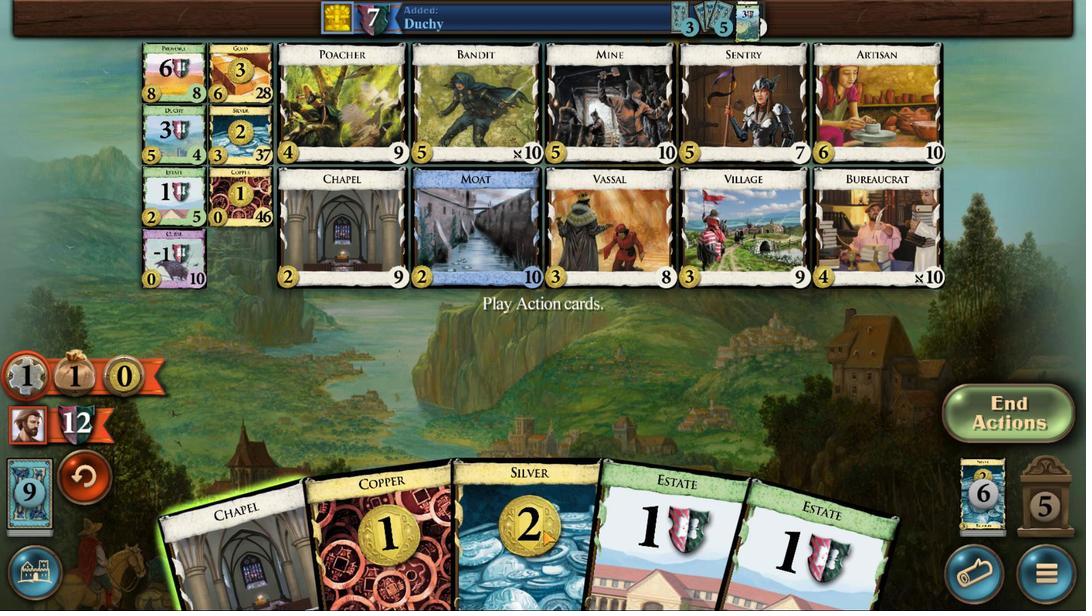 
Action: Mouse scrolled (723, 427) with delta (0, 0)
Screenshot: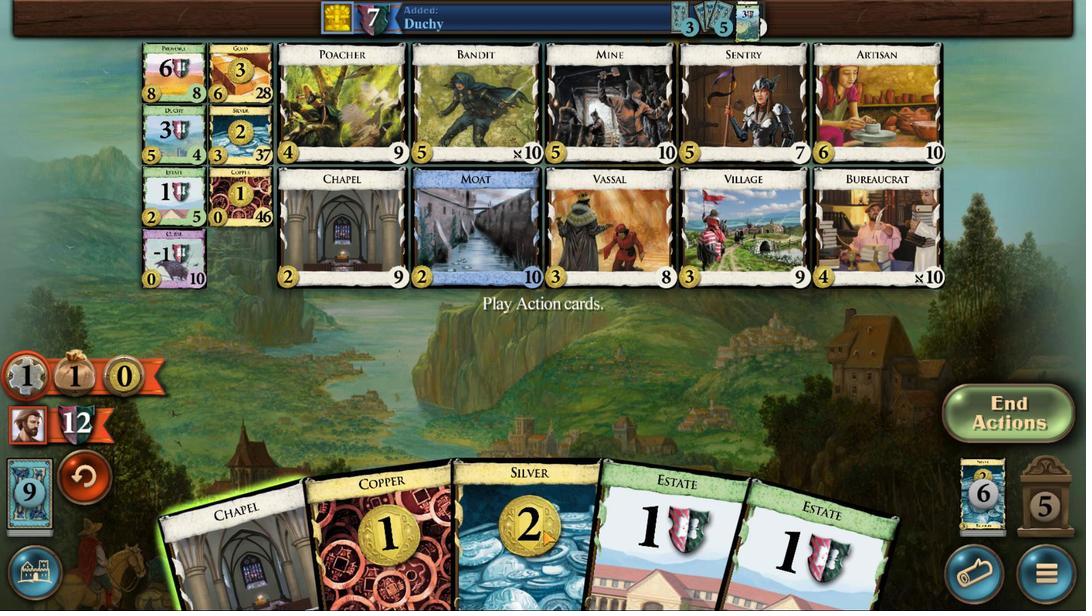 
Action: Mouse moved to (719, 427)
Screenshot: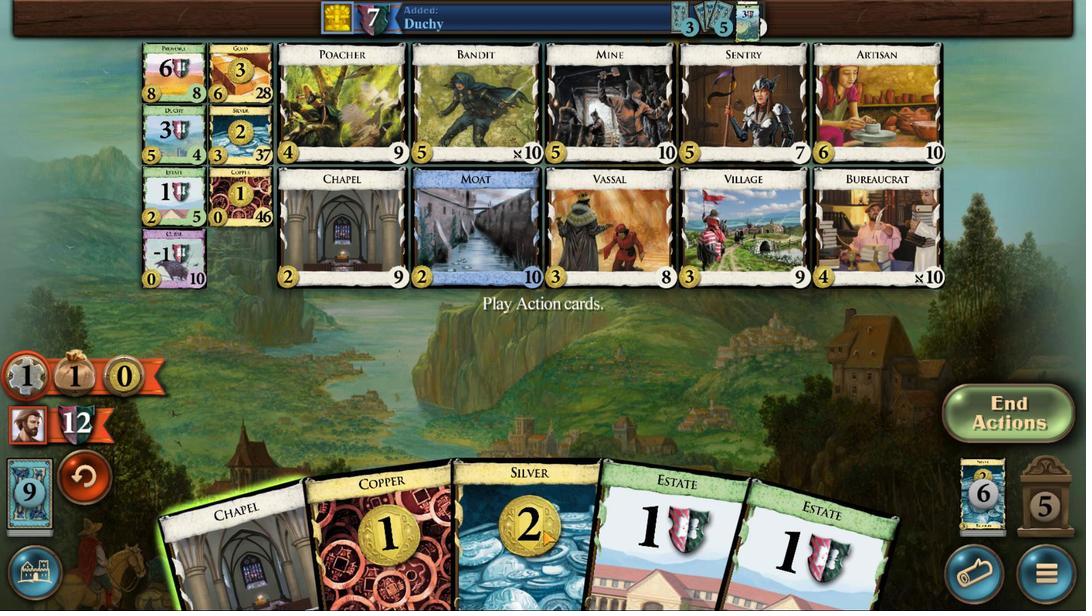 
Action: Mouse scrolled (719, 427) with delta (0, 0)
Screenshot: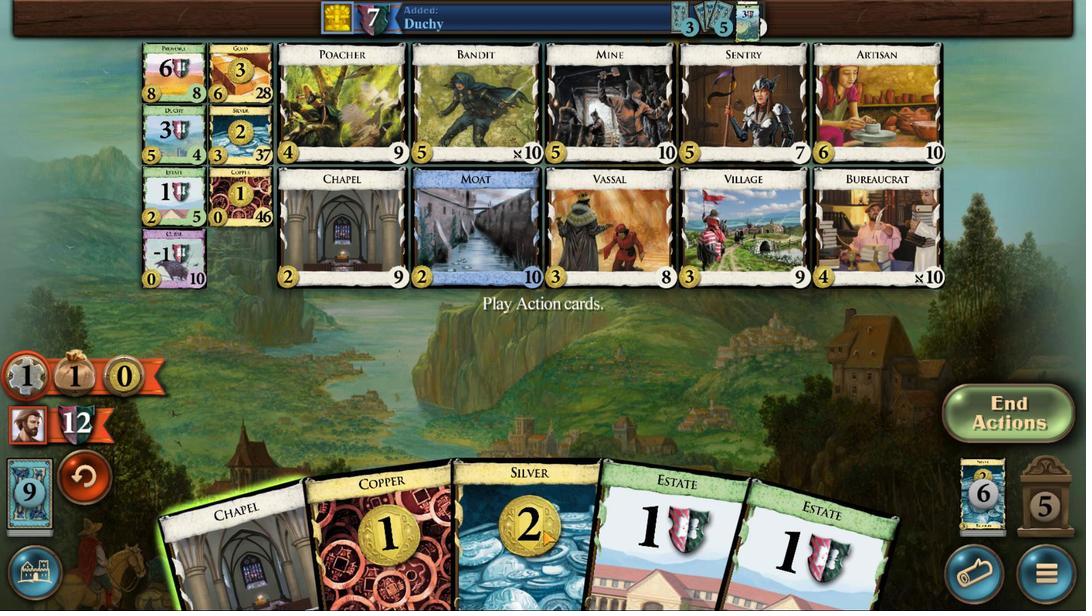 
Action: Mouse moved to (717, 426)
Screenshot: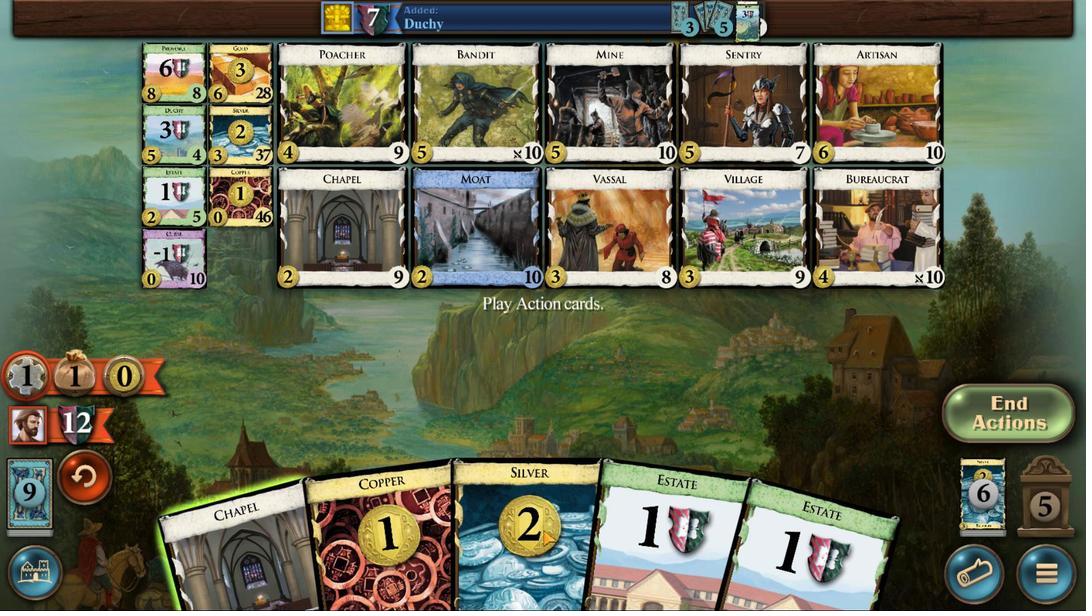 
Action: Mouse scrolled (717, 426) with delta (0, 0)
Screenshot: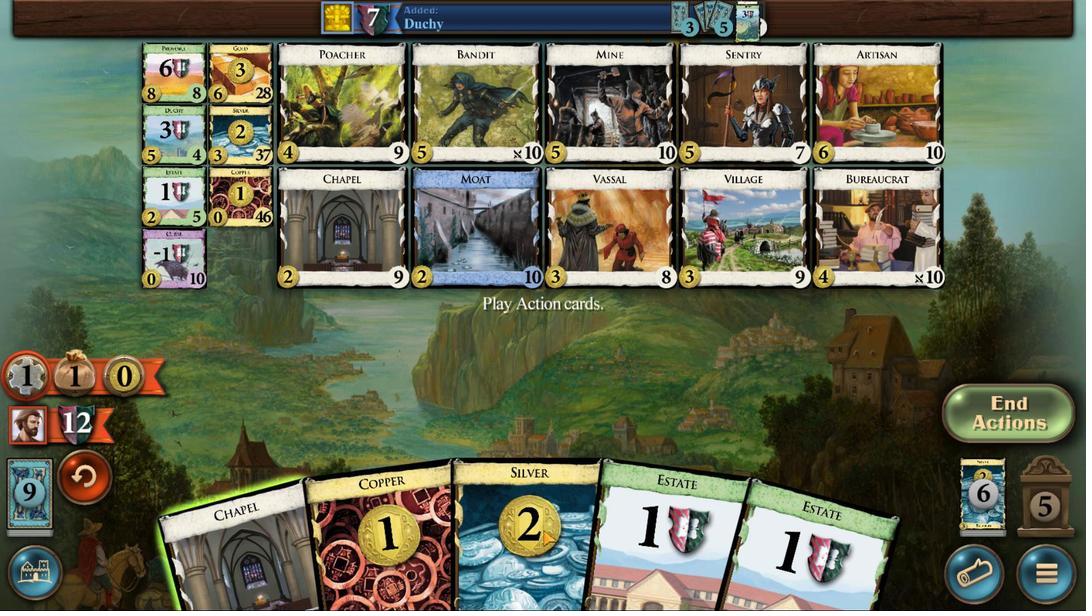 
Action: Mouse moved to (716, 426)
Screenshot: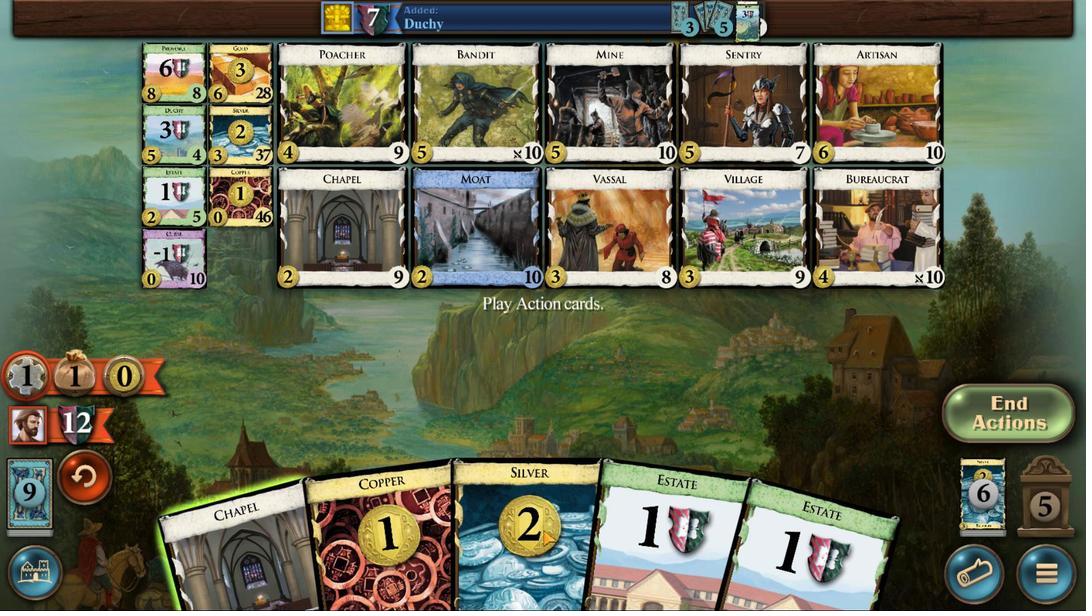 
Action: Mouse scrolled (716, 426) with delta (0, 0)
Screenshot: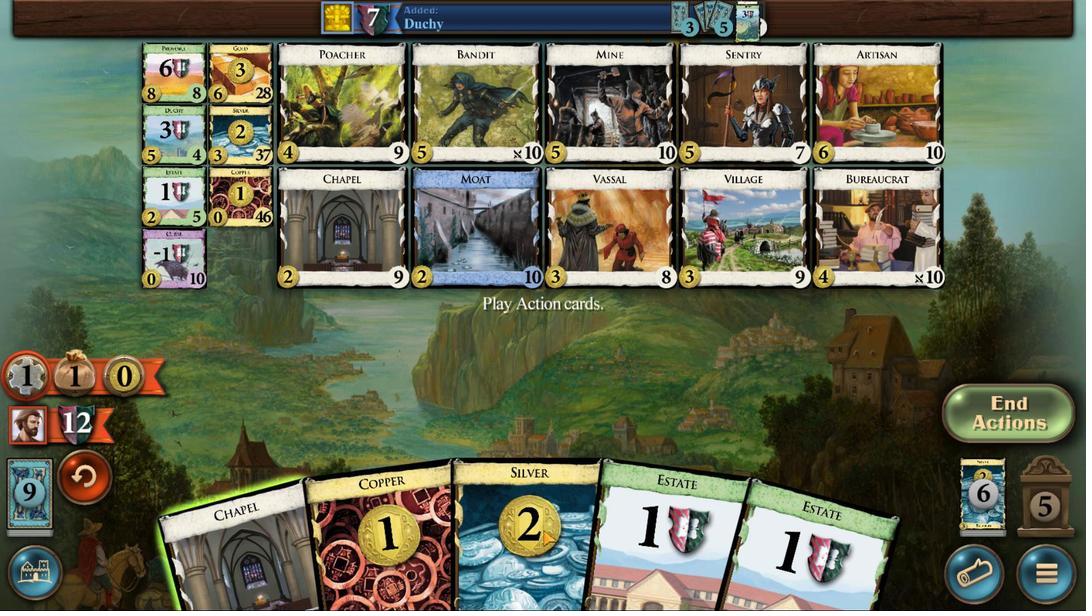 
Action: Mouse scrolled (716, 426) with delta (0, 0)
Screenshot: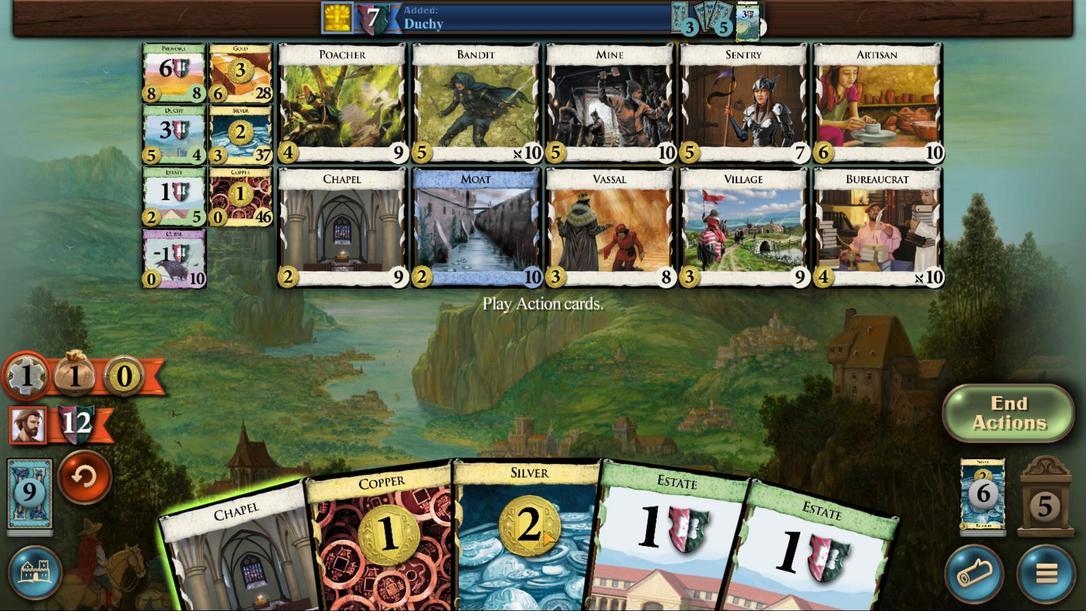 
Action: Mouse scrolled (716, 426) with delta (0, 0)
Screenshot: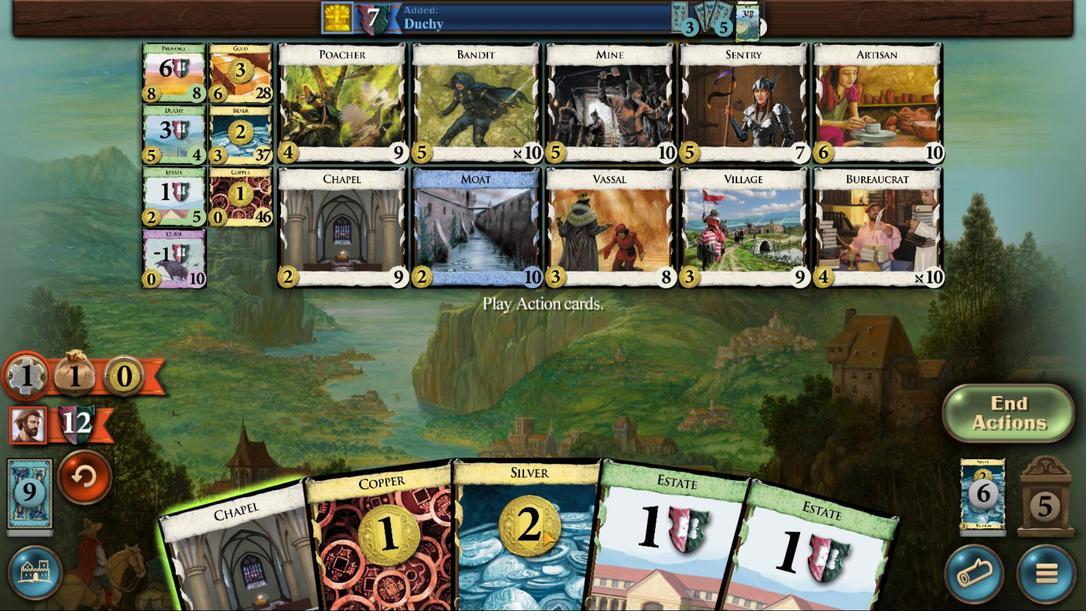 
Action: Mouse moved to (711, 438)
Screenshot: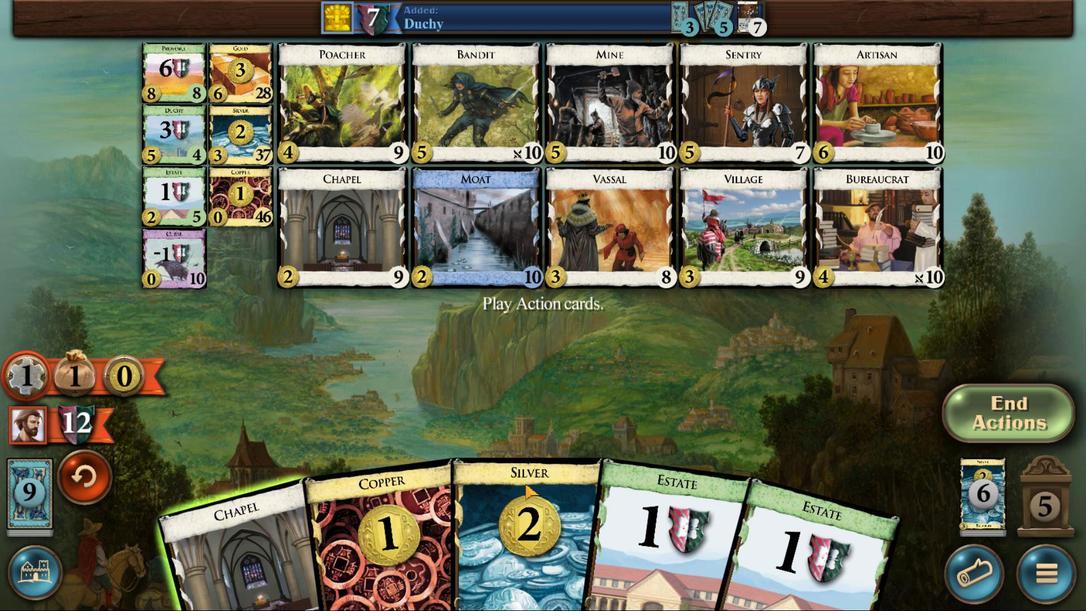 
Action: Mouse scrolled (711, 439) with delta (0, 0)
Screenshot: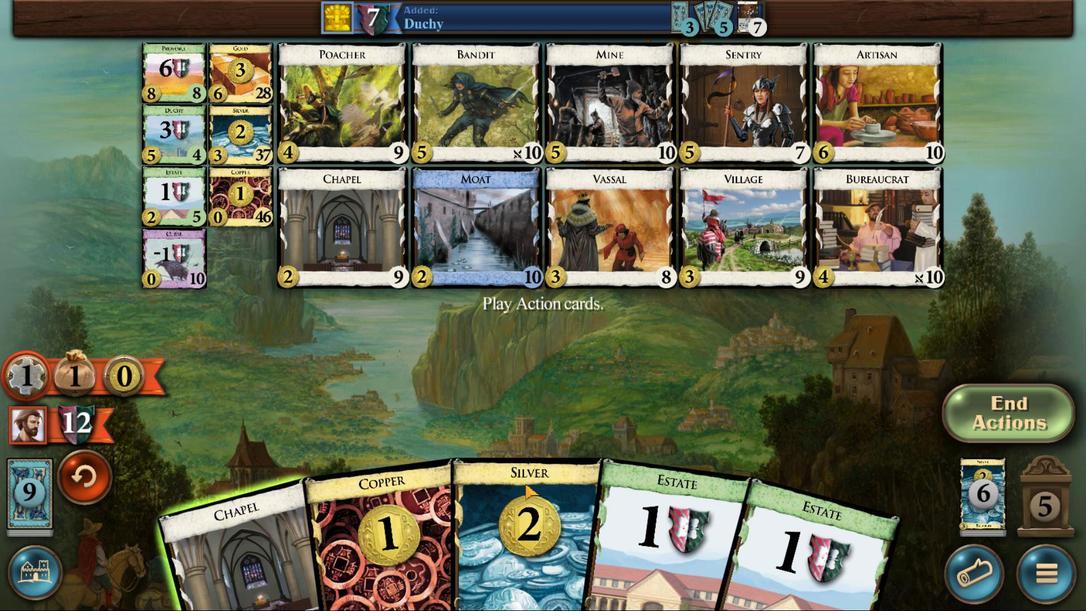 
Action: Mouse moved to (711, 436)
Screenshot: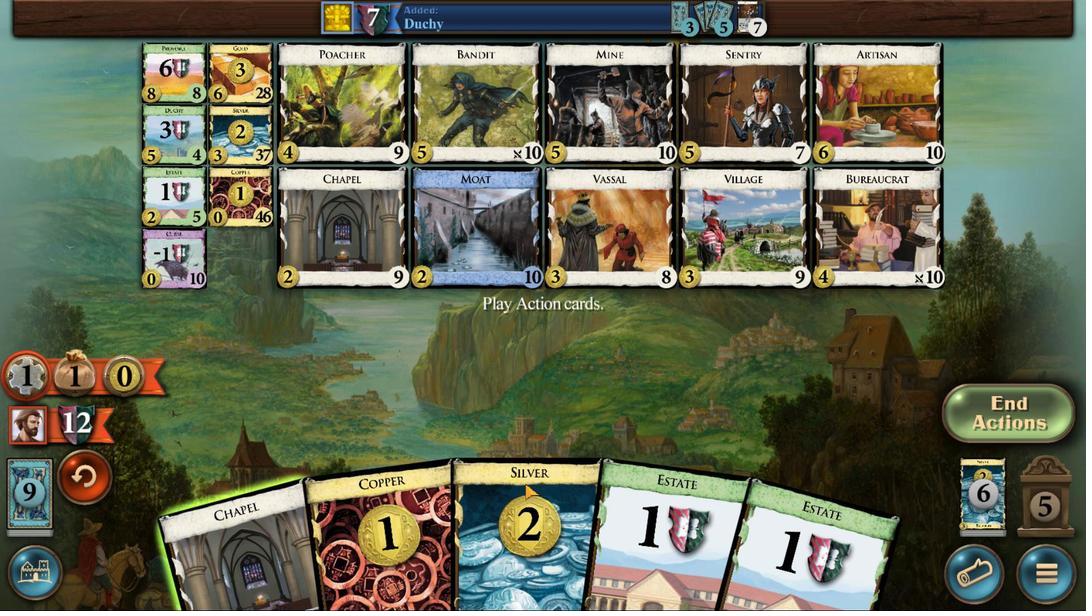 
Action: Mouse scrolled (711, 436) with delta (0, 0)
Screenshot: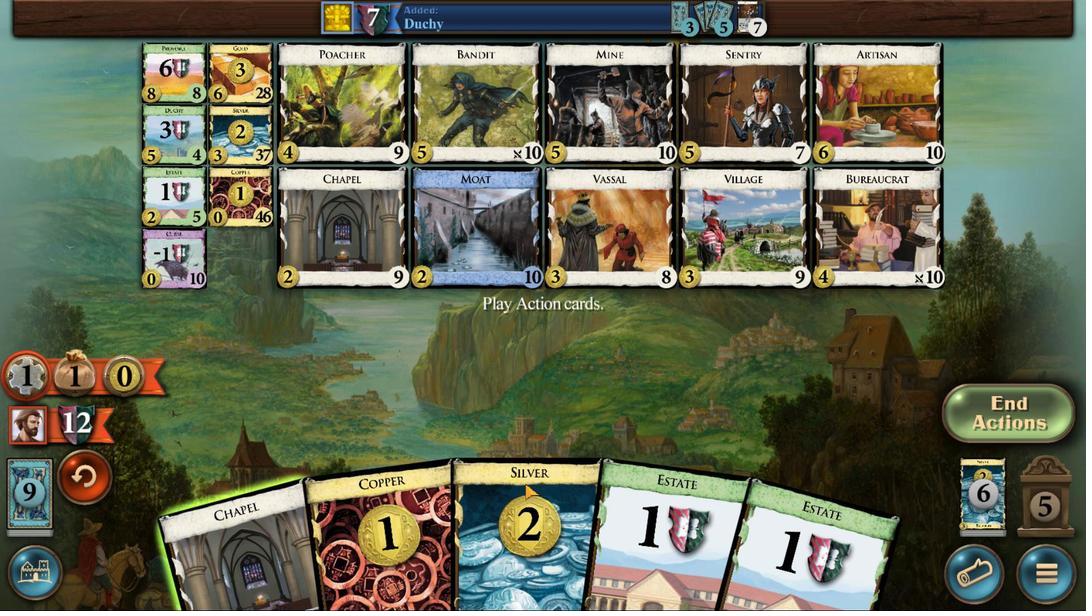 
Action: Mouse moved to (711, 435)
Screenshot: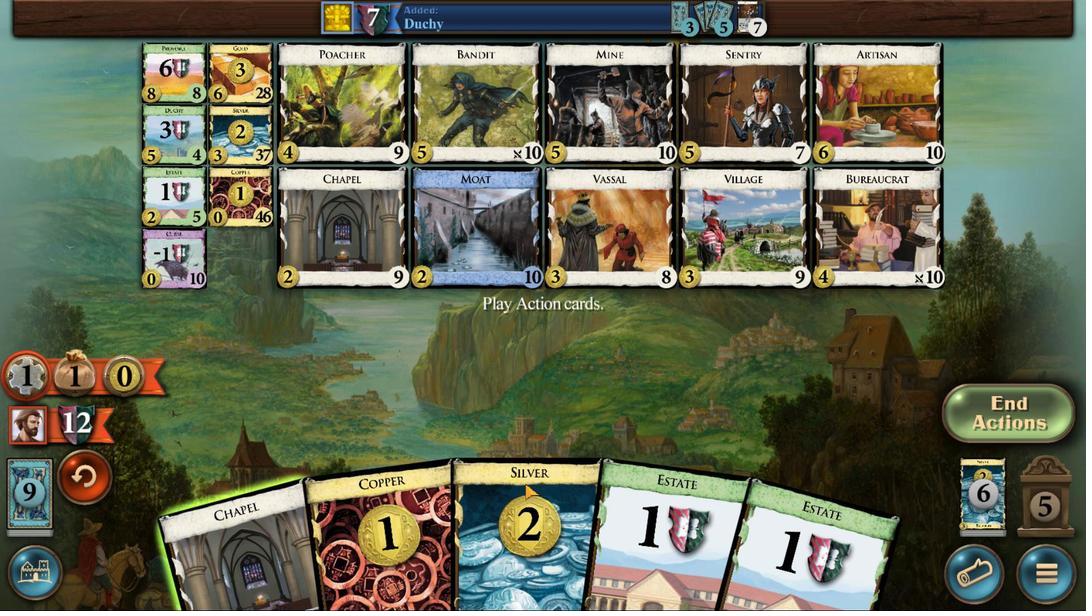 
Action: Mouse scrolled (711, 435) with delta (0, 0)
Screenshot: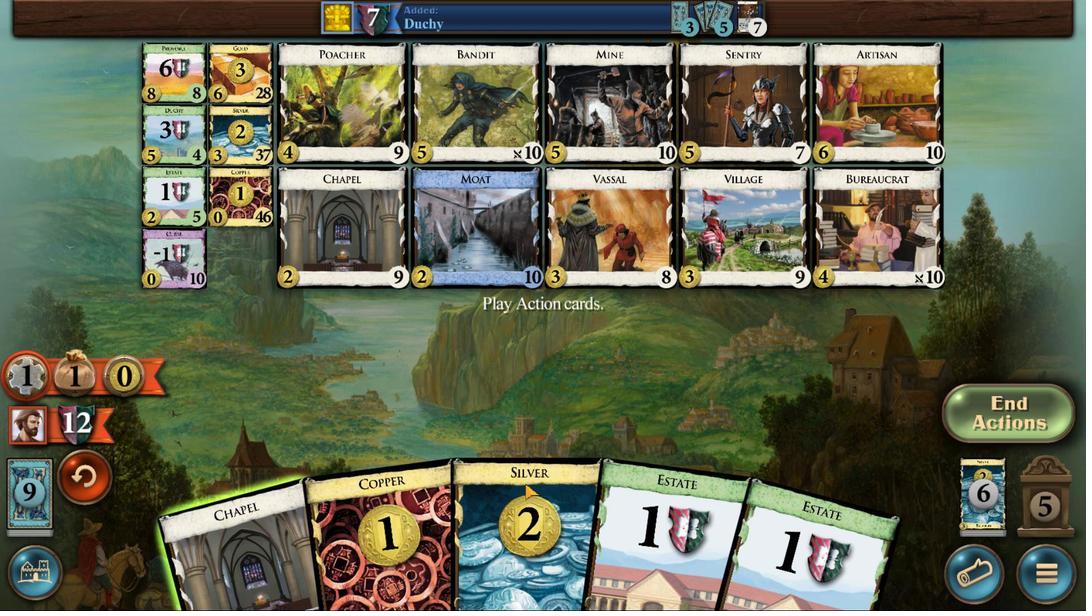 
Action: Mouse moved to (711, 435)
Screenshot: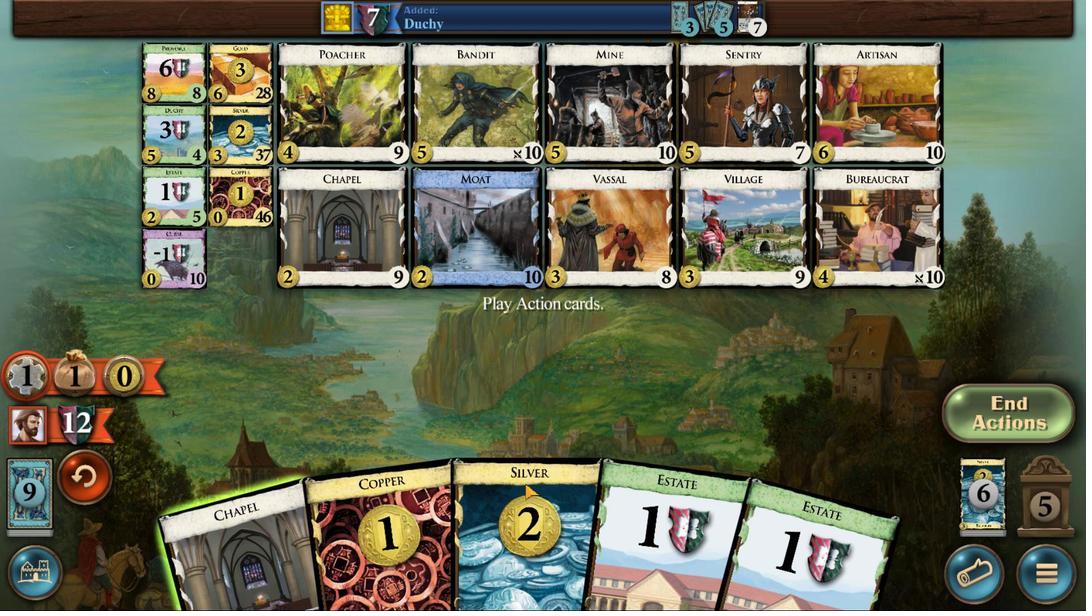 
Action: Mouse scrolled (711, 435) with delta (0, 0)
Screenshot: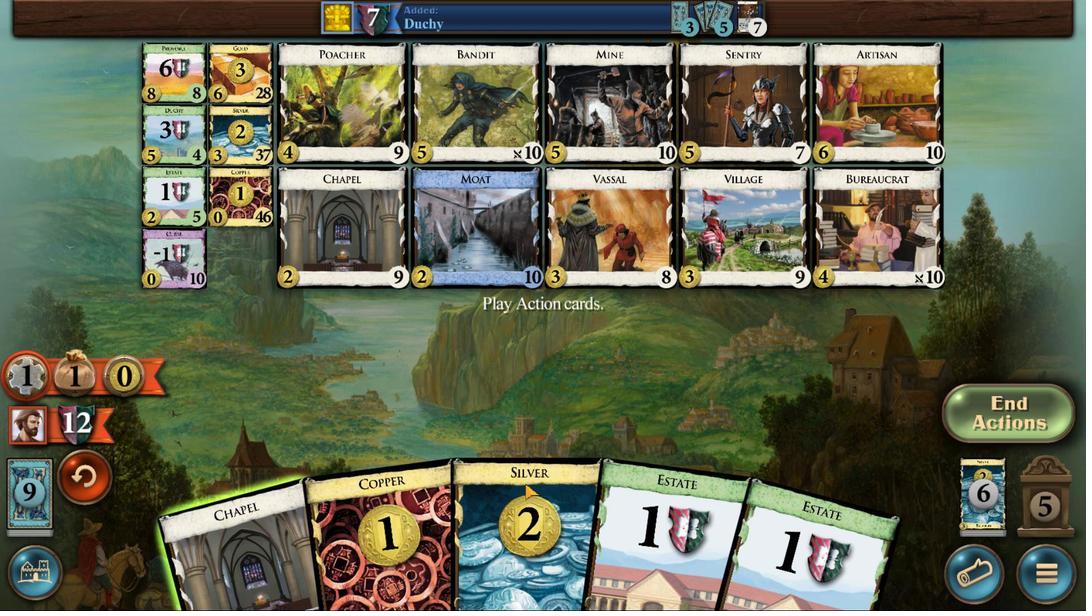 
Action: Mouse scrolled (711, 435) with delta (0, 0)
Screenshot: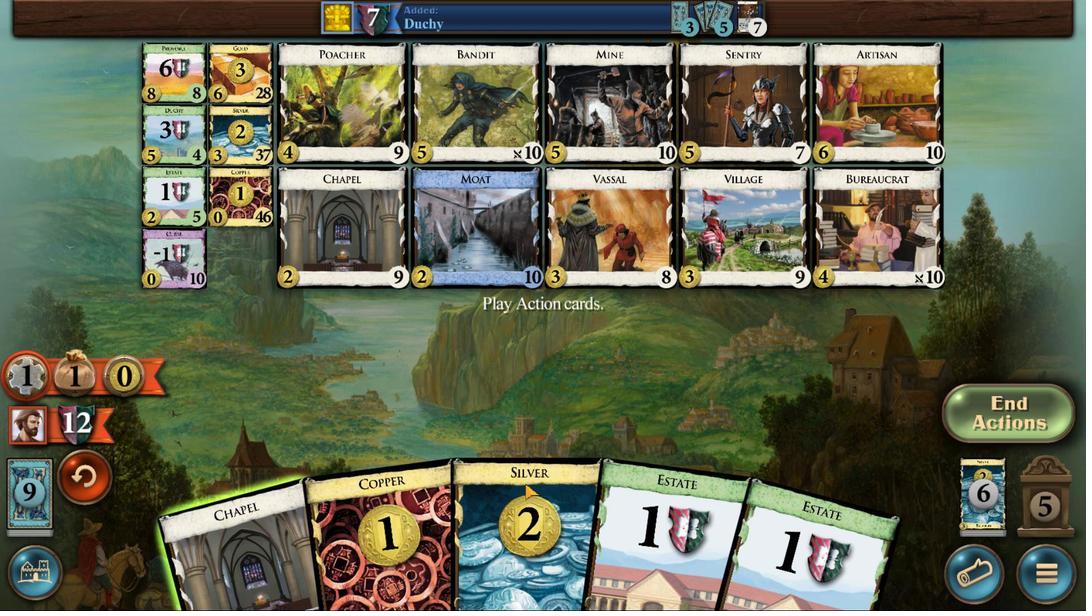 
Action: Mouse moved to (703, 426)
Screenshot: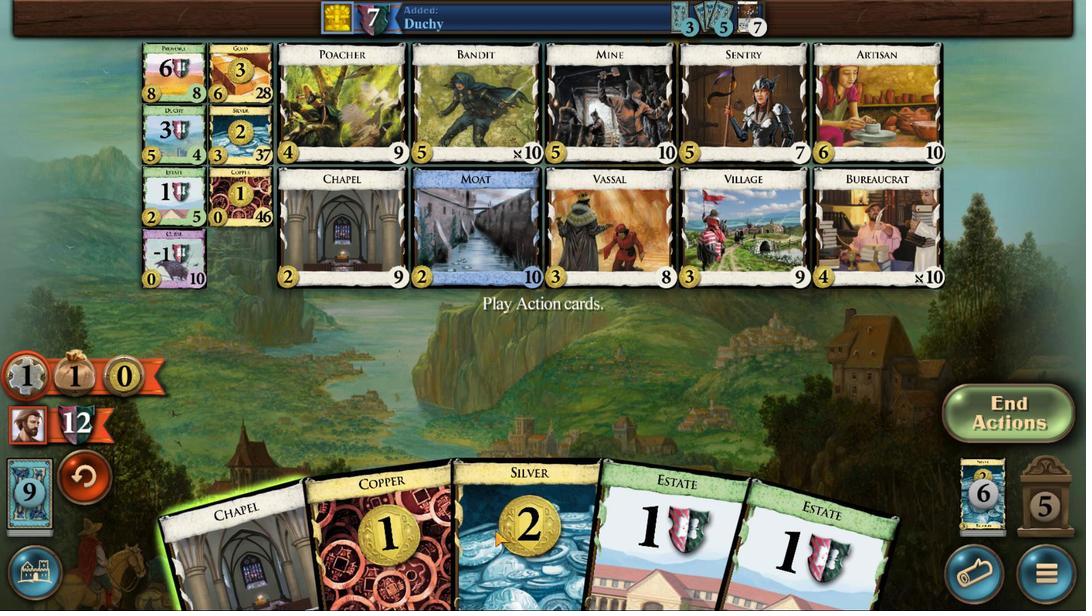 
Action: Mouse pressed left at (703, 426)
Screenshot: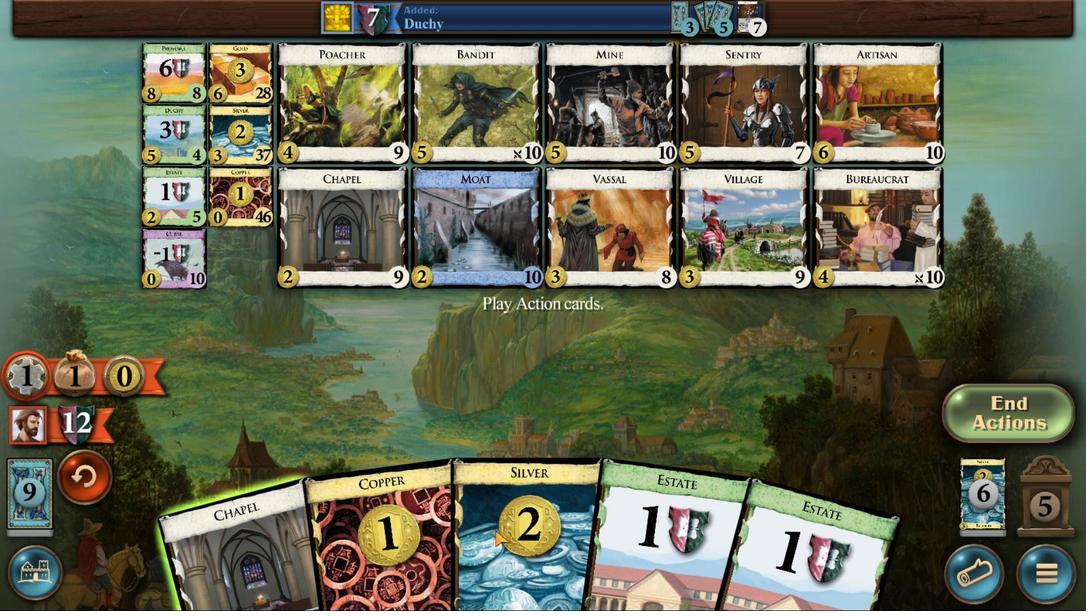 
Action: Mouse moved to (707, 431)
Screenshot: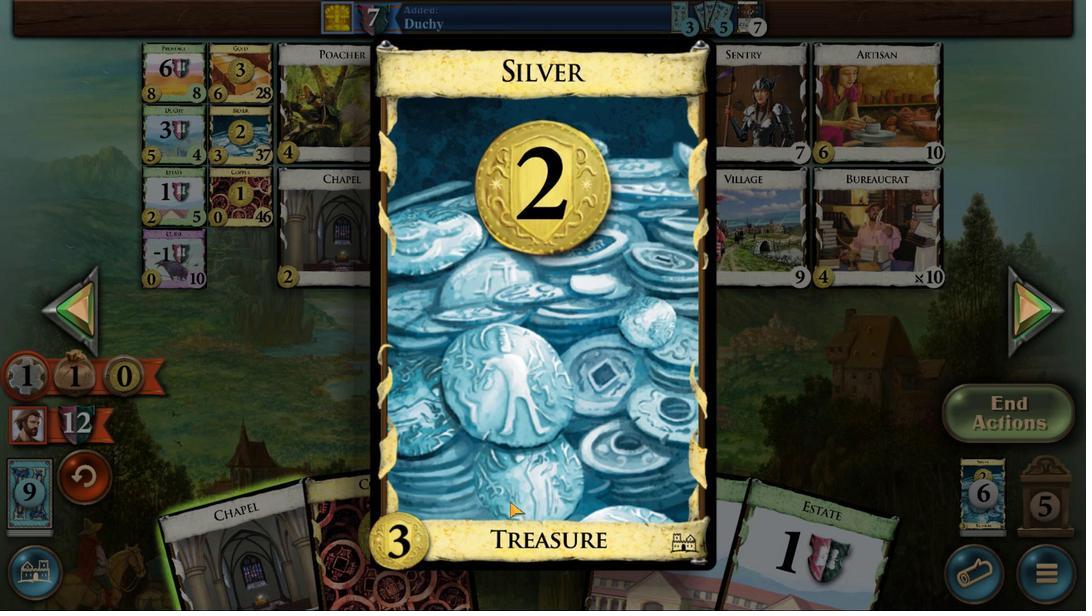 
Action: Mouse pressed left at (707, 431)
Screenshot: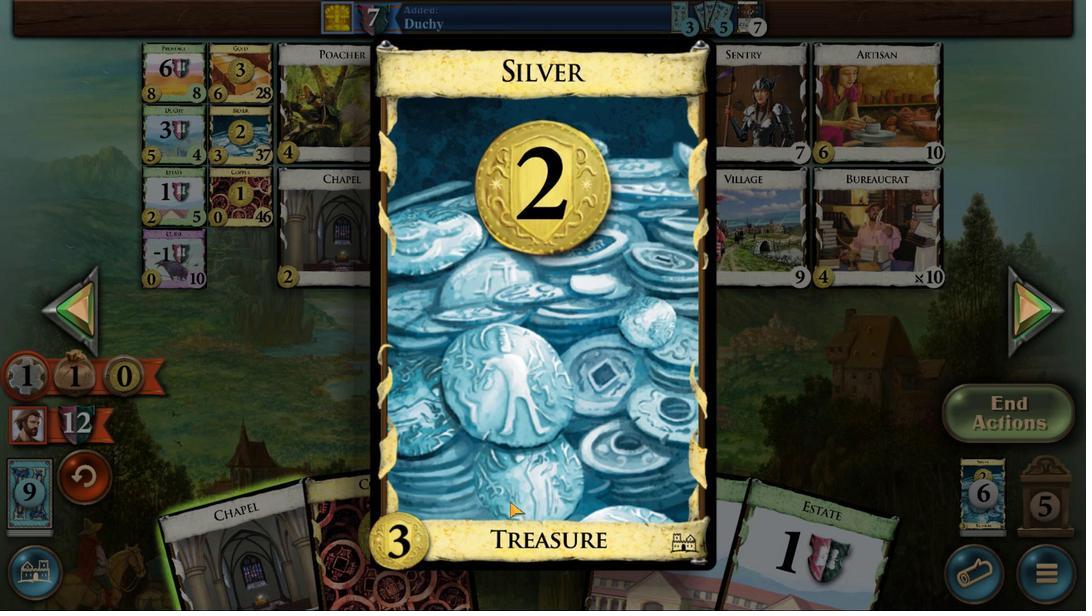 
Action: Mouse moved to (703, 433)
Screenshot: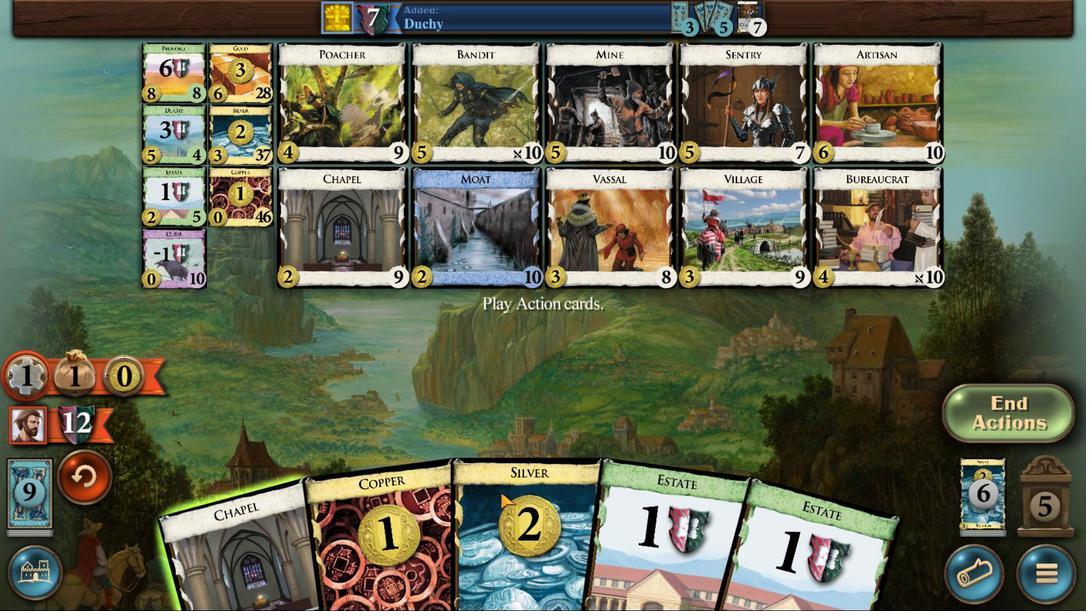 
Action: Mouse scrolled (703, 433) with delta (0, 0)
Screenshot: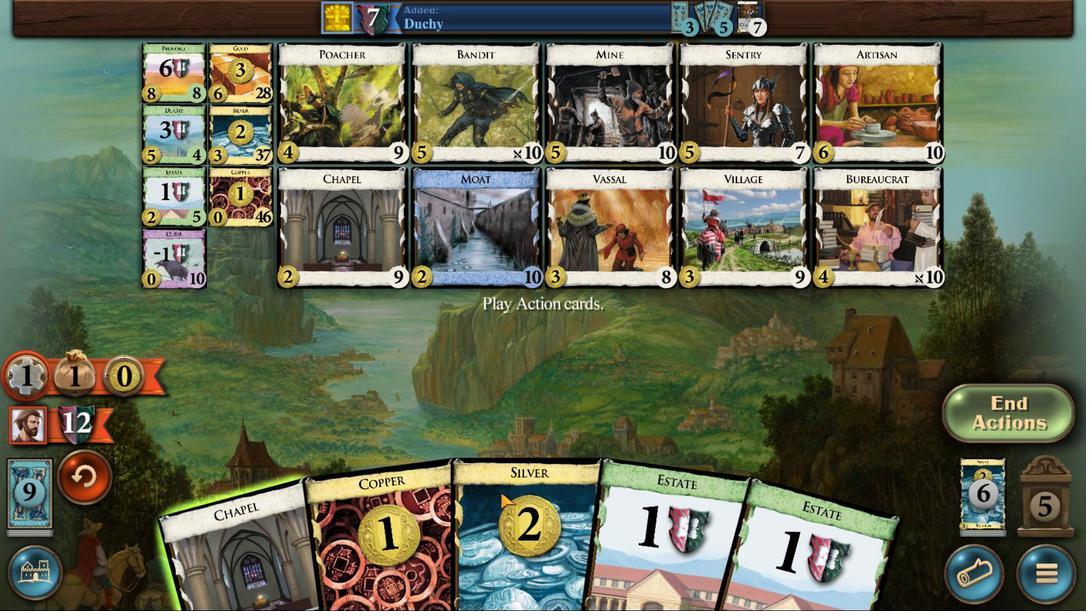 
Action: Mouse moved to (703, 433)
Screenshot: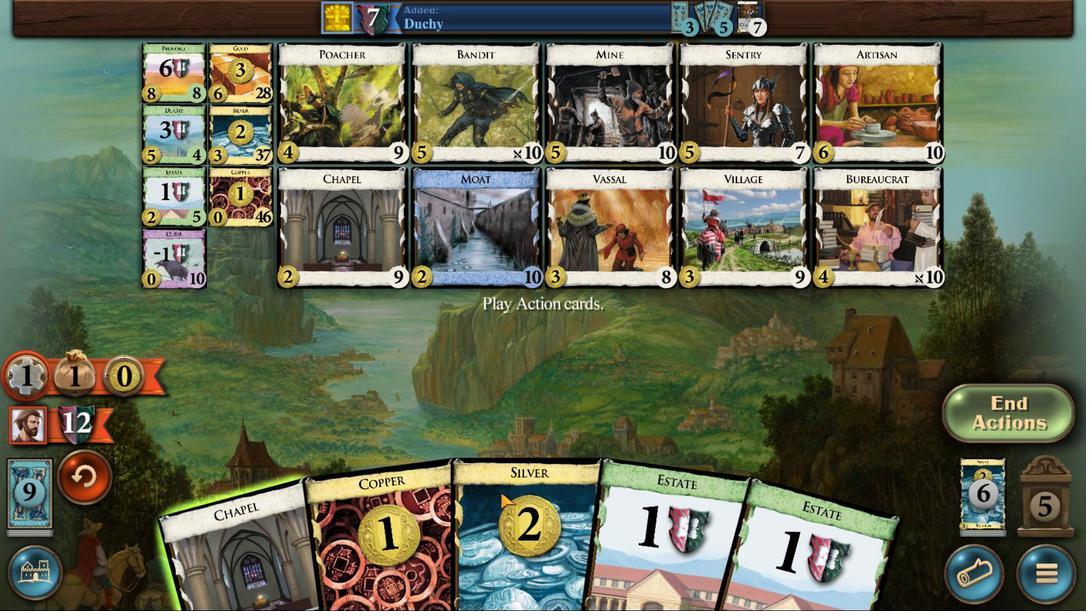 
Action: Mouse scrolled (703, 433) with delta (0, 0)
Screenshot: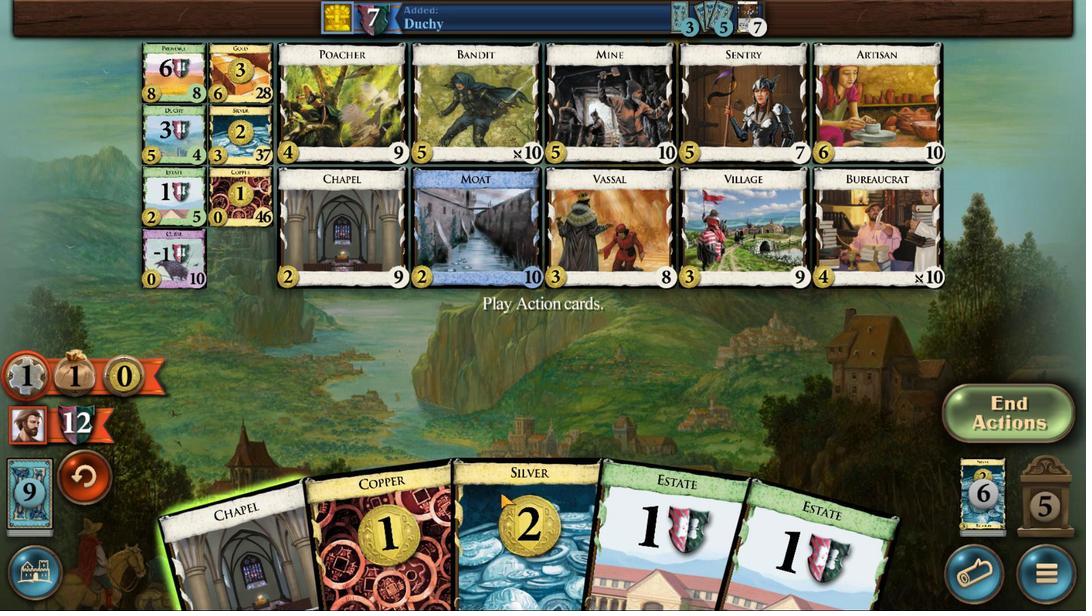 
Action: Mouse scrolled (703, 433) with delta (0, 0)
Screenshot: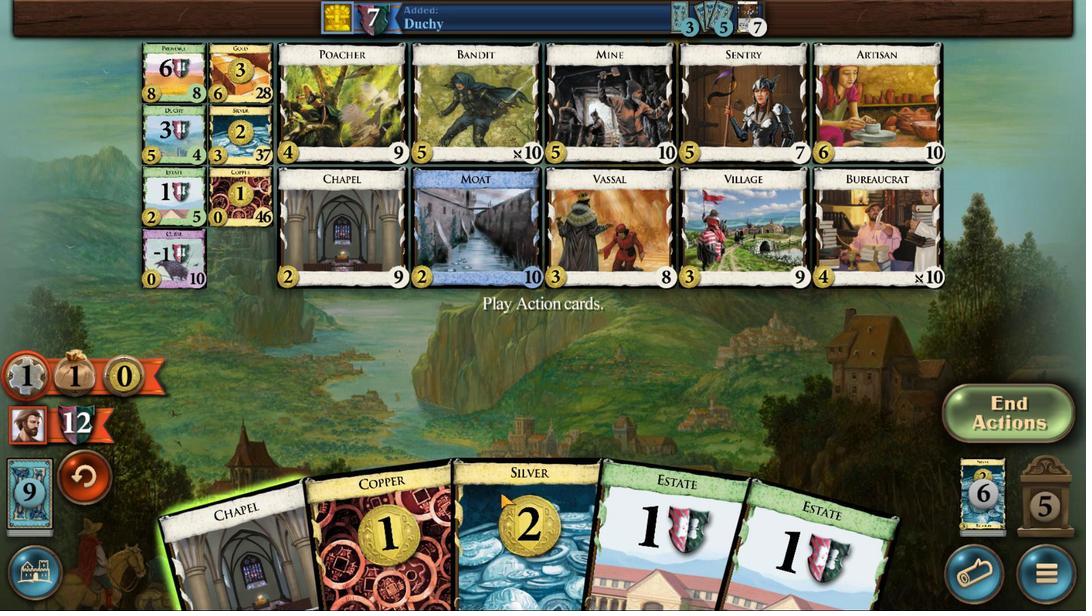 
Action: Mouse moved to (703, 433)
Screenshot: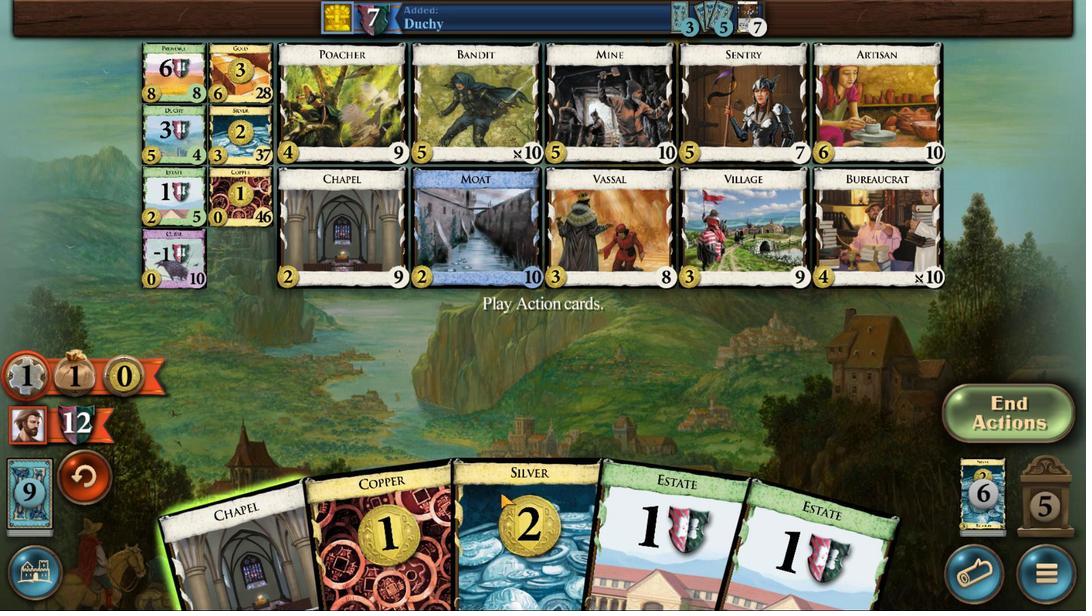 
Action: Mouse scrolled (703, 433) with delta (0, 0)
Screenshot: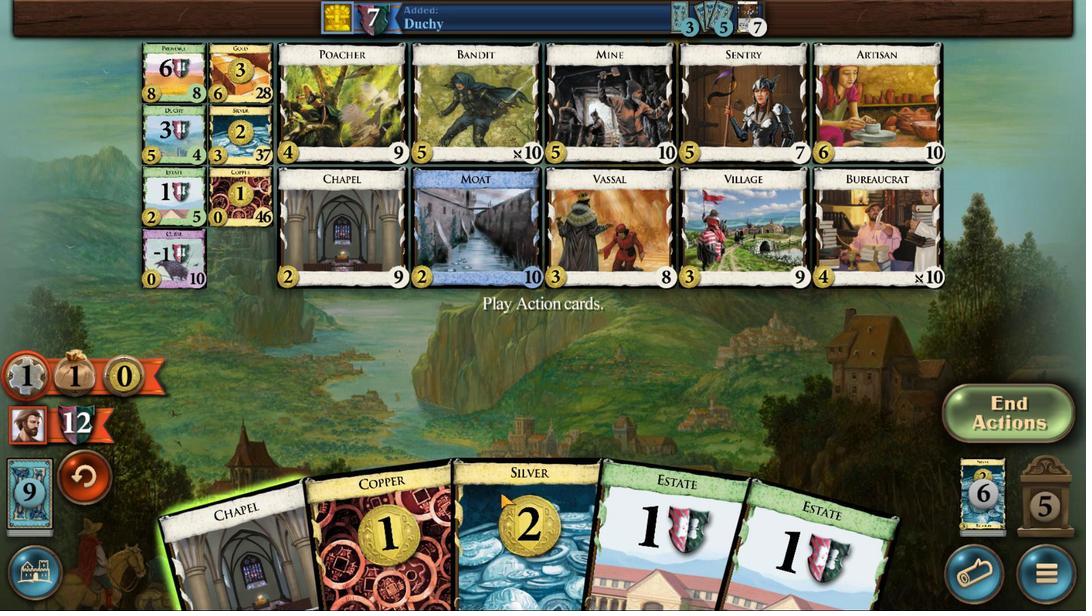 
Action: Mouse moved to (704, 432)
Screenshot: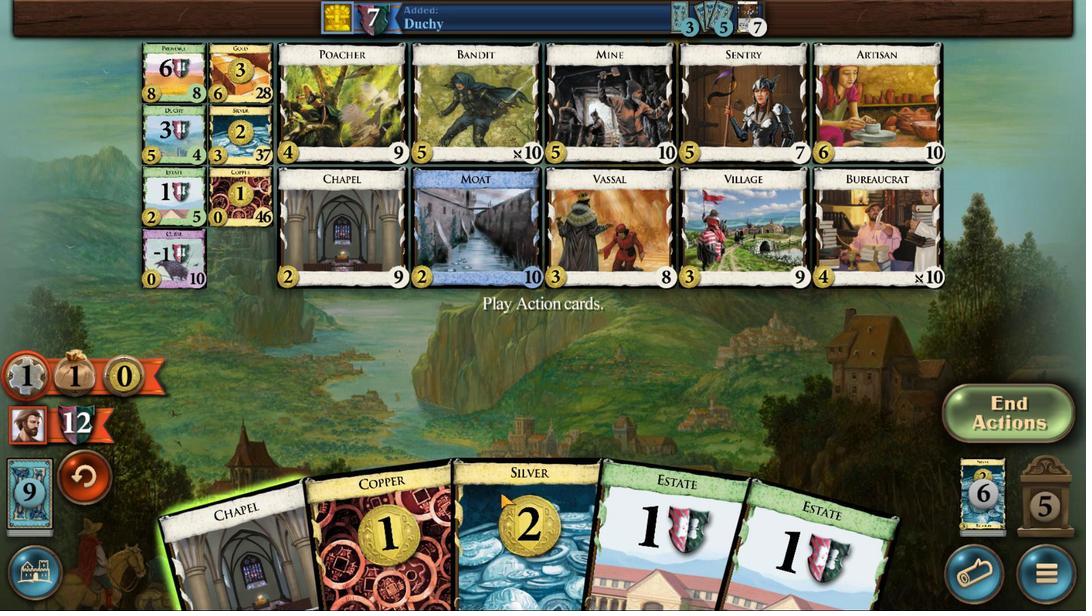 
Action: Mouse scrolled (704, 433) with delta (0, 0)
Screenshot: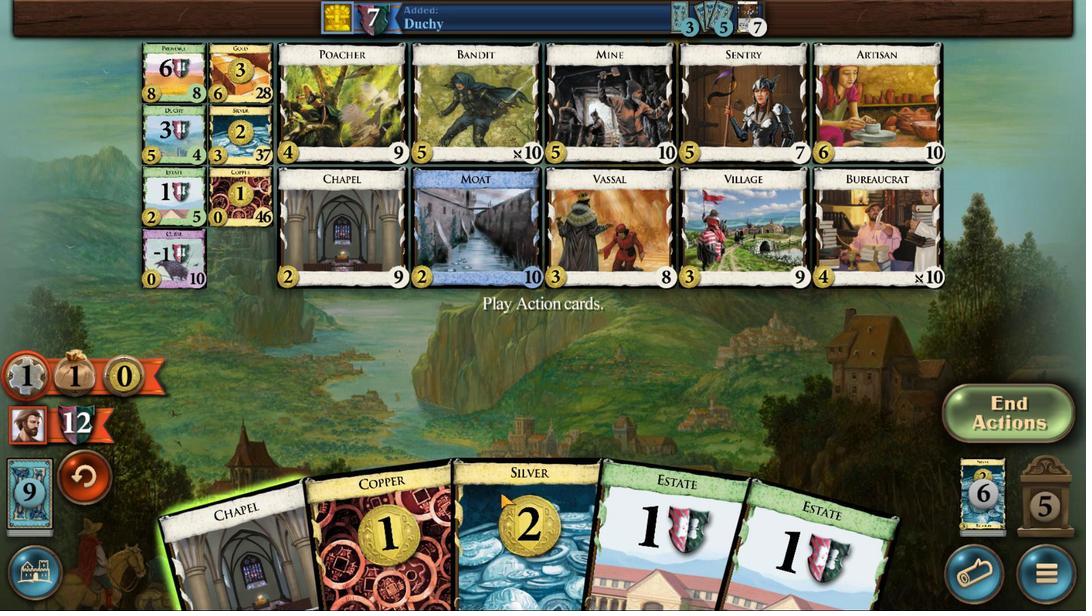 
Action: Mouse moved to (713, 425)
Screenshot: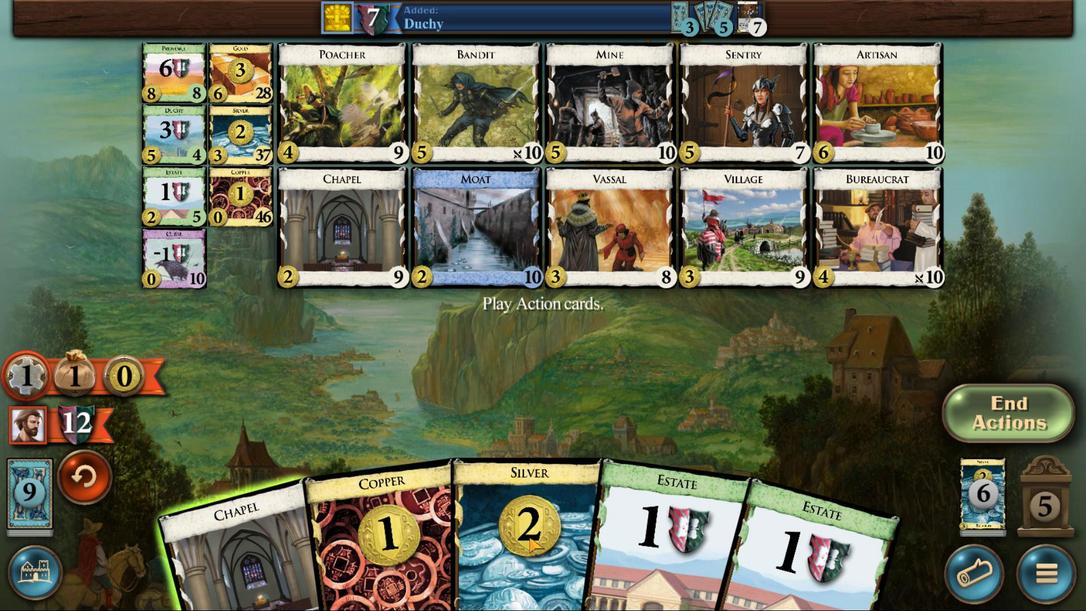 
Action: Mouse scrolled (713, 425) with delta (0, 0)
Screenshot: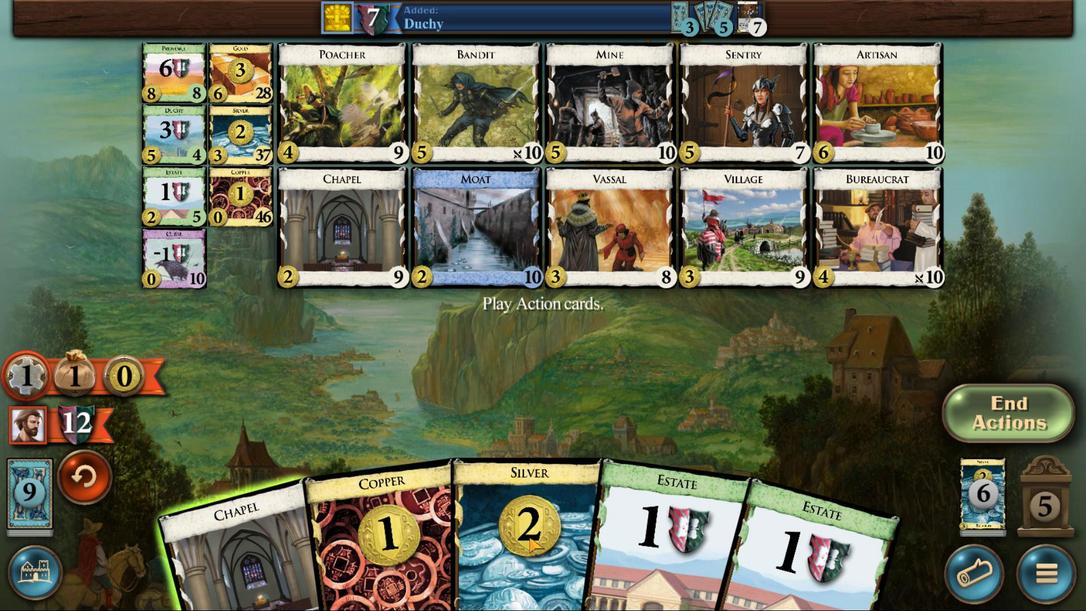 
Action: Mouse moved to (712, 425)
Screenshot: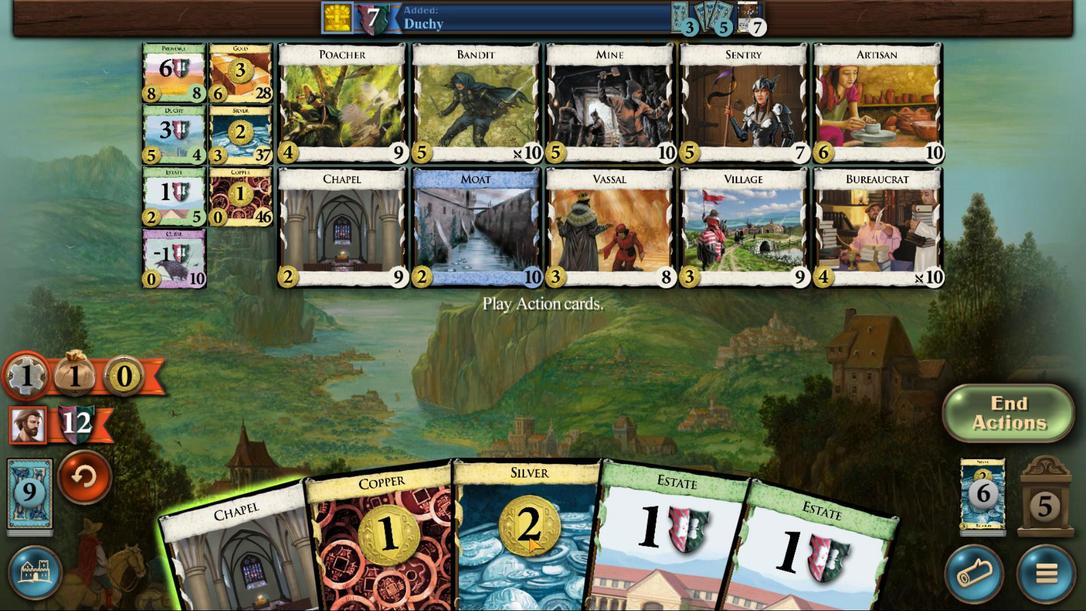 
Action: Mouse scrolled (712, 425) with delta (0, 0)
Screenshot: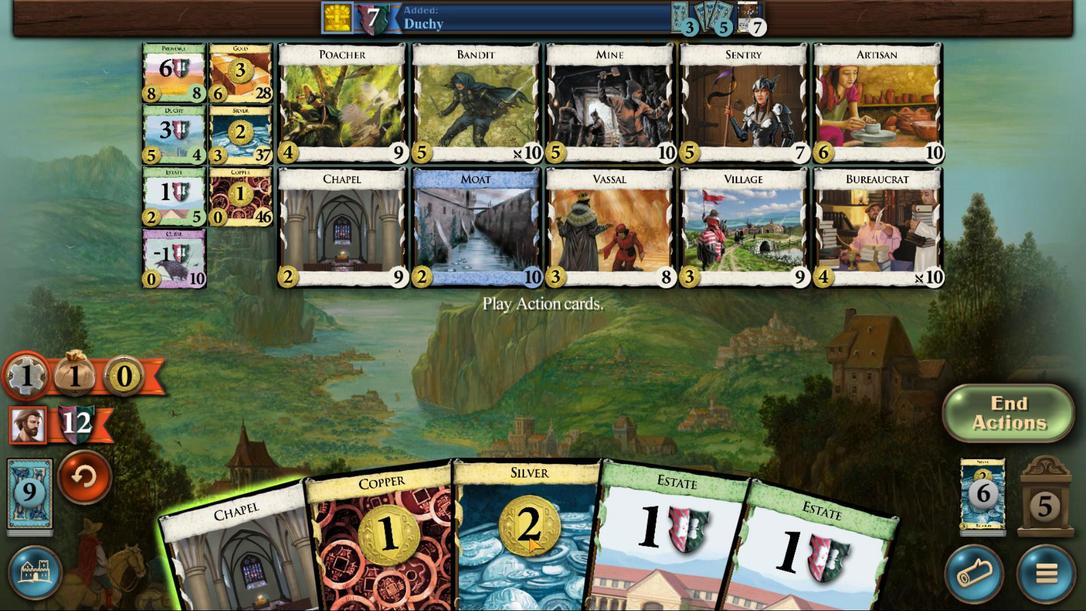 
Action: Mouse scrolled (712, 425) with delta (0, 0)
Screenshot: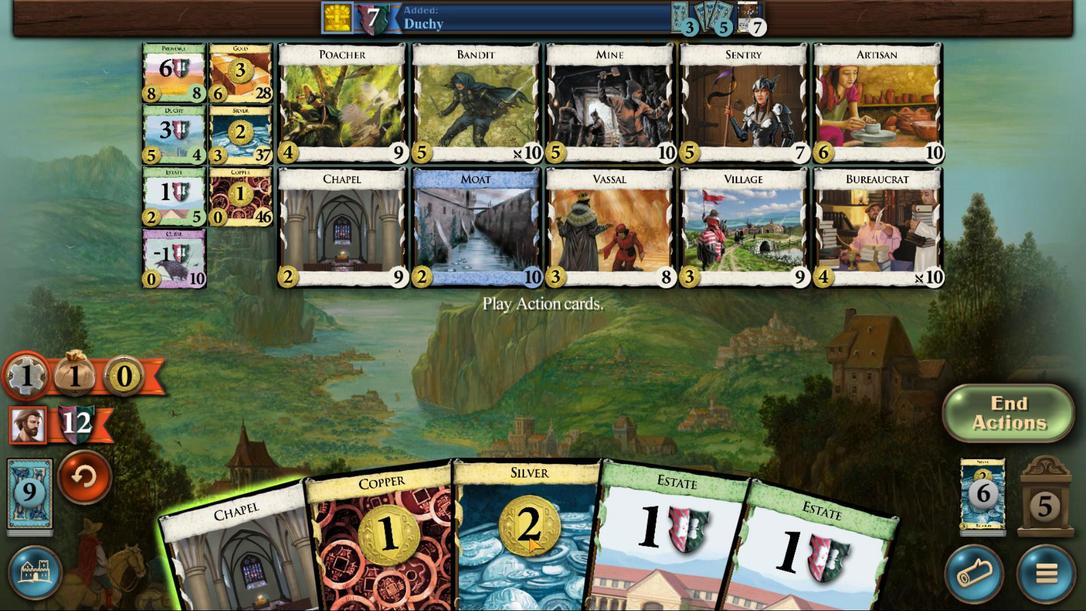
Action: Mouse moved to (712, 425)
Screenshot: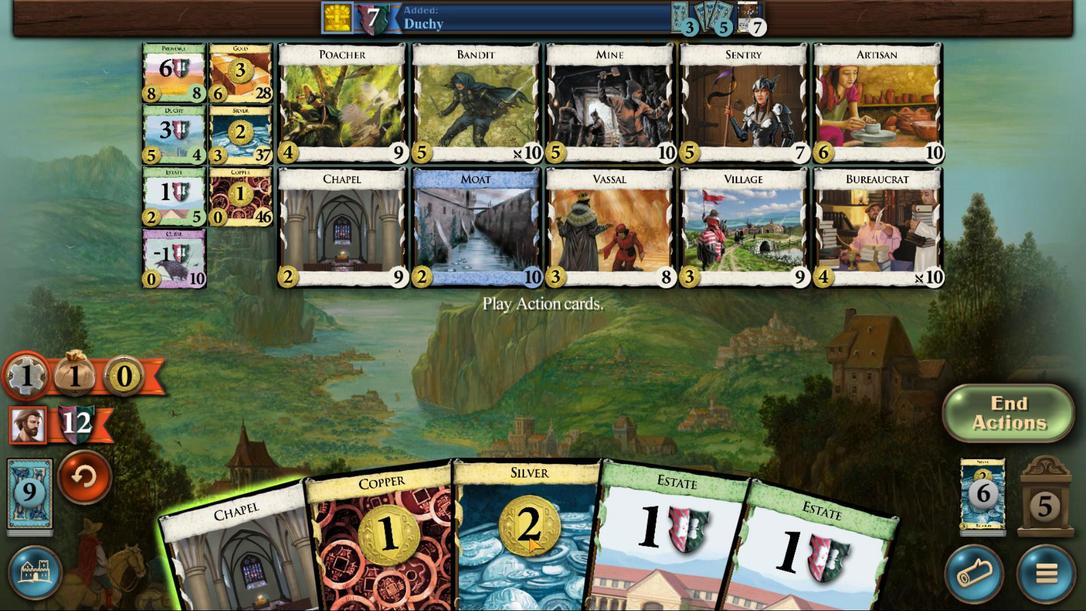
Action: Mouse scrolled (712, 425) with delta (0, 0)
Screenshot: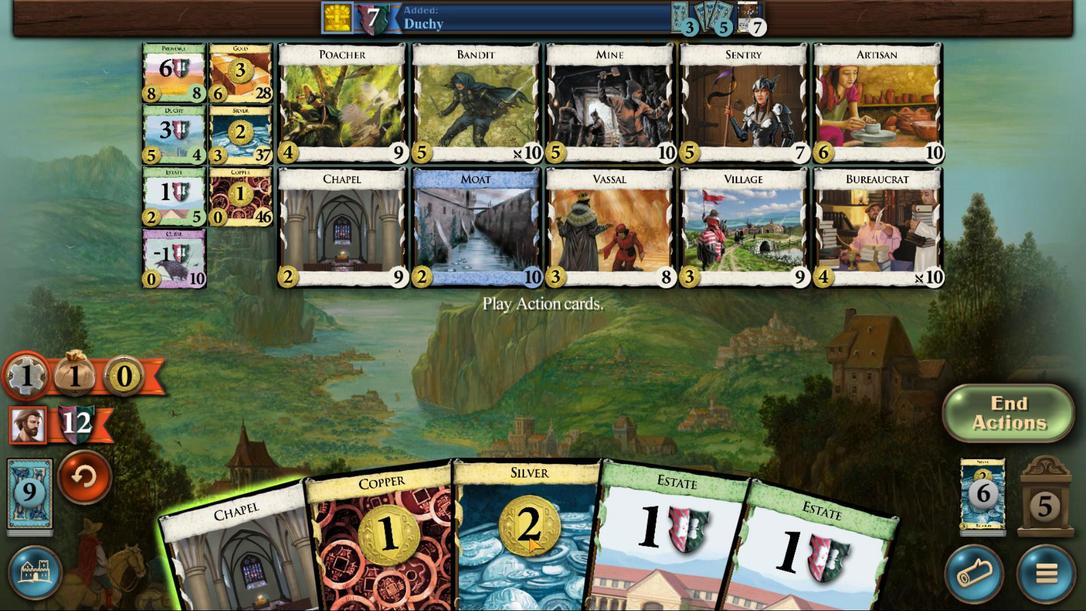 
Action: Mouse moved to (712, 425)
Screenshot: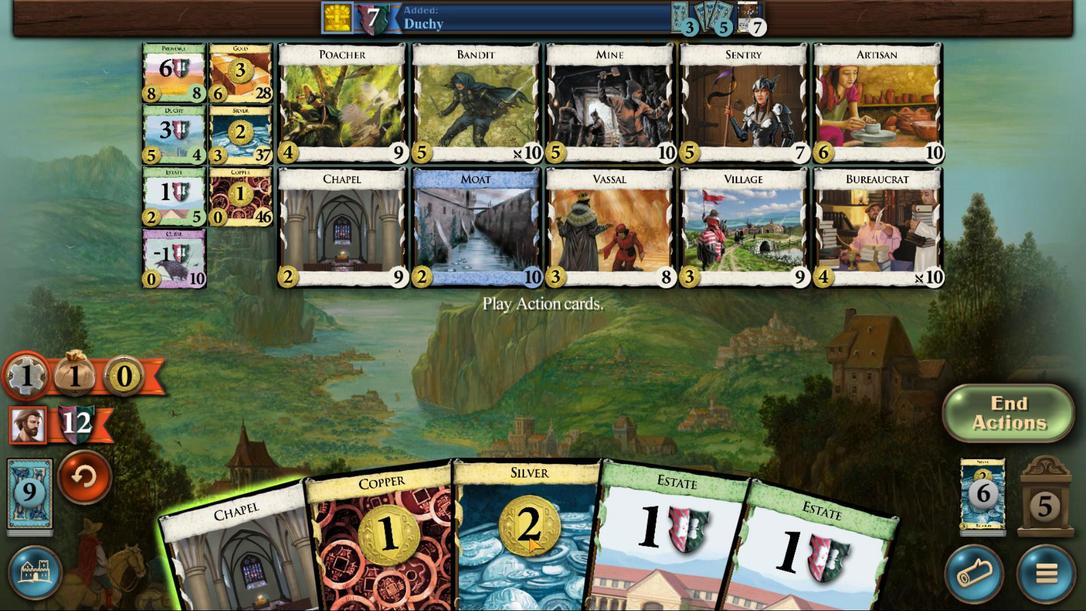 
Action: Mouse scrolled (712, 425) with delta (0, 0)
Screenshot: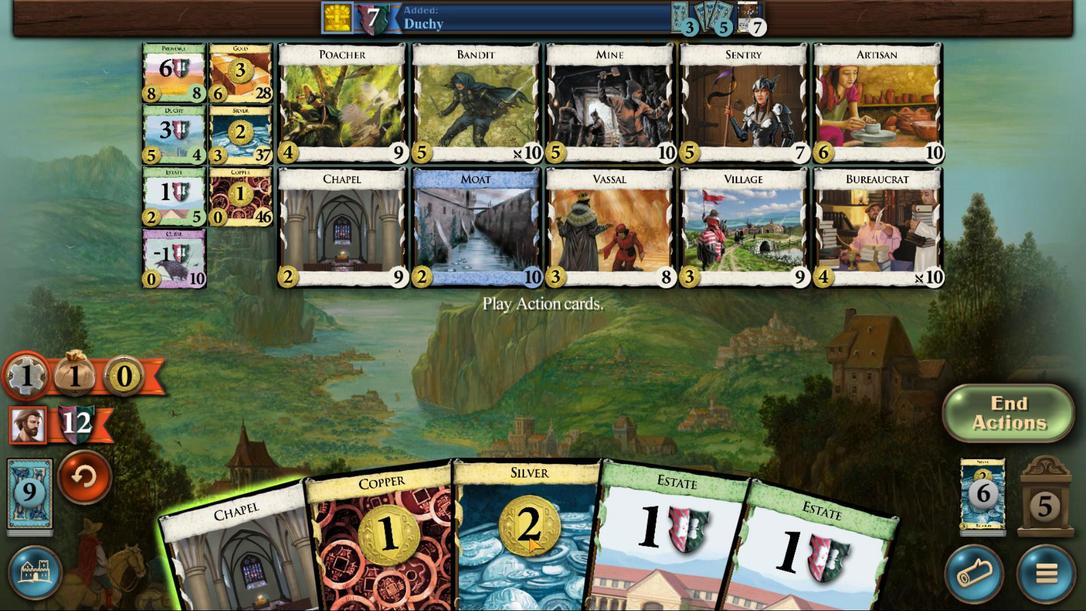
Action: Mouse moved to (712, 425)
Screenshot: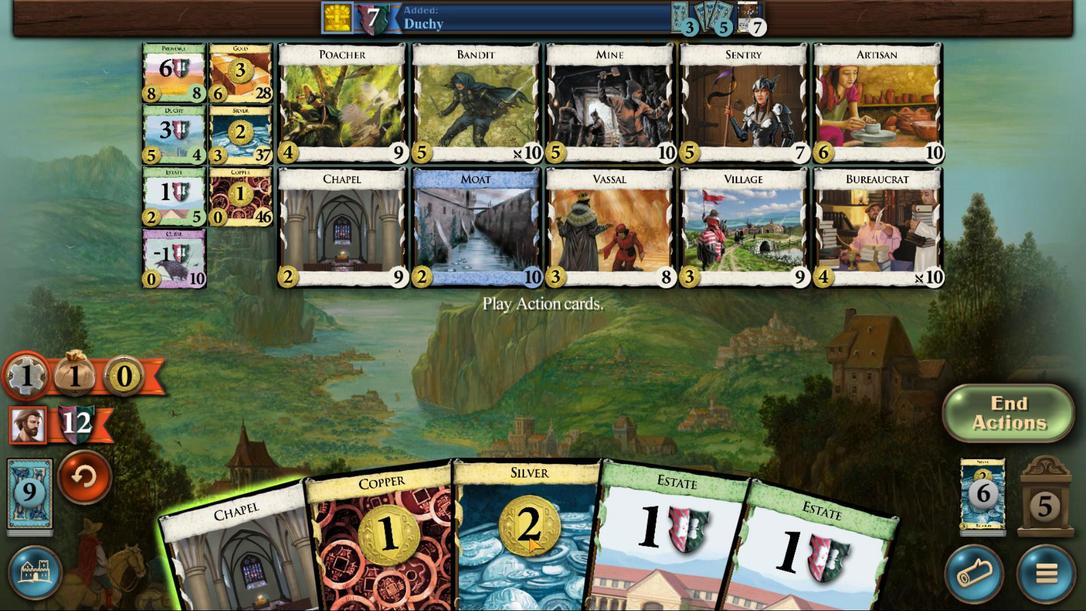 
Action: Mouse scrolled (712, 425) with delta (0, 0)
Screenshot: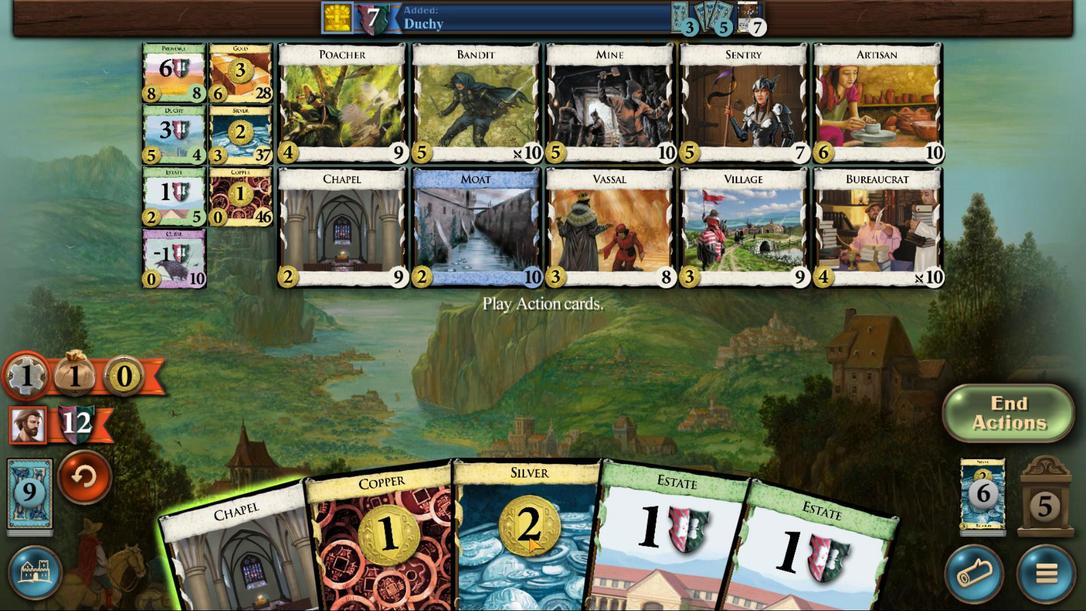 
Action: Mouse moved to (702, 426)
Screenshot: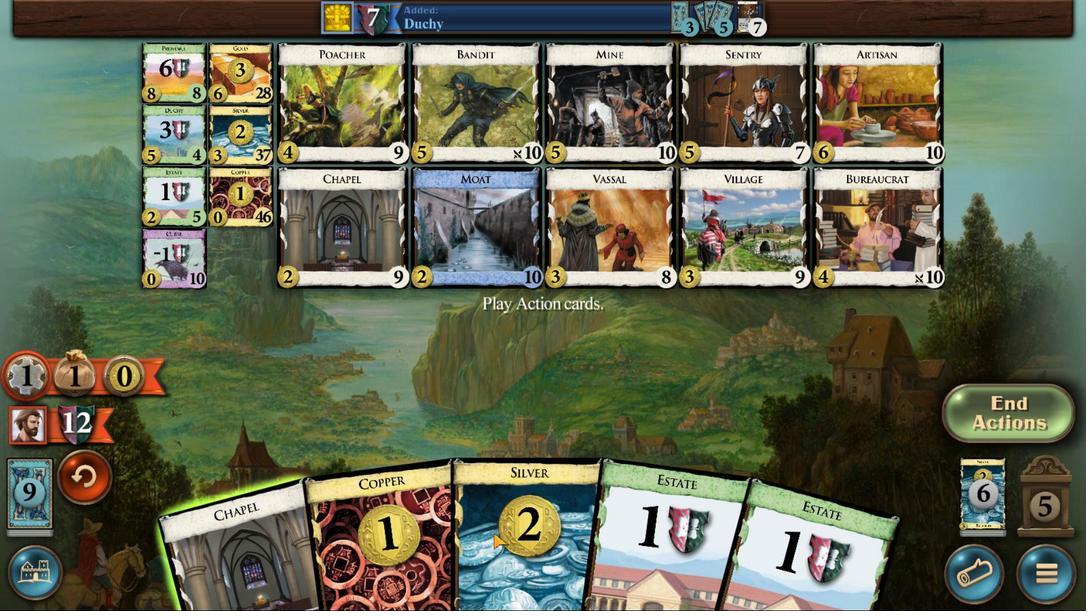 
Action: Mouse scrolled (702, 426) with delta (0, 0)
Screenshot: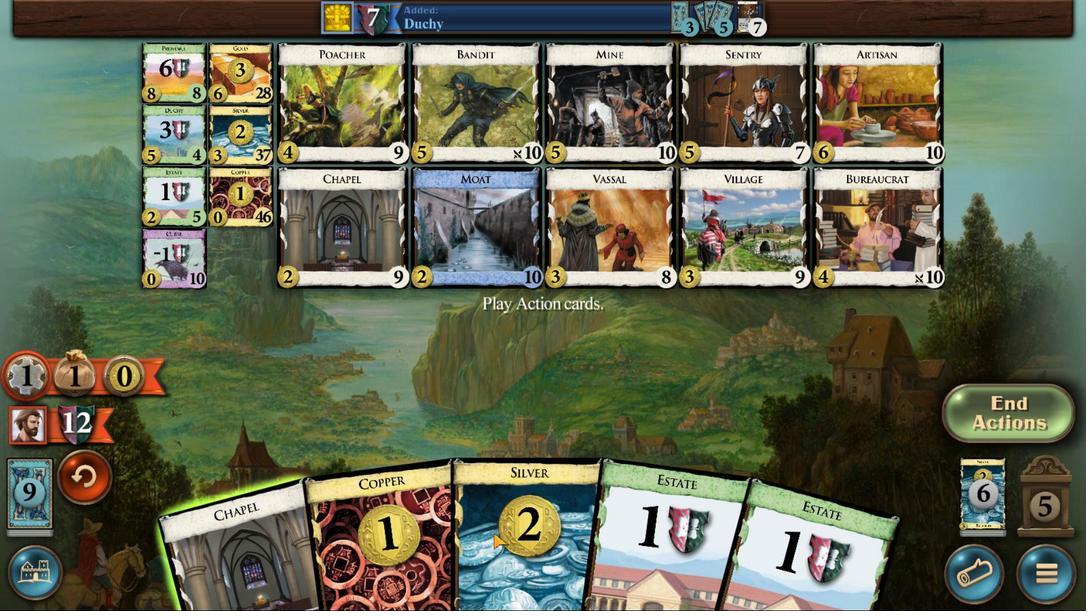 
Action: Mouse moved to (702, 425)
Screenshot: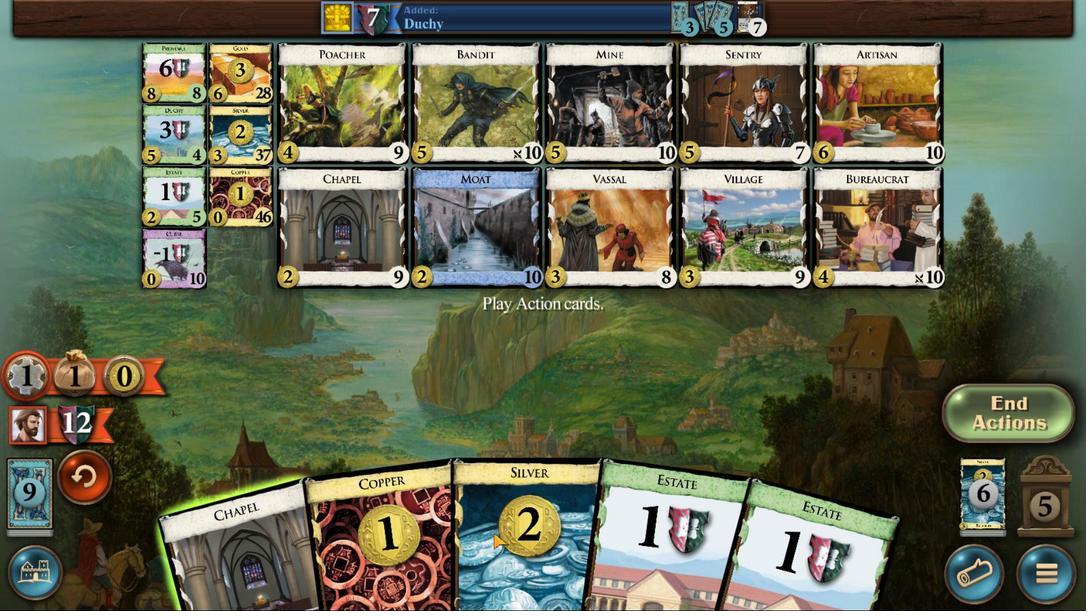 
Action: Mouse scrolled (702, 425) with delta (0, 0)
